 Task: Translate email to English   in folder Folder0000000025 with a subject Subject0000000024. Translate email to English   in folder Folder0000000026 with a subject Subject0000000025. View message details of email   in folder Folder0000000027 with a subject Subject0000000026. View message details of email   in folder Folder0000000028 with a subject Subject0000000027. Delete email   in folder Inbox with a subject Subject0000000028
Action: Mouse moved to (163, 403)
Screenshot: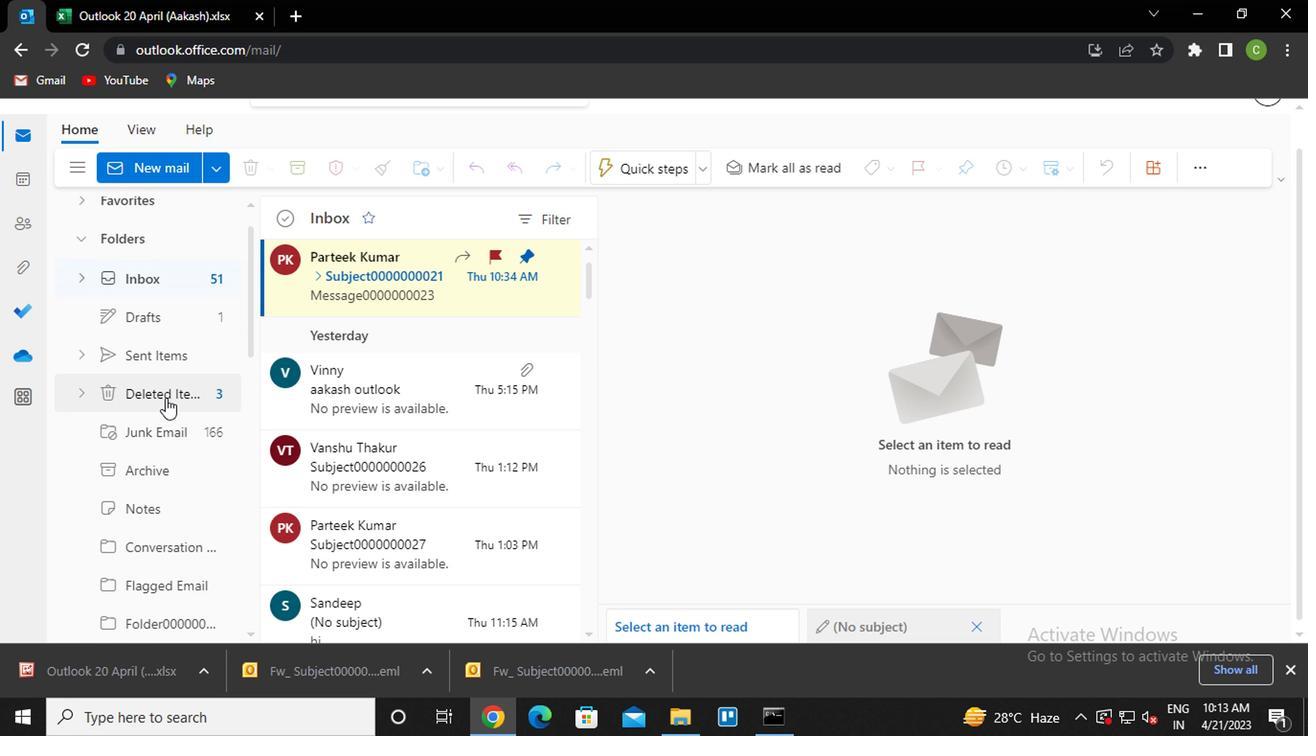 
Action: Mouse scrolled (163, 402) with delta (0, 0)
Screenshot: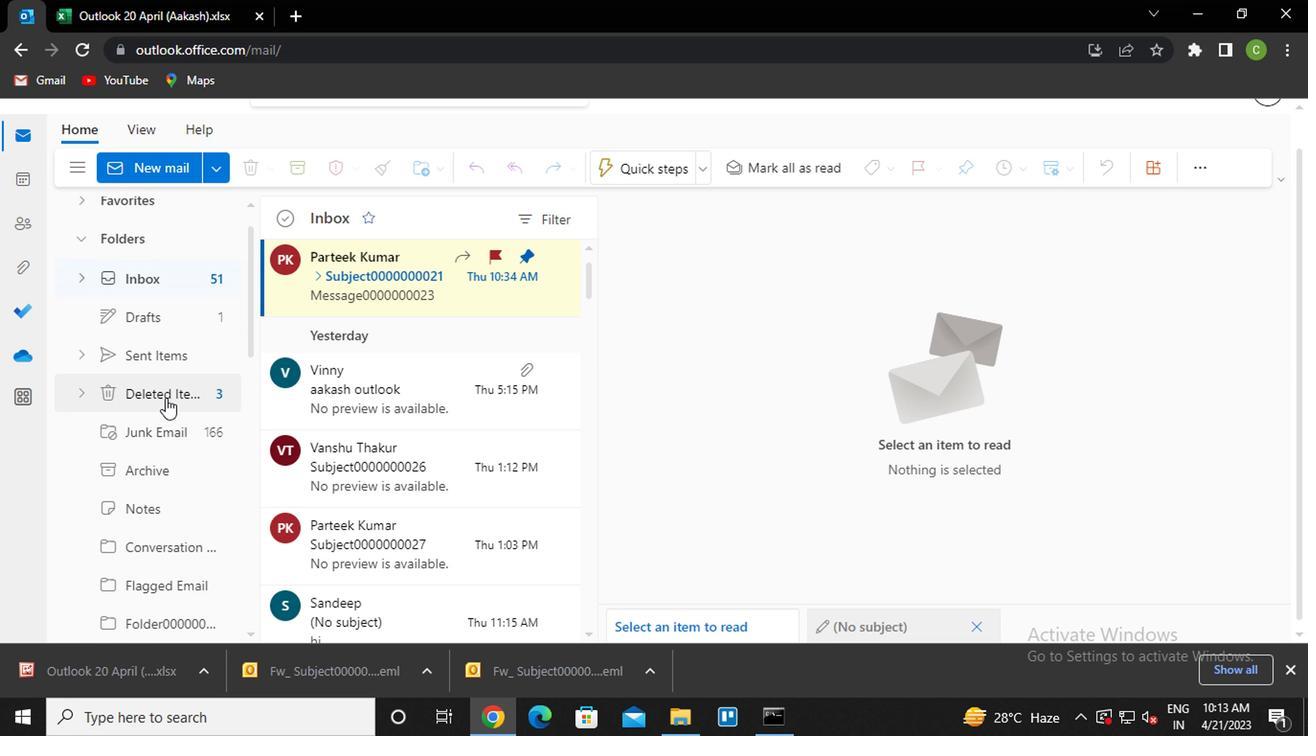 
Action: Mouse moved to (161, 404)
Screenshot: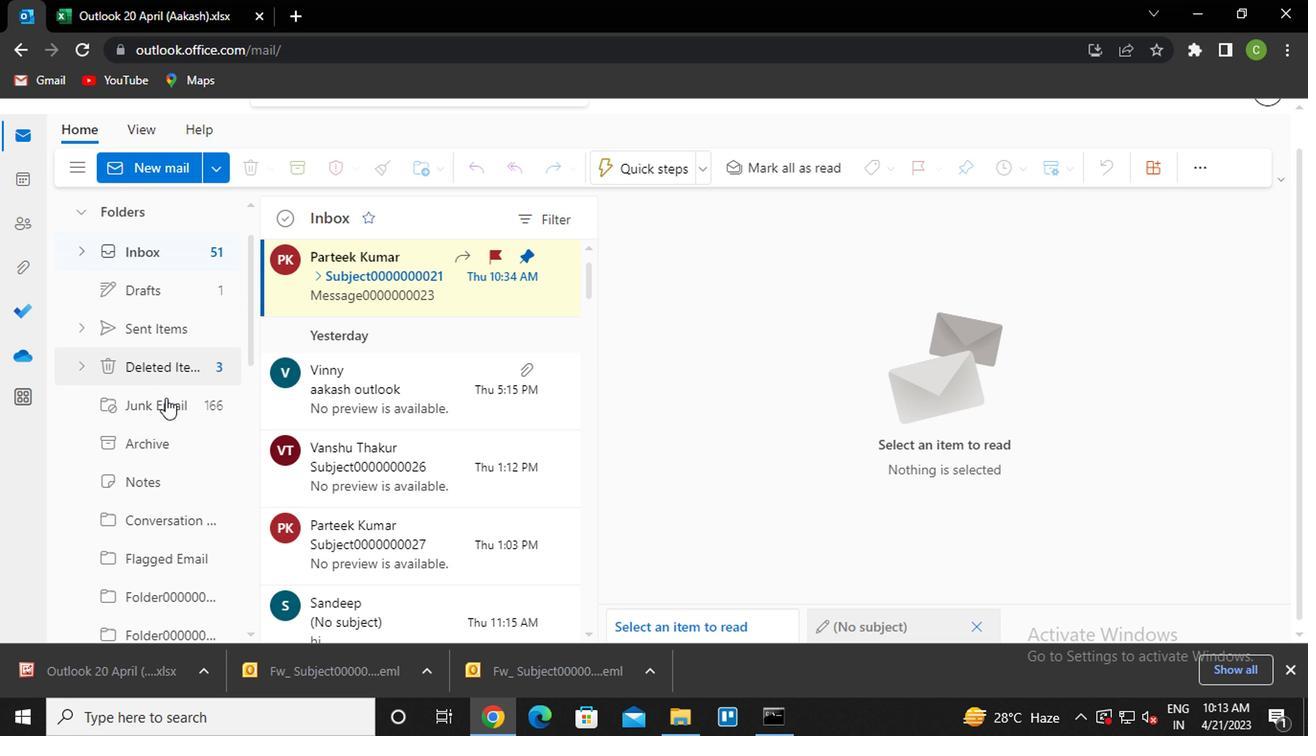 
Action: Mouse scrolled (161, 403) with delta (0, 0)
Screenshot: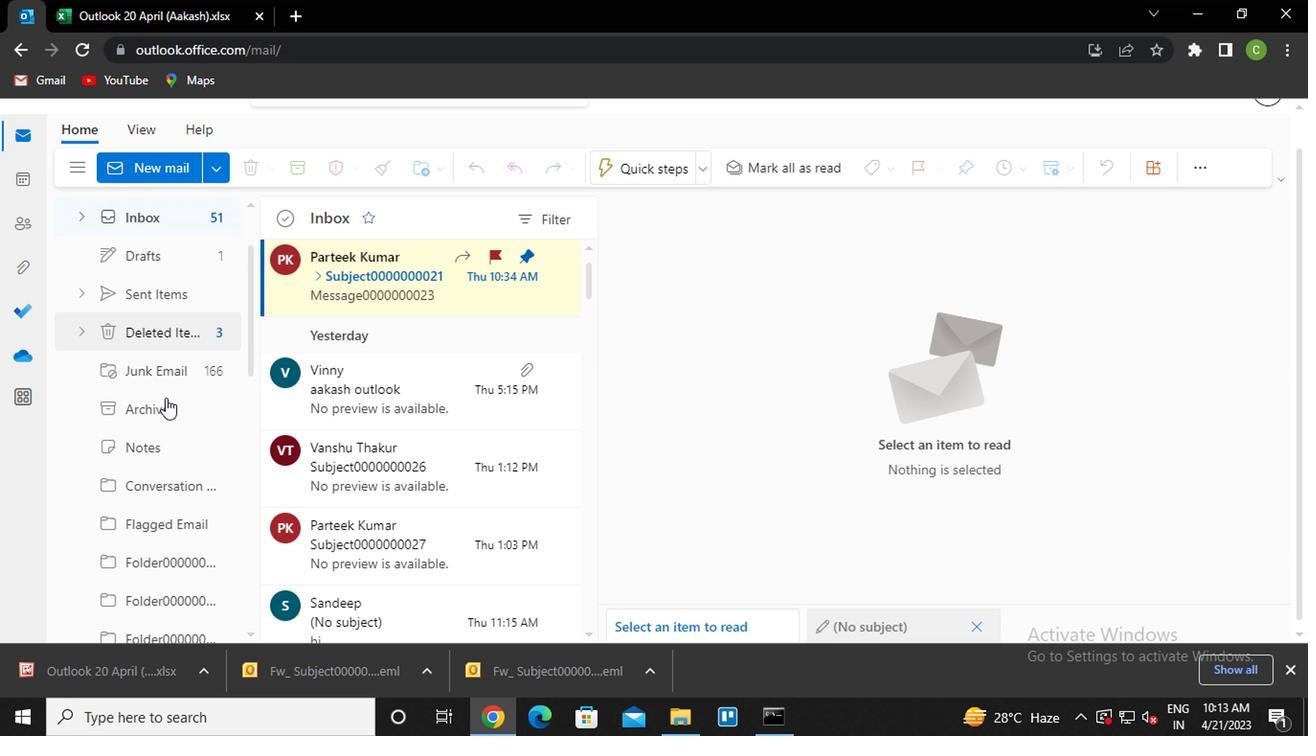 
Action: Mouse scrolled (161, 403) with delta (0, 0)
Screenshot: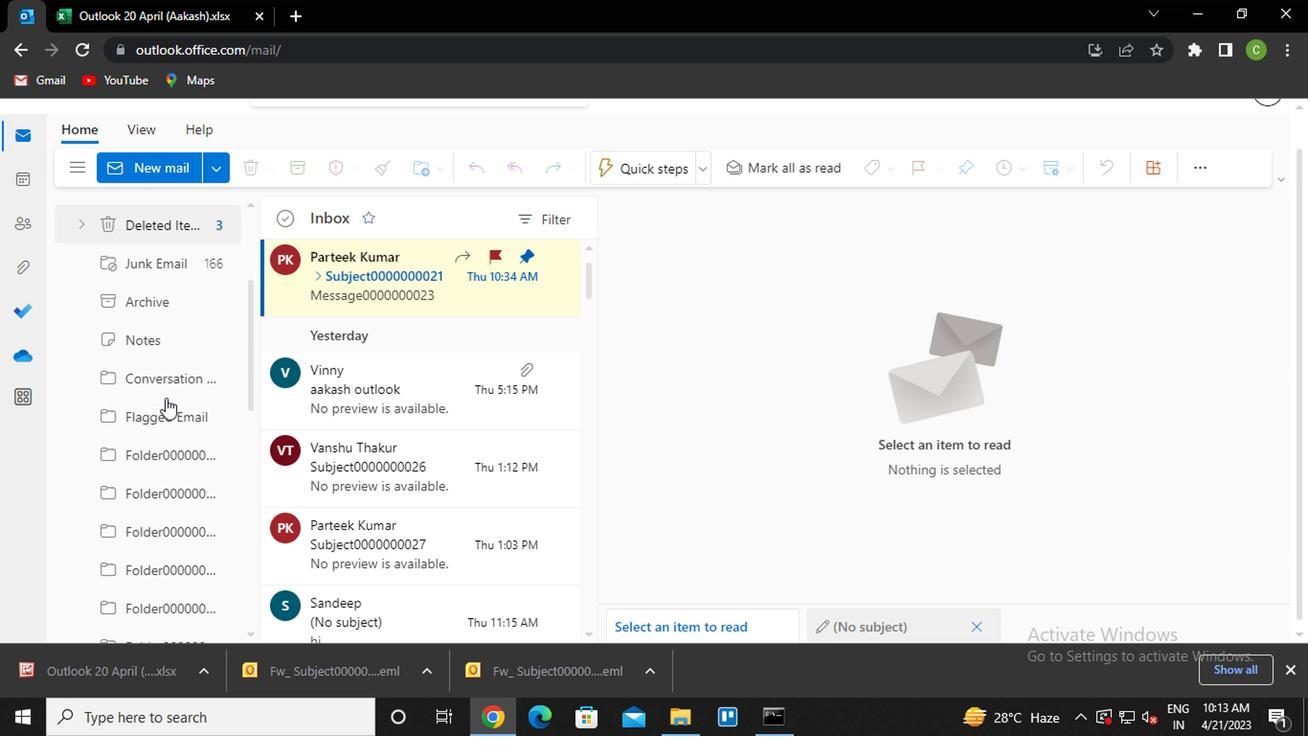 
Action: Mouse scrolled (161, 403) with delta (0, 0)
Screenshot: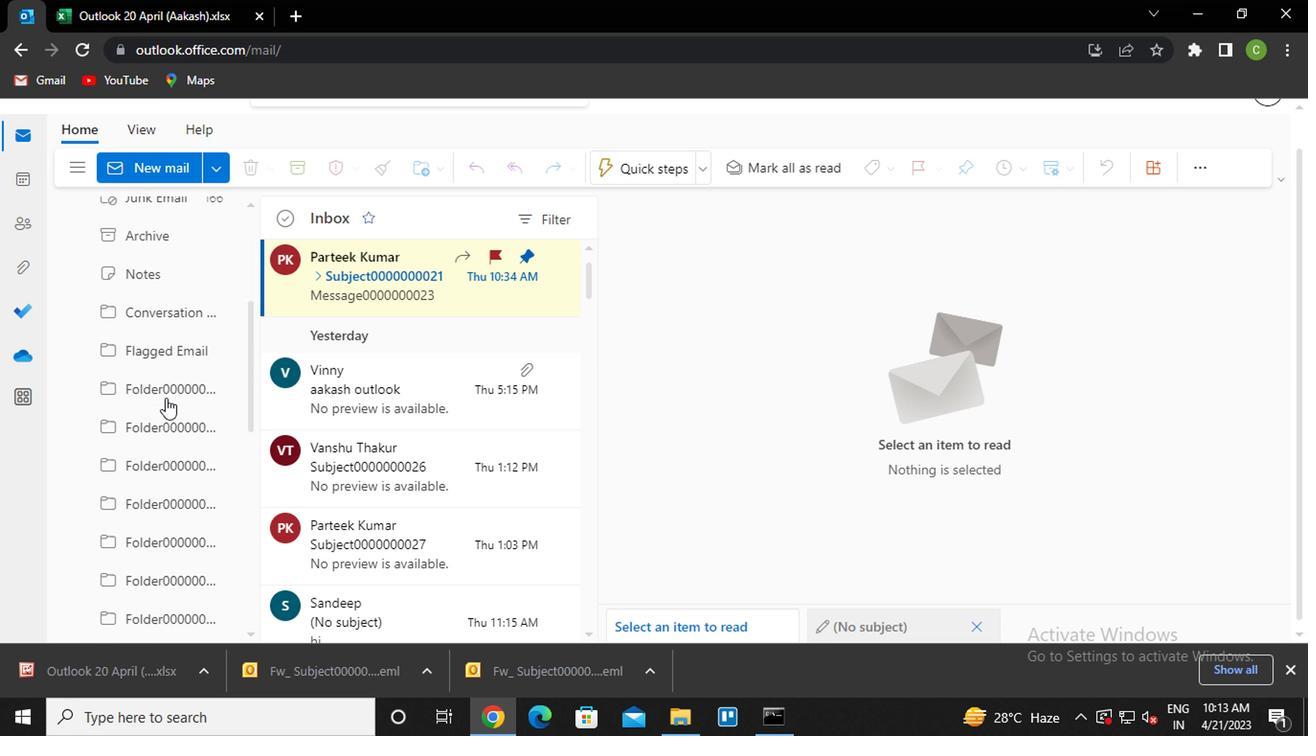
Action: Mouse moved to (161, 402)
Screenshot: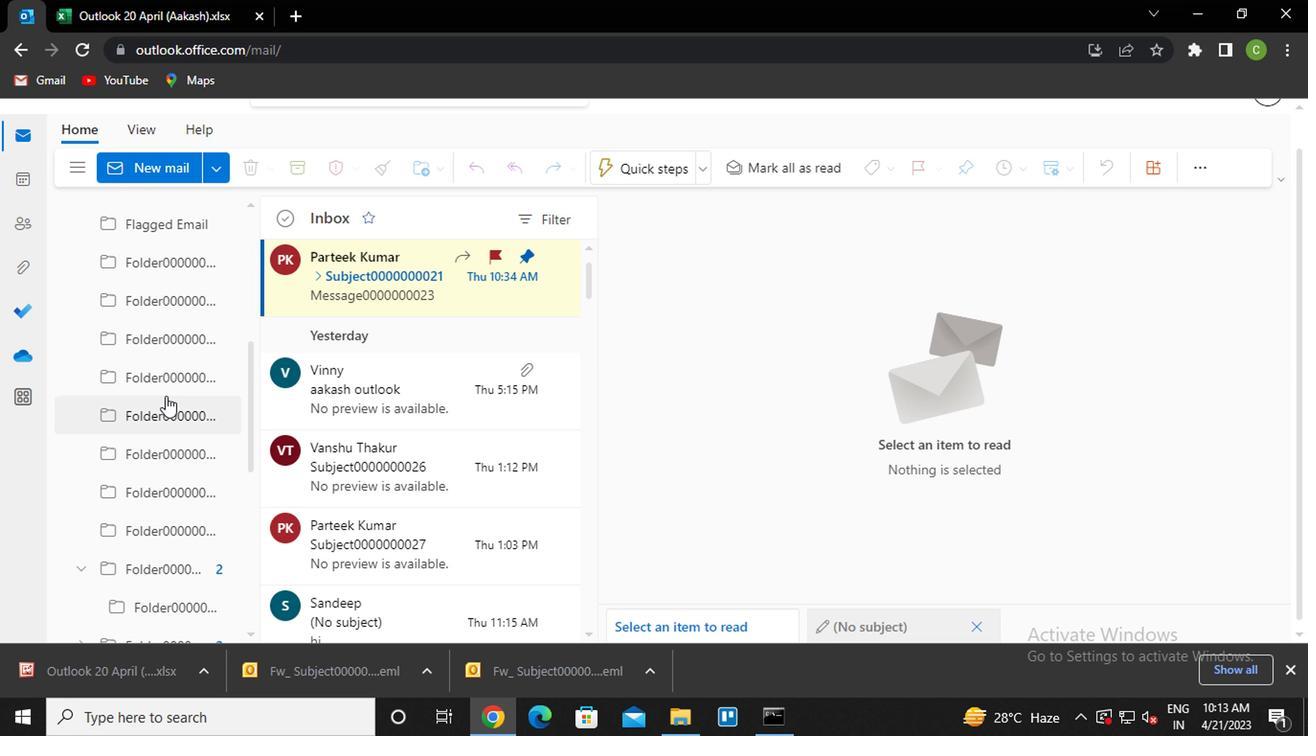 
Action: Mouse scrolled (161, 401) with delta (0, -1)
Screenshot: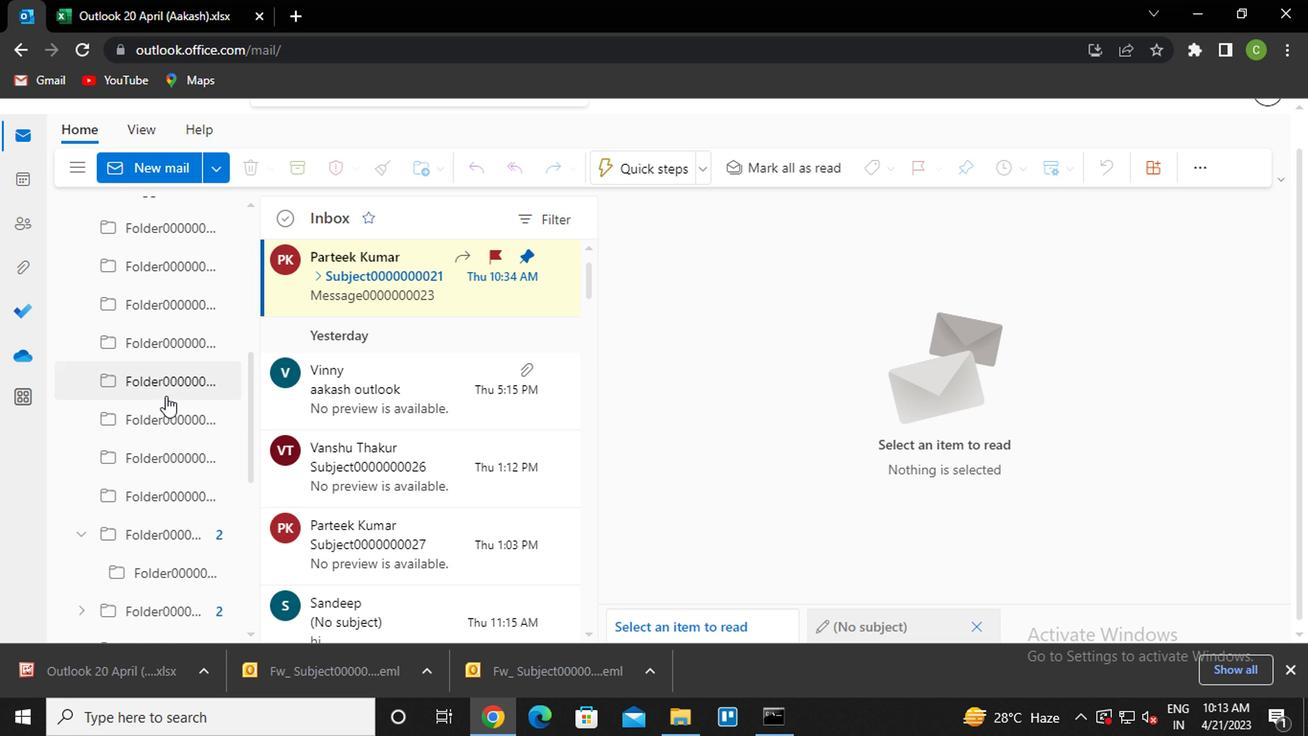 
Action: Mouse scrolled (161, 401) with delta (0, -1)
Screenshot: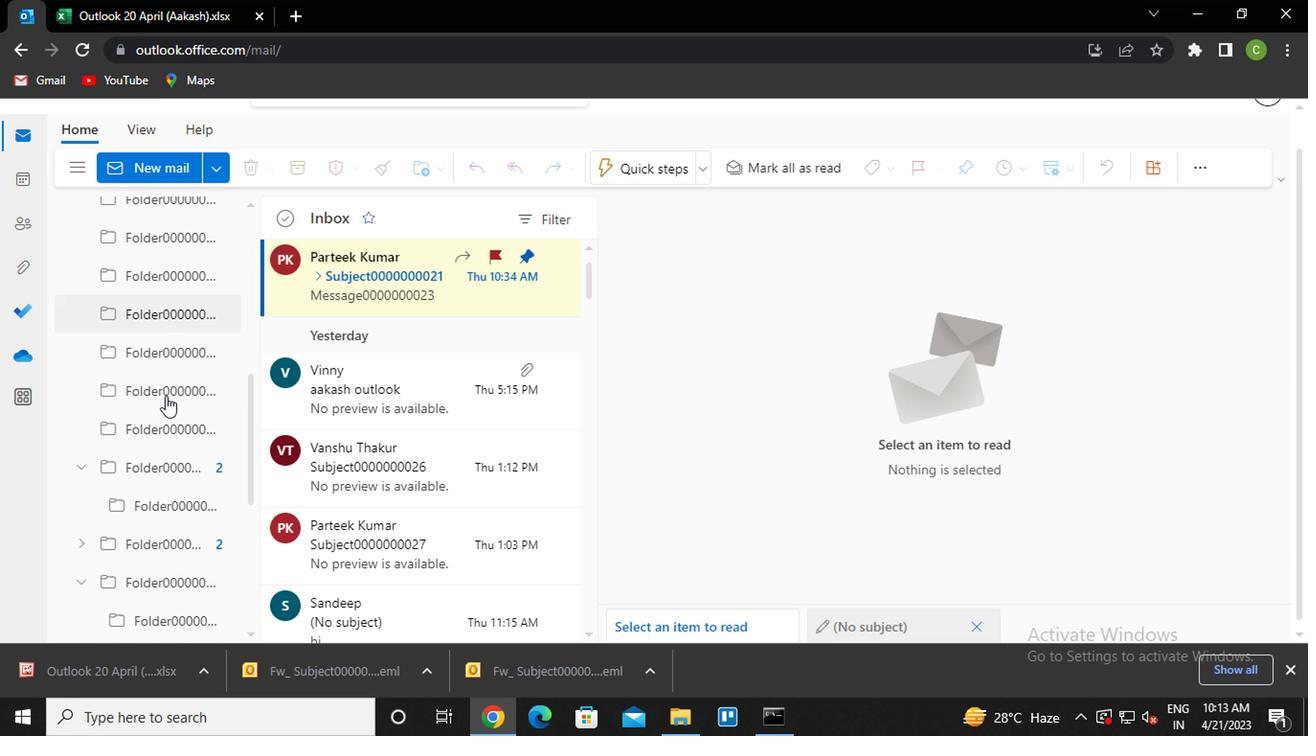 
Action: Mouse moved to (162, 402)
Screenshot: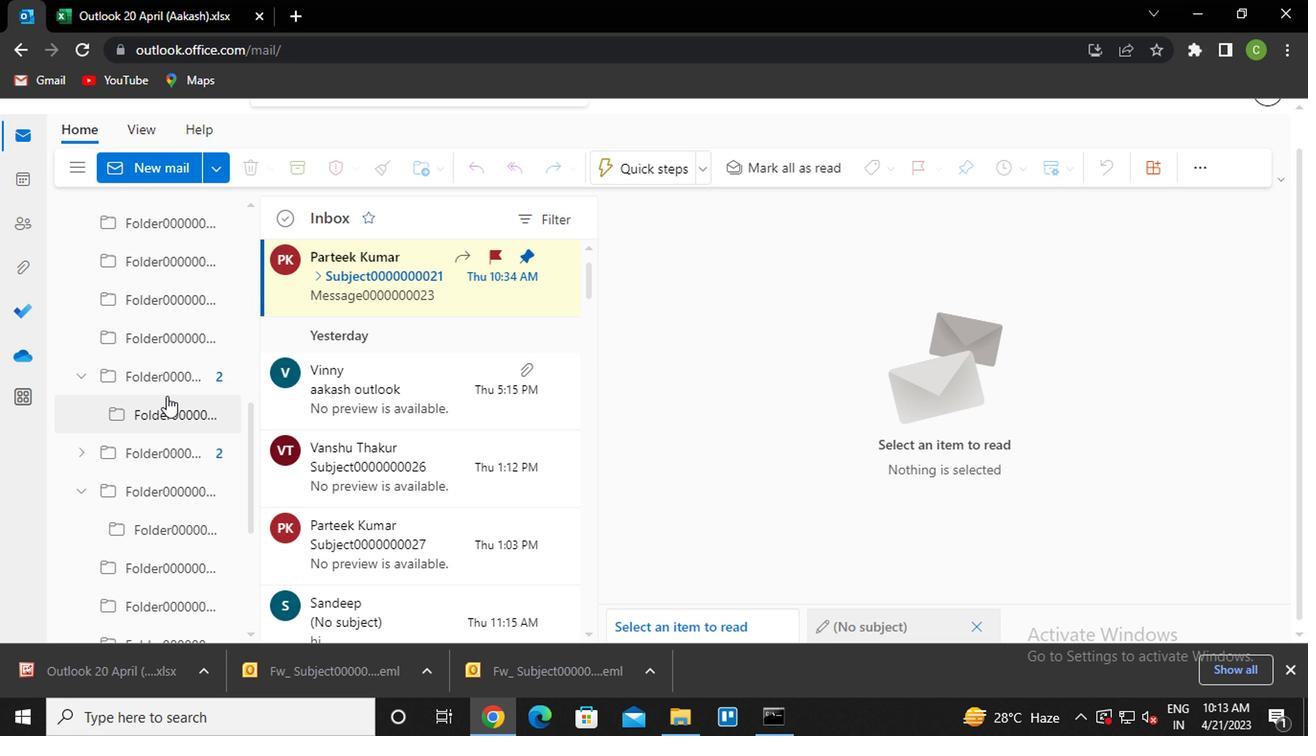 
Action: Mouse scrolled (162, 401) with delta (0, -1)
Screenshot: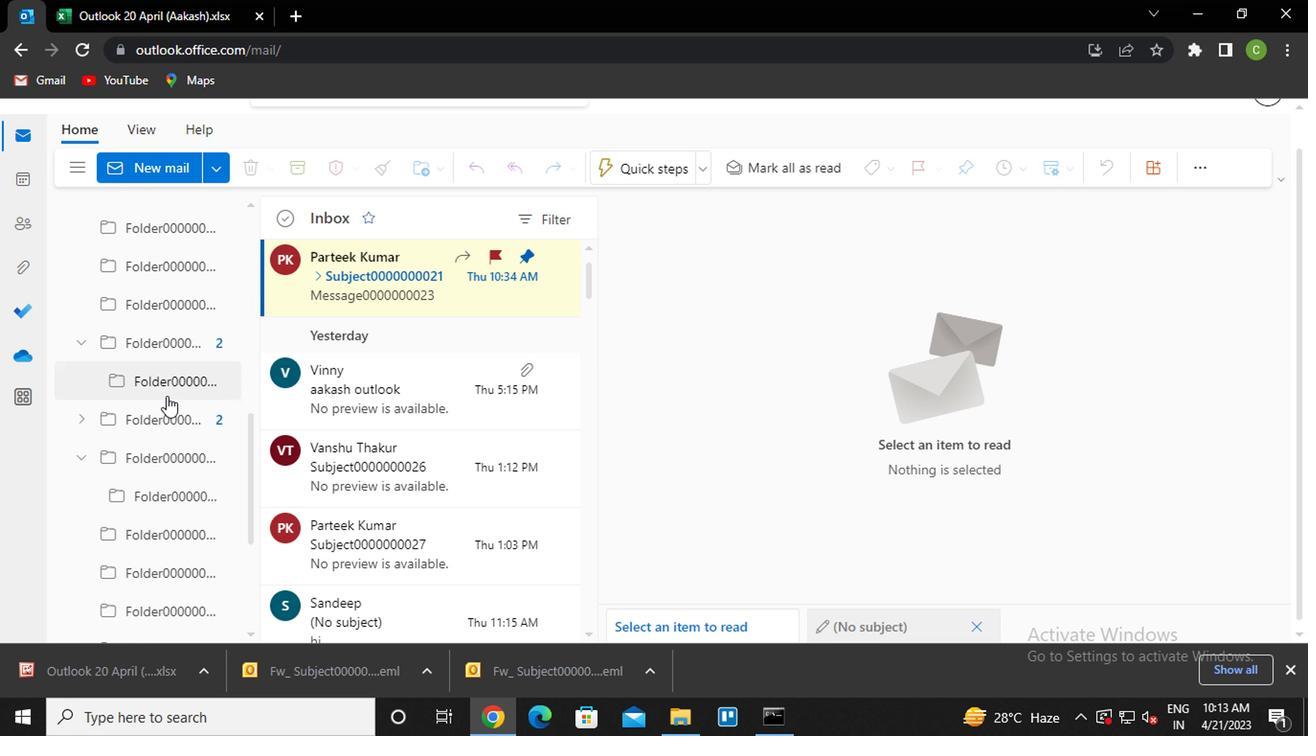 
Action: Mouse moved to (158, 487)
Screenshot: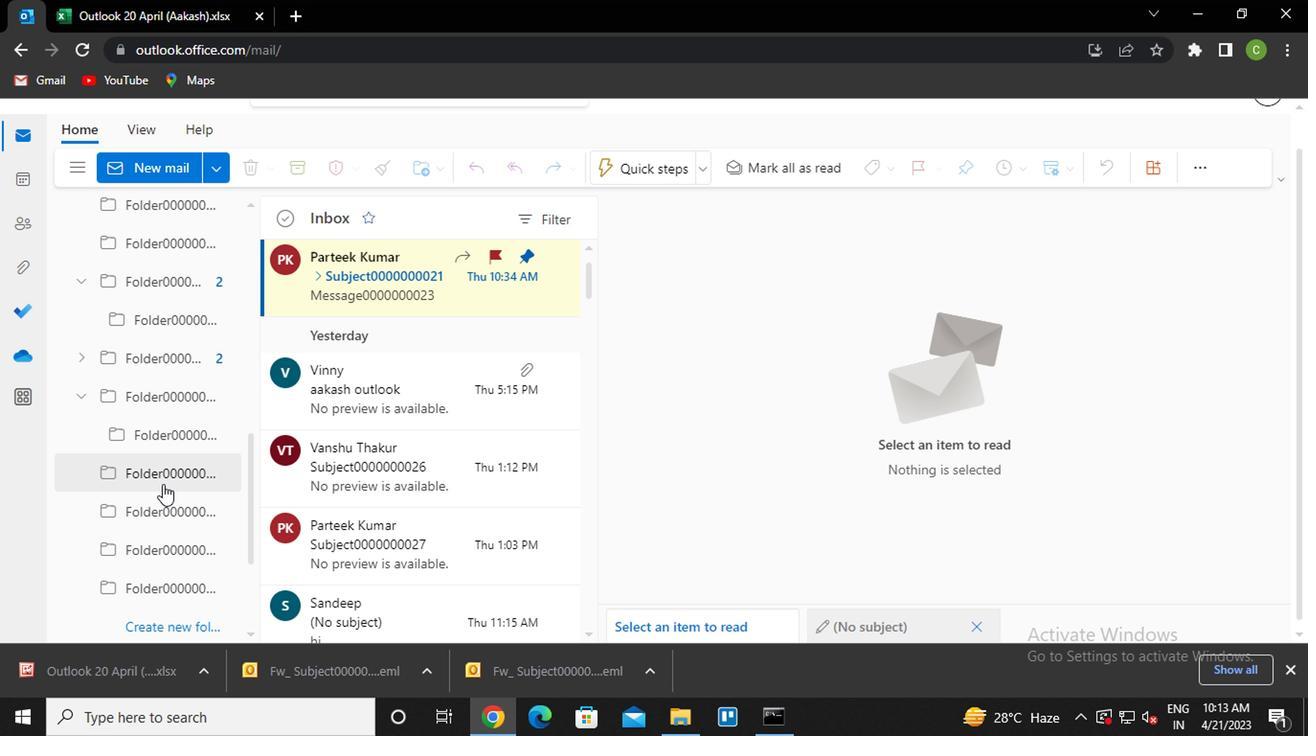 
Action: Mouse pressed left at (158, 487)
Screenshot: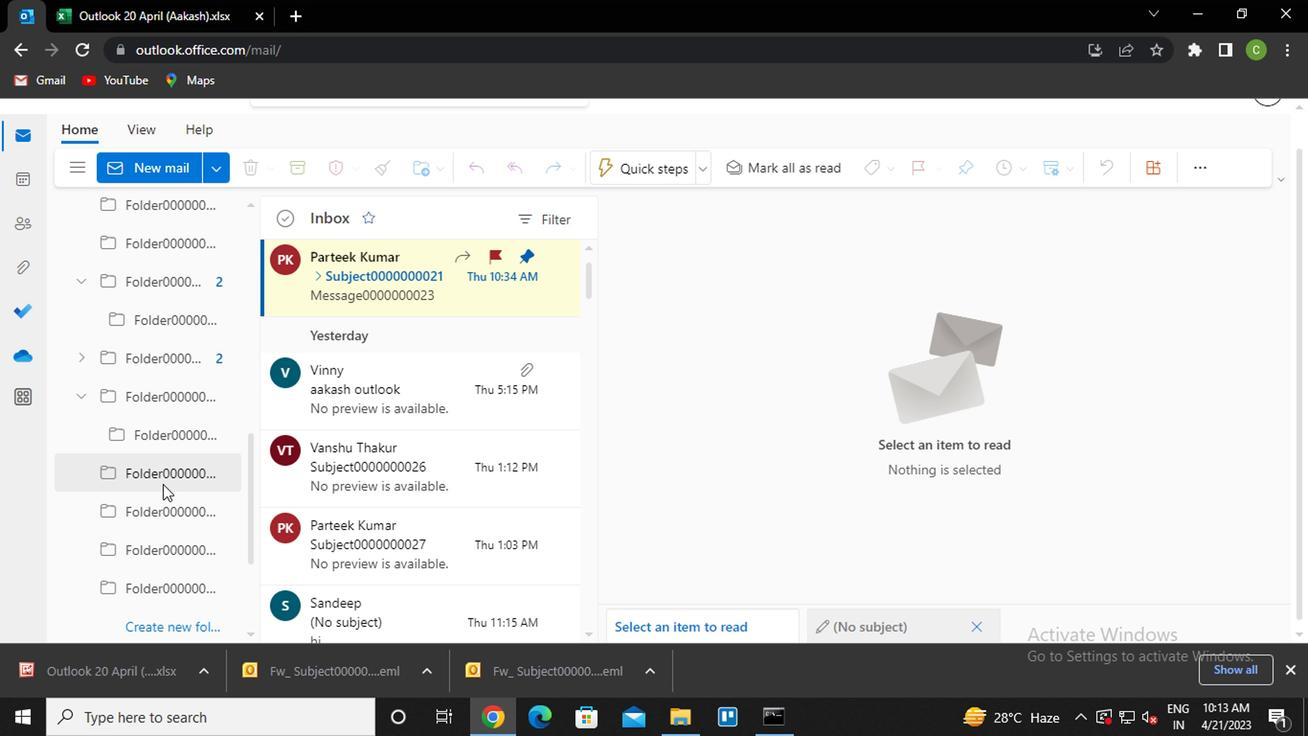 
Action: Mouse moved to (373, 303)
Screenshot: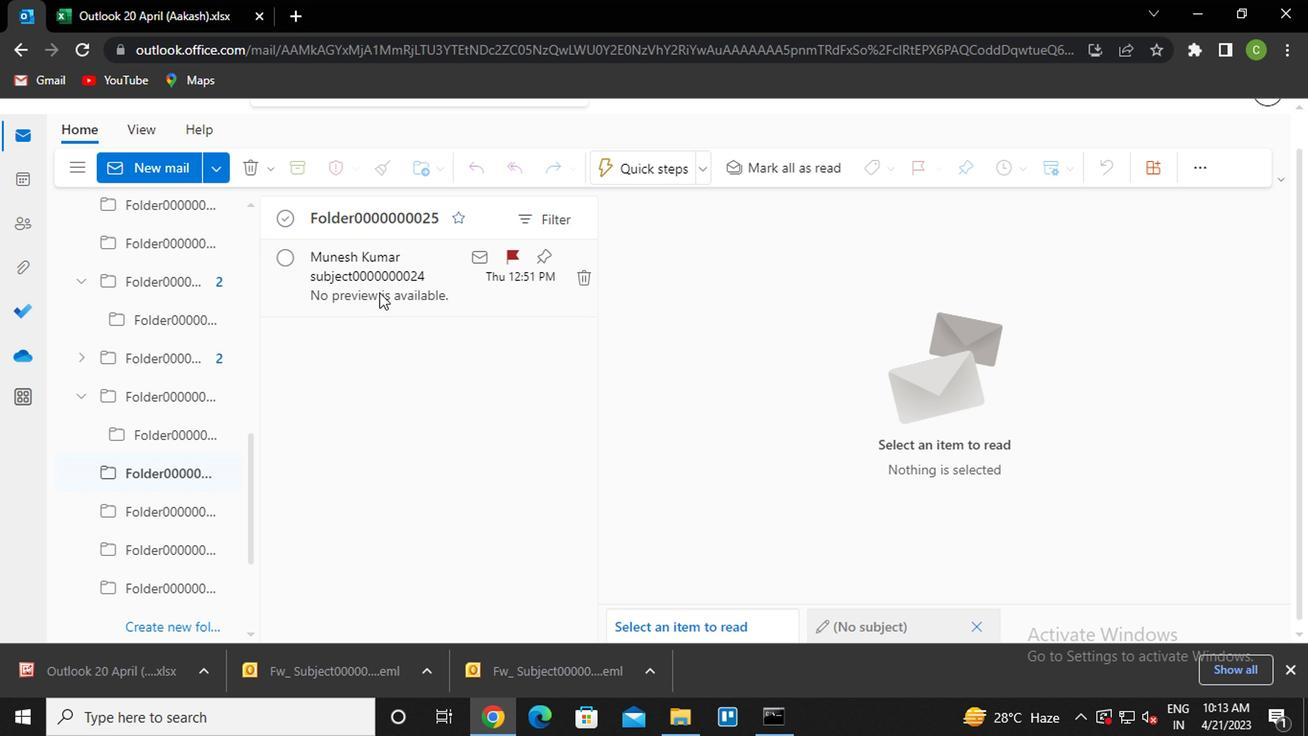
Action: Mouse pressed right at (373, 303)
Screenshot: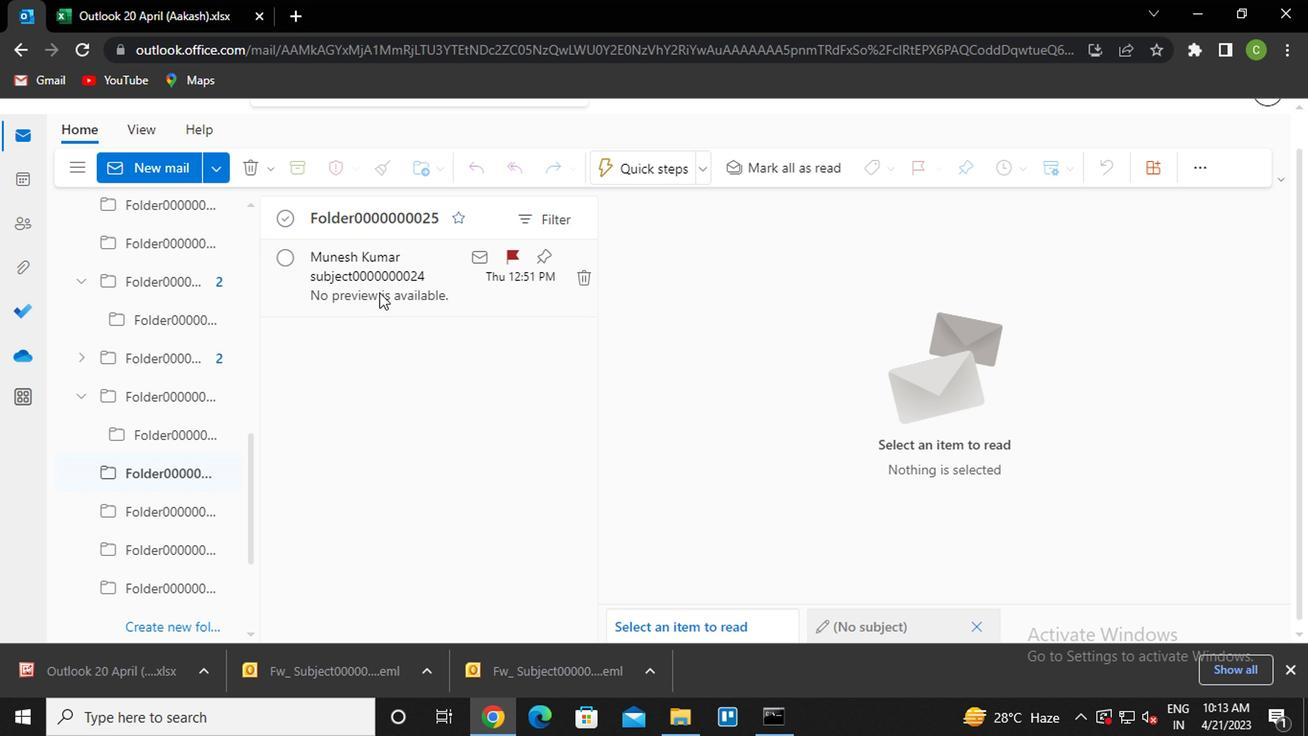 
Action: Mouse pressed left at (373, 303)
Screenshot: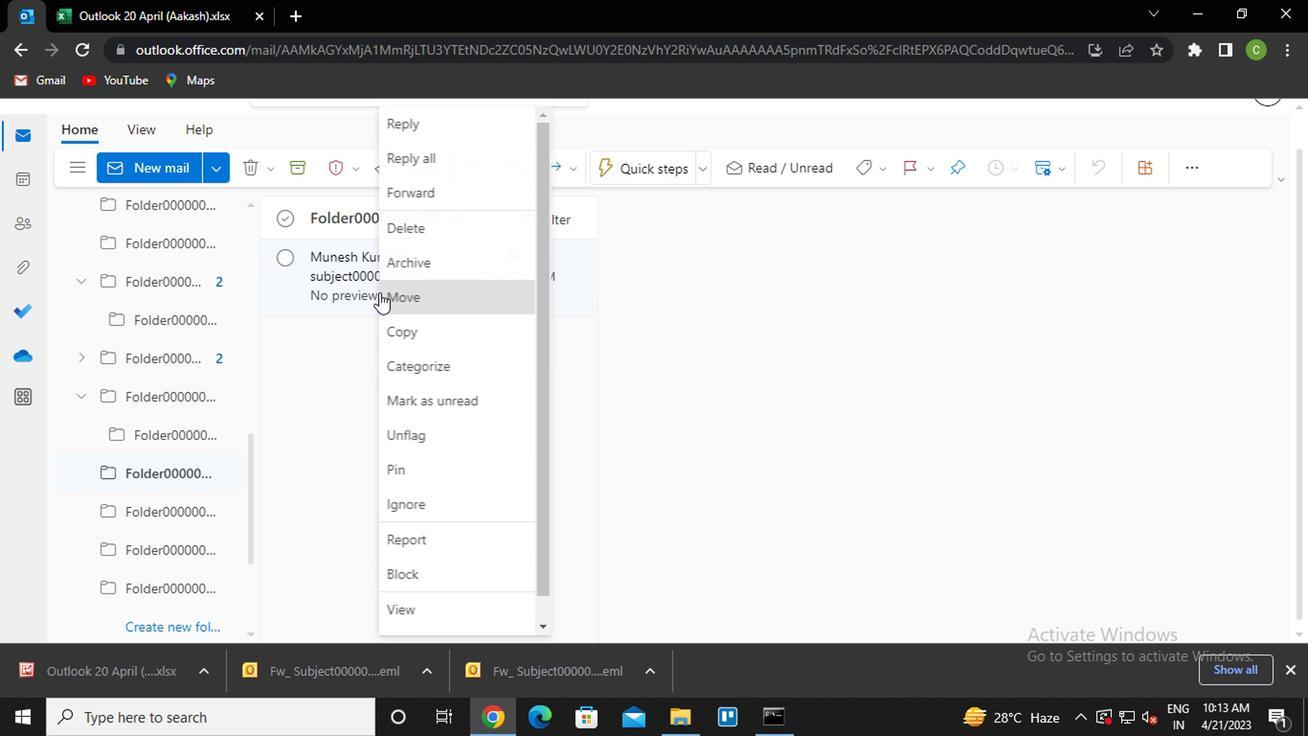 
Action: Mouse moved to (351, 293)
Screenshot: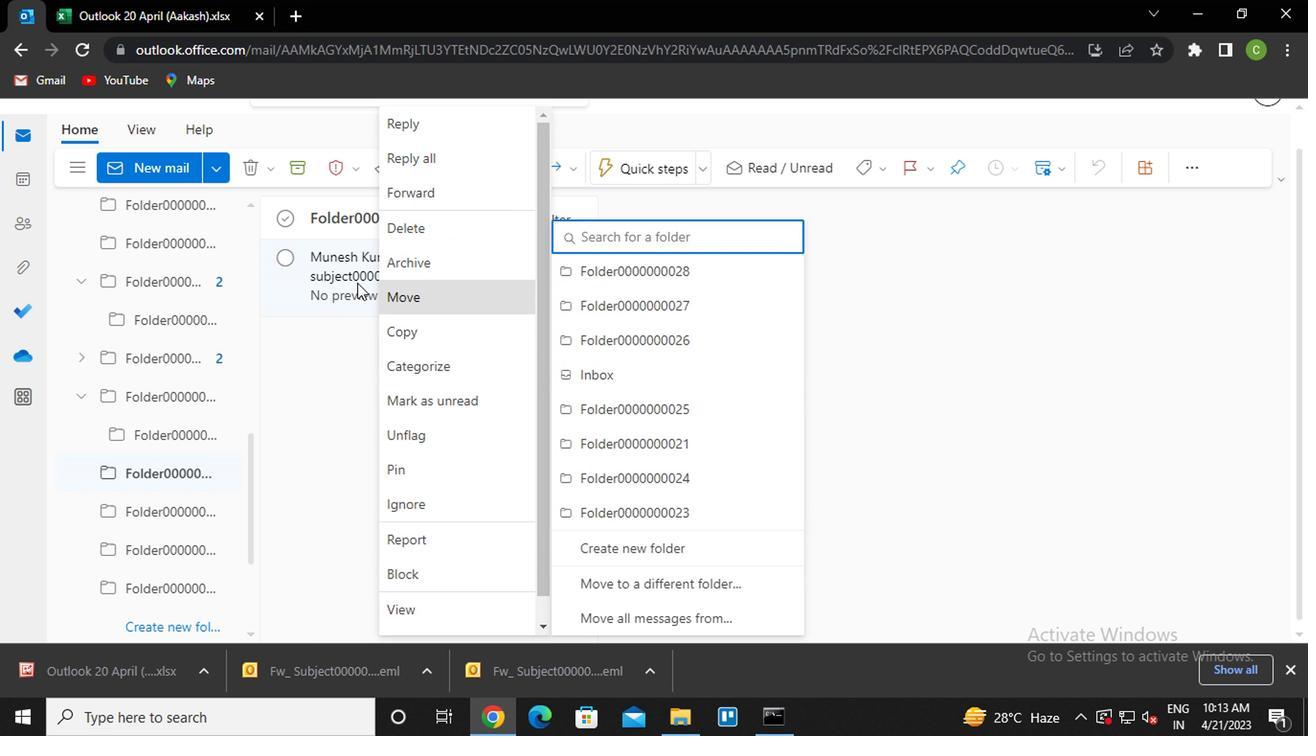 
Action: Mouse pressed left at (351, 293)
Screenshot: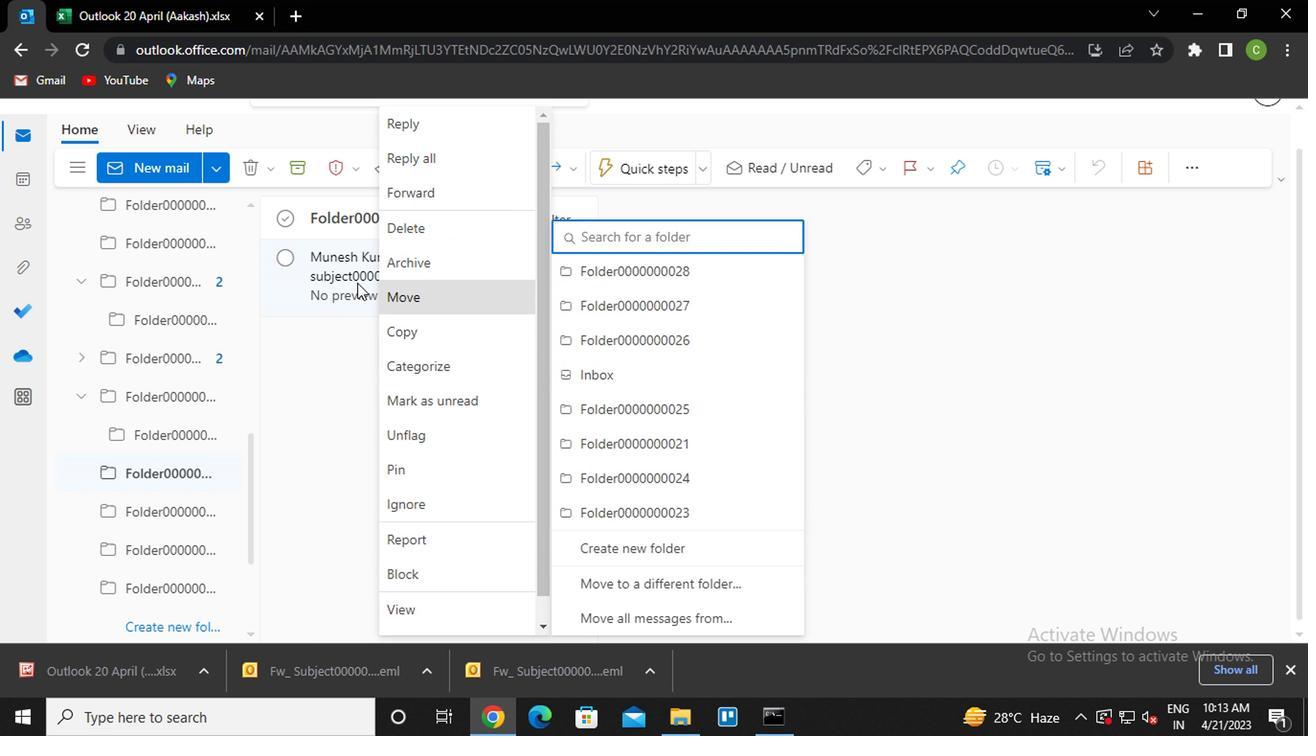 
Action: Mouse moved to (1222, 339)
Screenshot: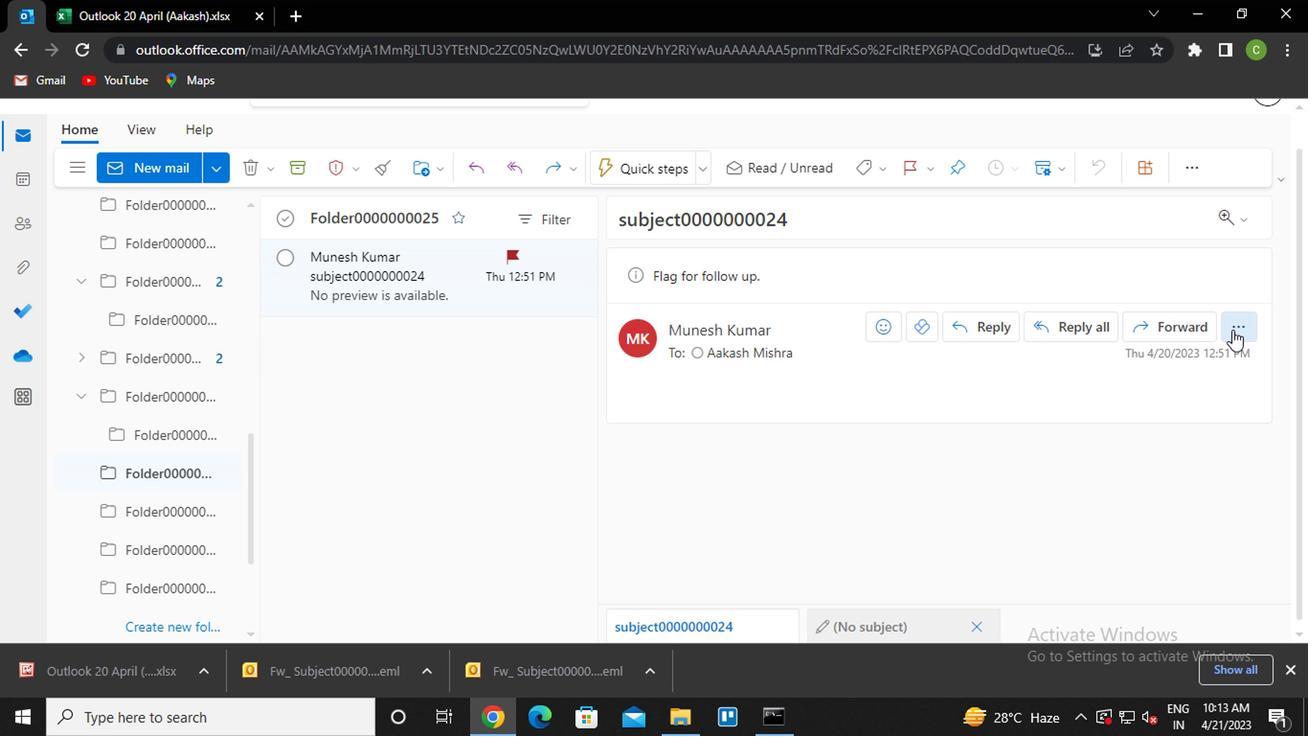 
Action: Mouse pressed left at (1222, 339)
Screenshot: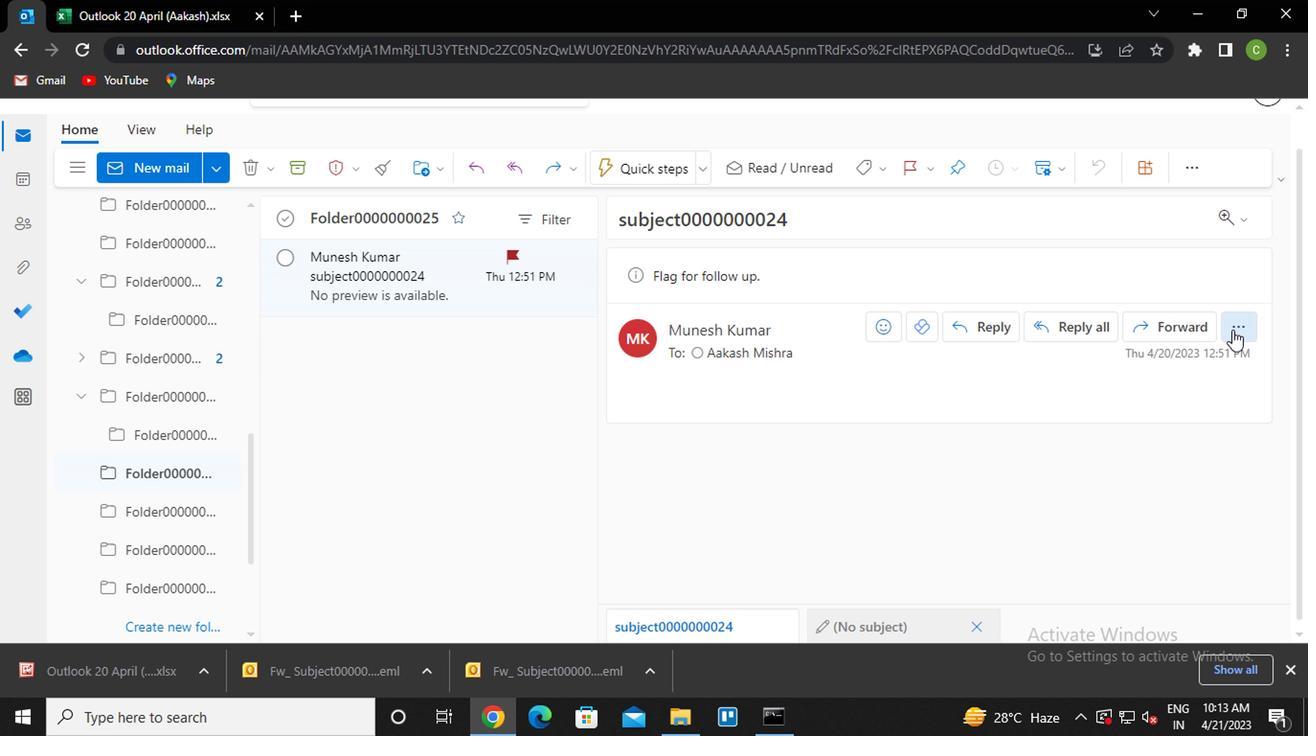 
Action: Mouse moved to (976, 543)
Screenshot: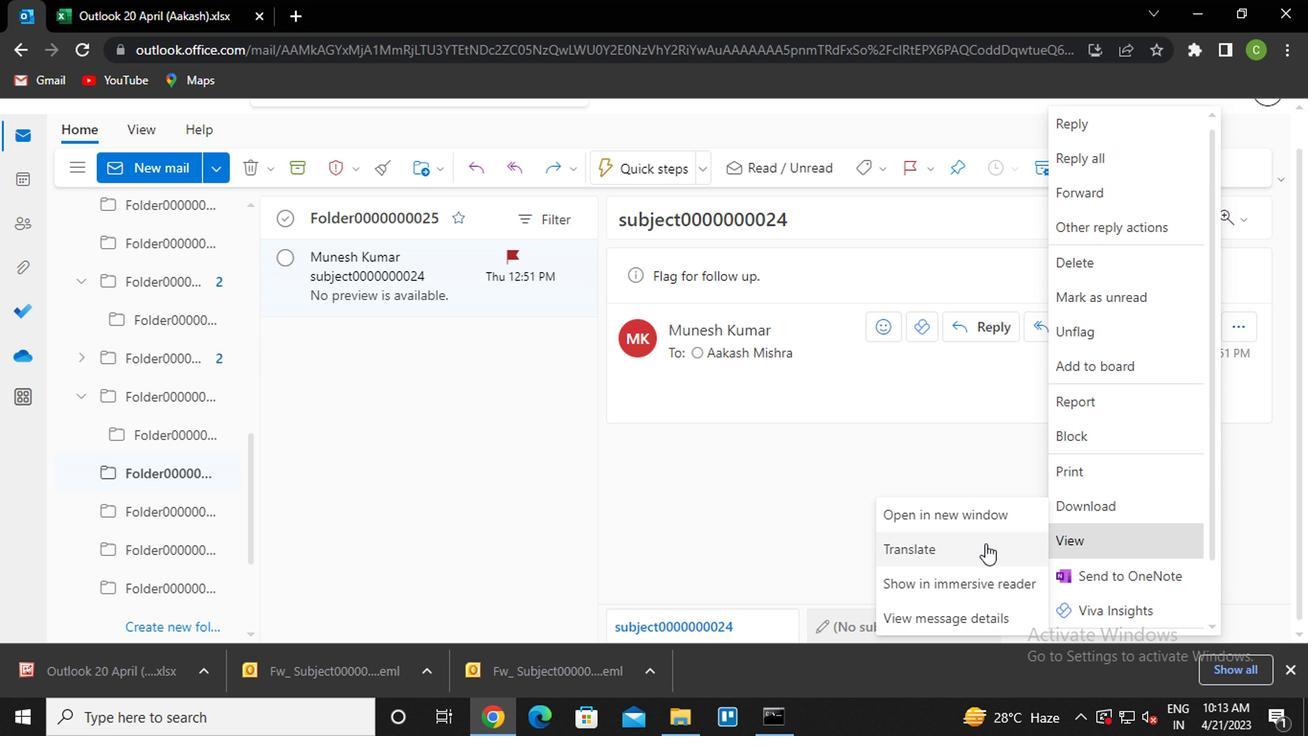 
Action: Mouse pressed left at (976, 543)
Screenshot: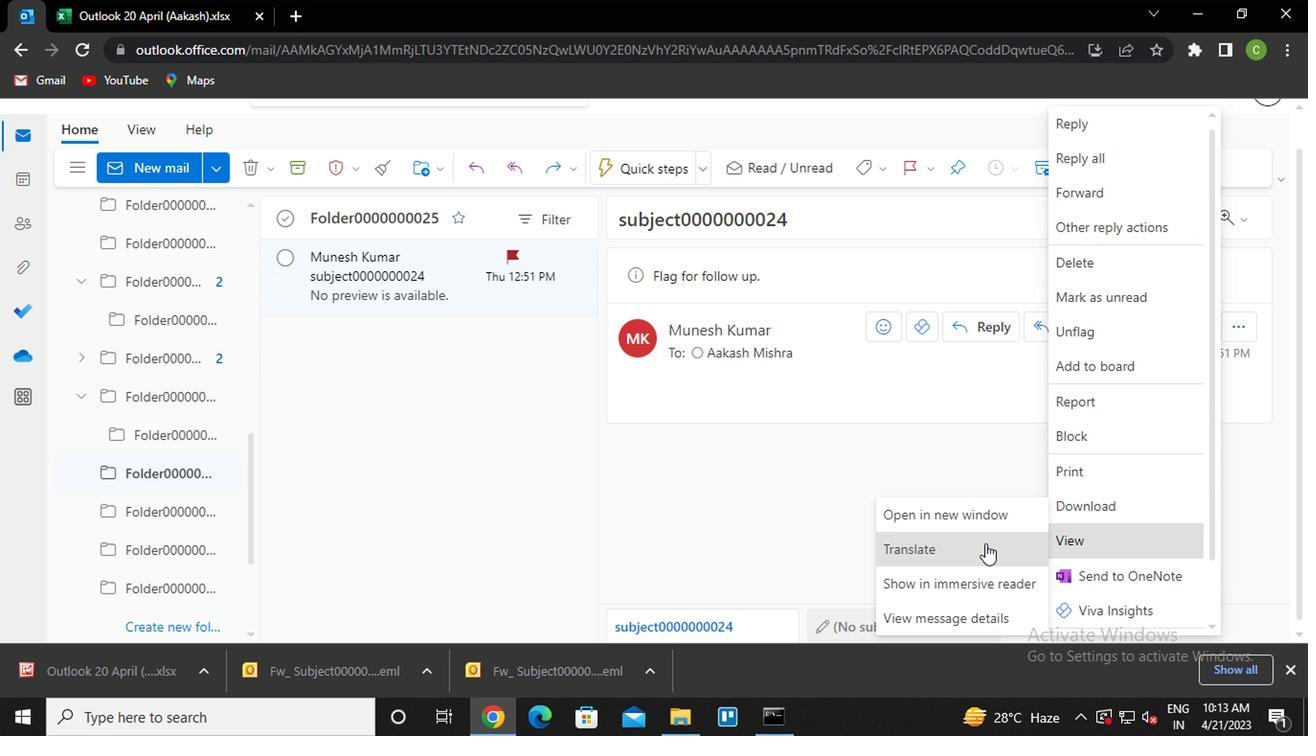 
Action: Mouse moved to (149, 508)
Screenshot: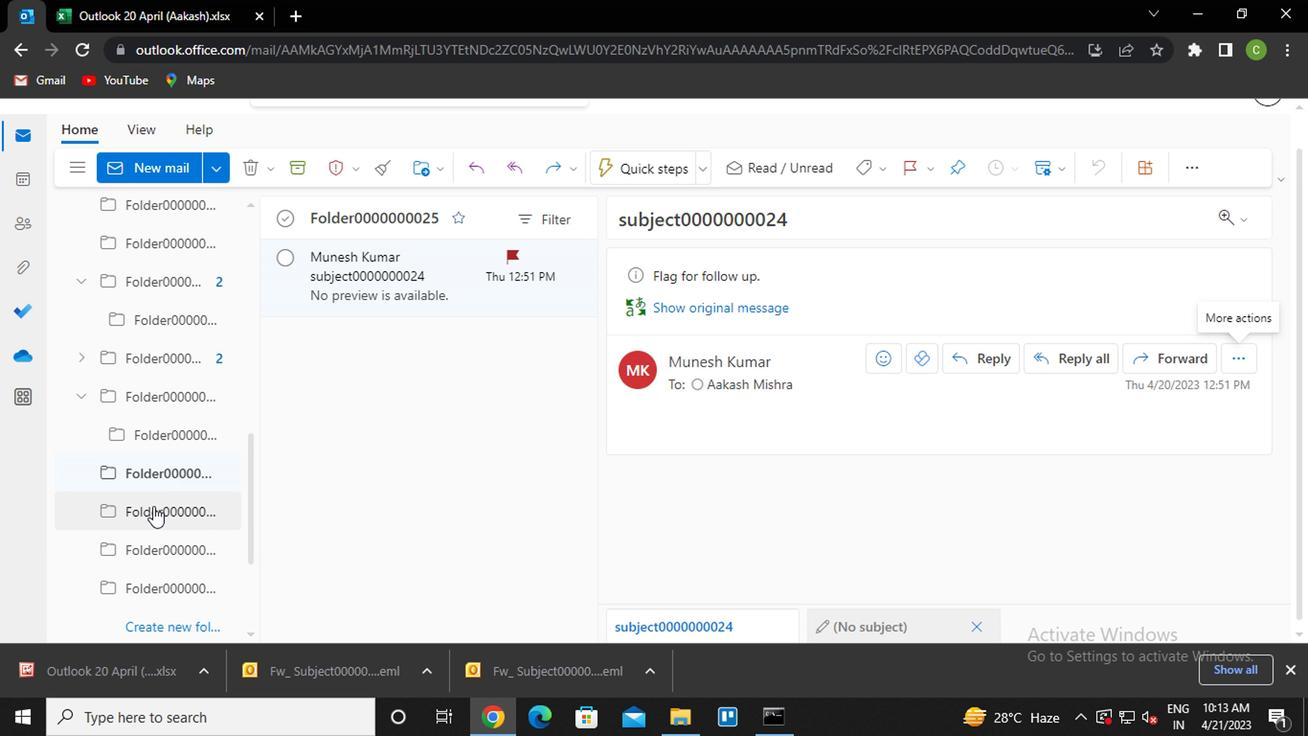 
Action: Mouse pressed left at (149, 508)
Screenshot: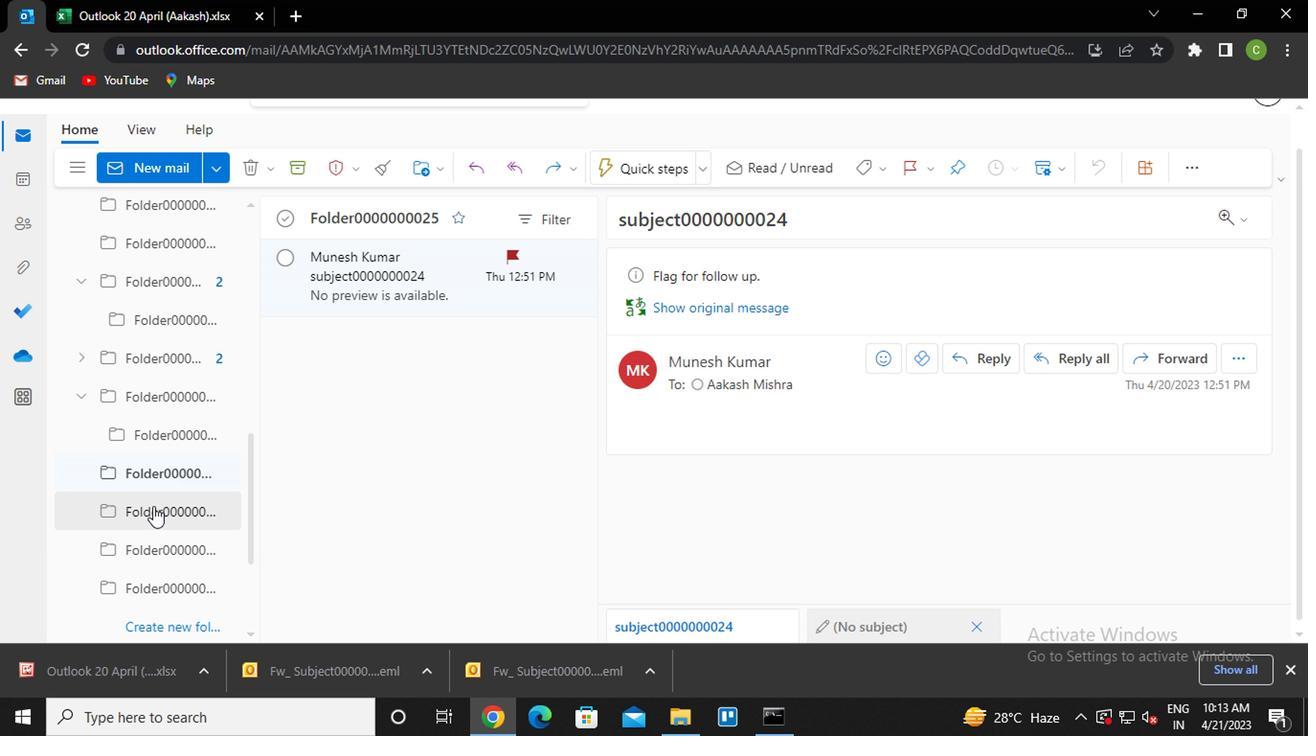 
Action: Mouse moved to (435, 298)
Screenshot: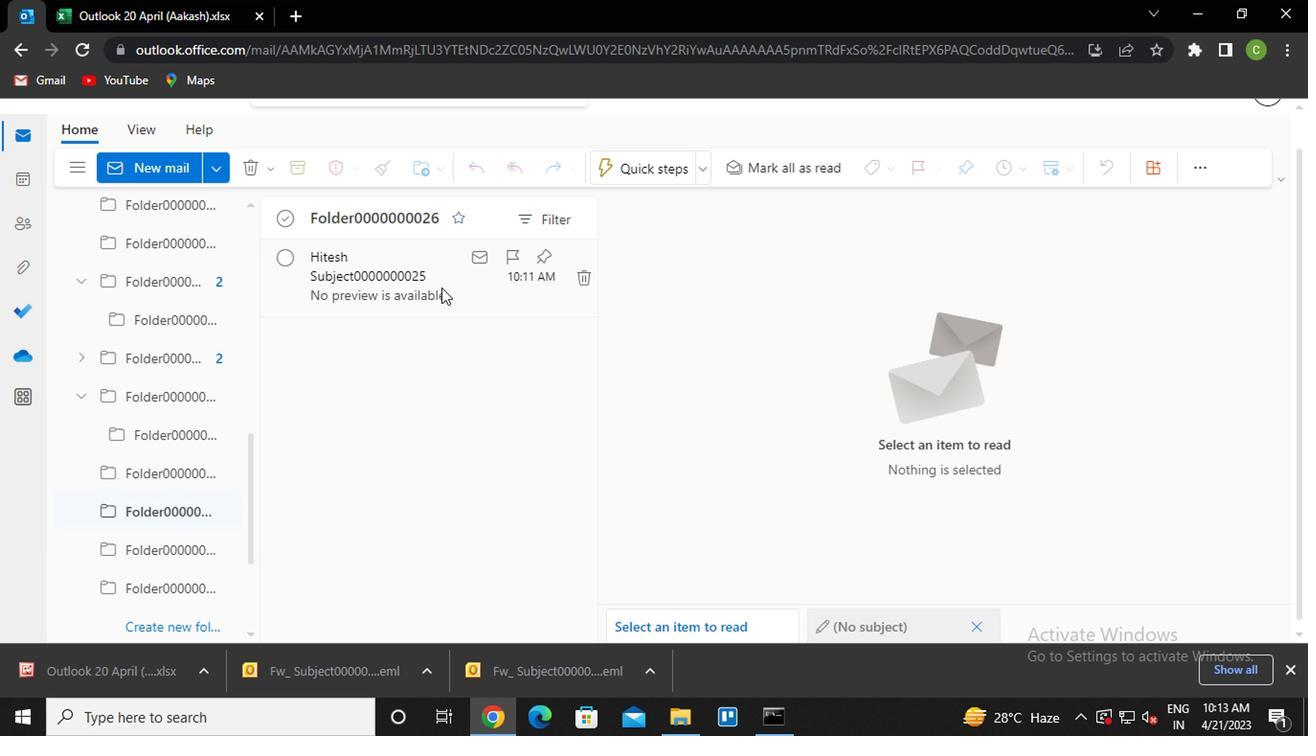 
Action: Mouse pressed left at (435, 298)
Screenshot: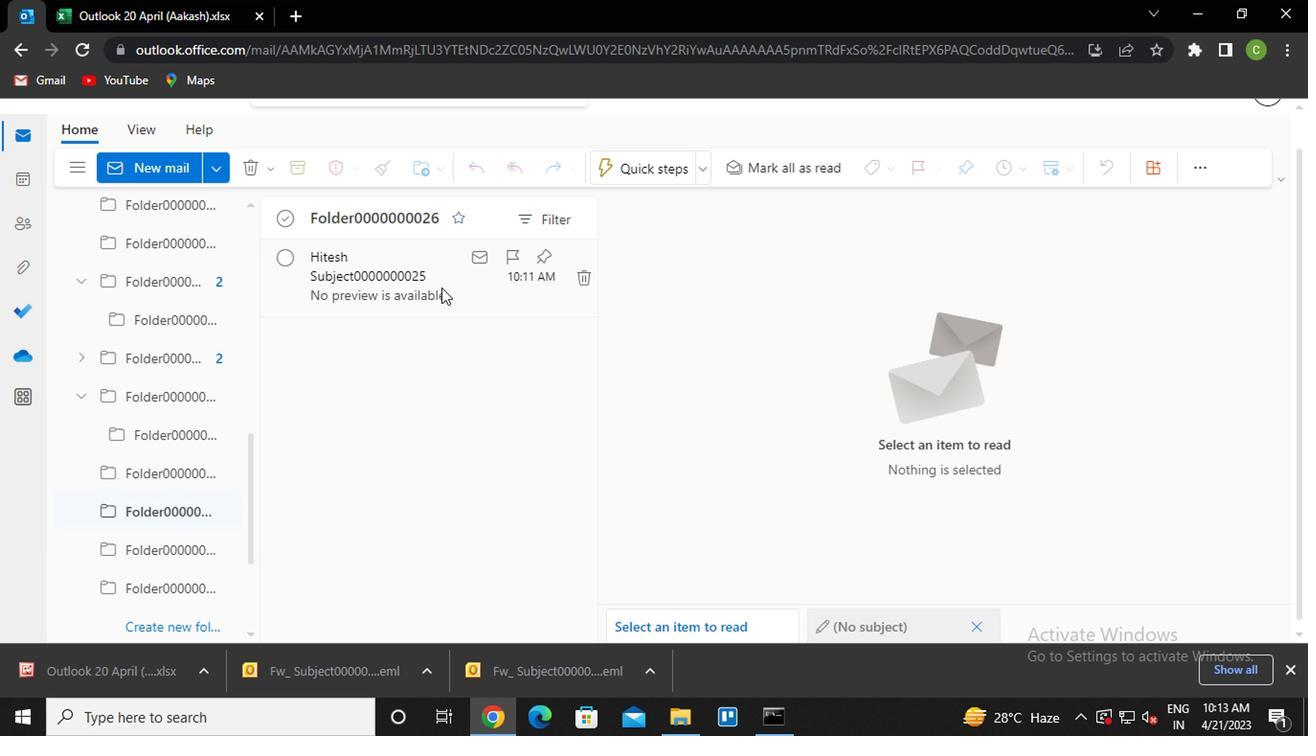 
Action: Mouse moved to (1243, 287)
Screenshot: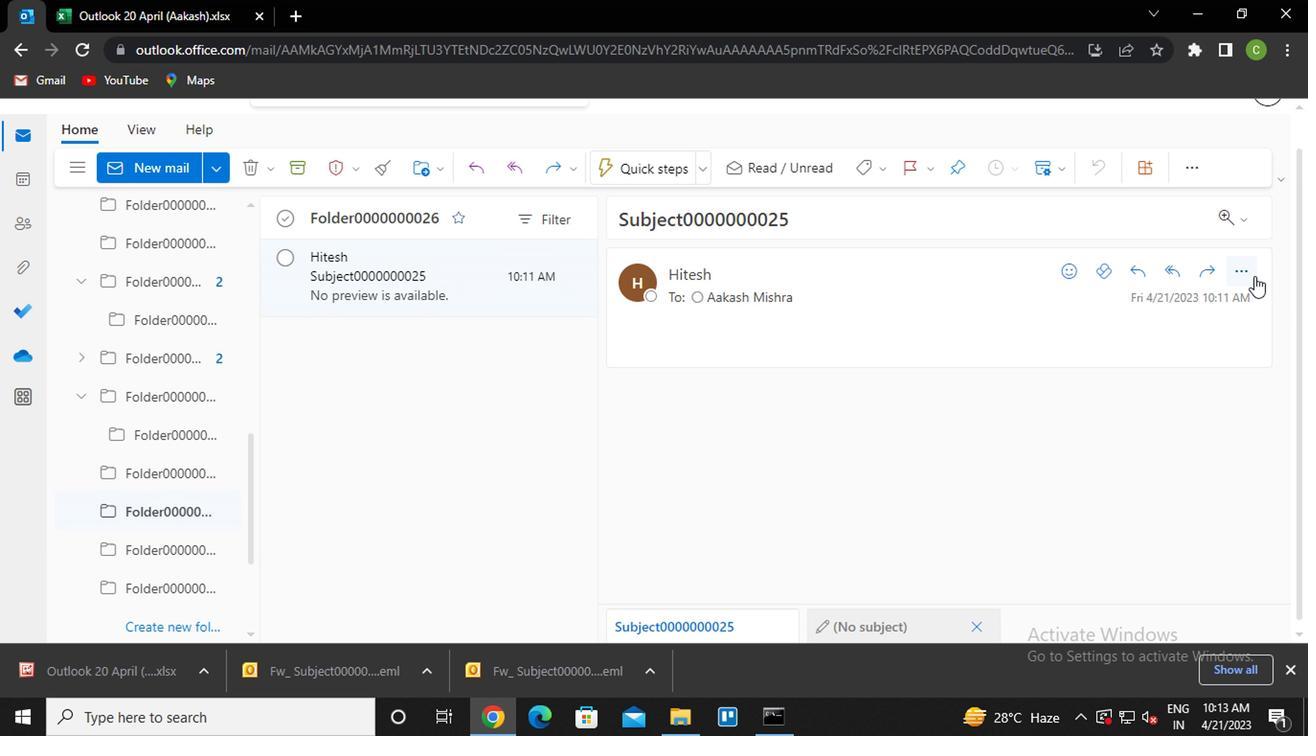 
Action: Mouse pressed left at (1243, 287)
Screenshot: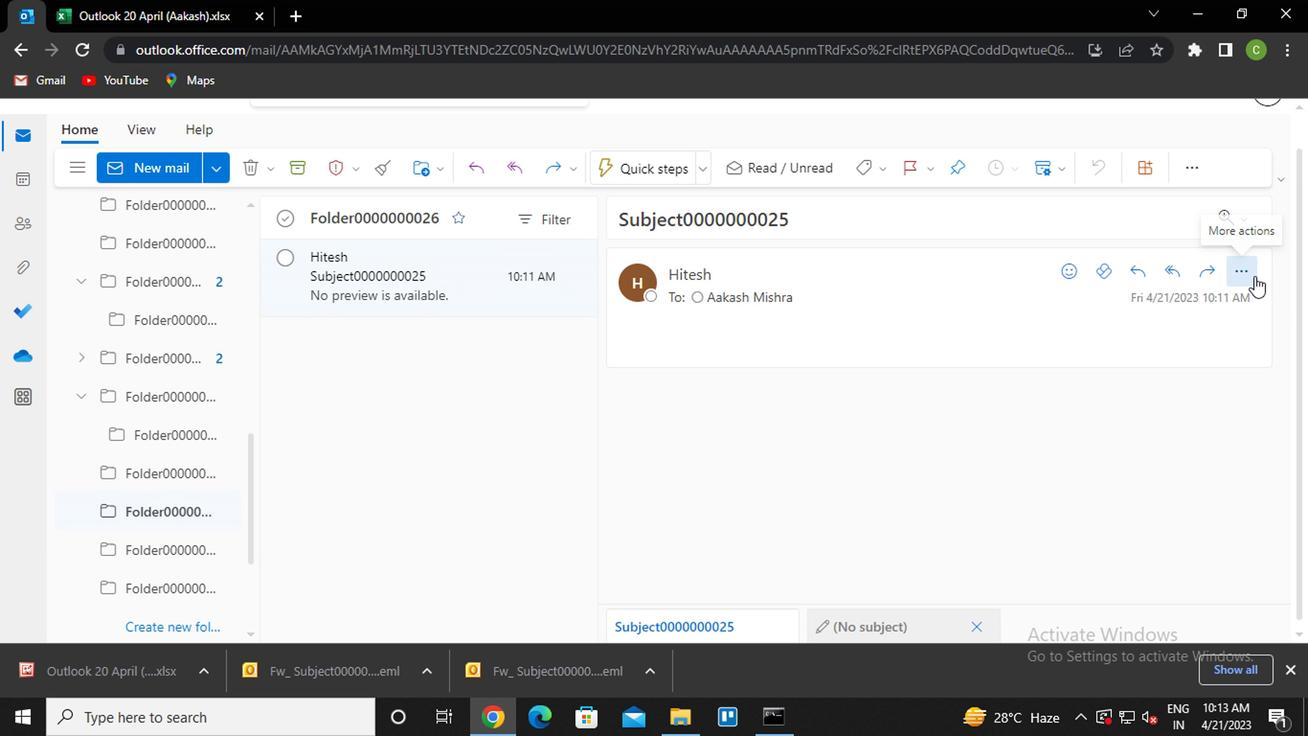 
Action: Mouse moved to (962, 551)
Screenshot: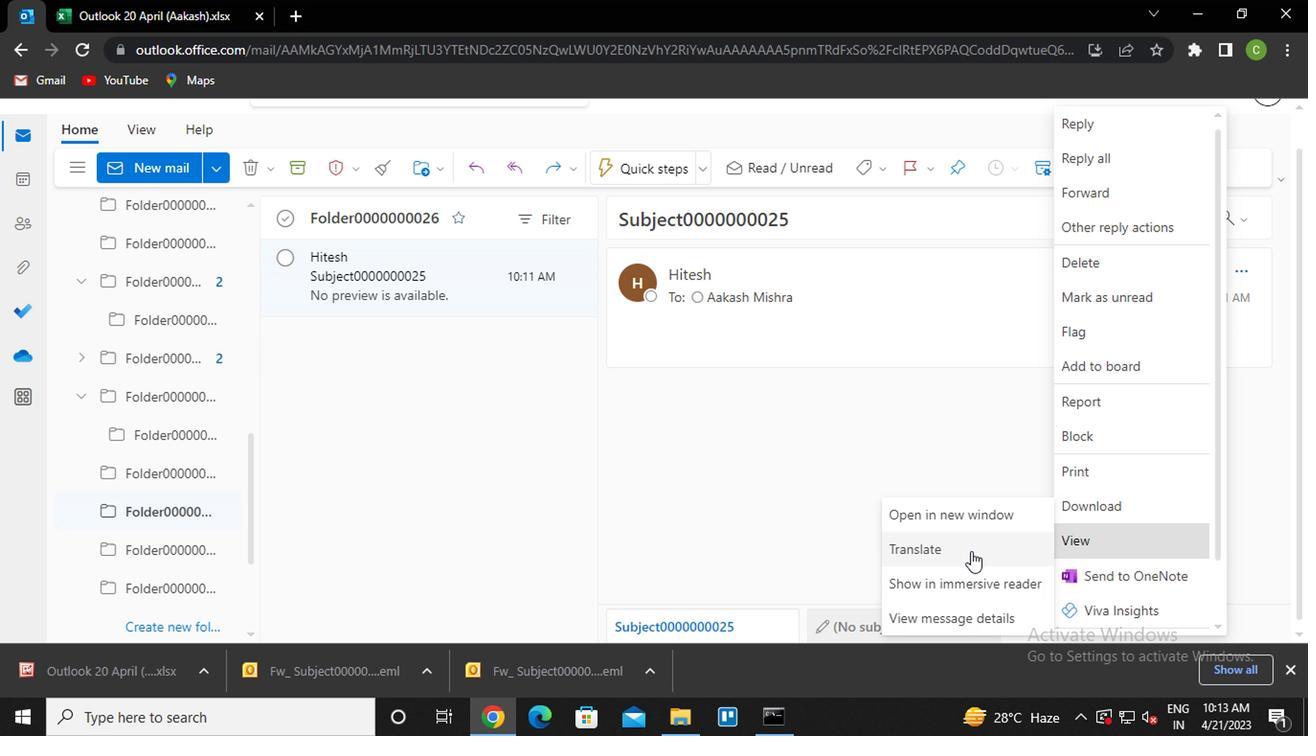 
Action: Mouse pressed left at (962, 551)
Screenshot: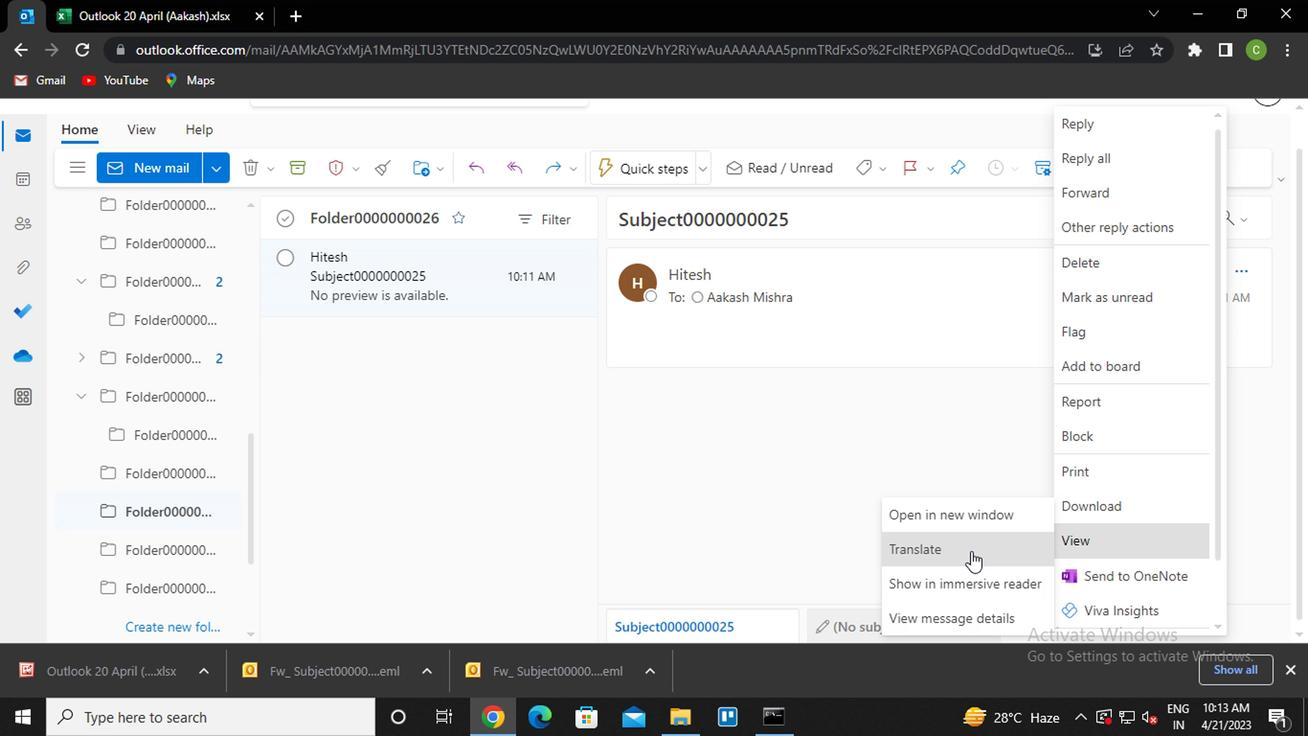 
Action: Mouse moved to (149, 539)
Screenshot: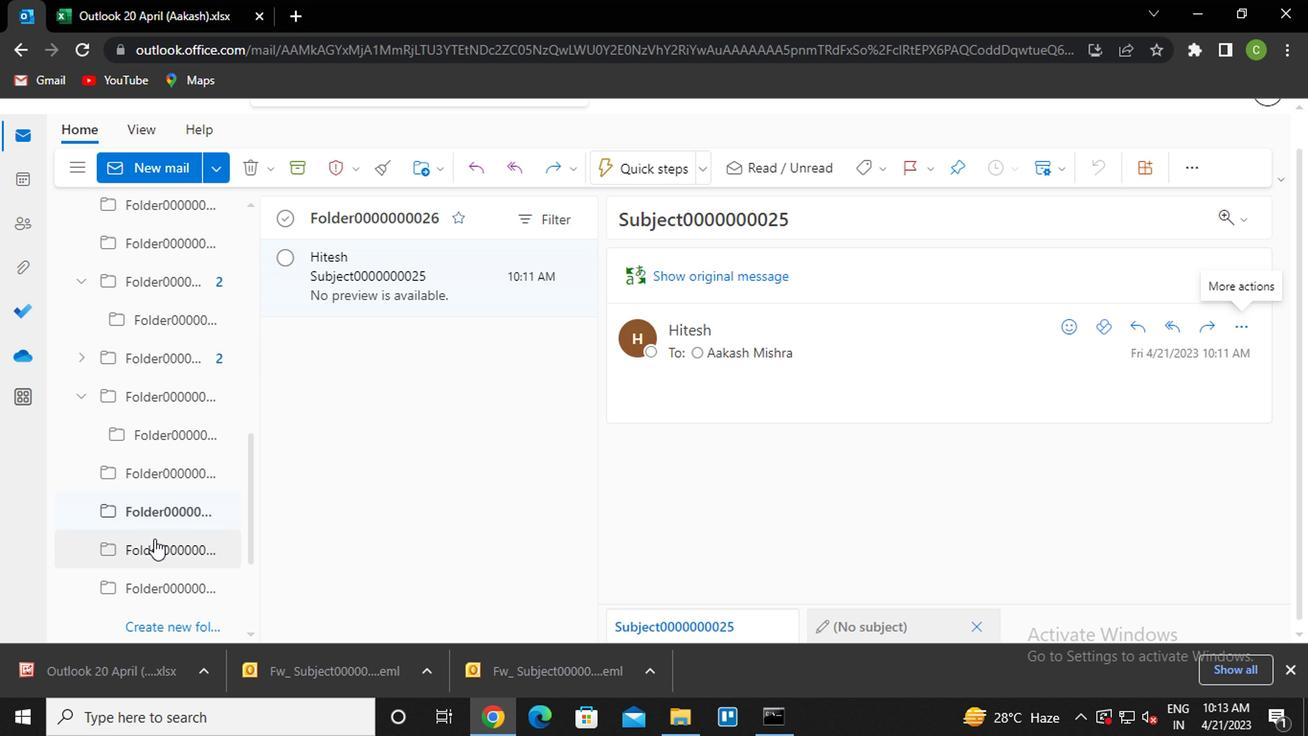 
Action: Mouse pressed left at (149, 539)
Screenshot: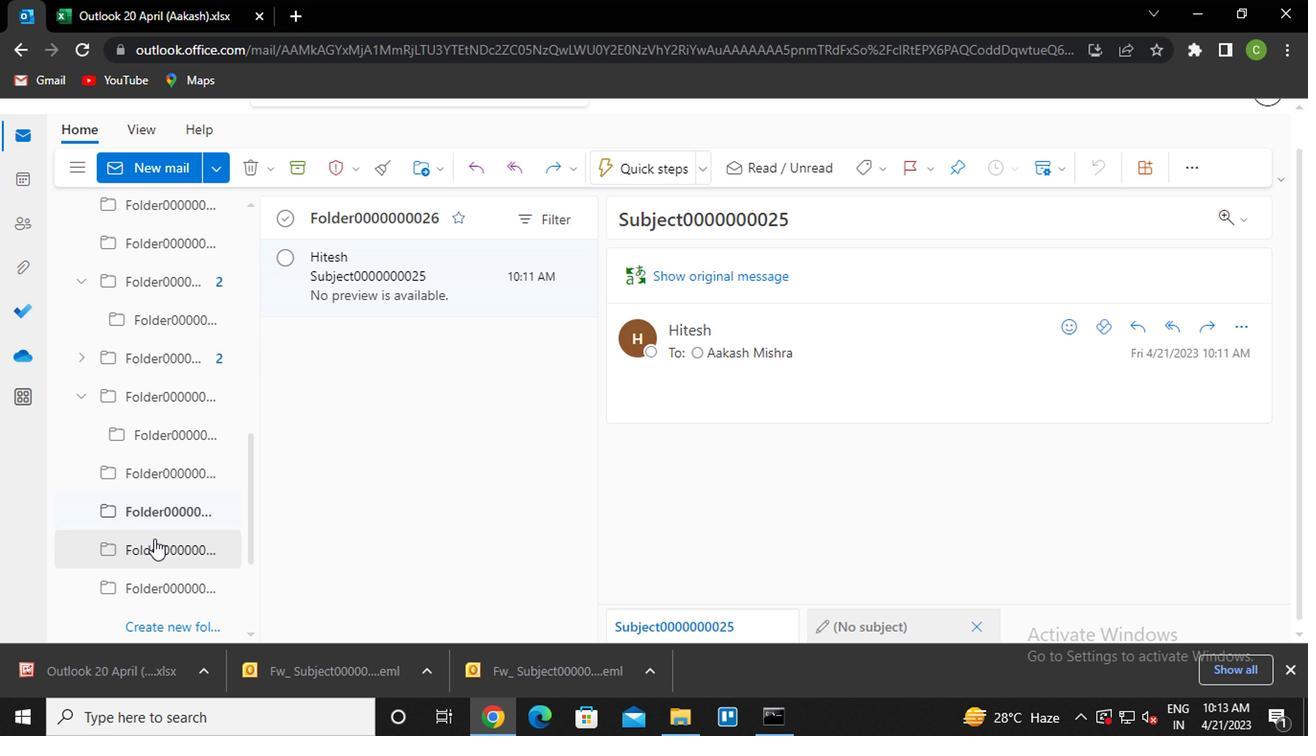
Action: Mouse moved to (406, 301)
Screenshot: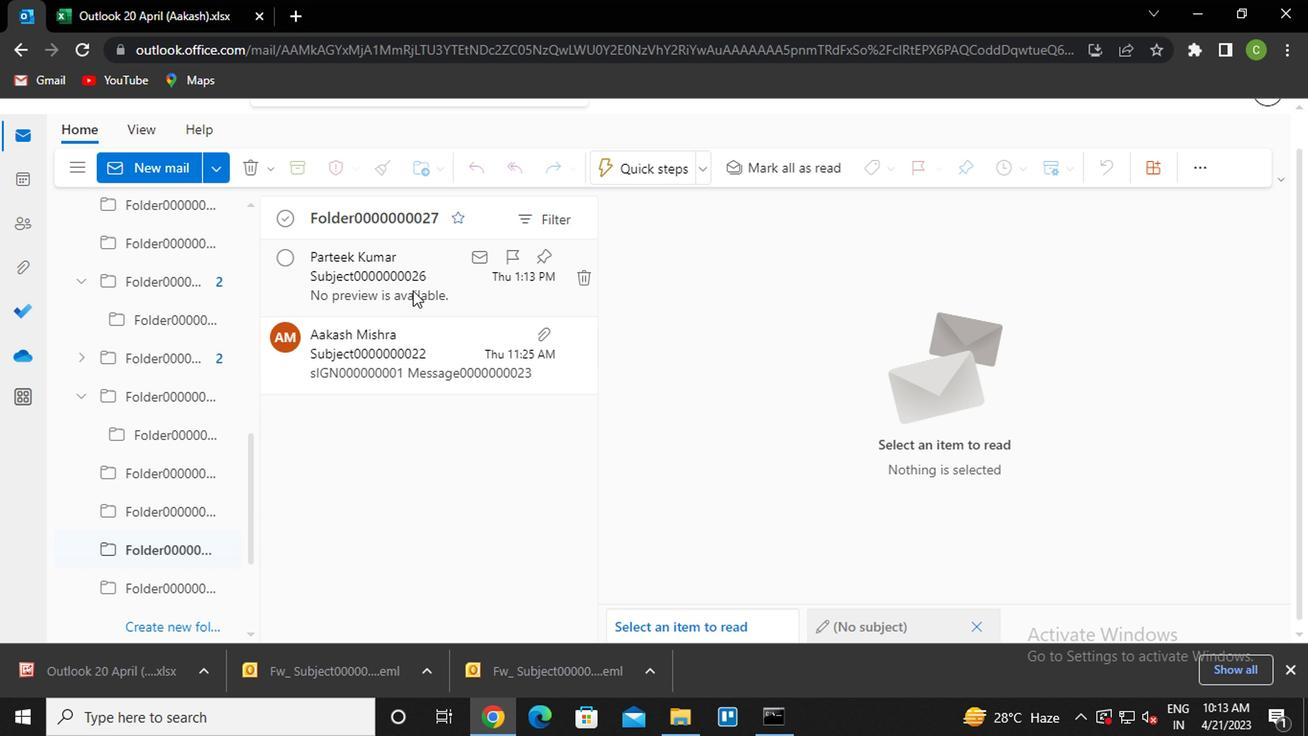 
Action: Mouse pressed left at (406, 301)
Screenshot: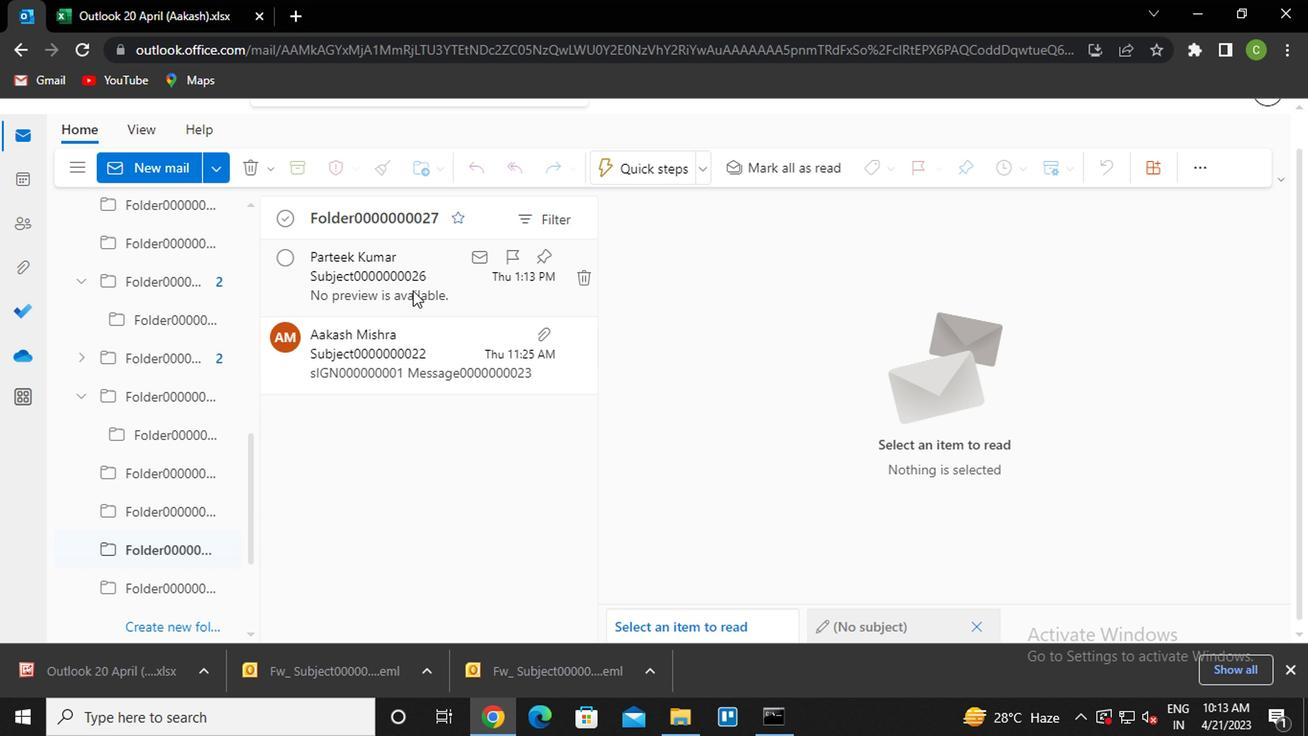 
Action: Mouse moved to (1242, 285)
Screenshot: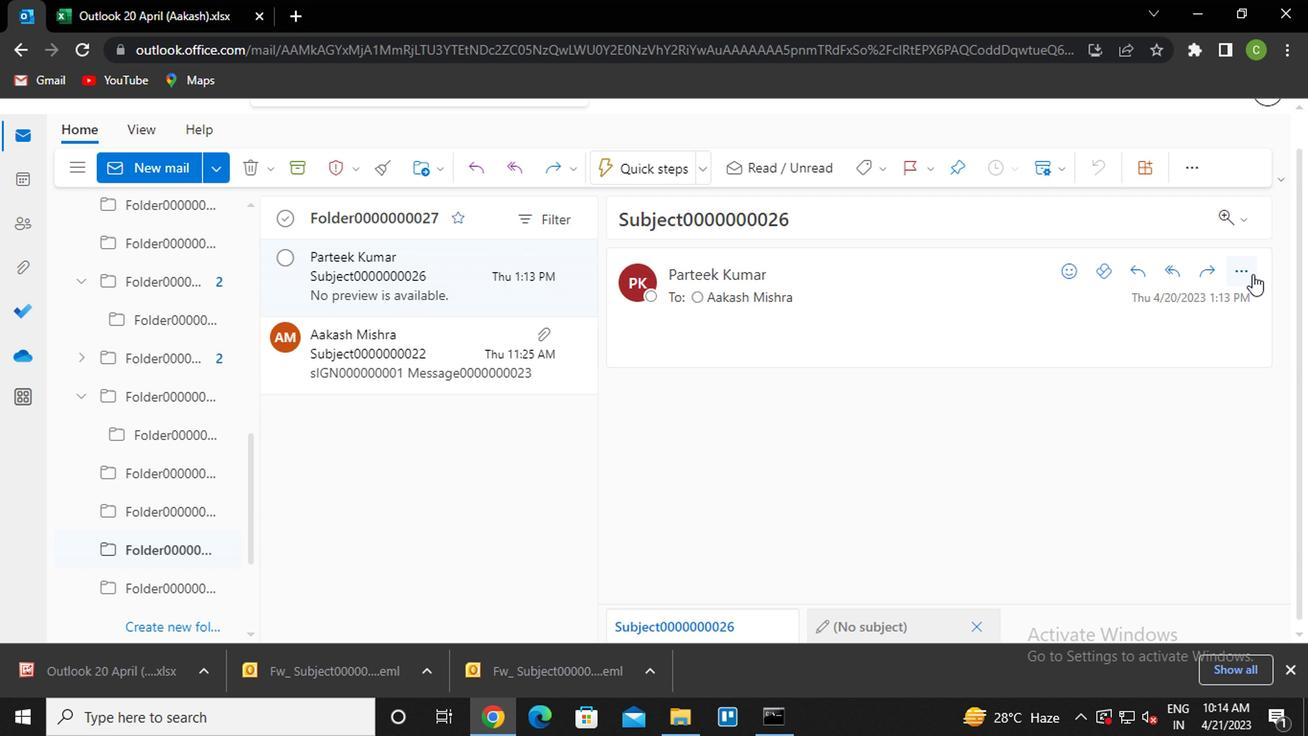 
Action: Mouse pressed left at (1242, 285)
Screenshot: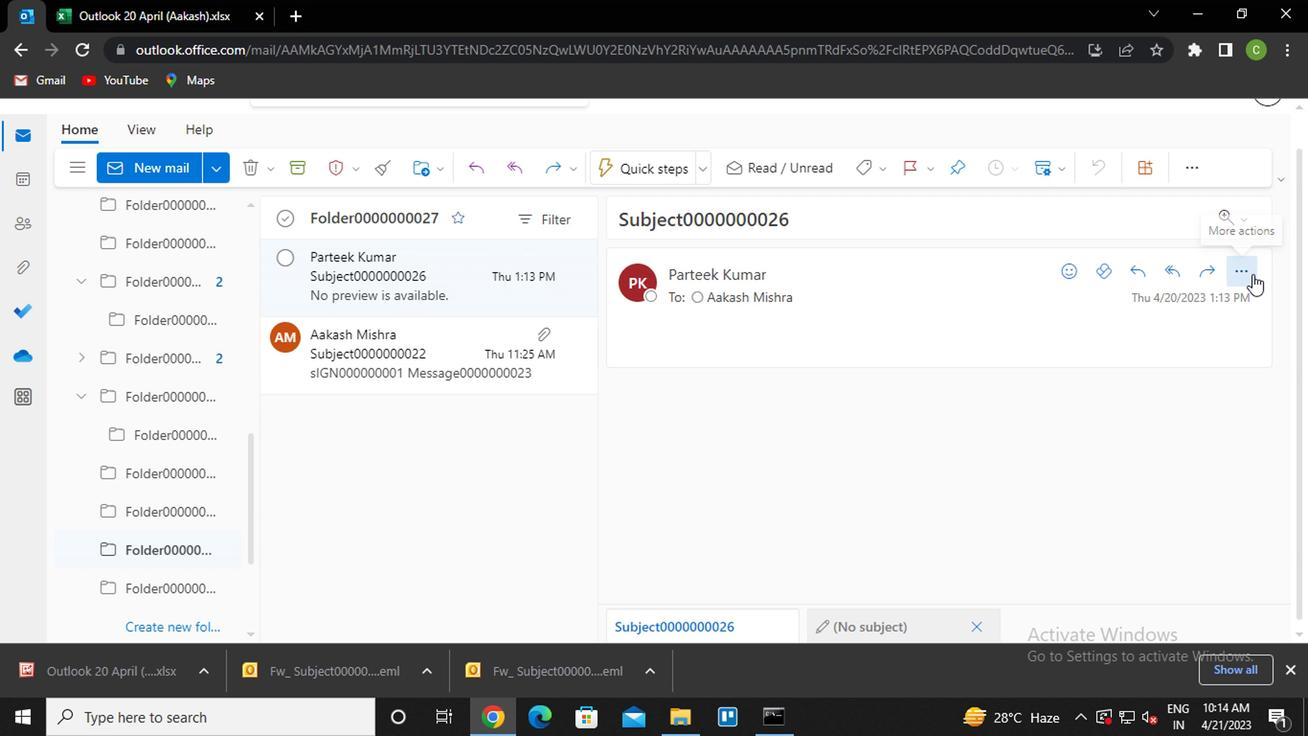 
Action: Mouse moved to (1083, 539)
Screenshot: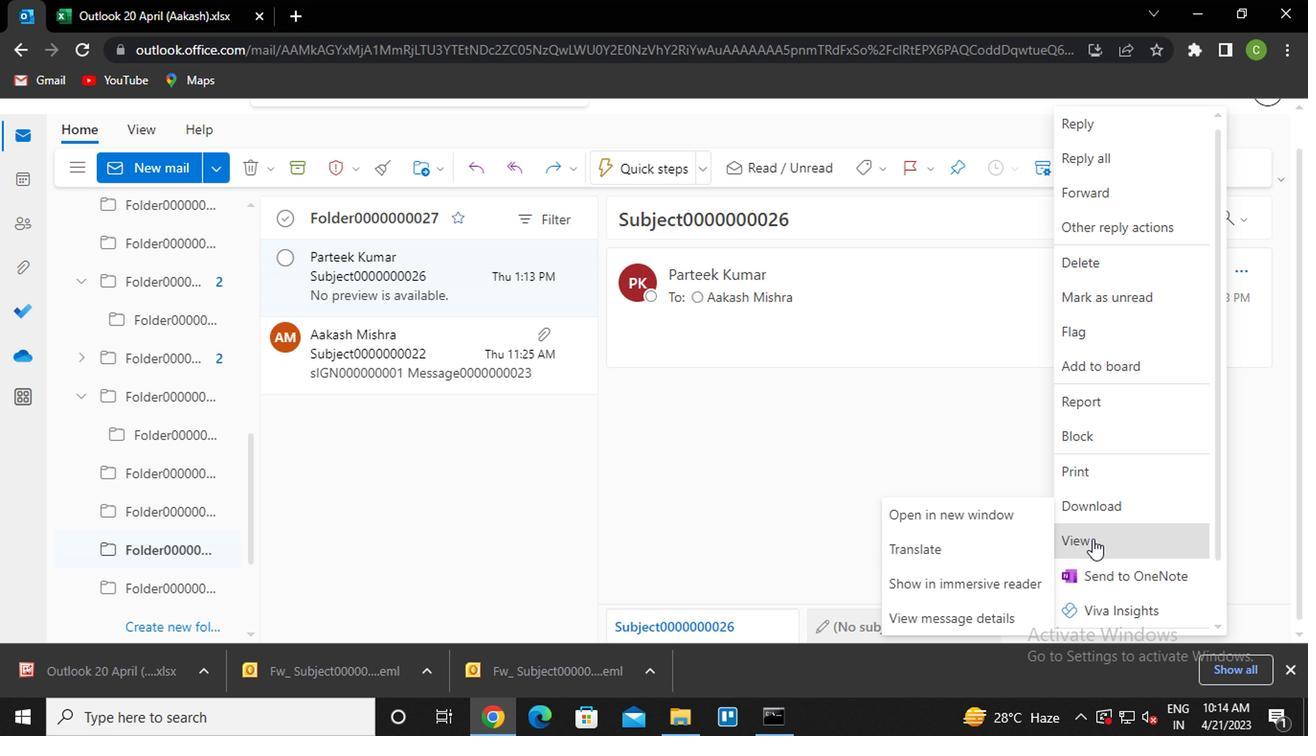 
Action: Mouse pressed left at (1083, 539)
Screenshot: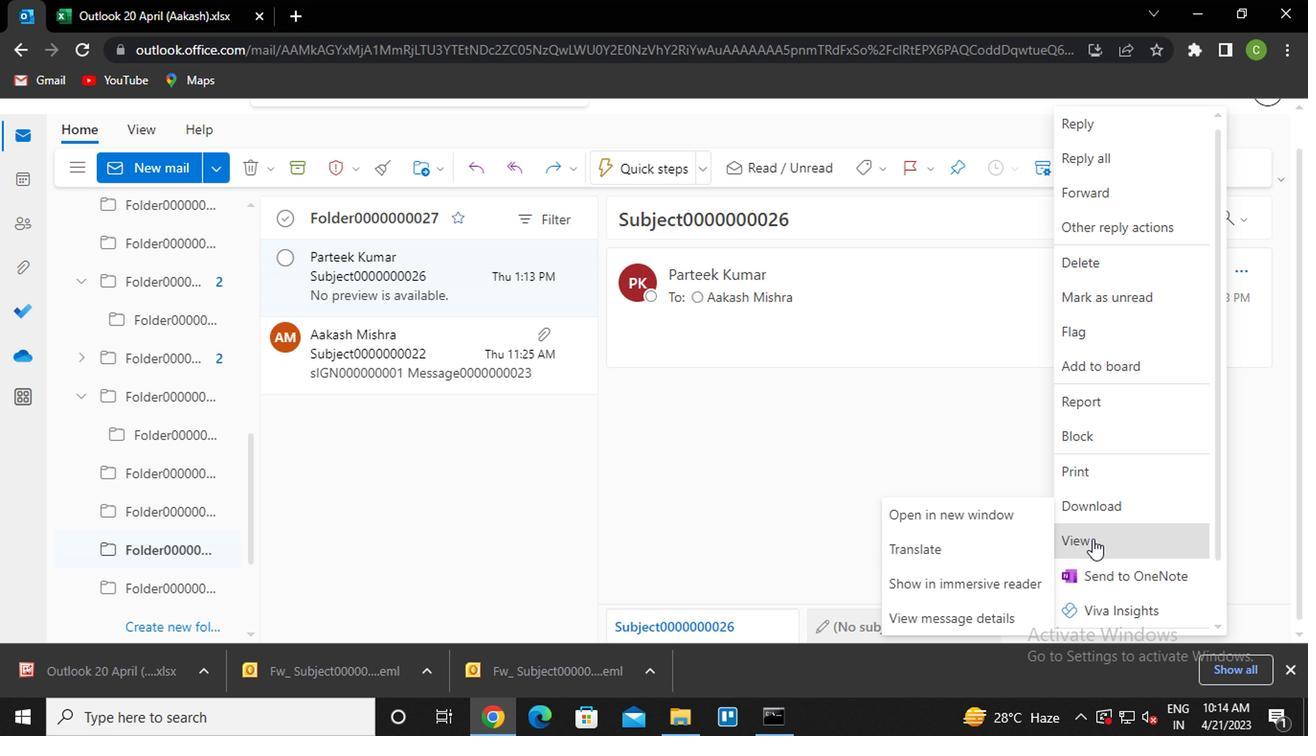 
Action: Mouse moved to (961, 610)
Screenshot: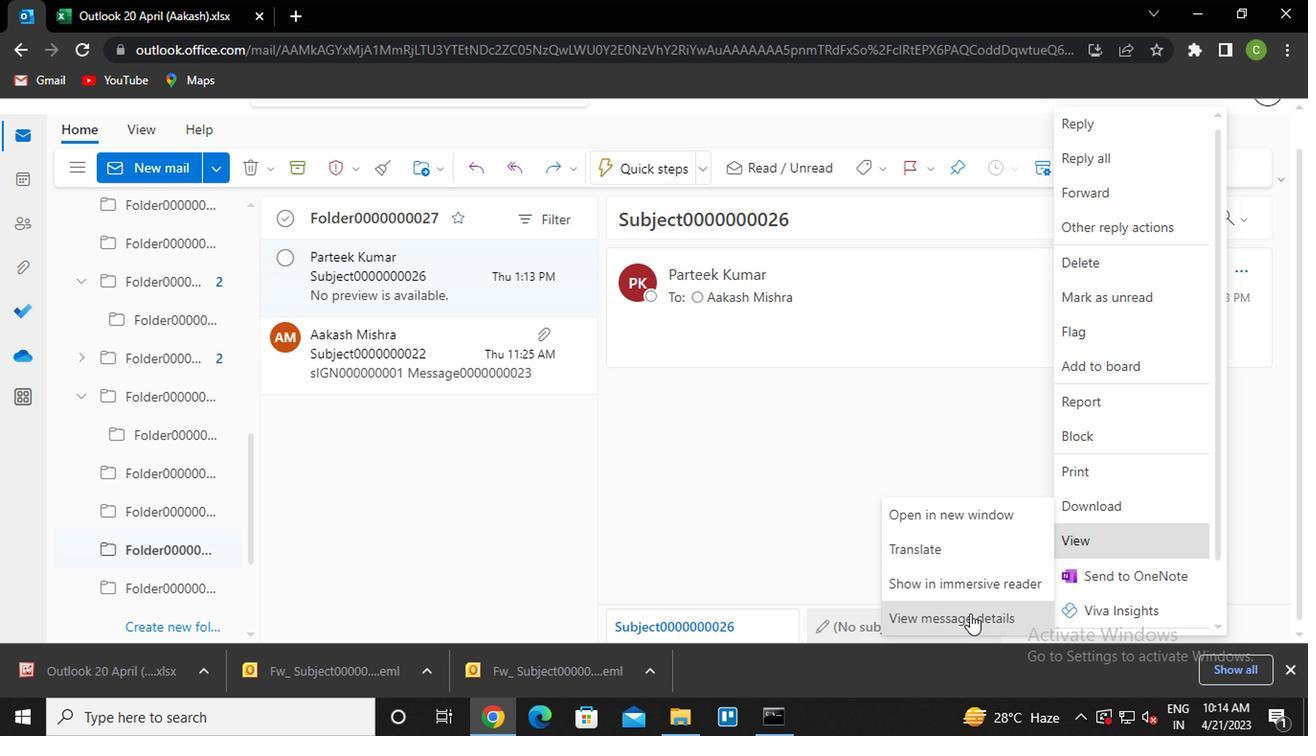 
Action: Mouse pressed left at (961, 610)
Screenshot: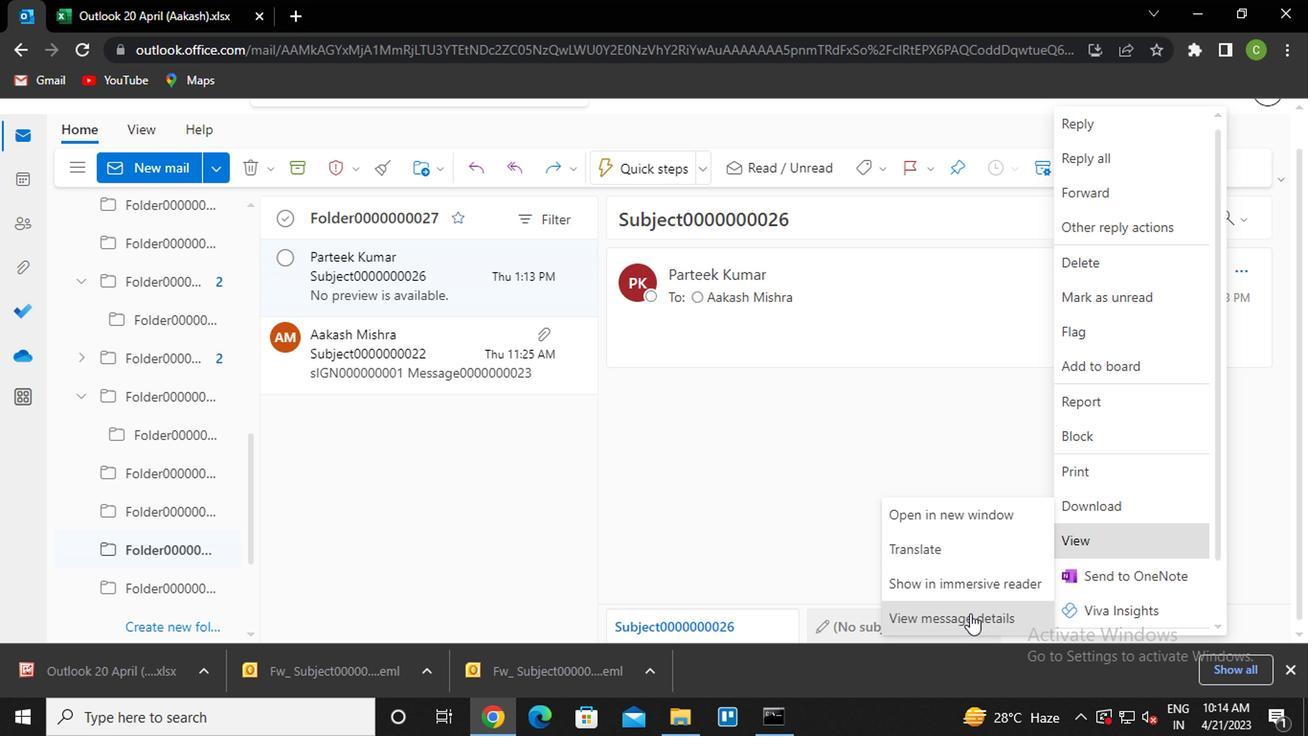 
Action: Mouse moved to (656, 405)
Screenshot: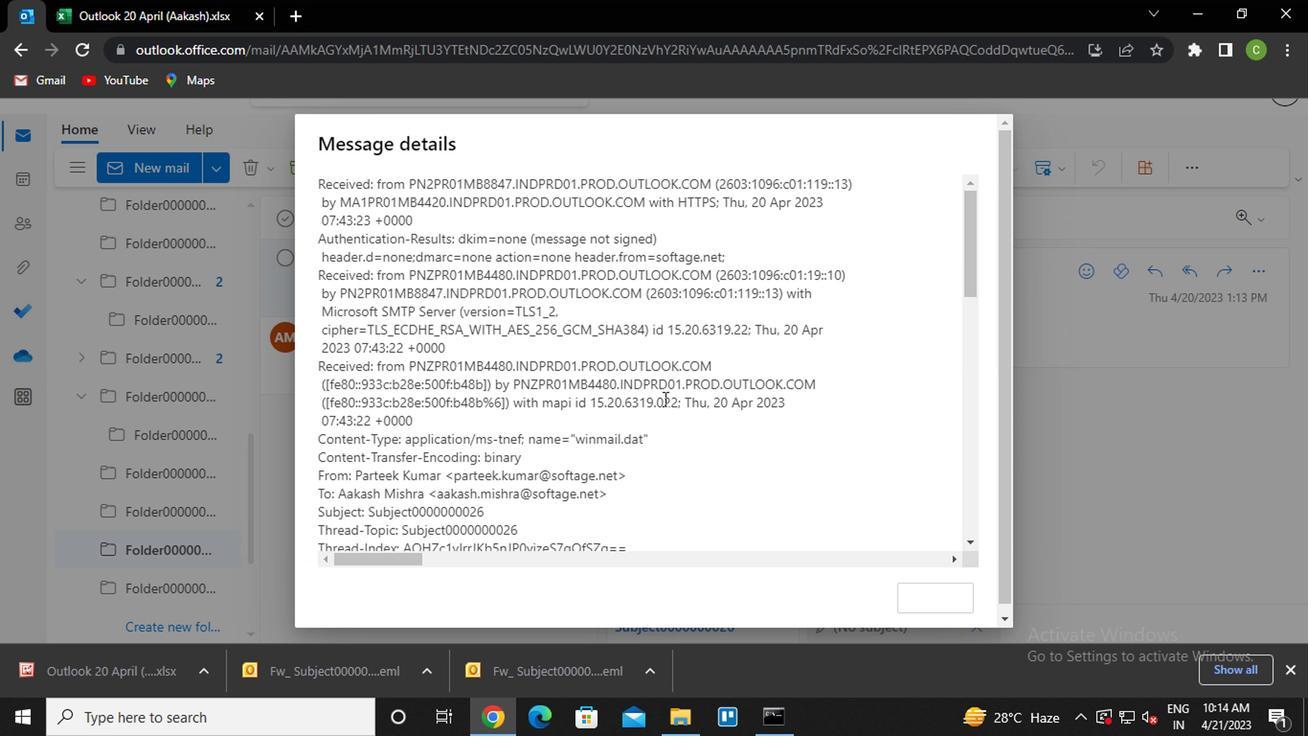 
Action: Mouse scrolled (656, 404) with delta (0, -1)
Screenshot: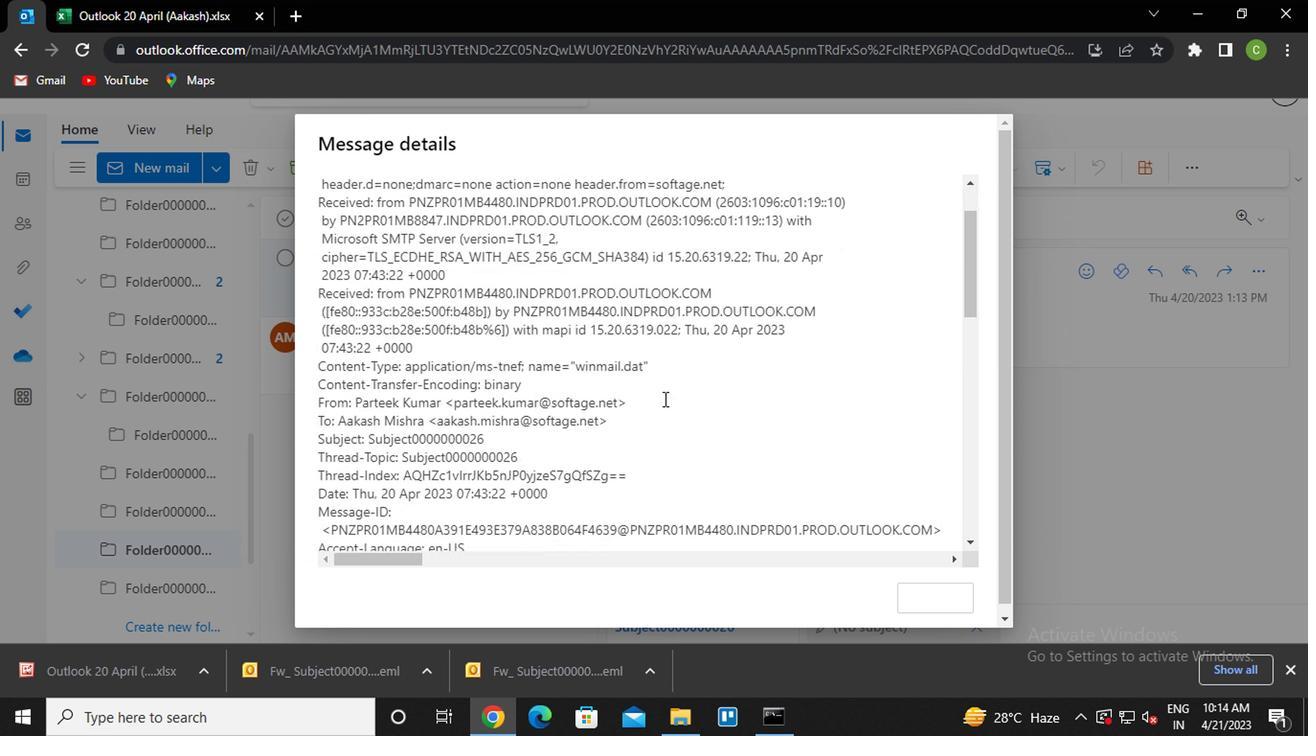 
Action: Mouse scrolled (656, 404) with delta (0, -1)
Screenshot: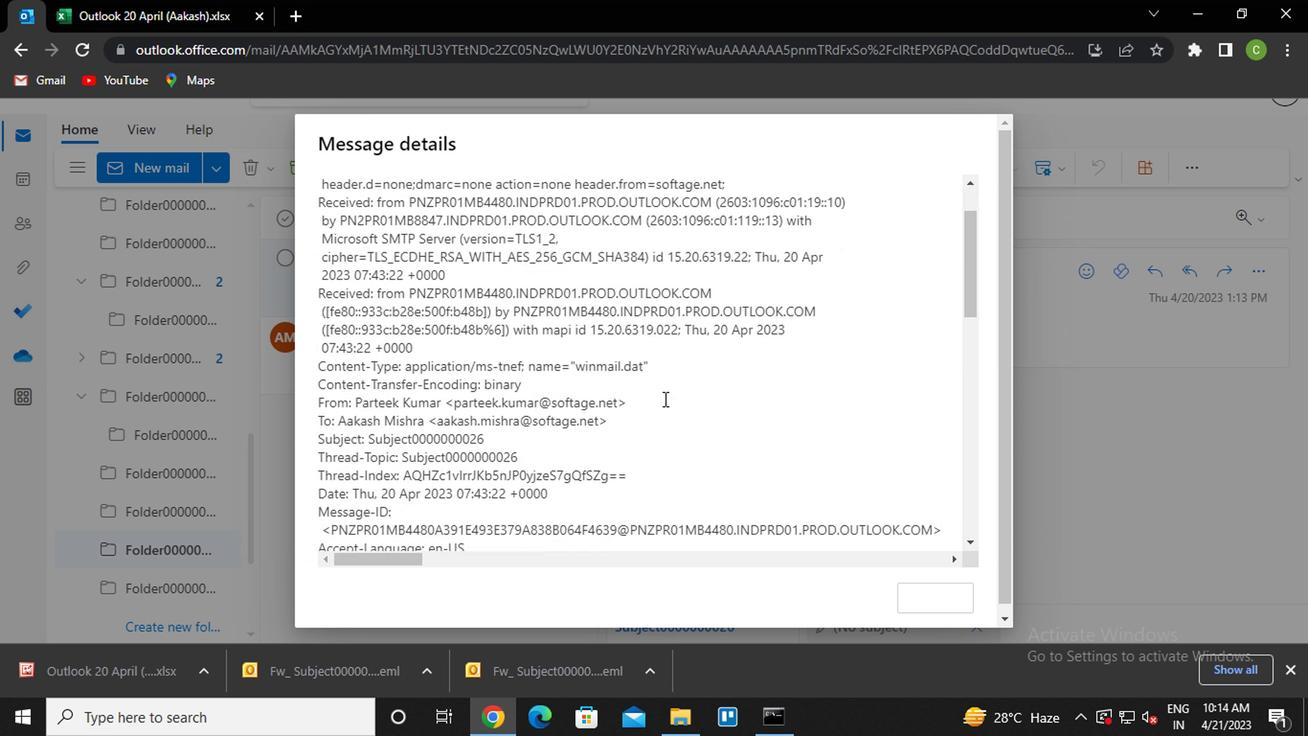 
Action: Mouse scrolled (656, 404) with delta (0, -1)
Screenshot: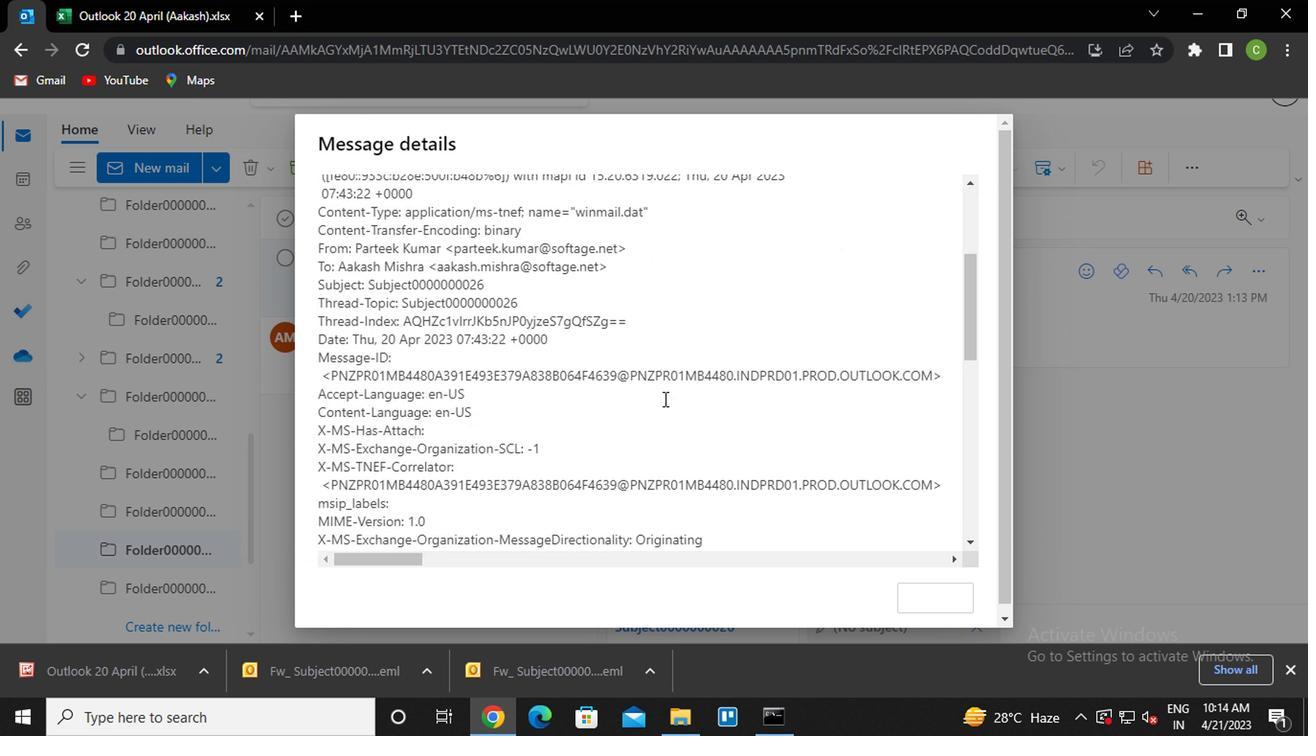 
Action: Mouse scrolled (656, 404) with delta (0, -1)
Screenshot: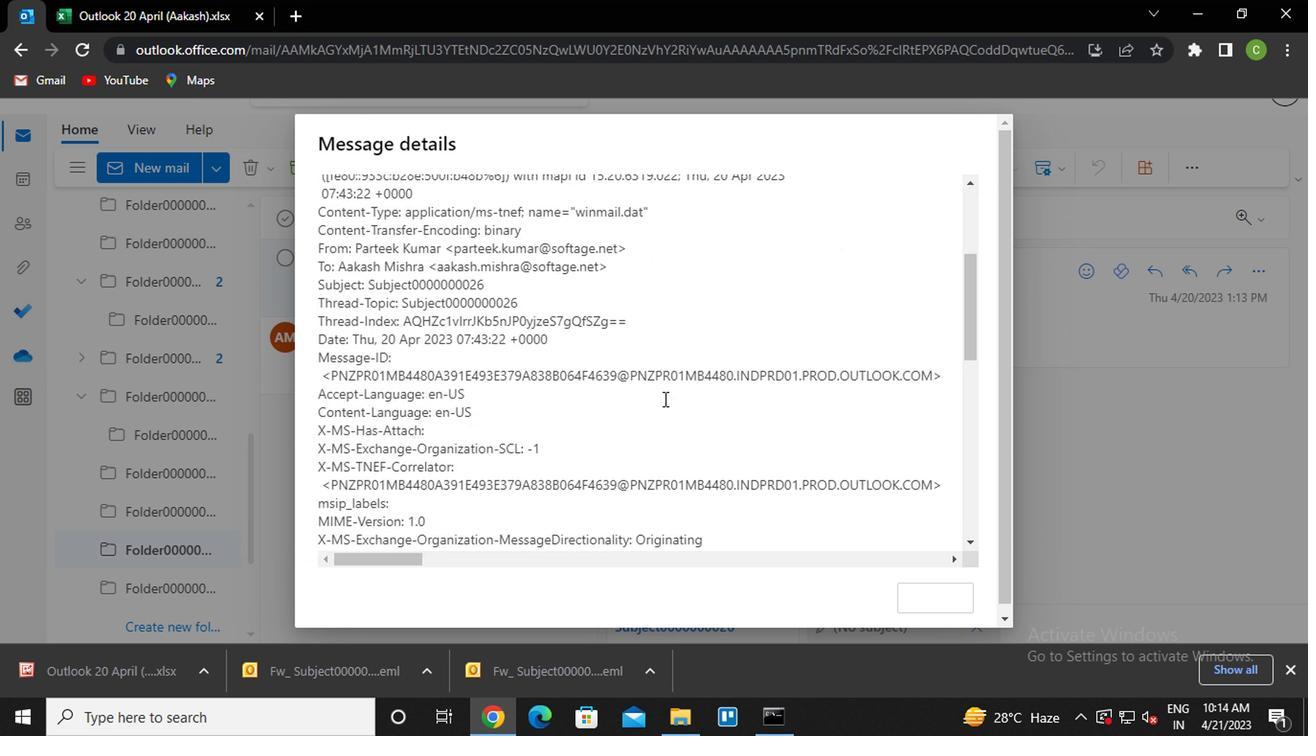 
Action: Mouse scrolled (656, 404) with delta (0, -1)
Screenshot: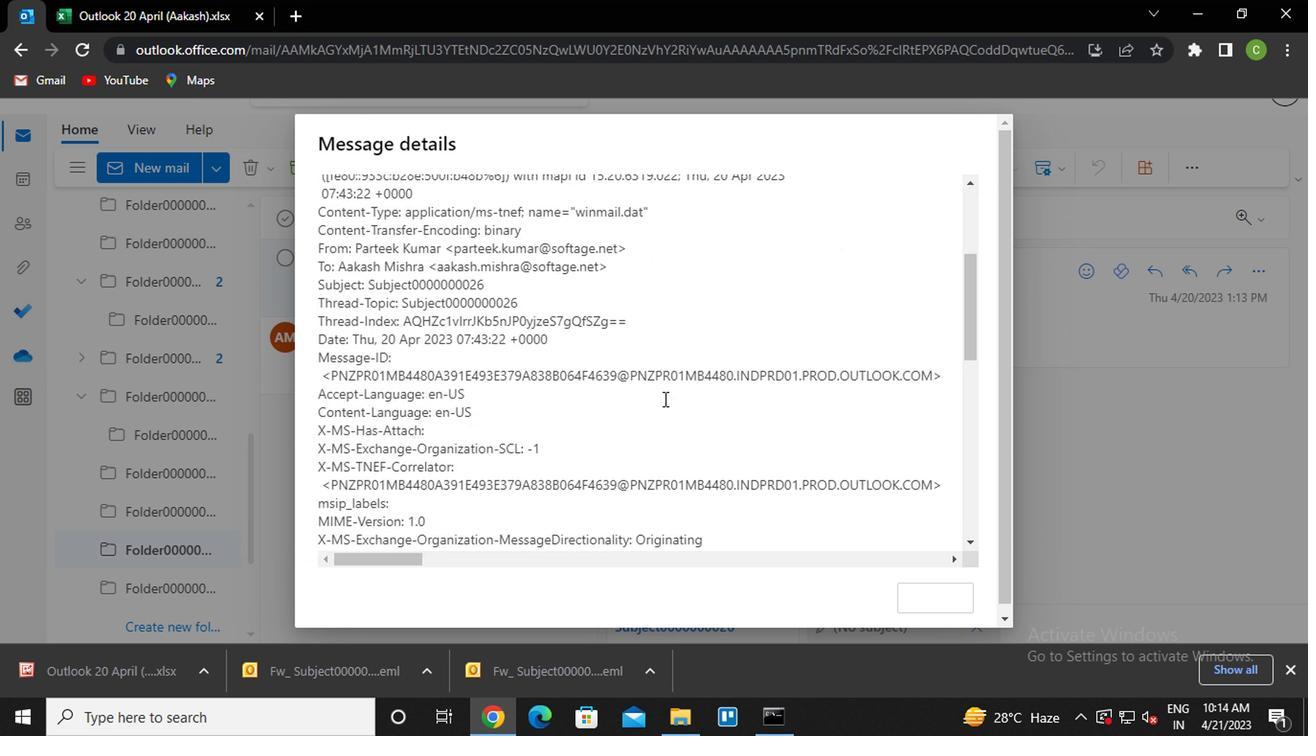 
Action: Mouse scrolled (656, 404) with delta (0, -1)
Screenshot: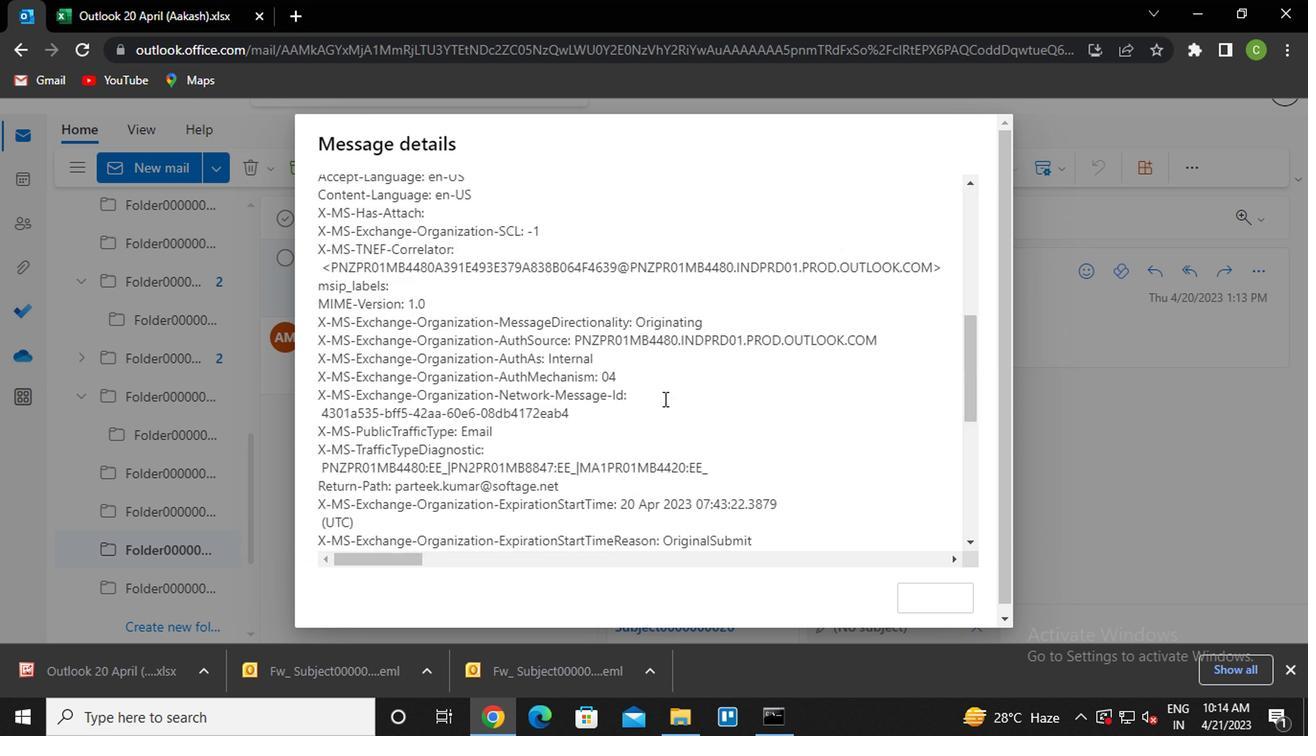 
Action: Mouse scrolled (656, 404) with delta (0, -1)
Screenshot: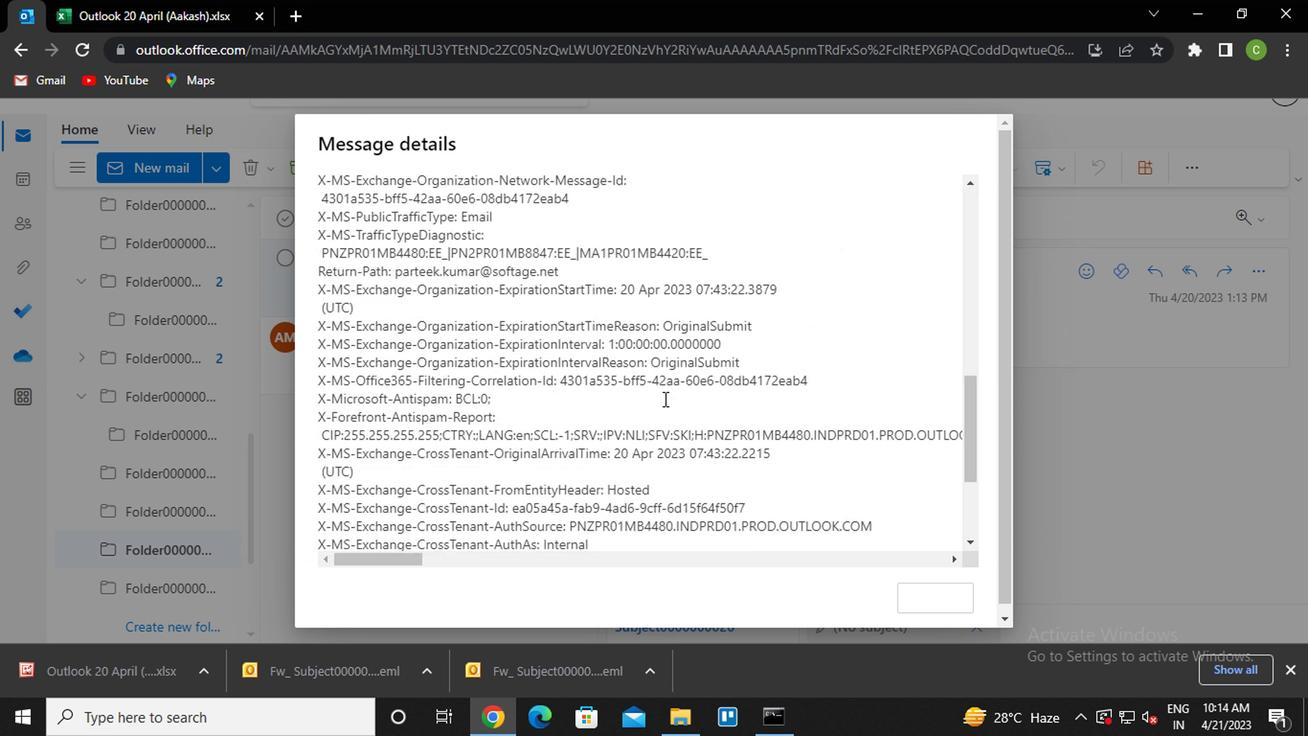 
Action: Mouse scrolled (656, 404) with delta (0, -1)
Screenshot: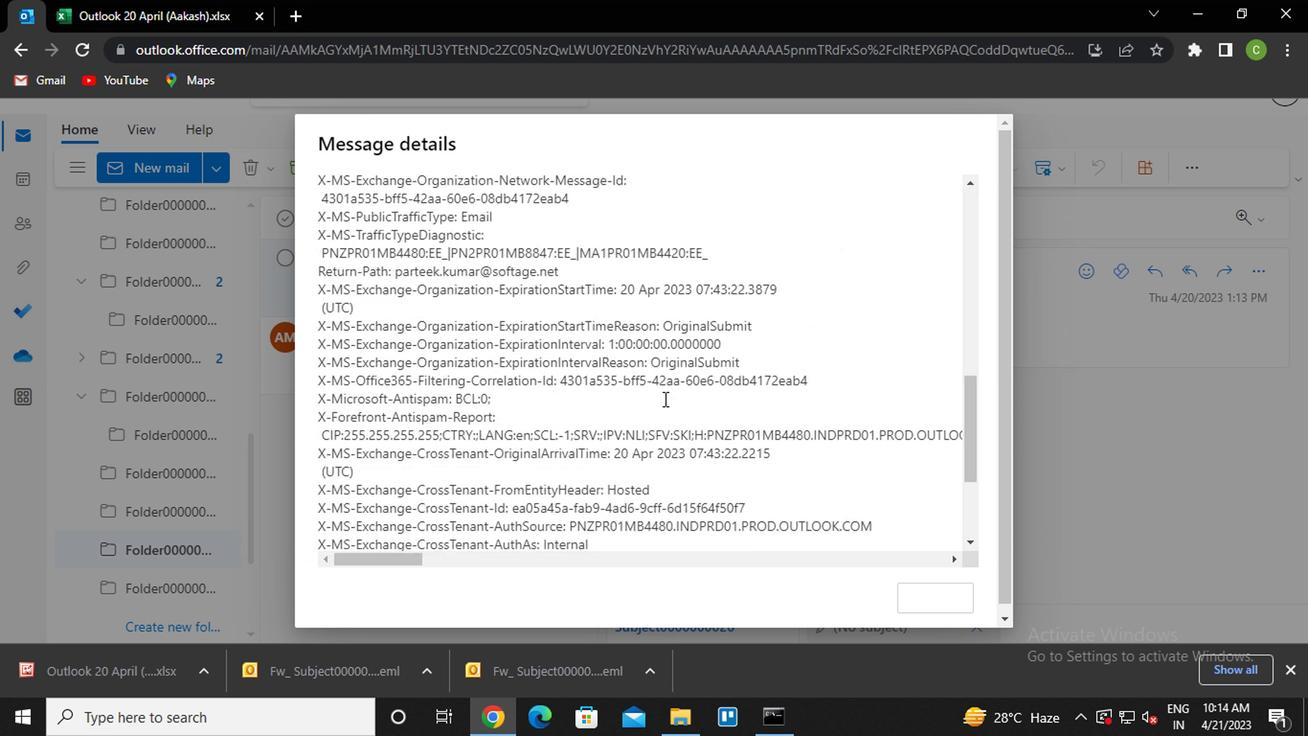 
Action: Mouse scrolled (656, 404) with delta (0, -1)
Screenshot: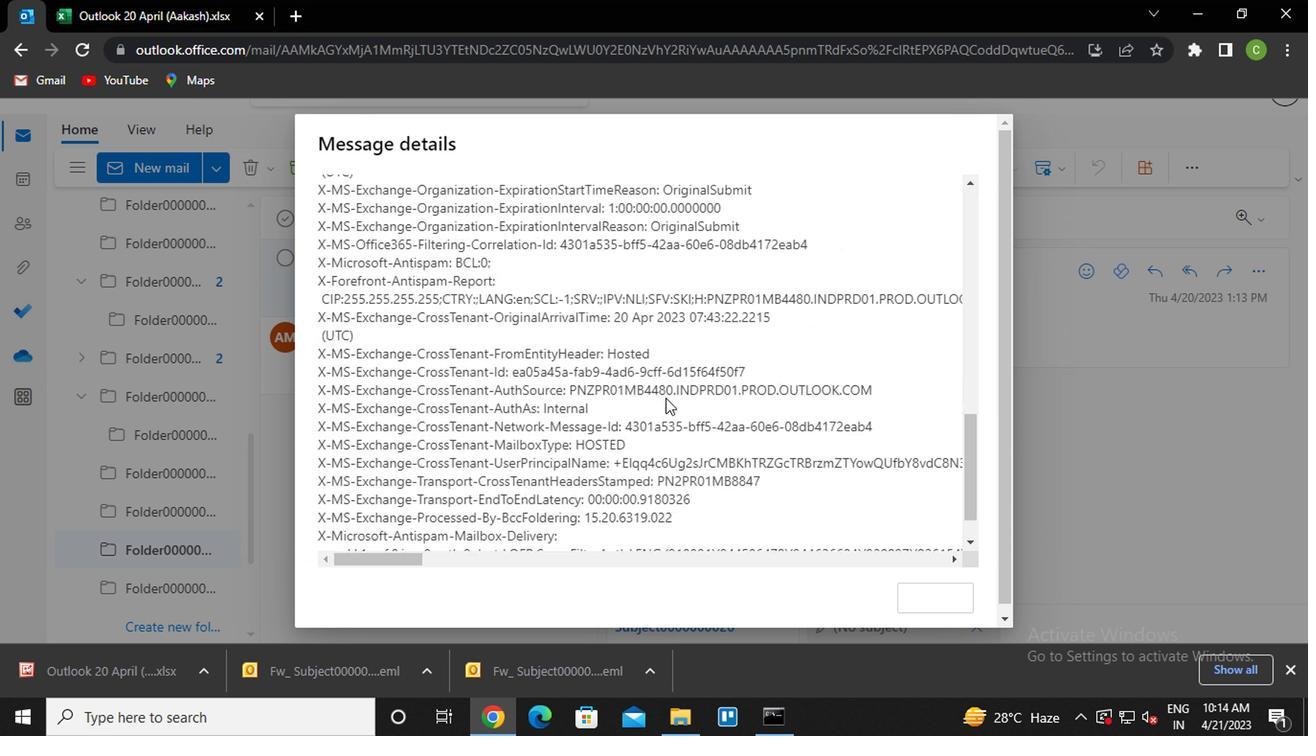 
Action: Mouse moved to (659, 402)
Screenshot: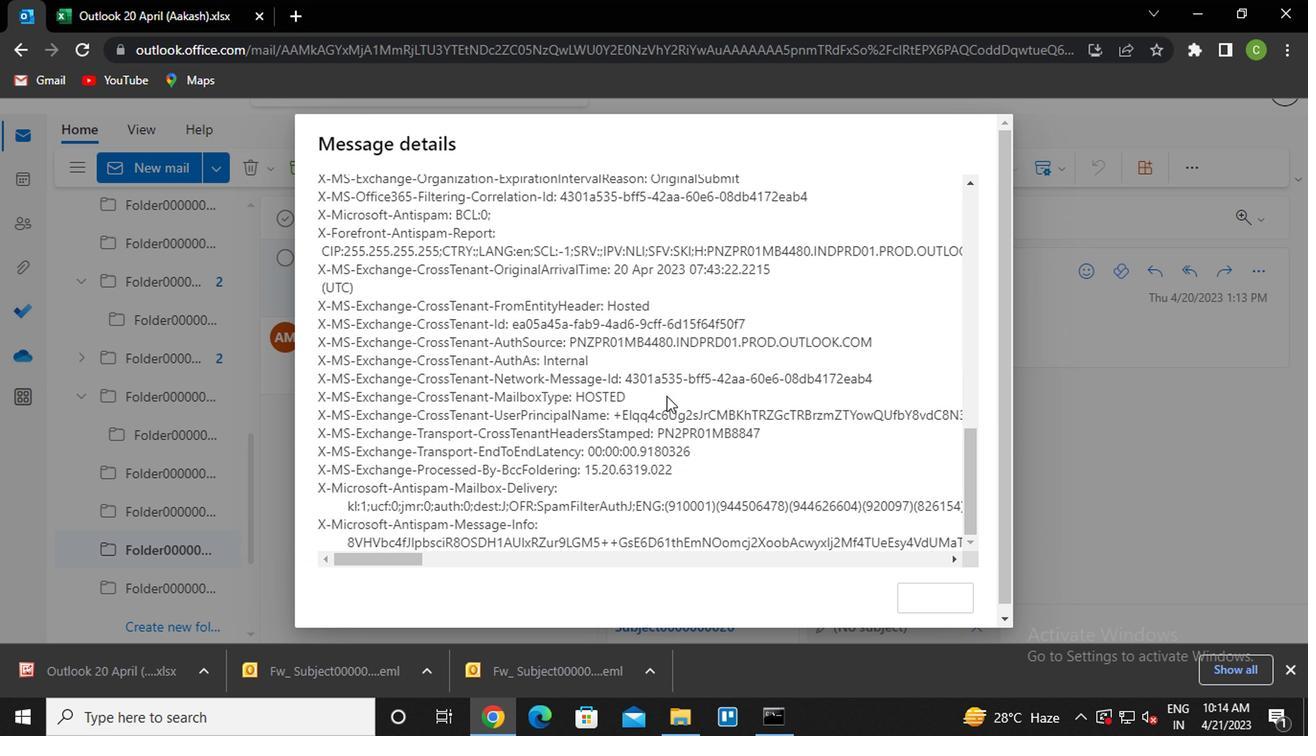 
Action: Mouse scrolled (659, 401) with delta (0, -1)
Screenshot: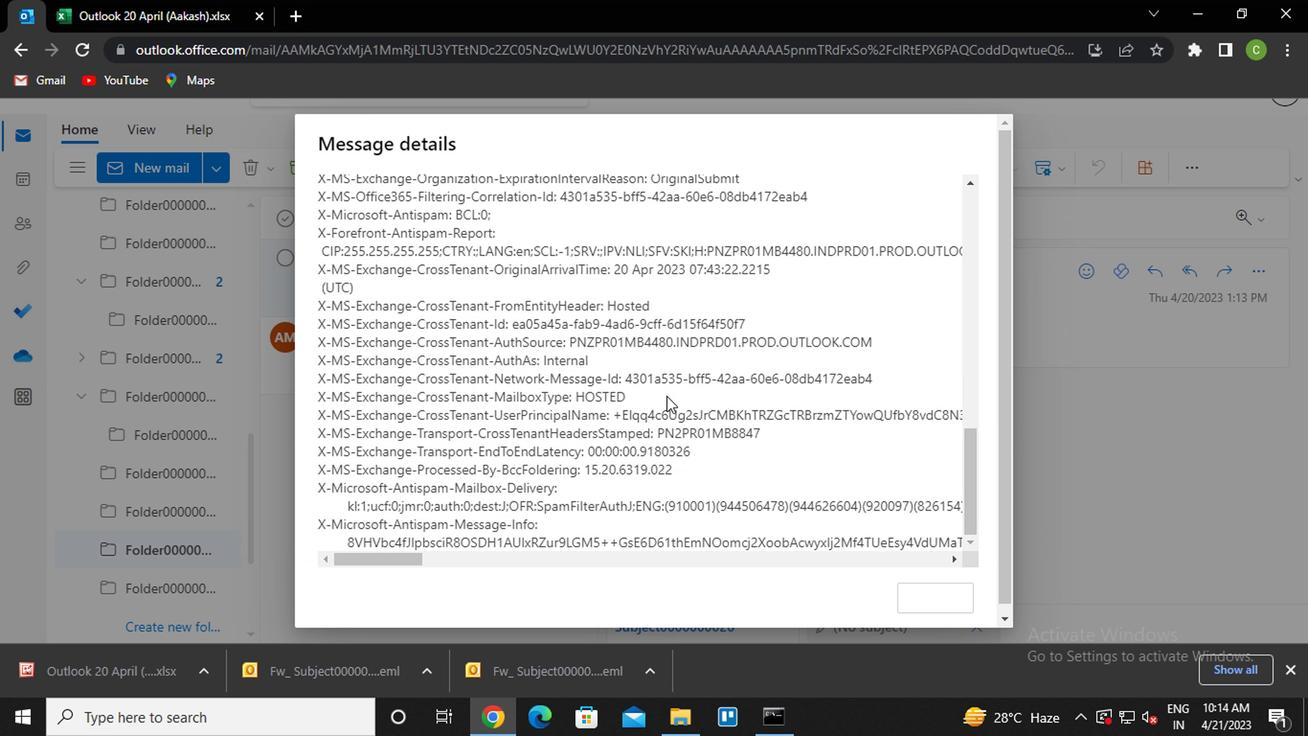 
Action: Mouse scrolled (659, 401) with delta (0, -1)
Screenshot: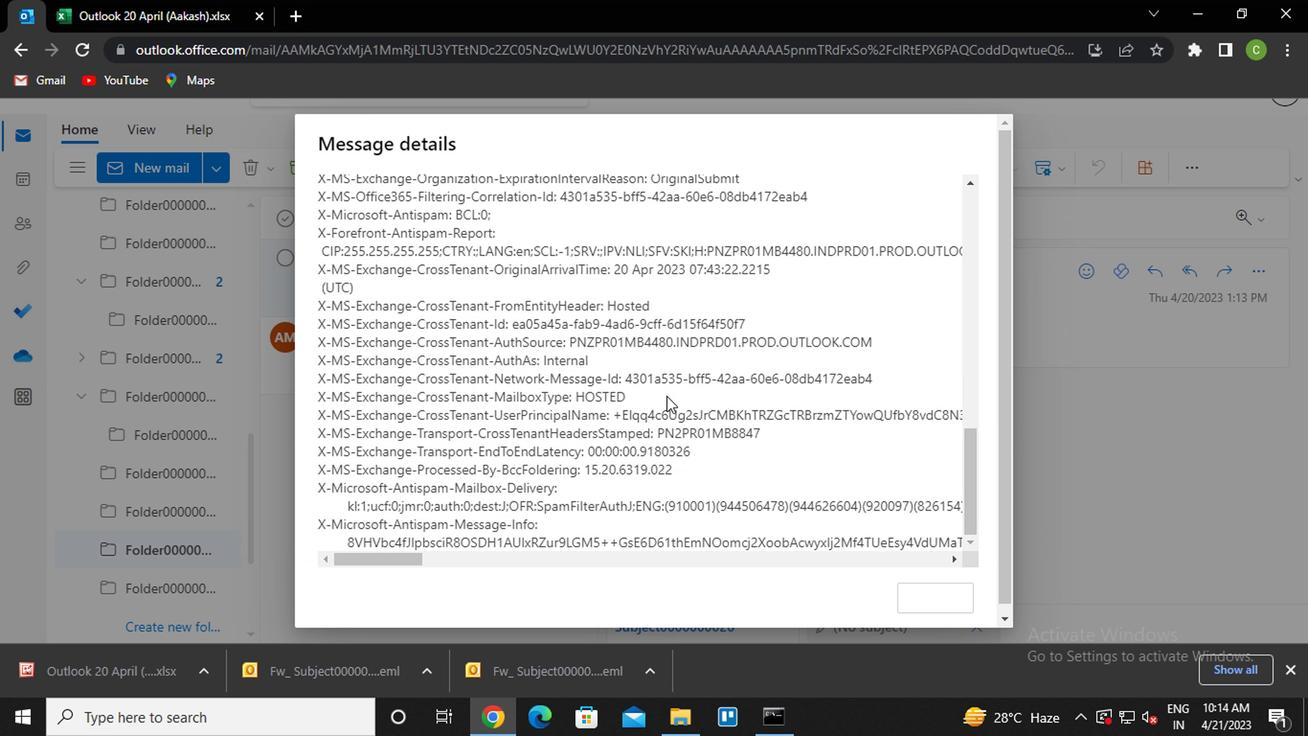 
Action: Mouse scrolled (659, 401) with delta (0, -1)
Screenshot: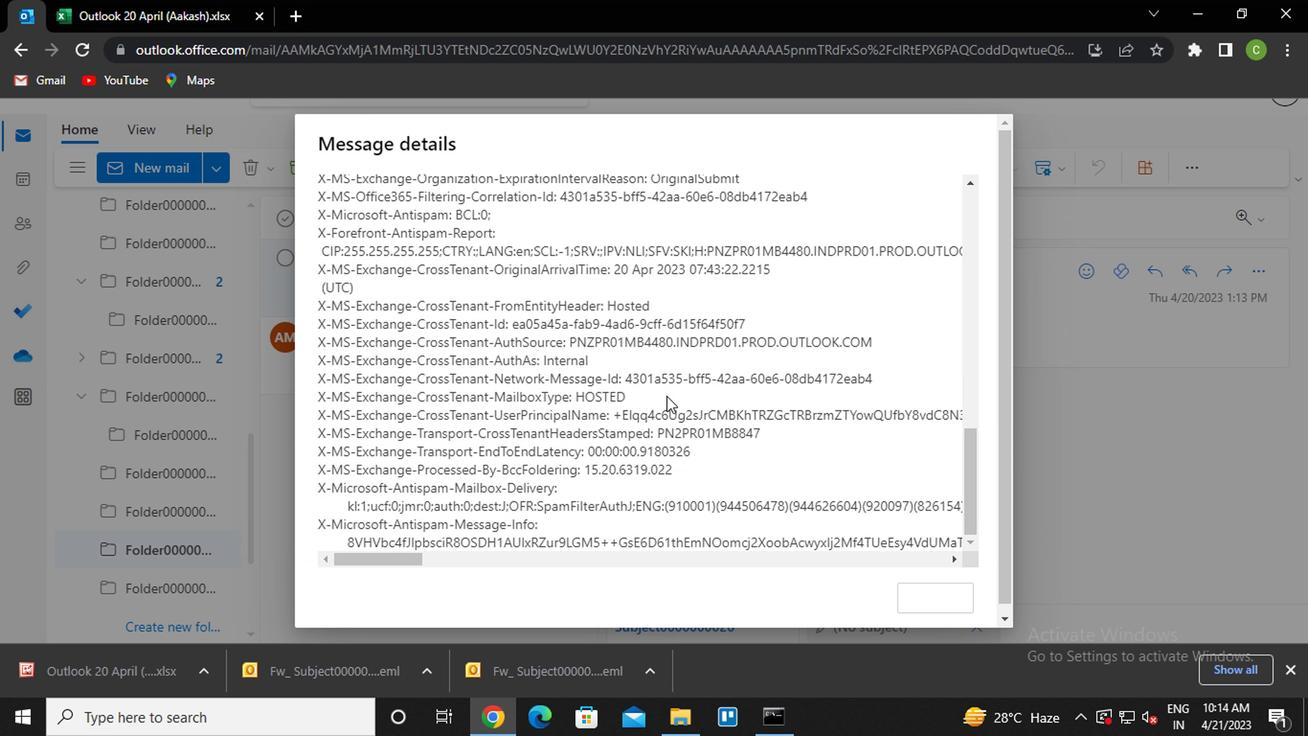 
Action: Mouse scrolled (659, 401) with delta (0, -1)
Screenshot: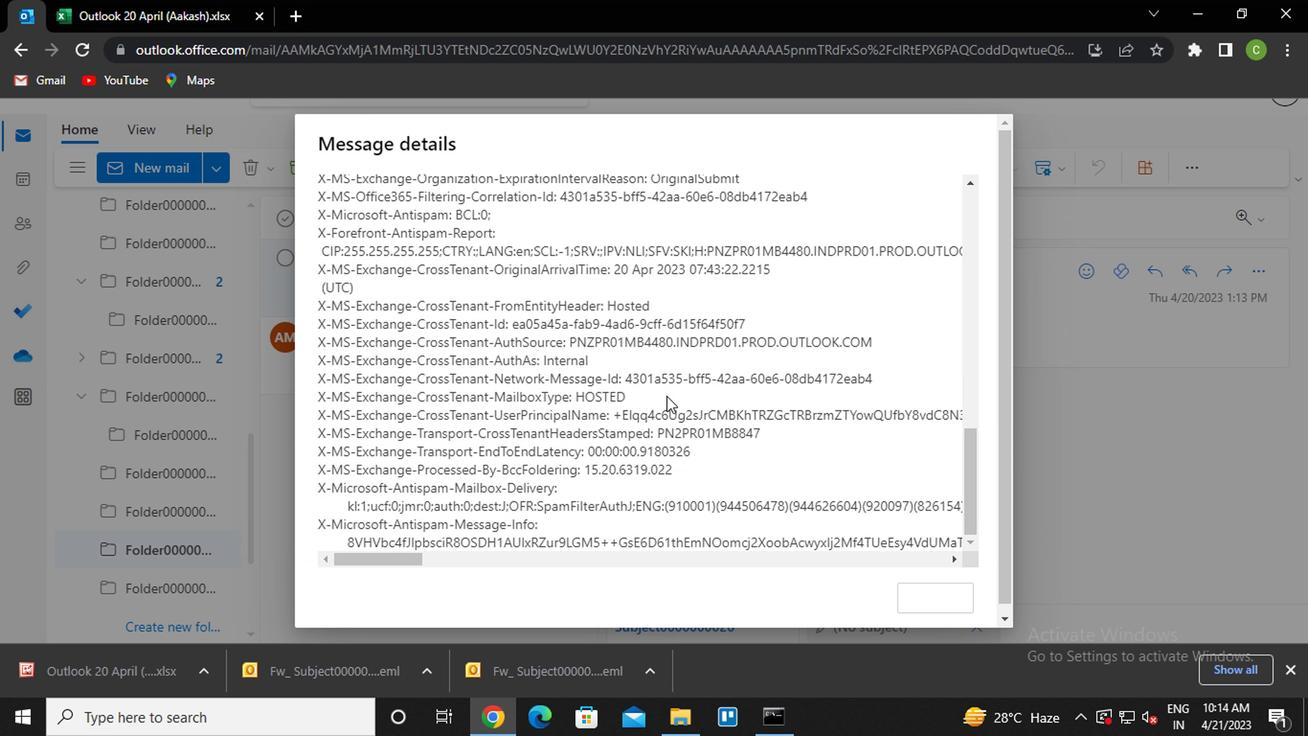 
Action: Mouse scrolled (659, 401) with delta (0, -1)
Screenshot: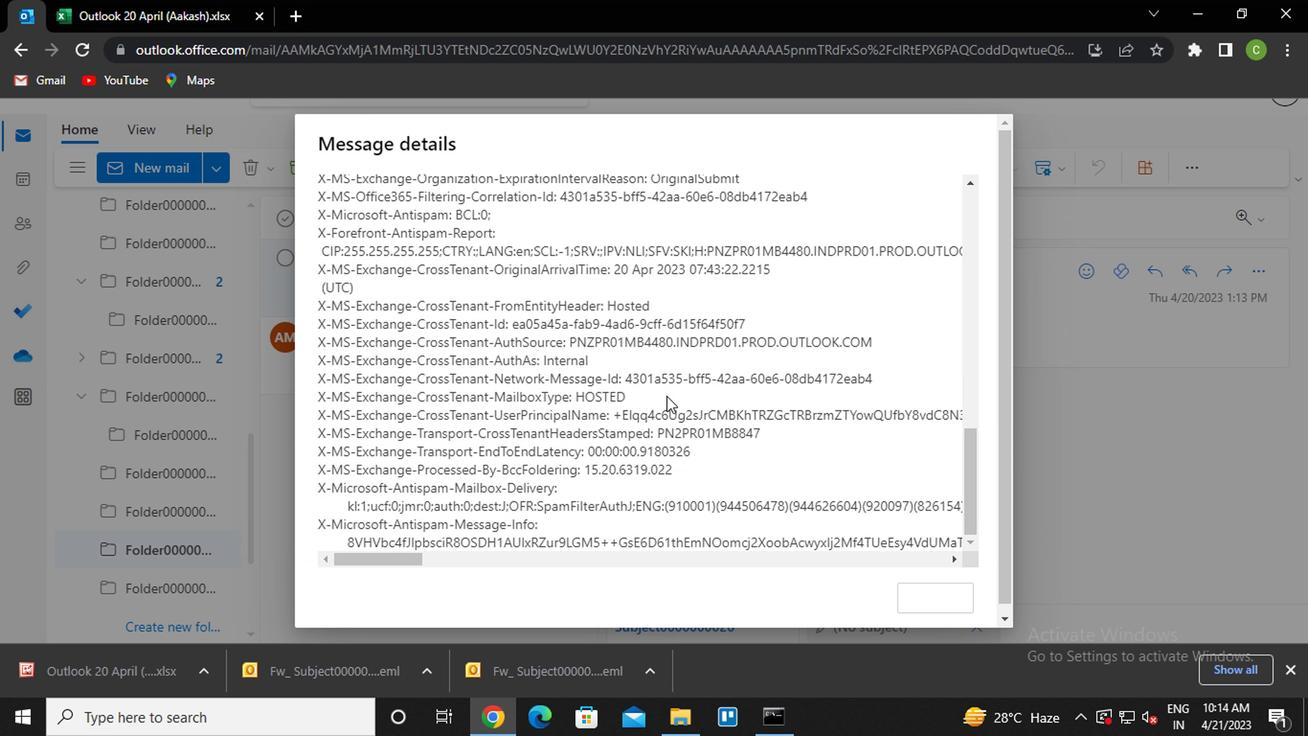 
Action: Mouse scrolled (659, 401) with delta (0, -1)
Screenshot: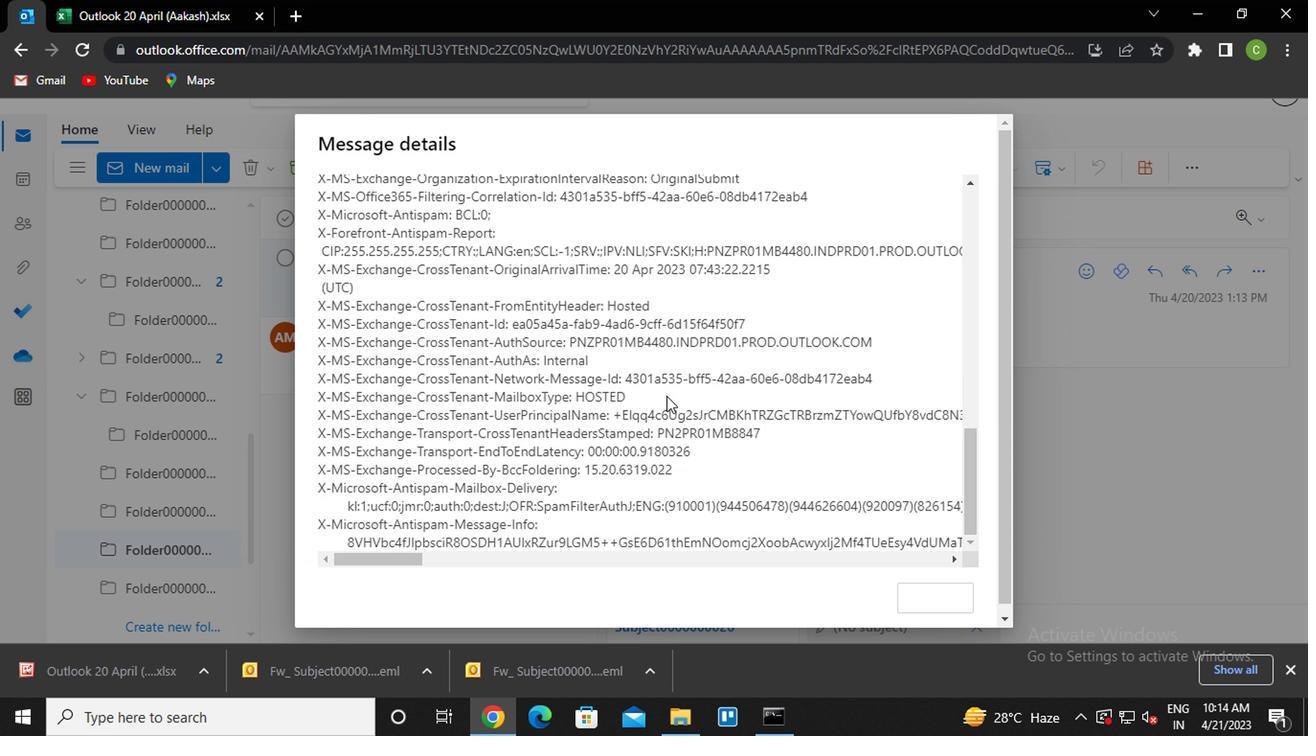 
Action: Mouse scrolled (659, 401) with delta (0, -1)
Screenshot: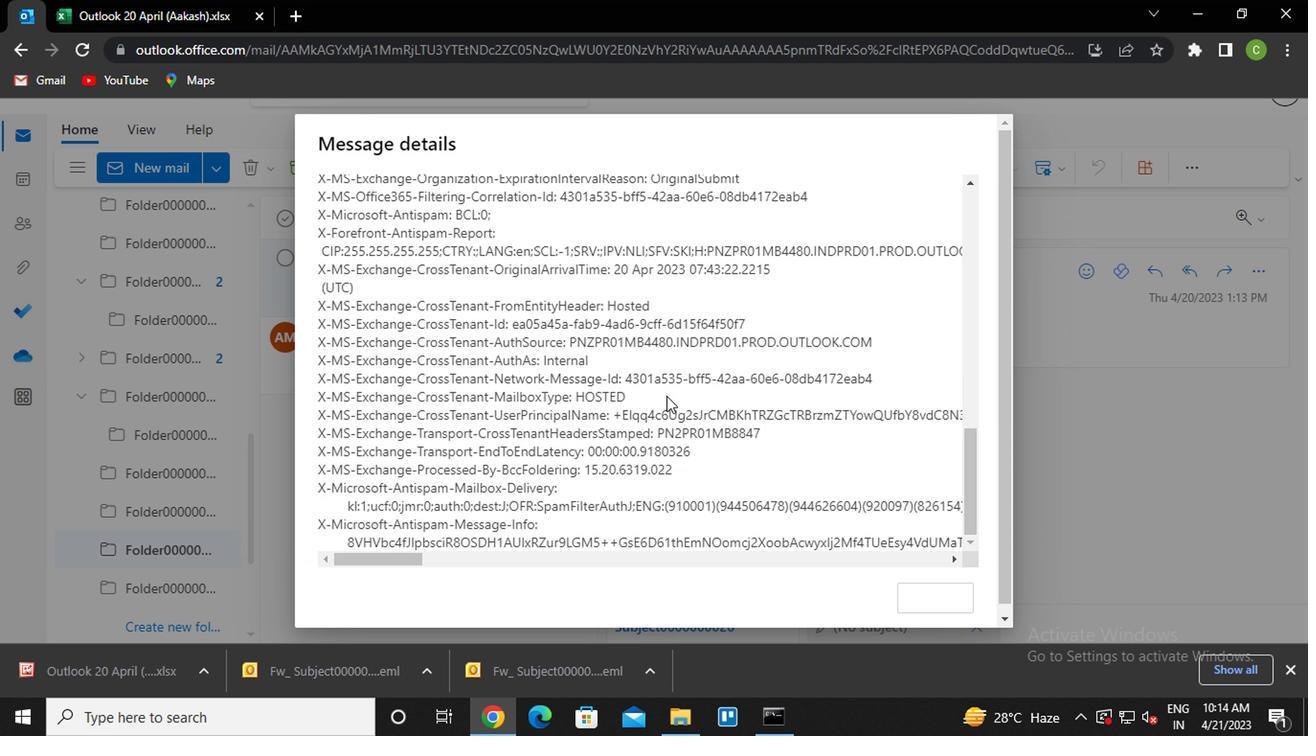 
Action: Mouse scrolled (659, 401) with delta (0, -1)
Screenshot: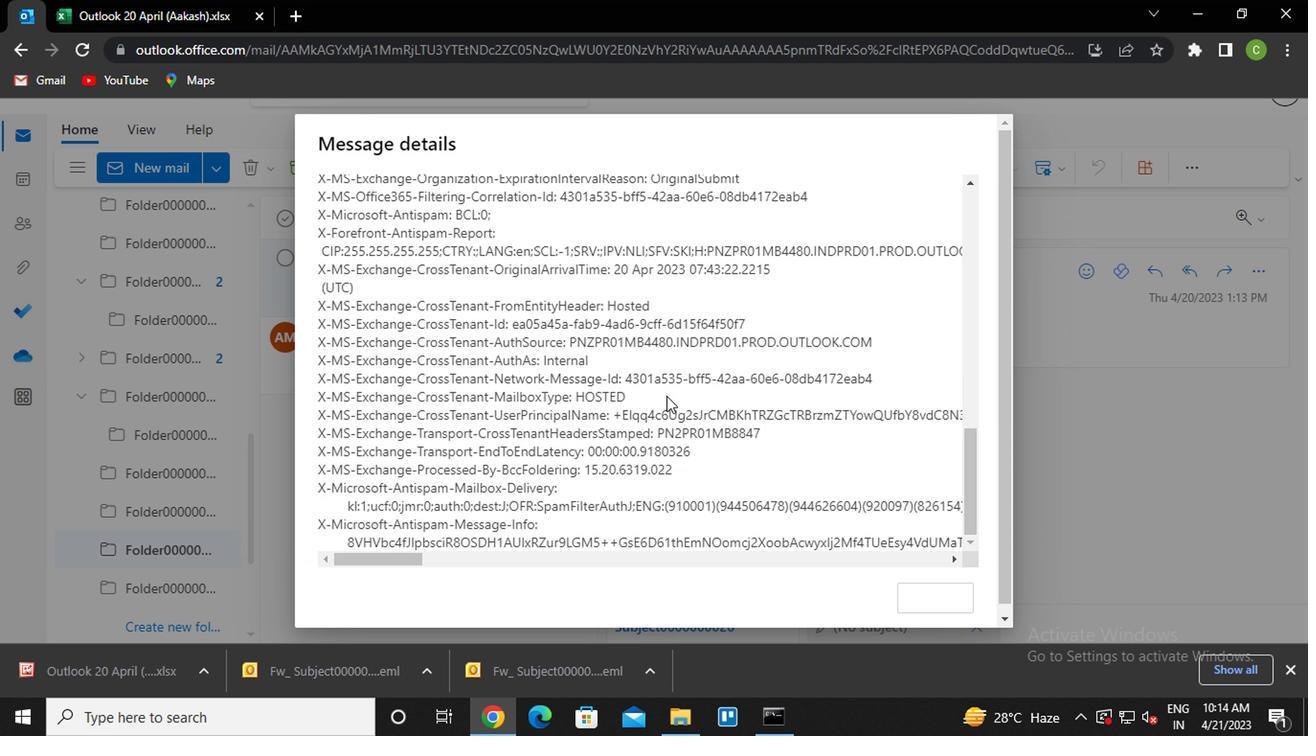 
Action: Mouse scrolled (659, 403) with delta (0, 0)
Screenshot: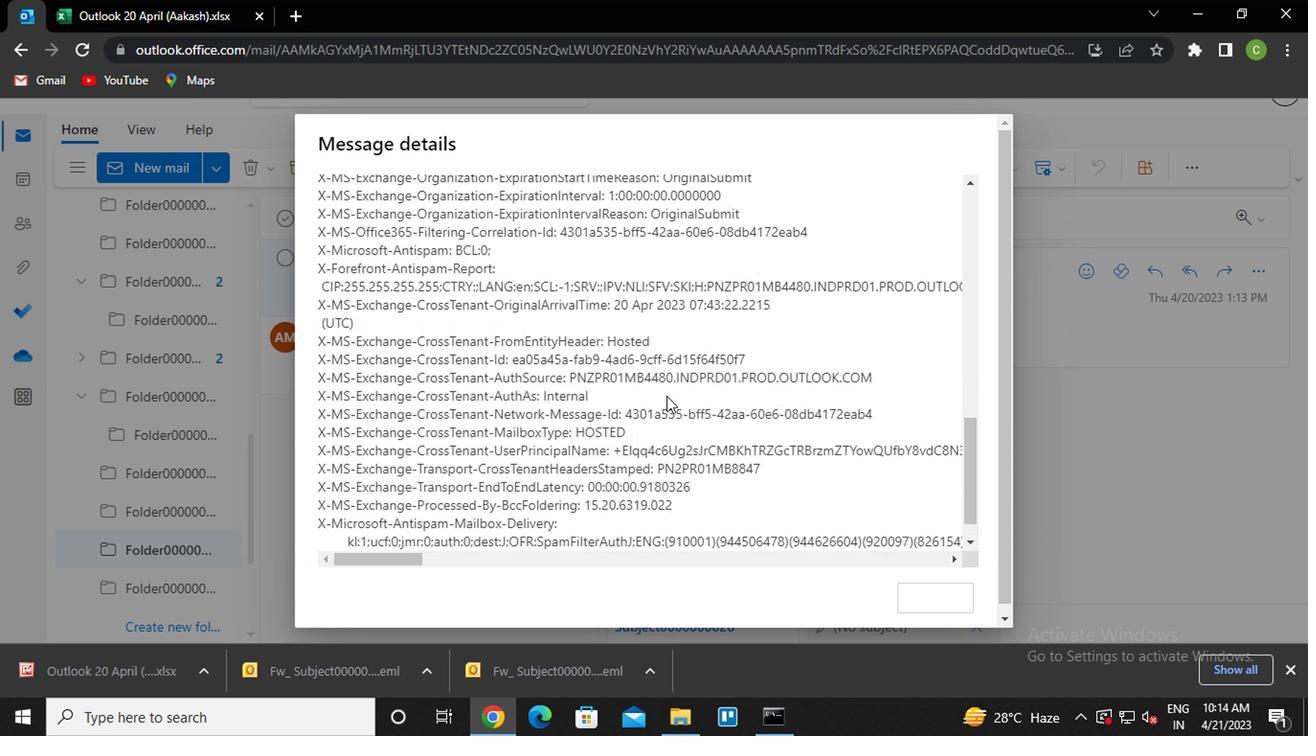 
Action: Mouse scrolled (659, 403) with delta (0, 0)
Screenshot: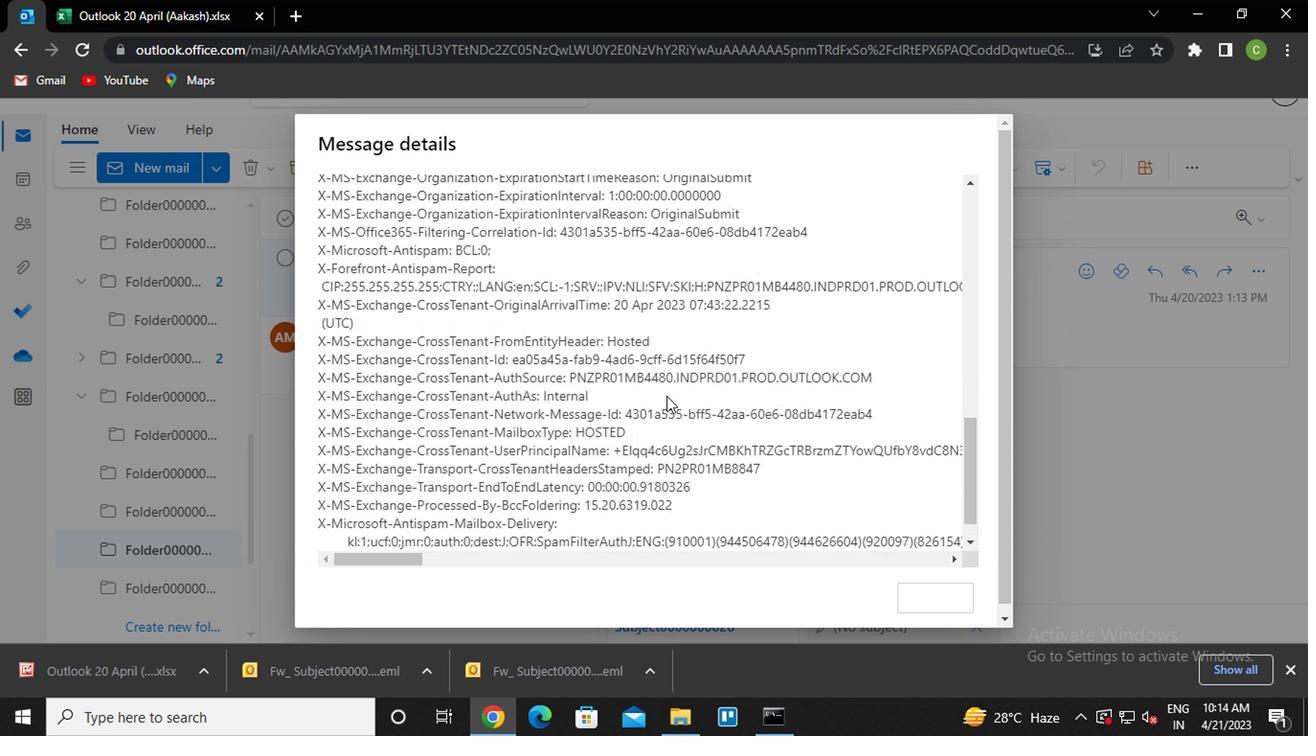 
Action: Mouse scrolled (659, 403) with delta (0, 0)
Screenshot: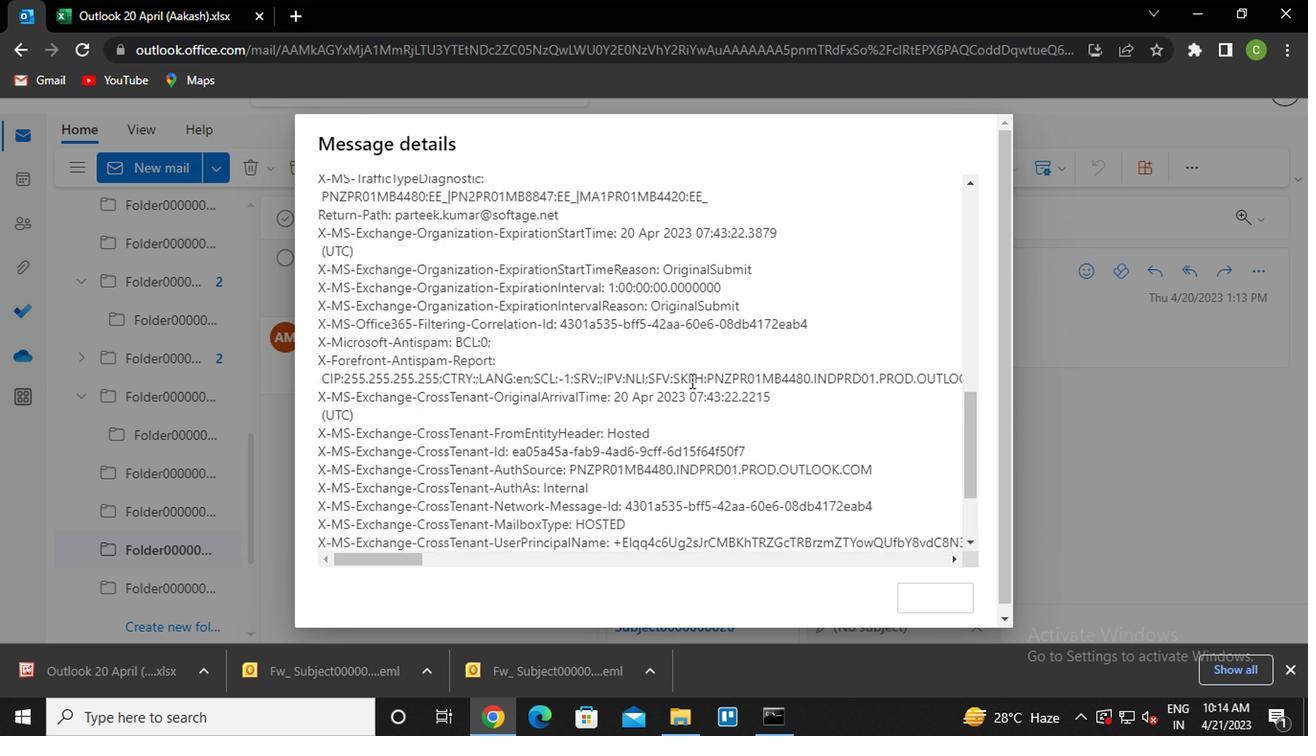 
Action: Mouse scrolled (659, 403) with delta (0, 0)
Screenshot: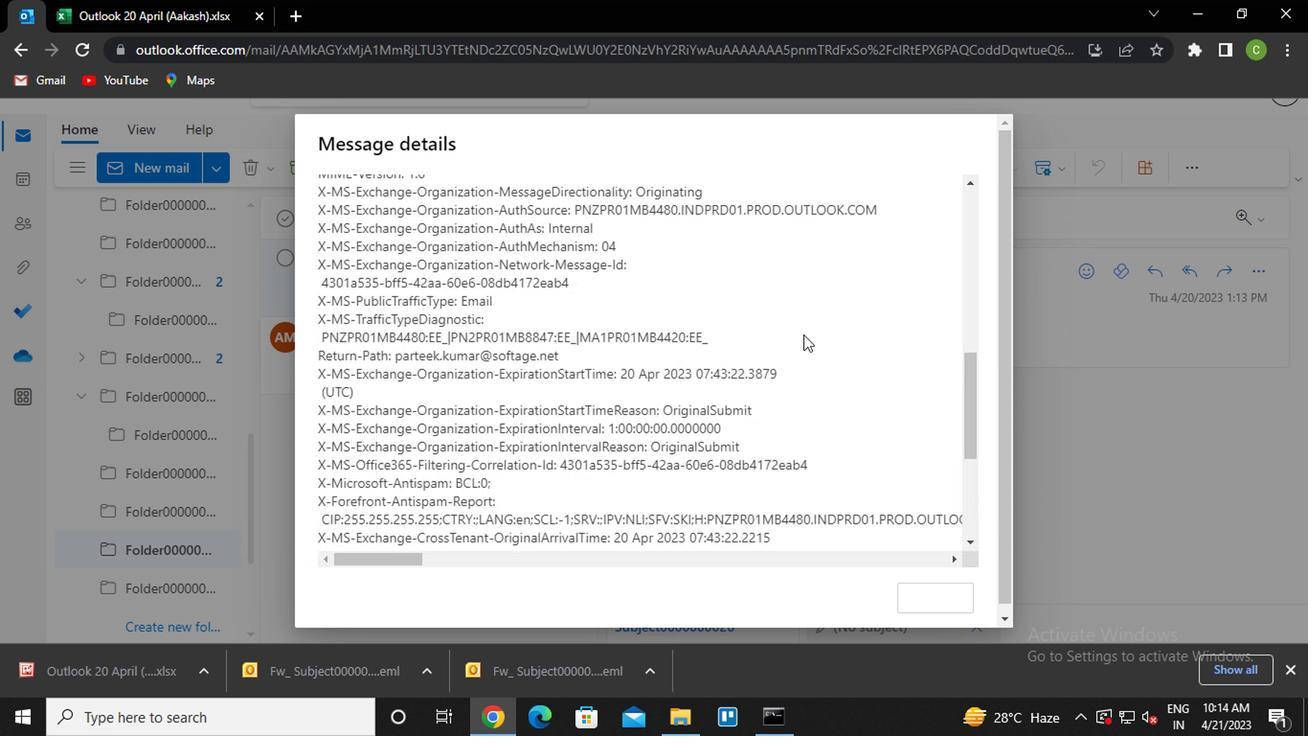 
Action: Mouse scrolled (659, 403) with delta (0, 0)
Screenshot: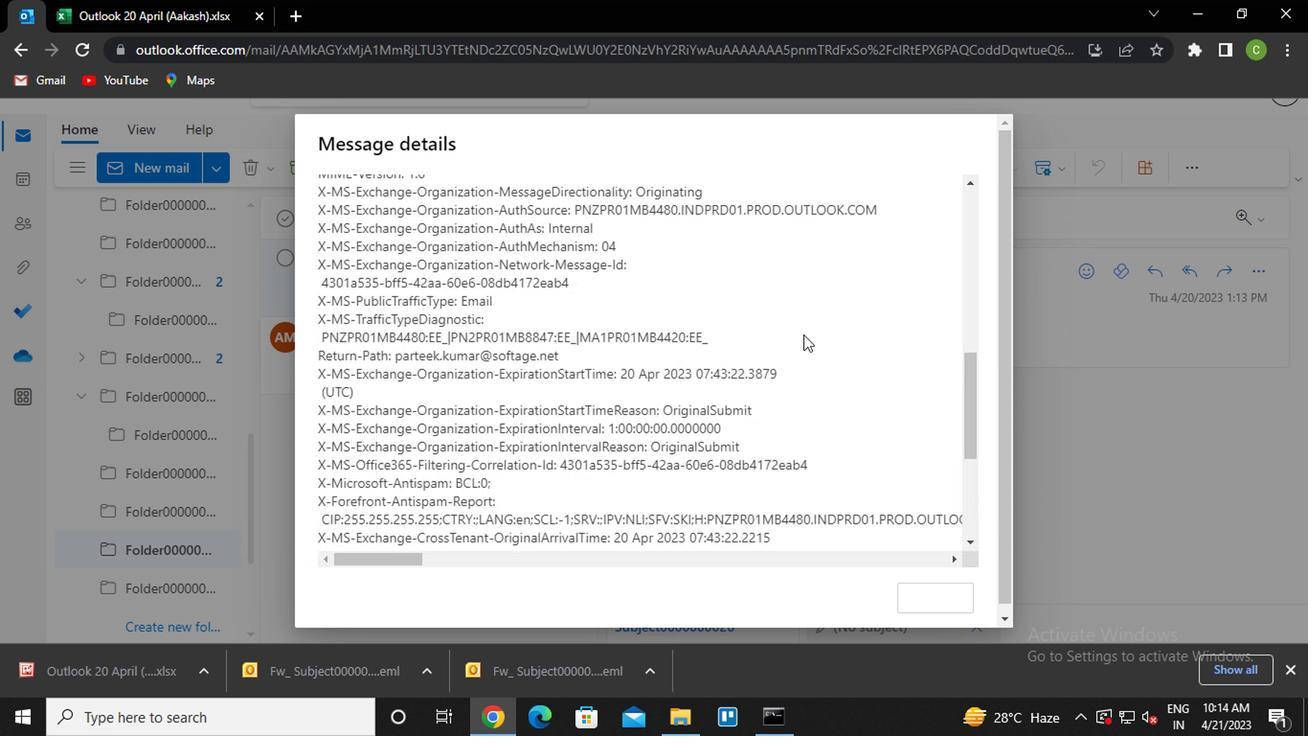 
Action: Mouse moved to (955, 212)
Screenshot: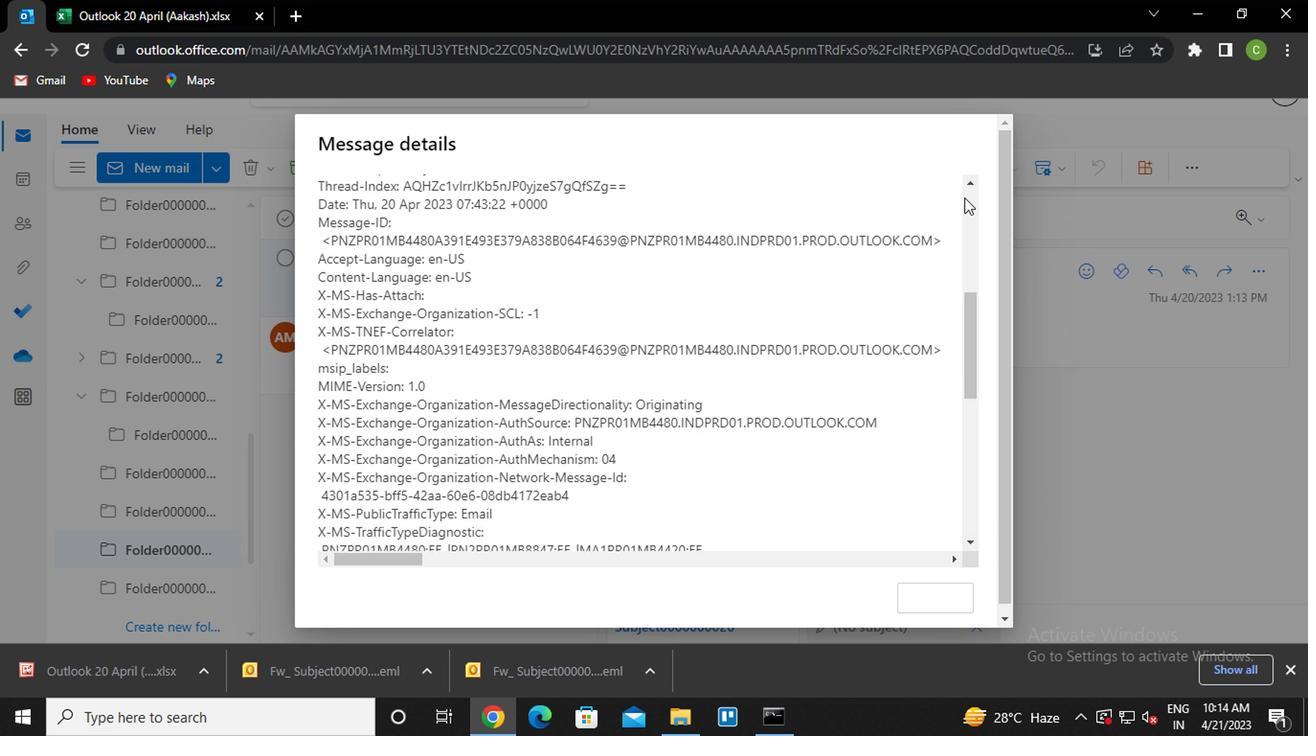 
Action: Mouse scrolled (955, 213) with delta (0, 0)
Screenshot: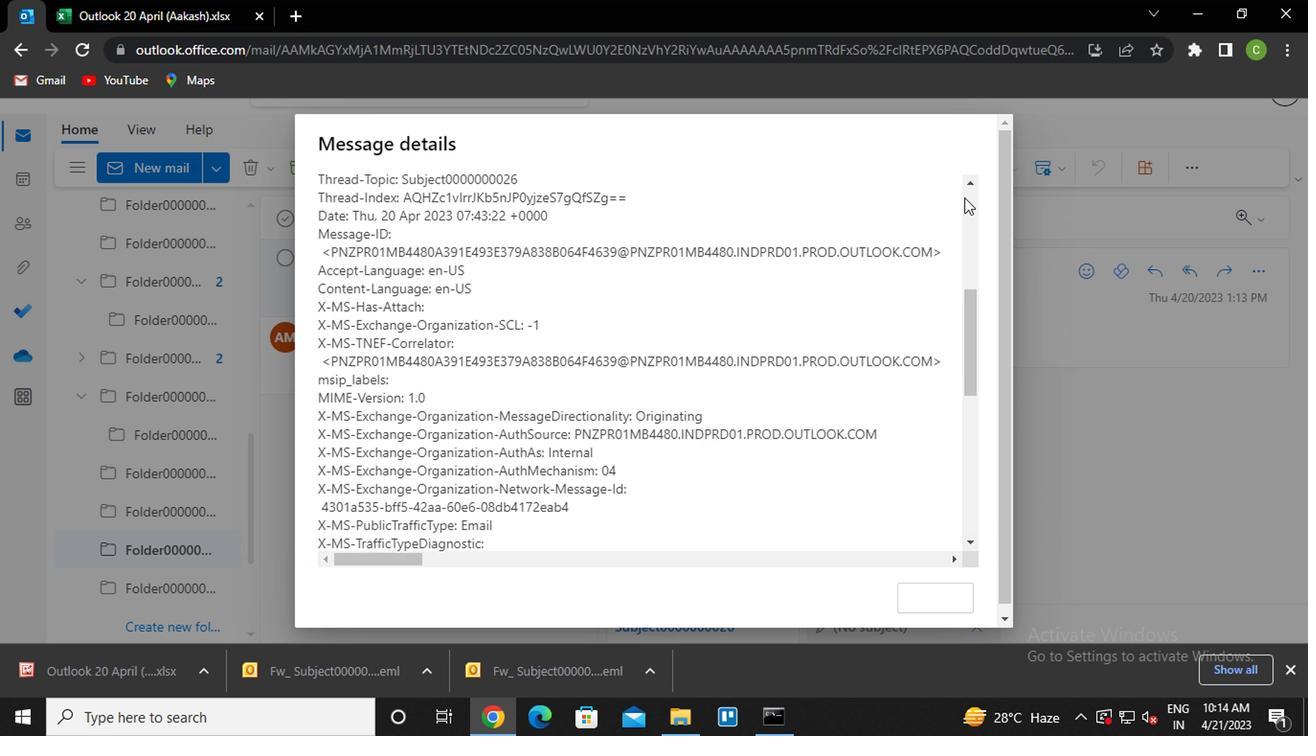 
Action: Key pressed <Key.esc>
Screenshot: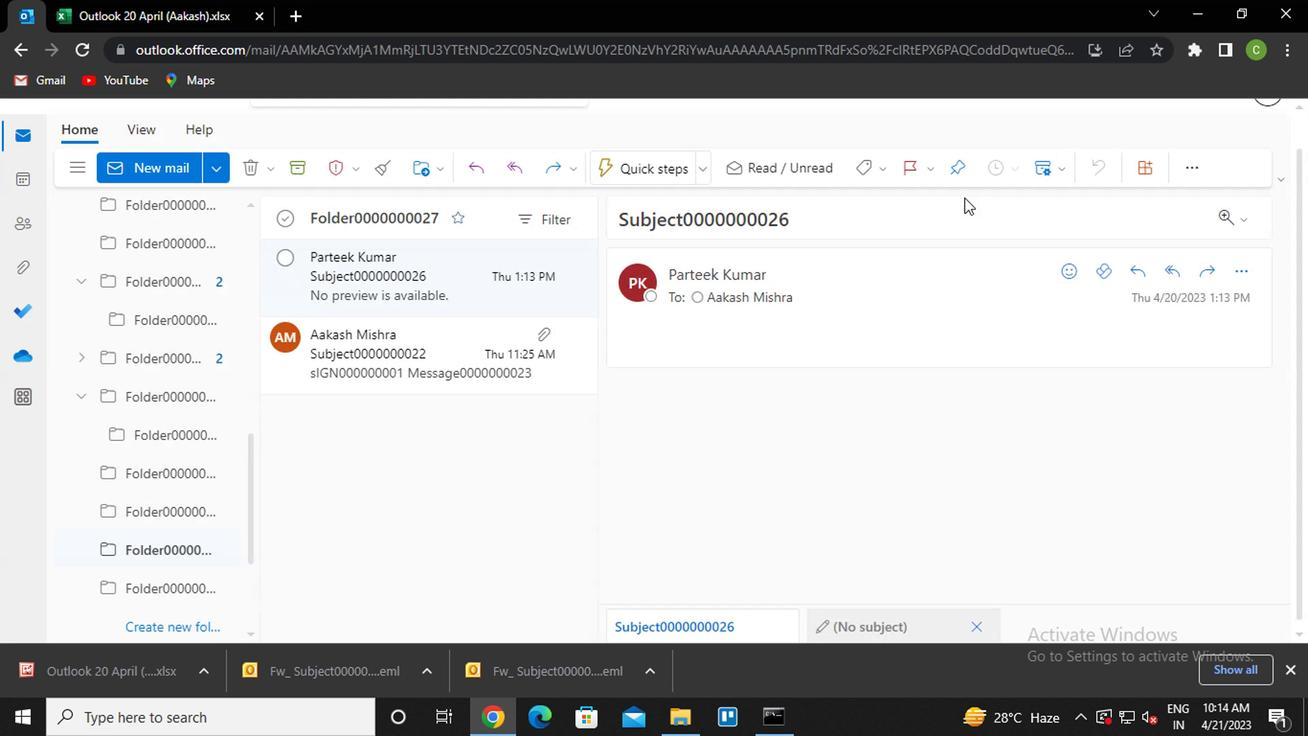 
Action: Mouse moved to (304, 437)
Screenshot: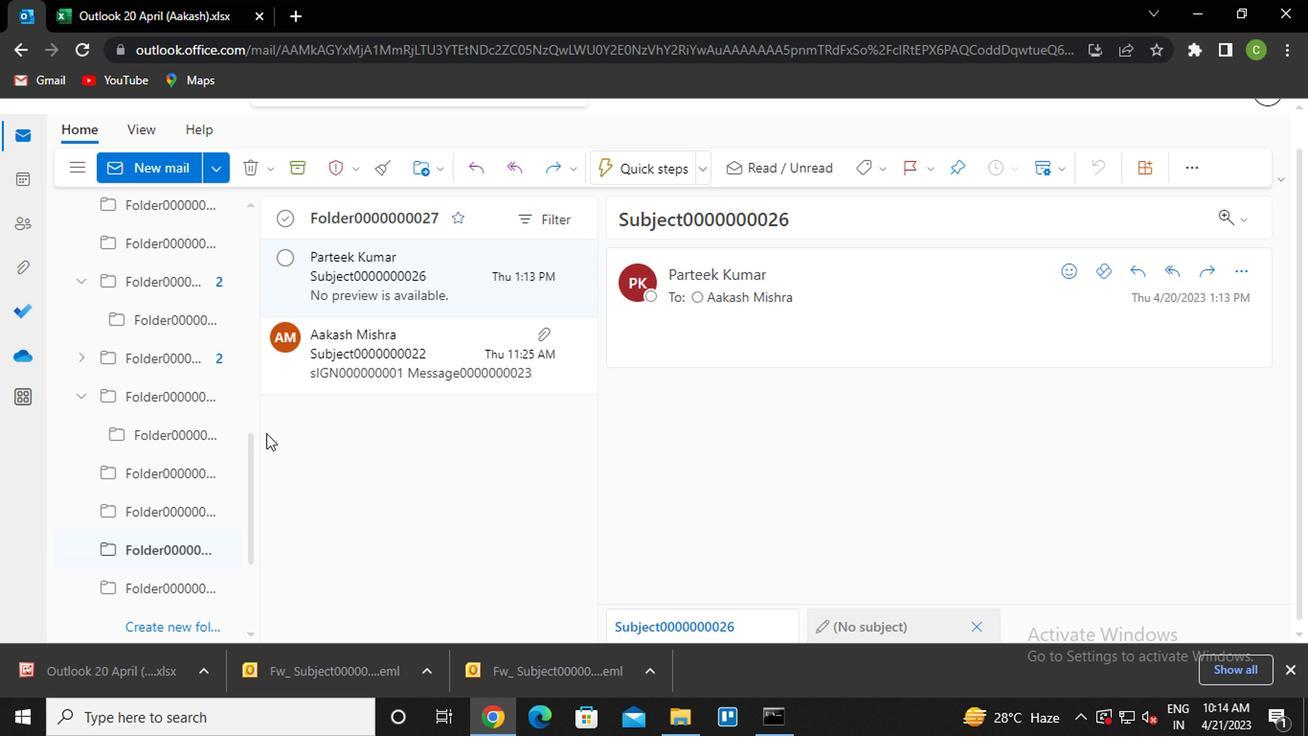 
Action: Mouse scrolled (304, 436) with delta (0, -1)
Screenshot: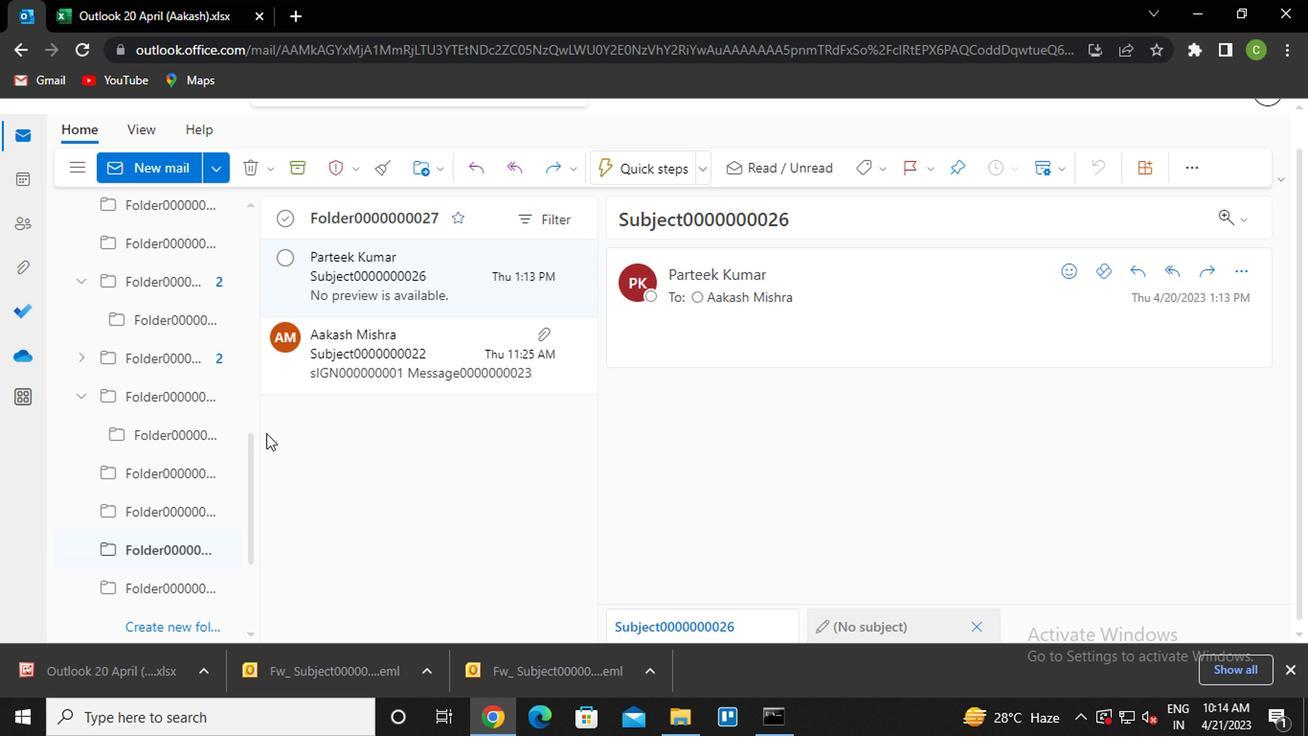 
Action: Mouse moved to (161, 583)
Screenshot: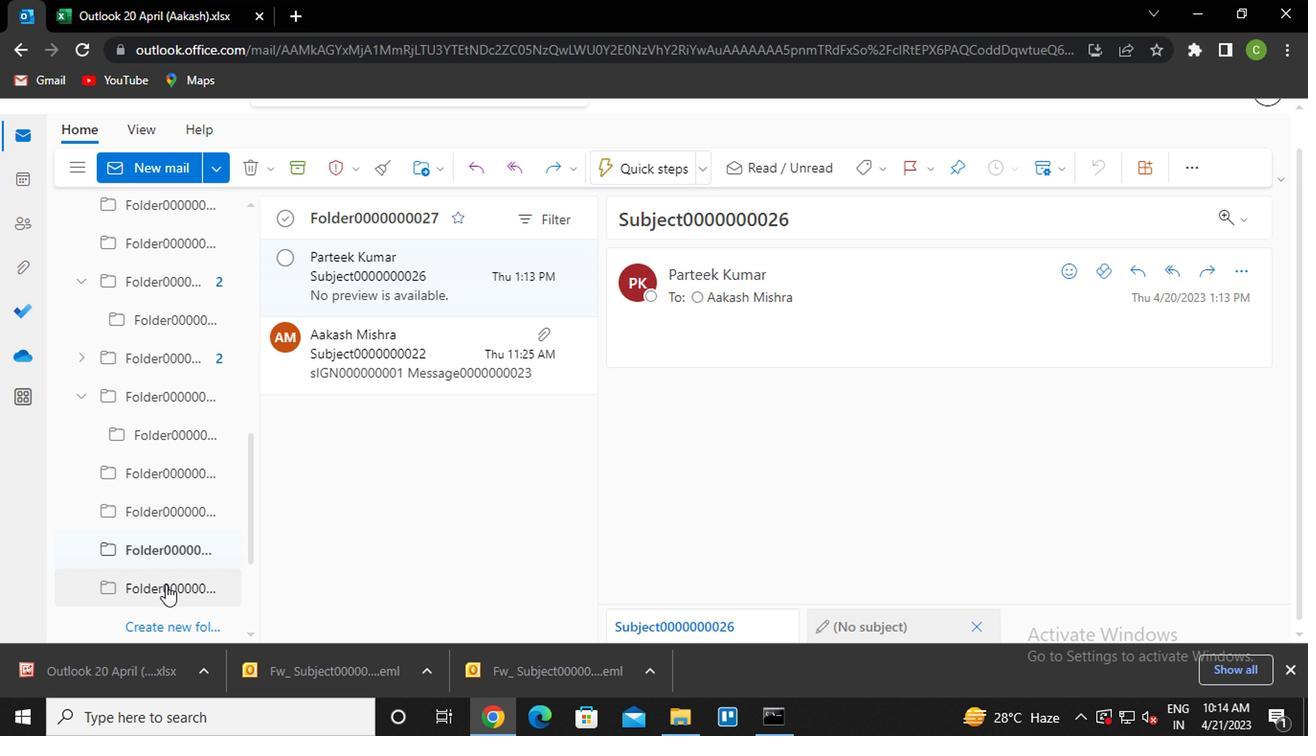 
Action: Mouse pressed left at (161, 583)
Screenshot: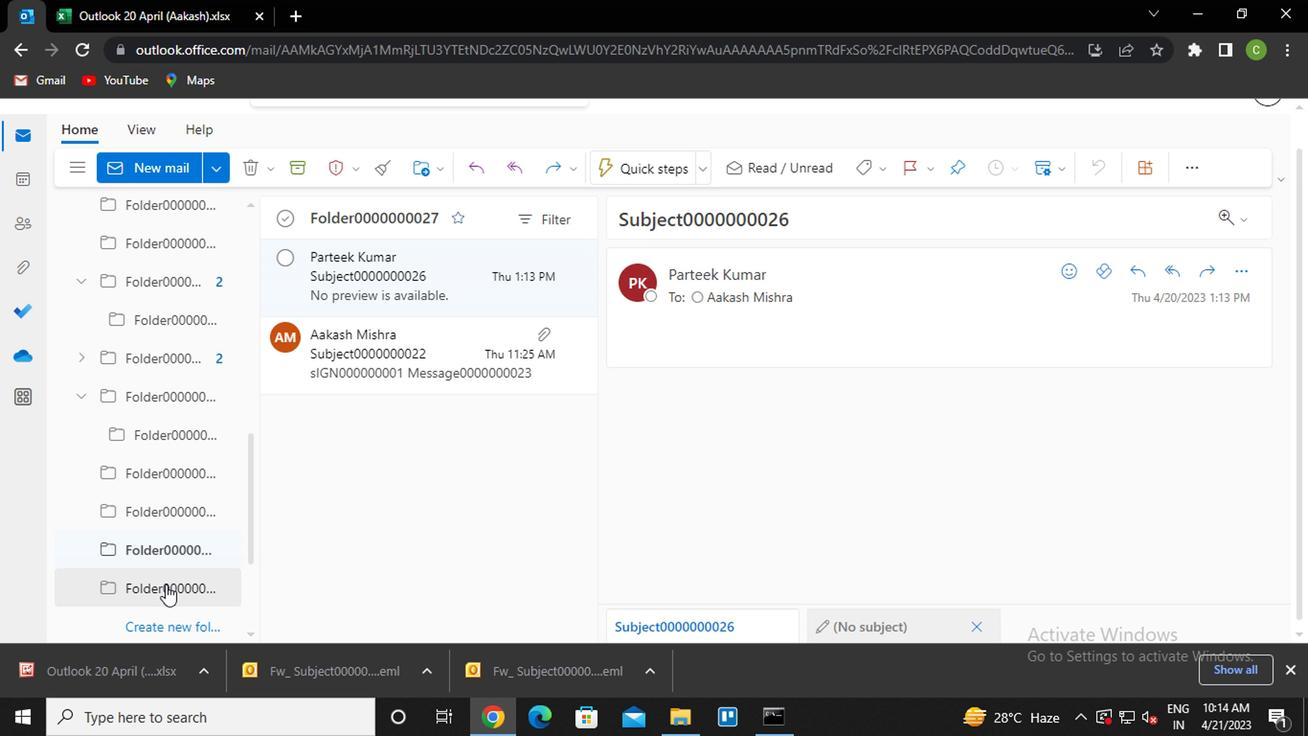 
Action: Mouse moved to (416, 303)
Screenshot: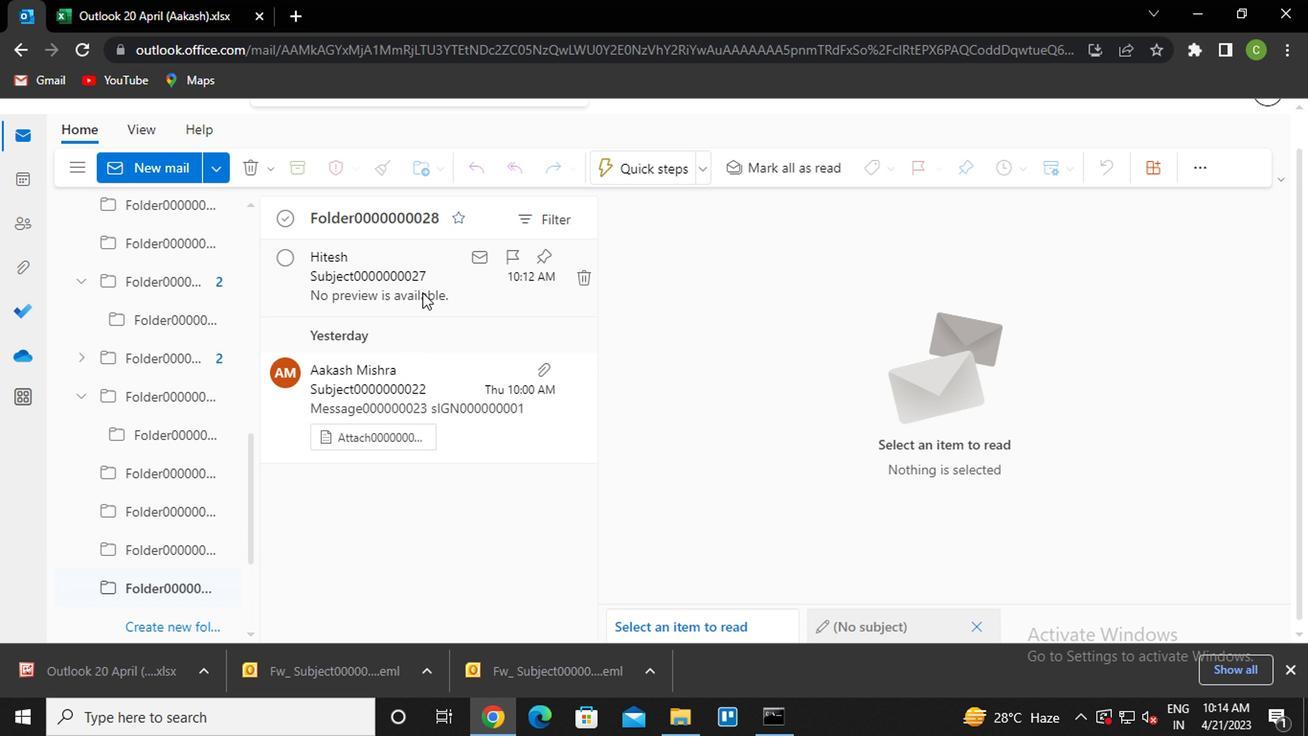 
Action: Mouse pressed left at (416, 303)
Screenshot: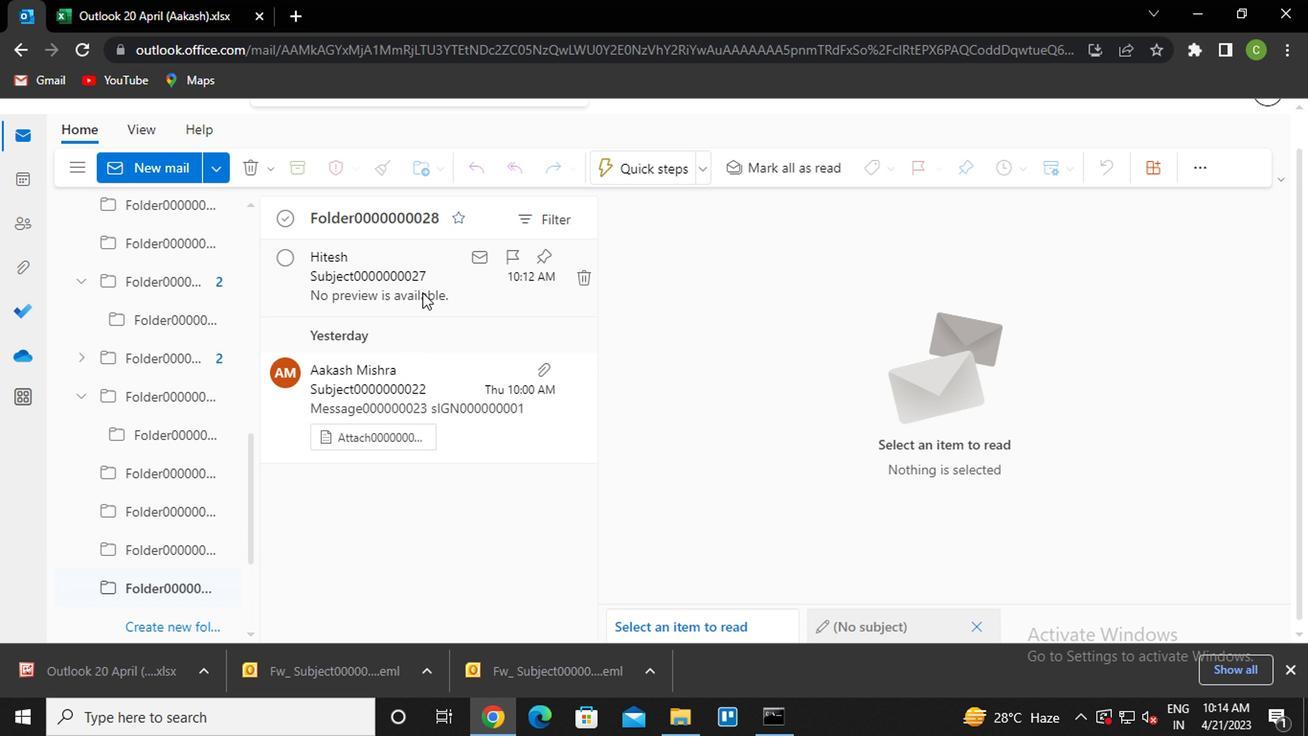 
Action: Mouse moved to (1237, 280)
Screenshot: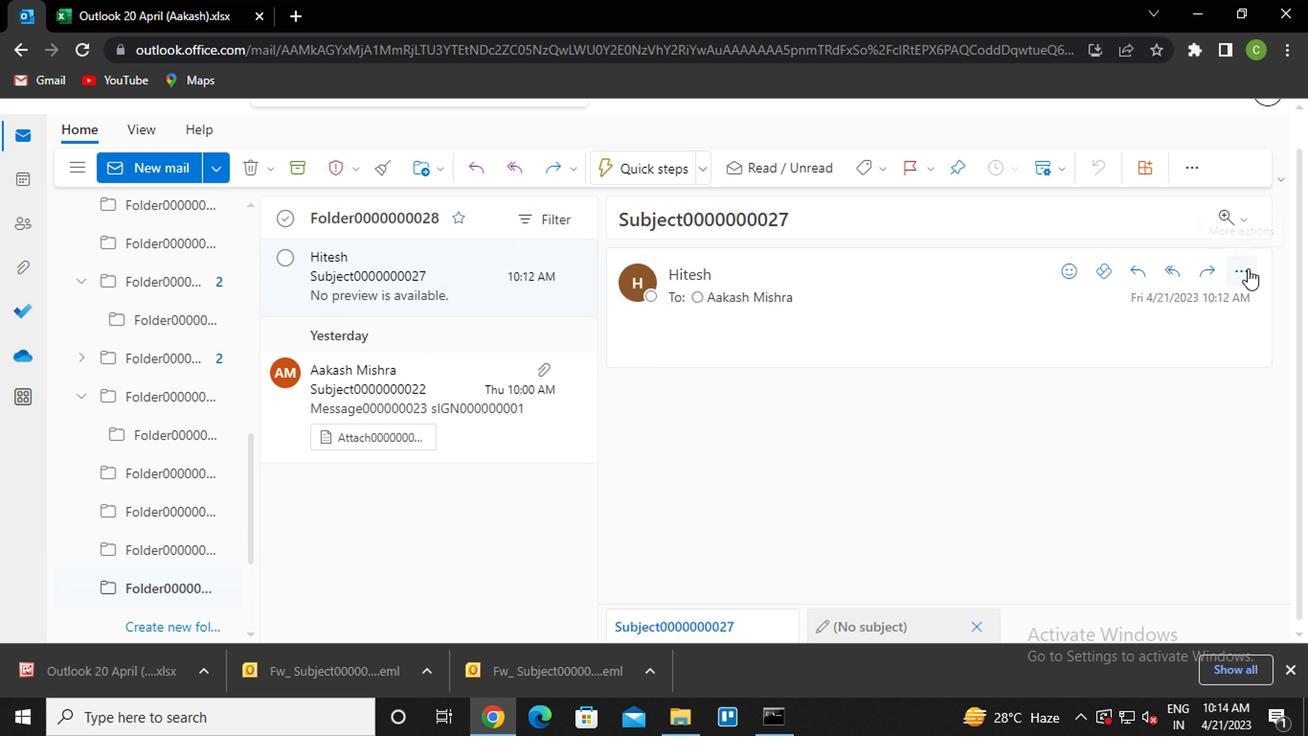 
Action: Mouse pressed left at (1237, 280)
Screenshot: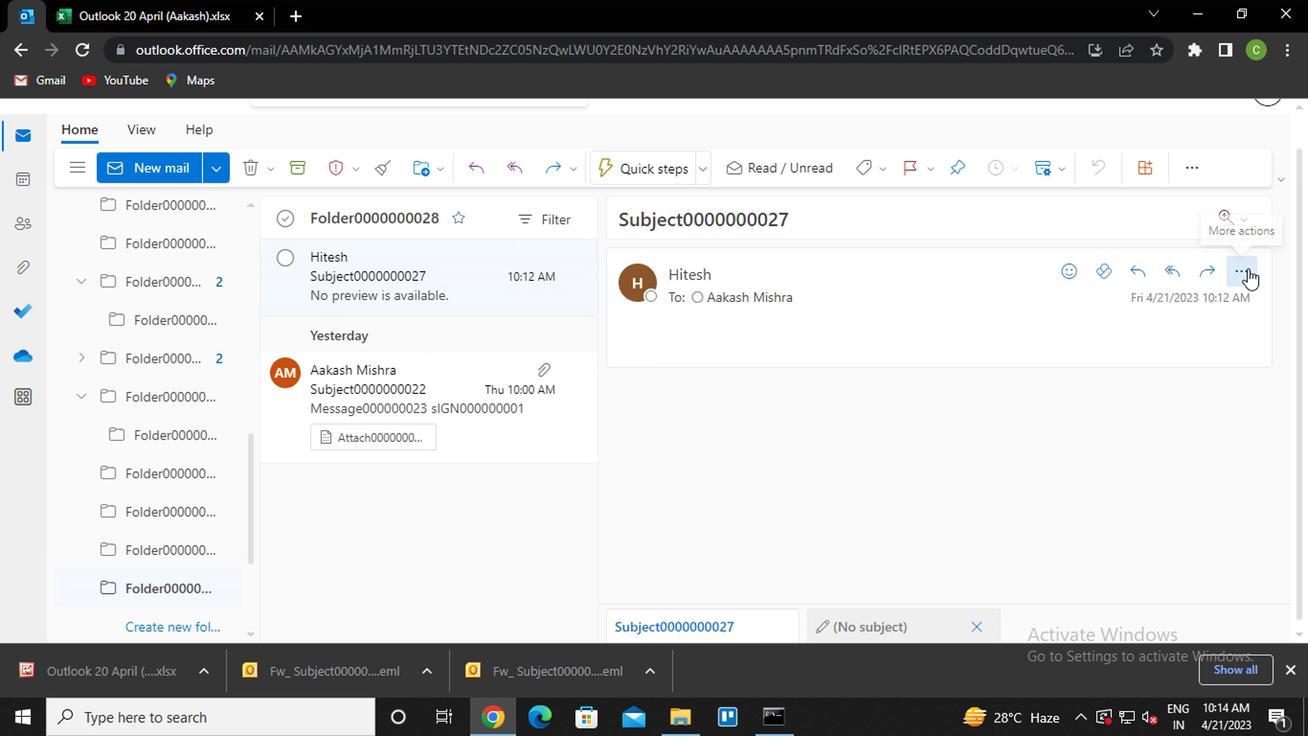 
Action: Mouse moved to (1101, 535)
Screenshot: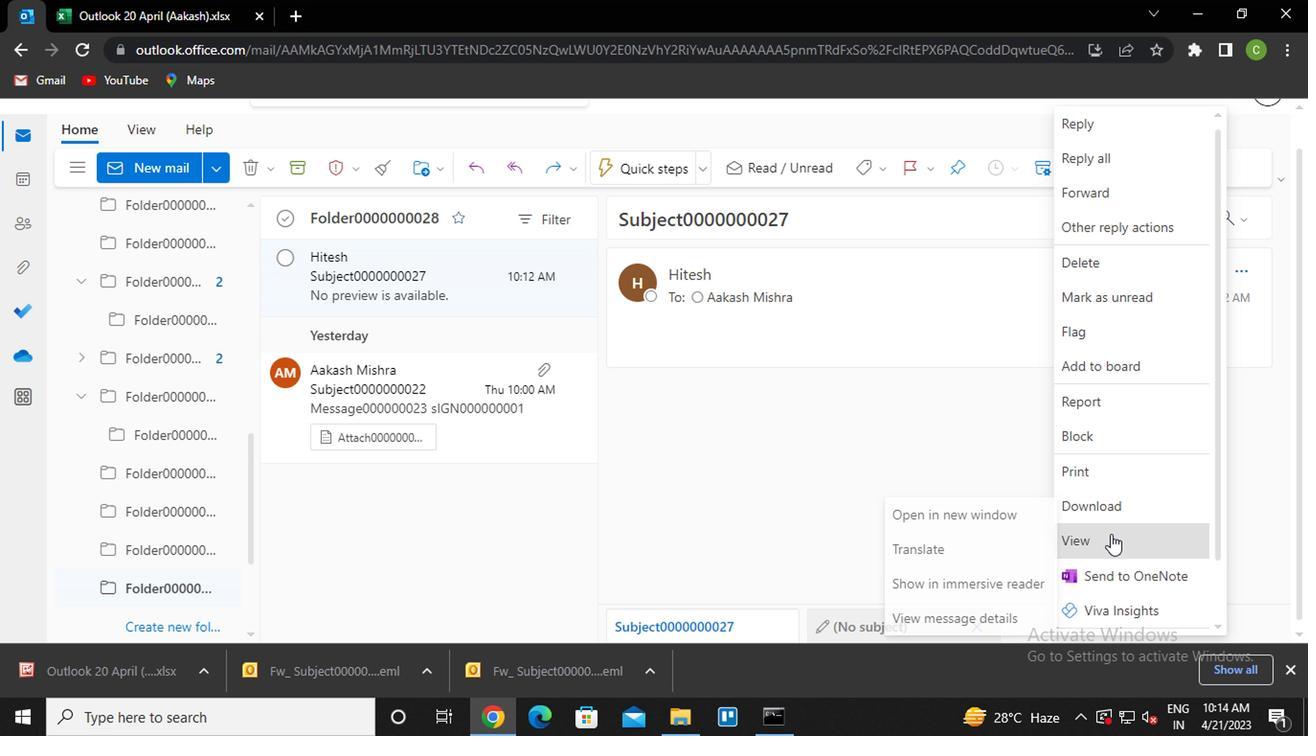 
Action: Mouse pressed left at (1101, 535)
Screenshot: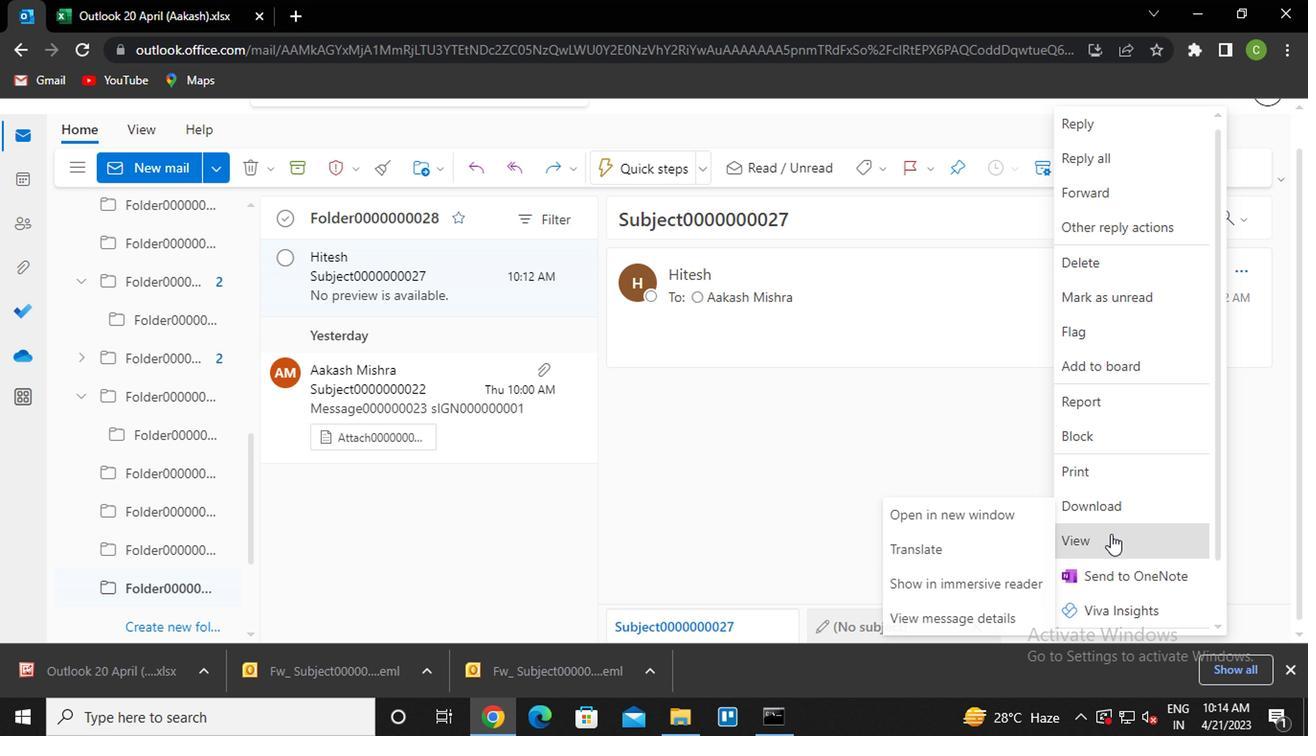 
Action: Mouse moved to (959, 612)
Screenshot: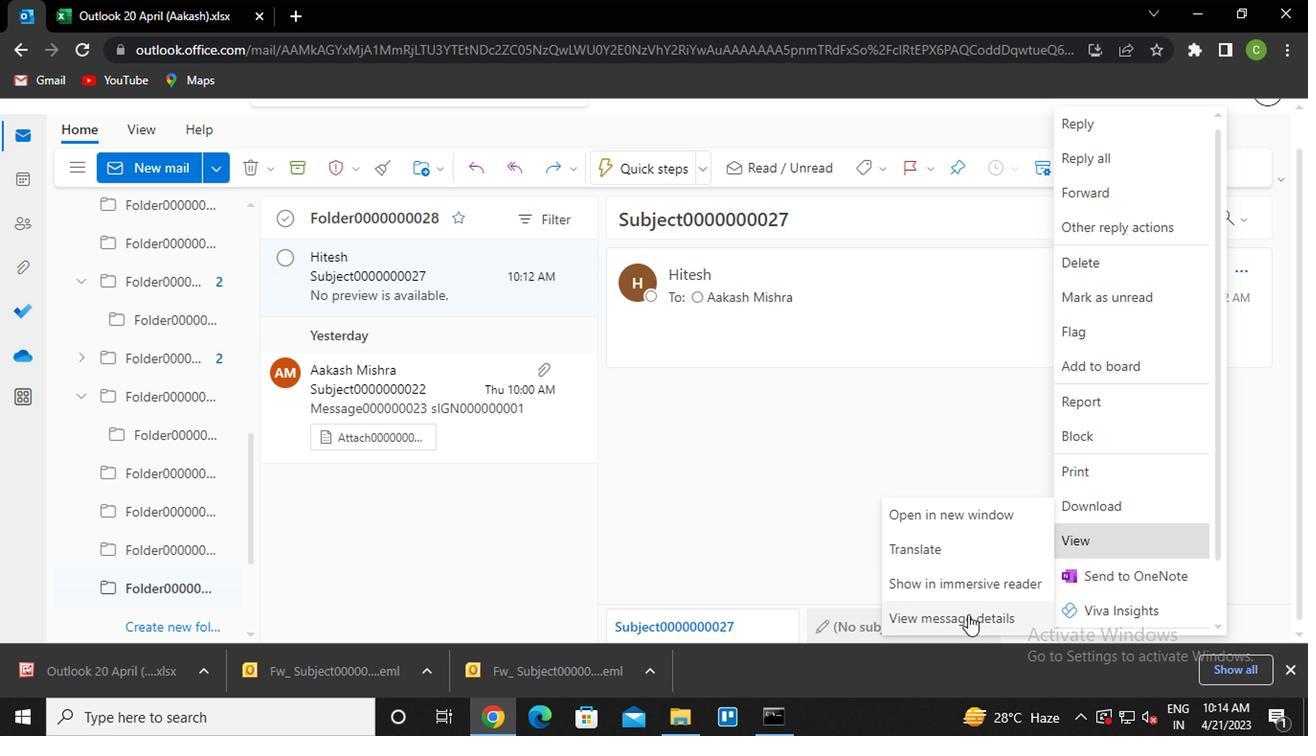 
Action: Mouse pressed left at (959, 612)
Screenshot: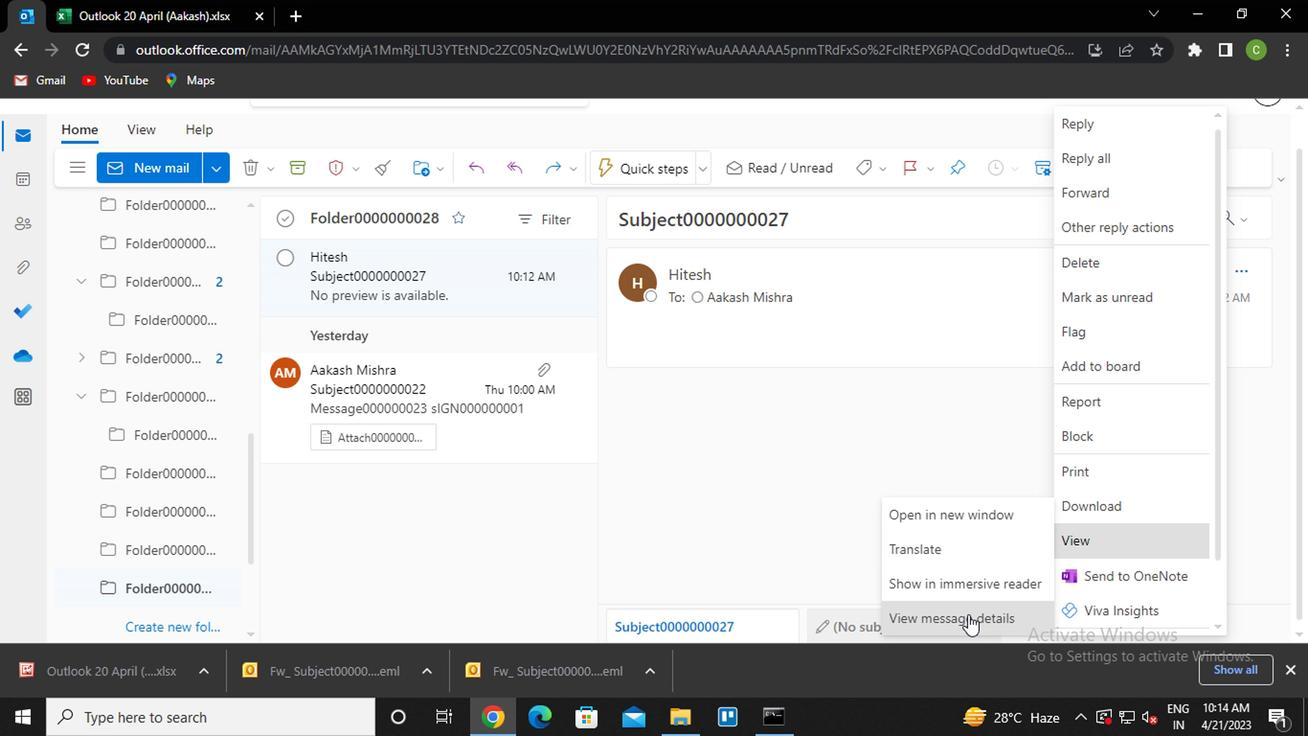 
Action: Mouse moved to (713, 438)
Screenshot: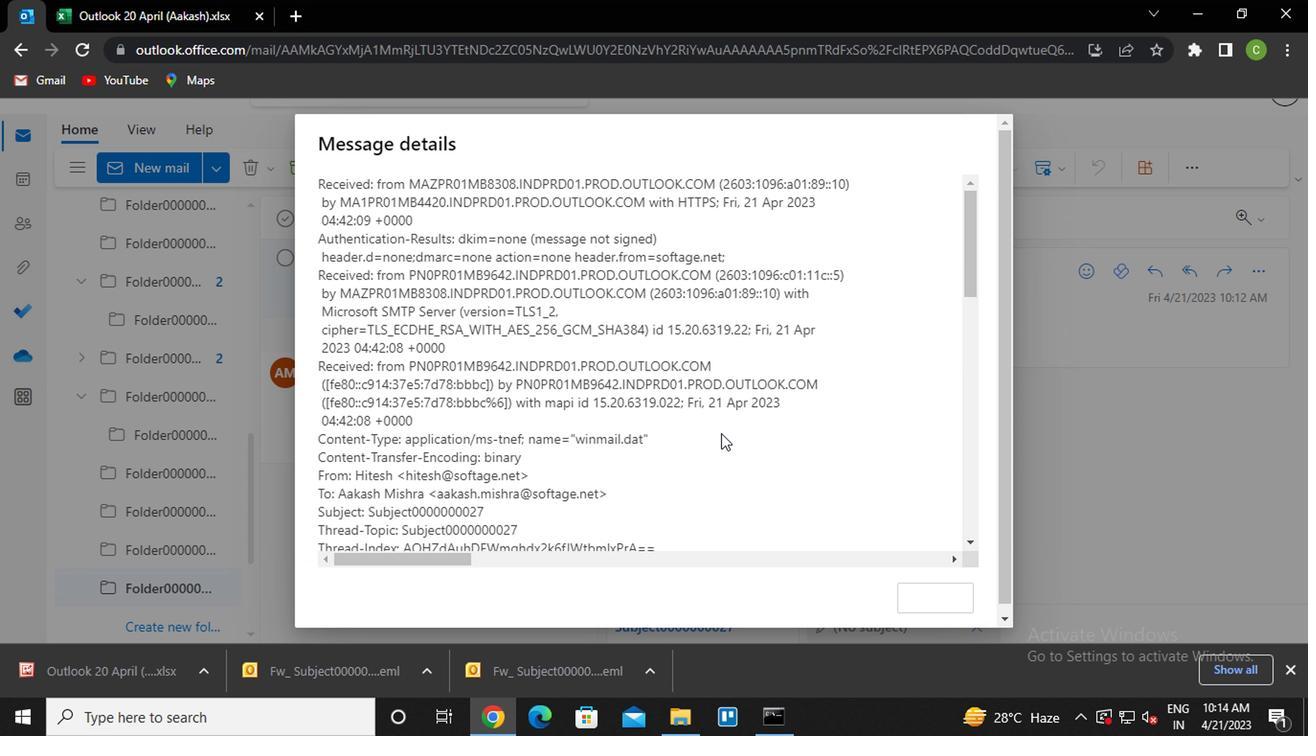 
Action: Mouse scrolled (713, 437) with delta (0, 0)
Screenshot: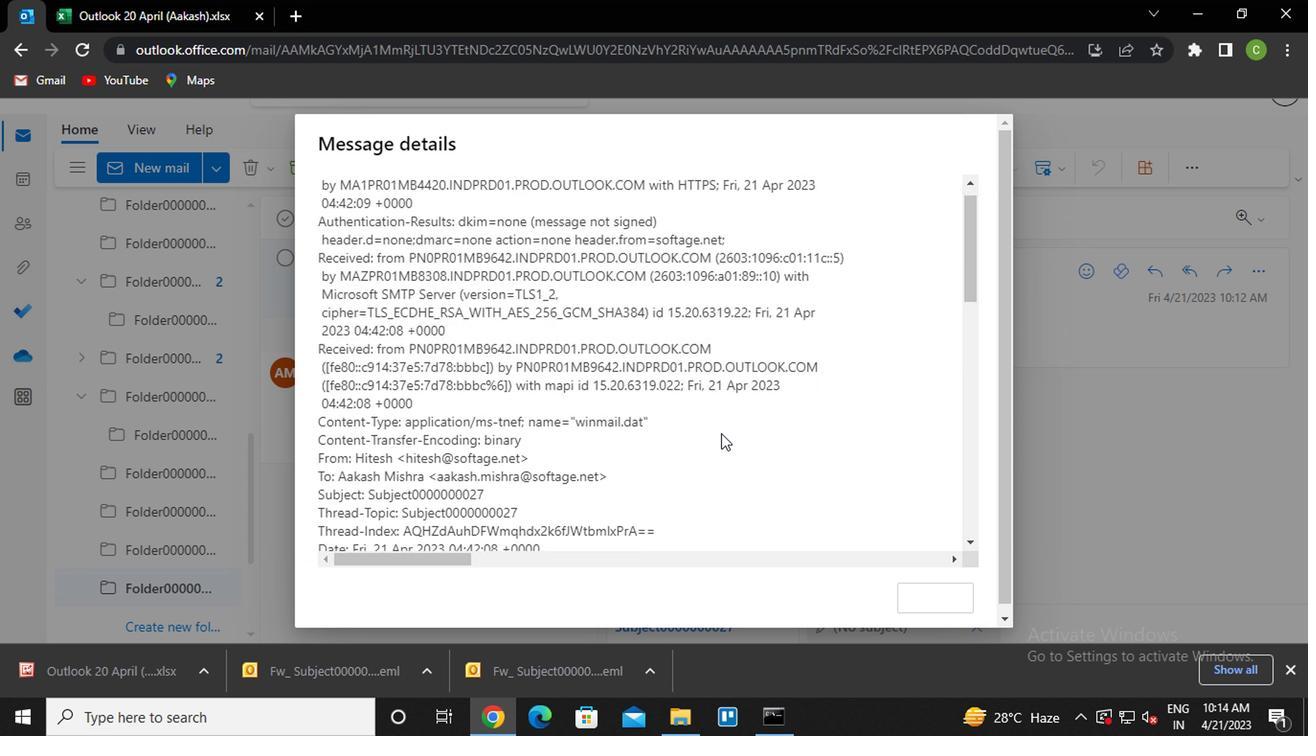 
Action: Mouse scrolled (713, 437) with delta (0, 0)
Screenshot: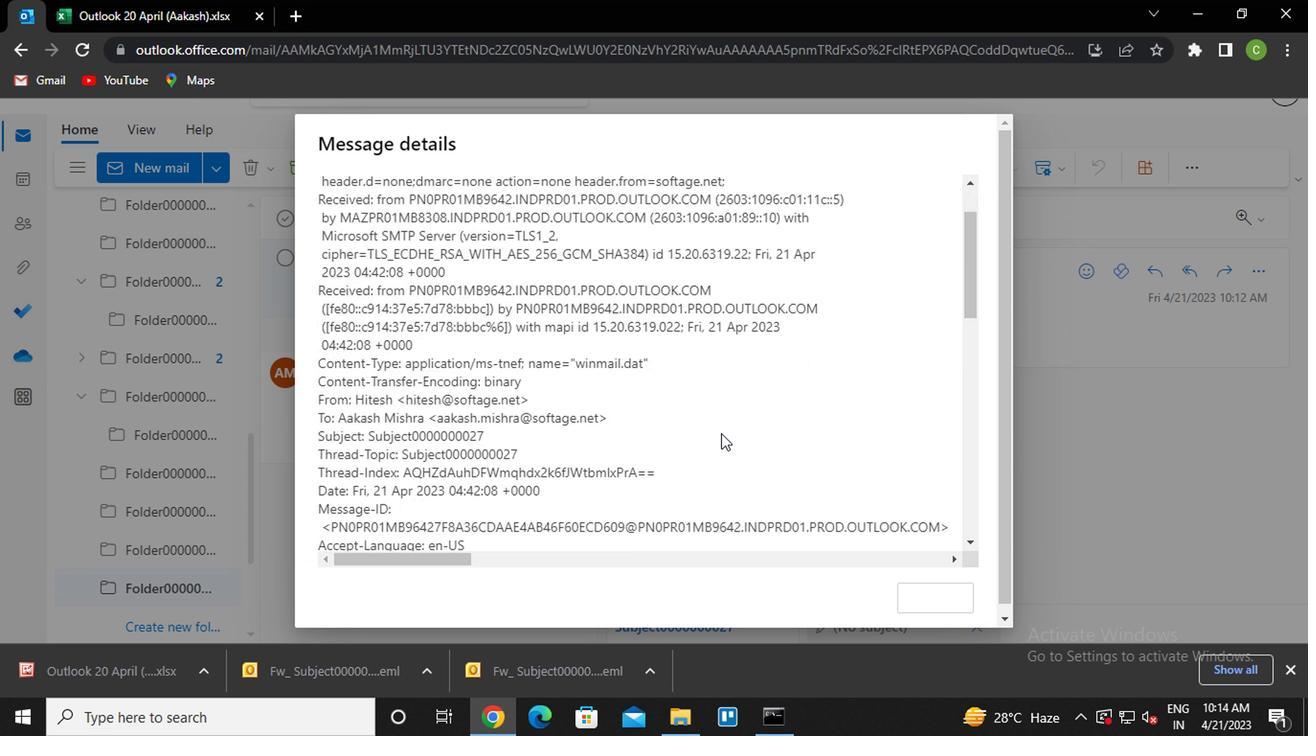 
Action: Mouse scrolled (713, 437) with delta (0, 0)
Screenshot: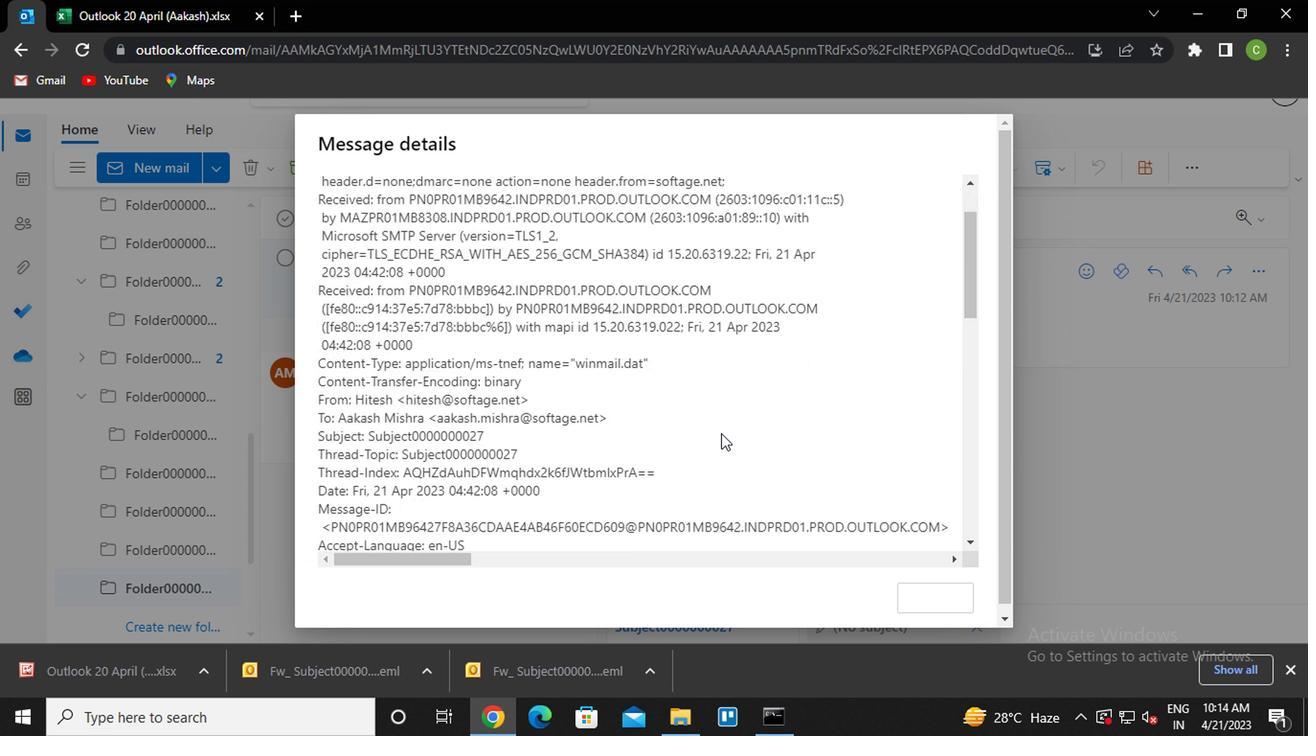 
Action: Mouse scrolled (713, 437) with delta (0, 0)
Screenshot: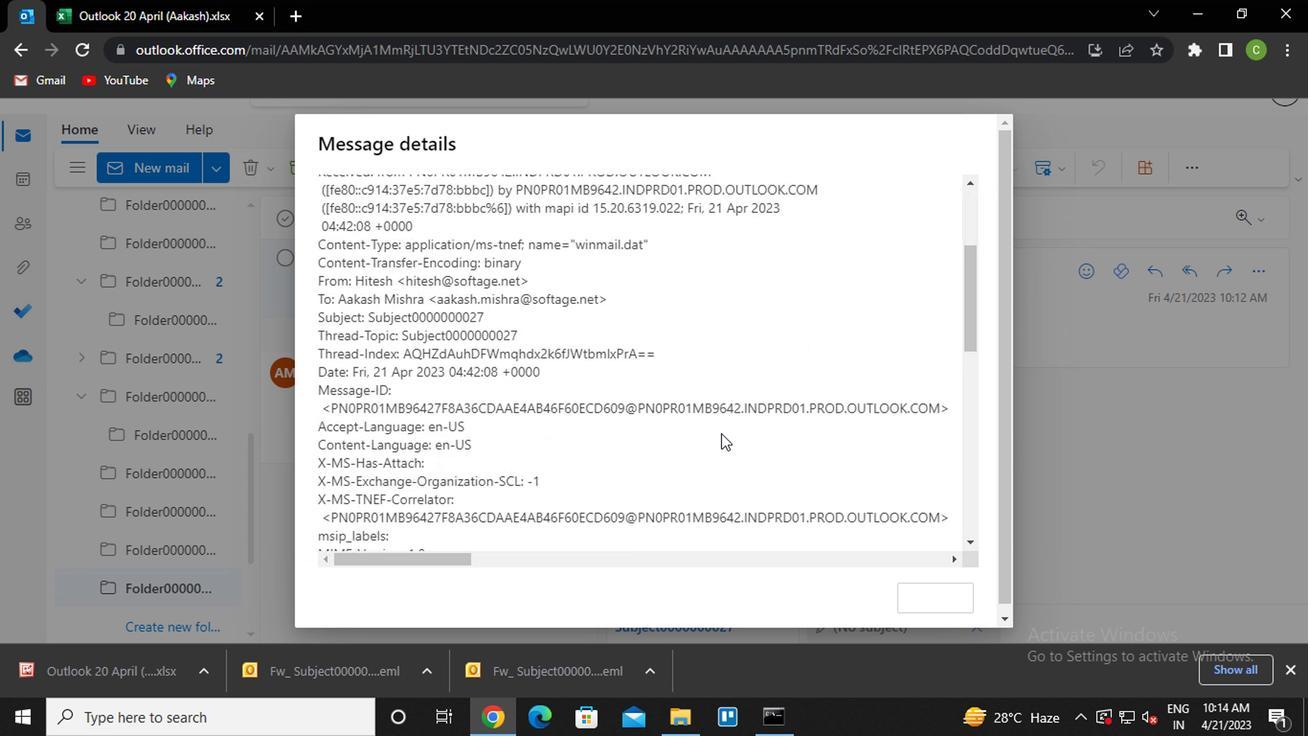 
Action: Mouse scrolled (713, 437) with delta (0, 0)
Screenshot: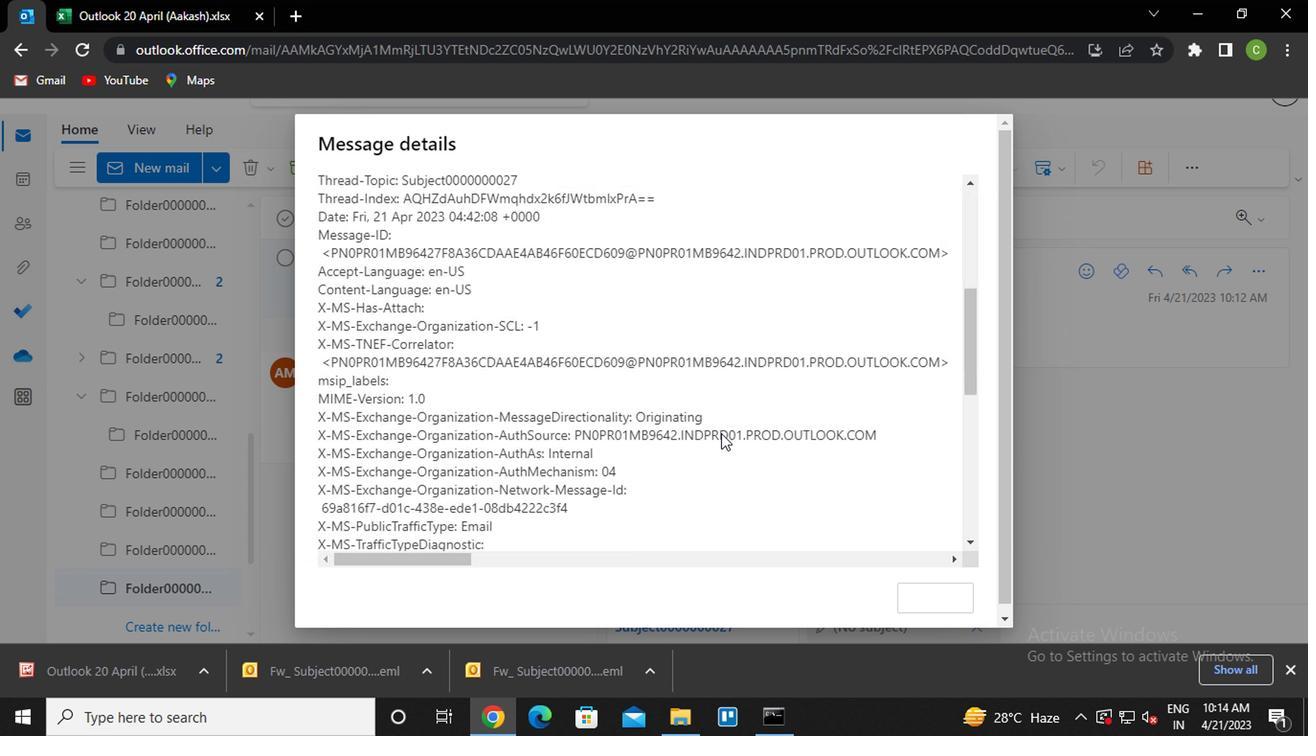 
Action: Mouse scrolled (713, 437) with delta (0, 0)
Screenshot: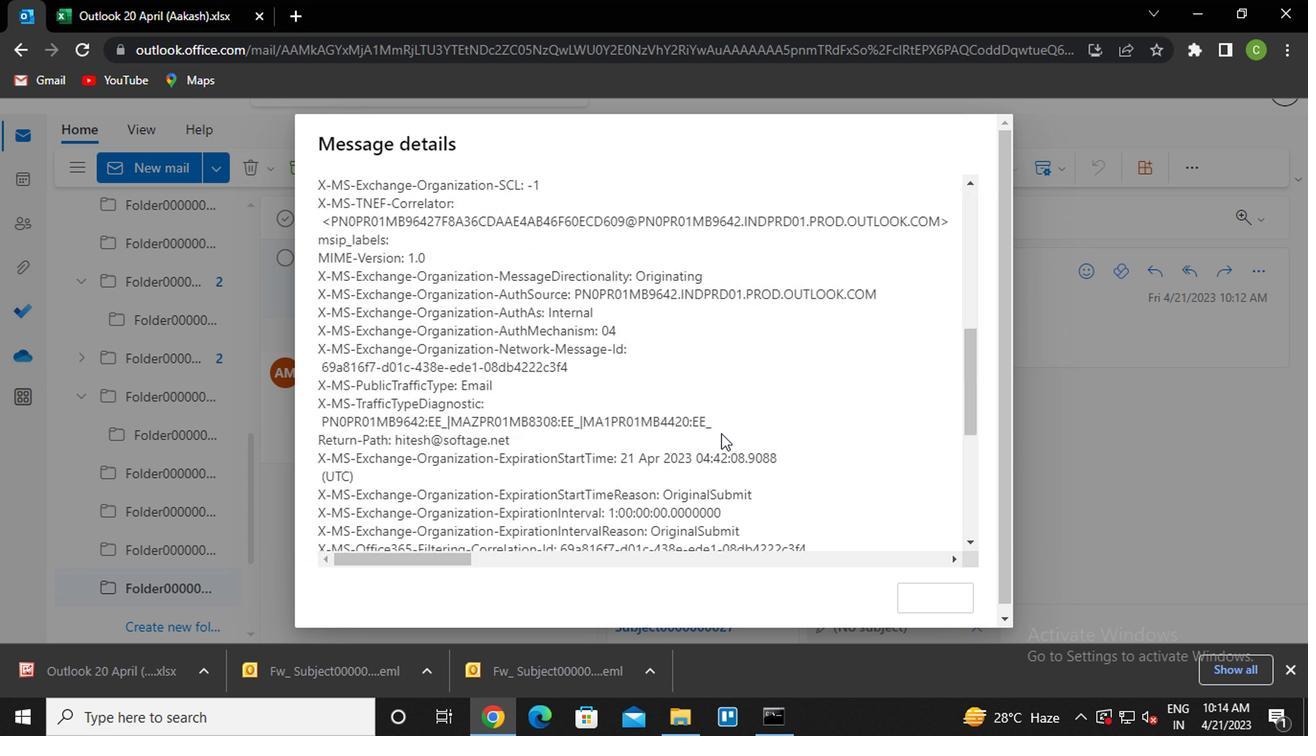 
Action: Mouse scrolled (713, 437) with delta (0, 0)
Screenshot: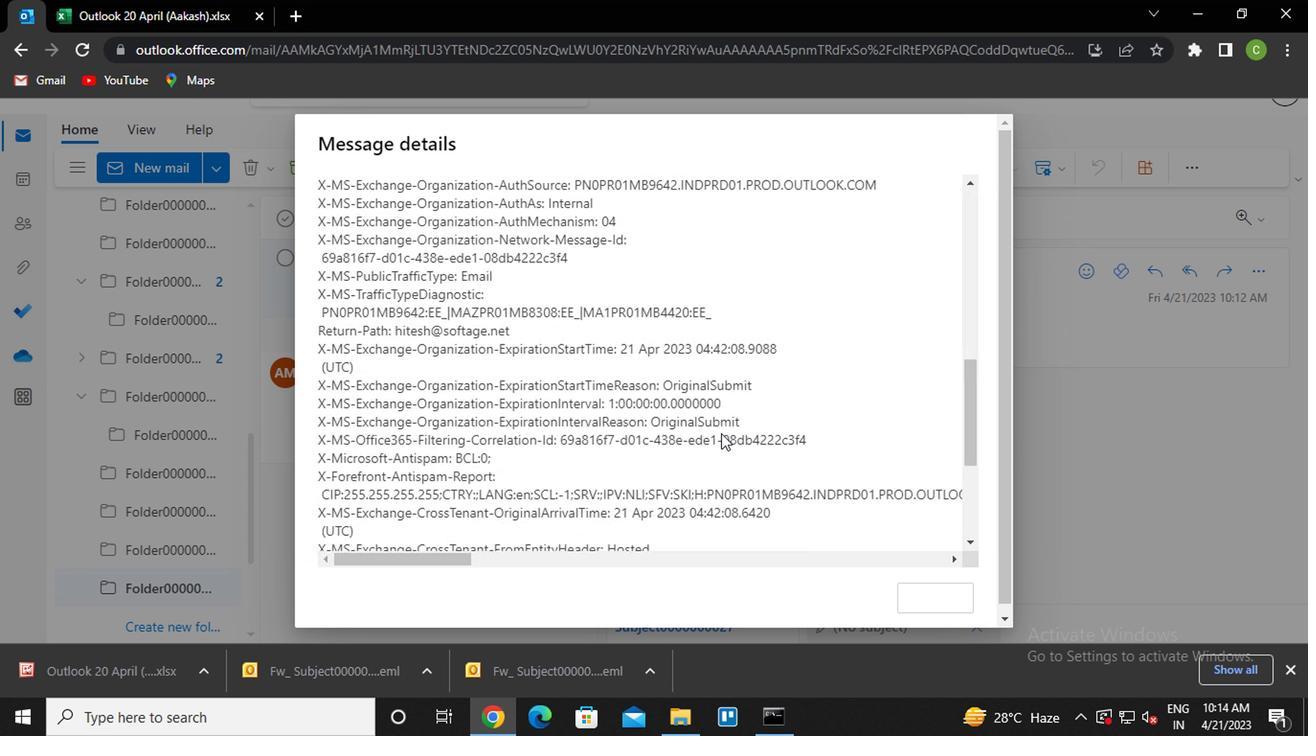 
Action: Mouse moved to (914, 239)
Screenshot: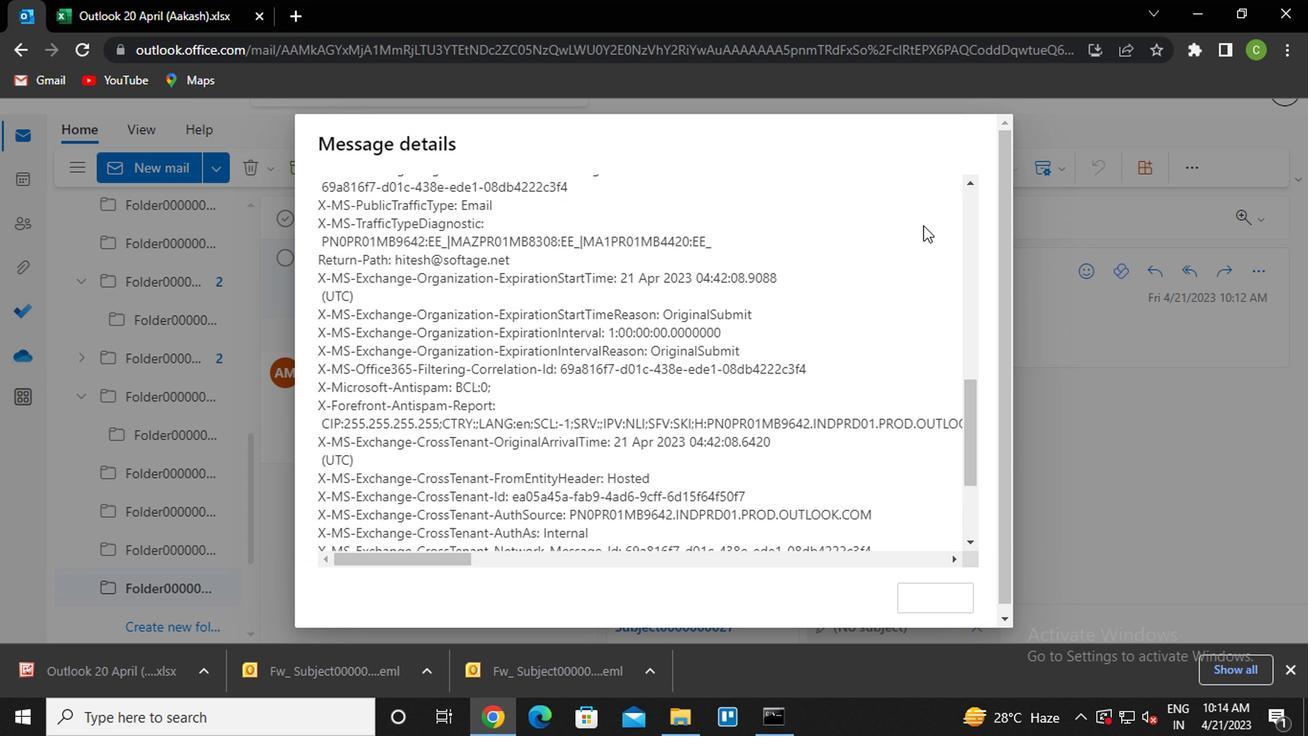 
Action: Key pressed <Key.esc>
Screenshot: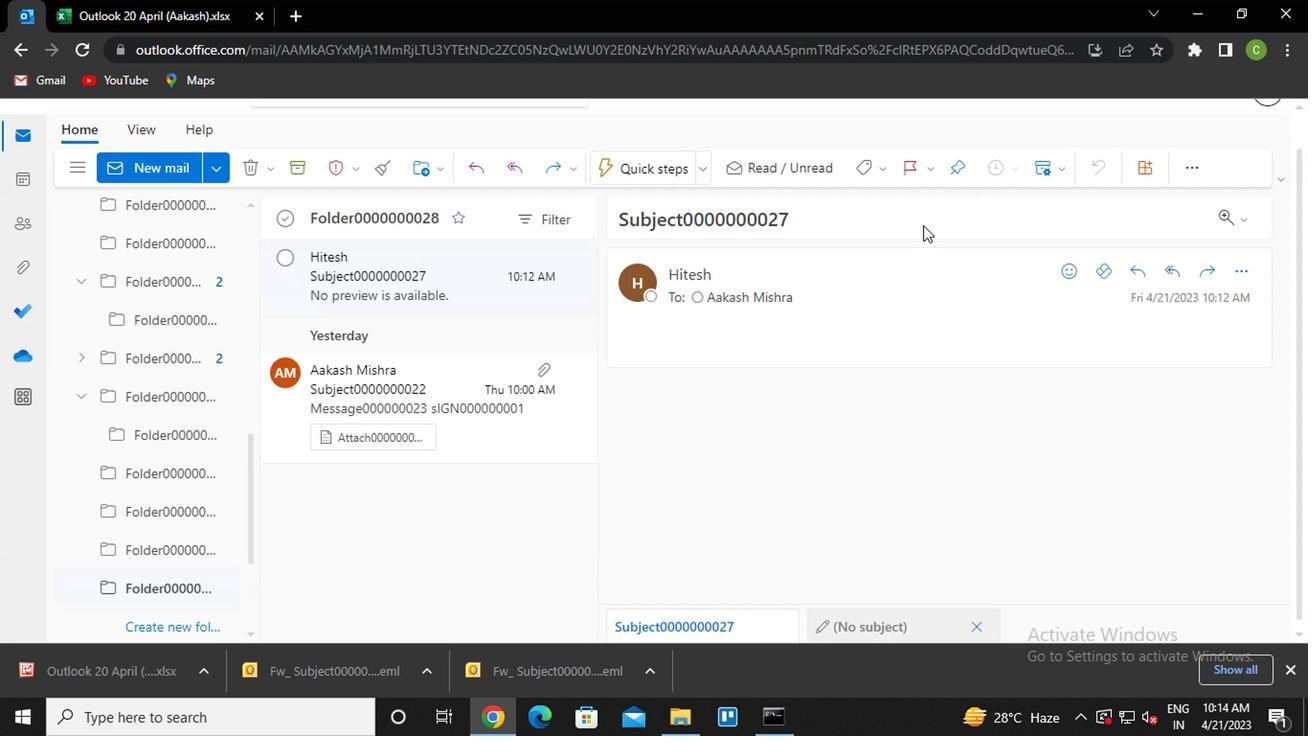 
Action: Mouse moved to (231, 288)
Screenshot: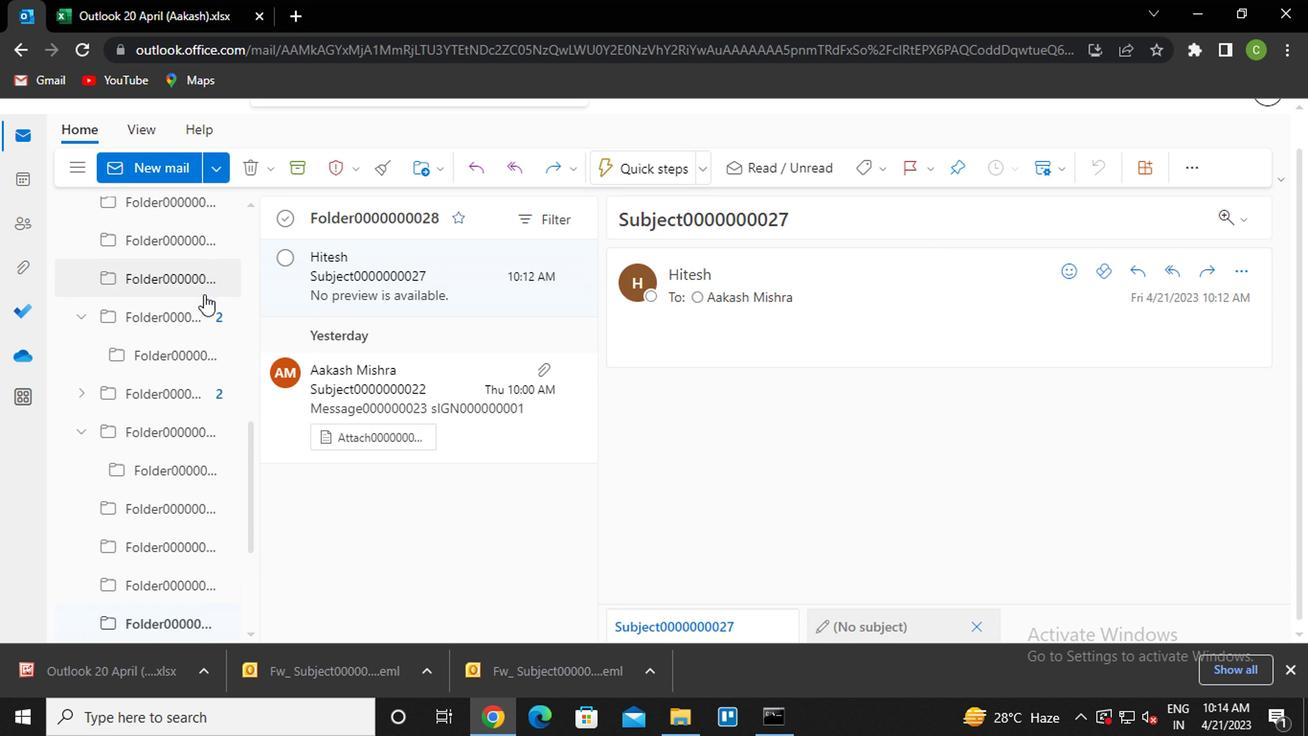 
Action: Mouse scrolled (231, 289) with delta (0, 1)
Screenshot: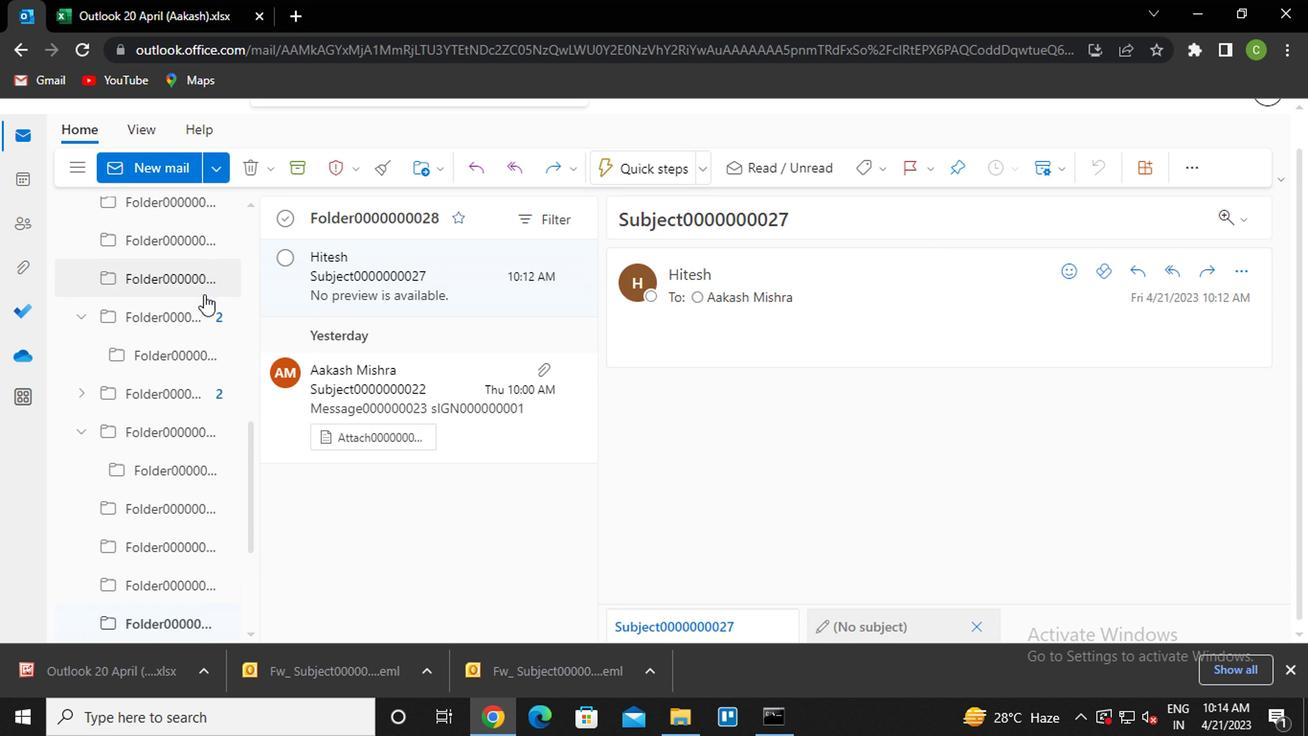 
Action: Mouse moved to (204, 302)
Screenshot: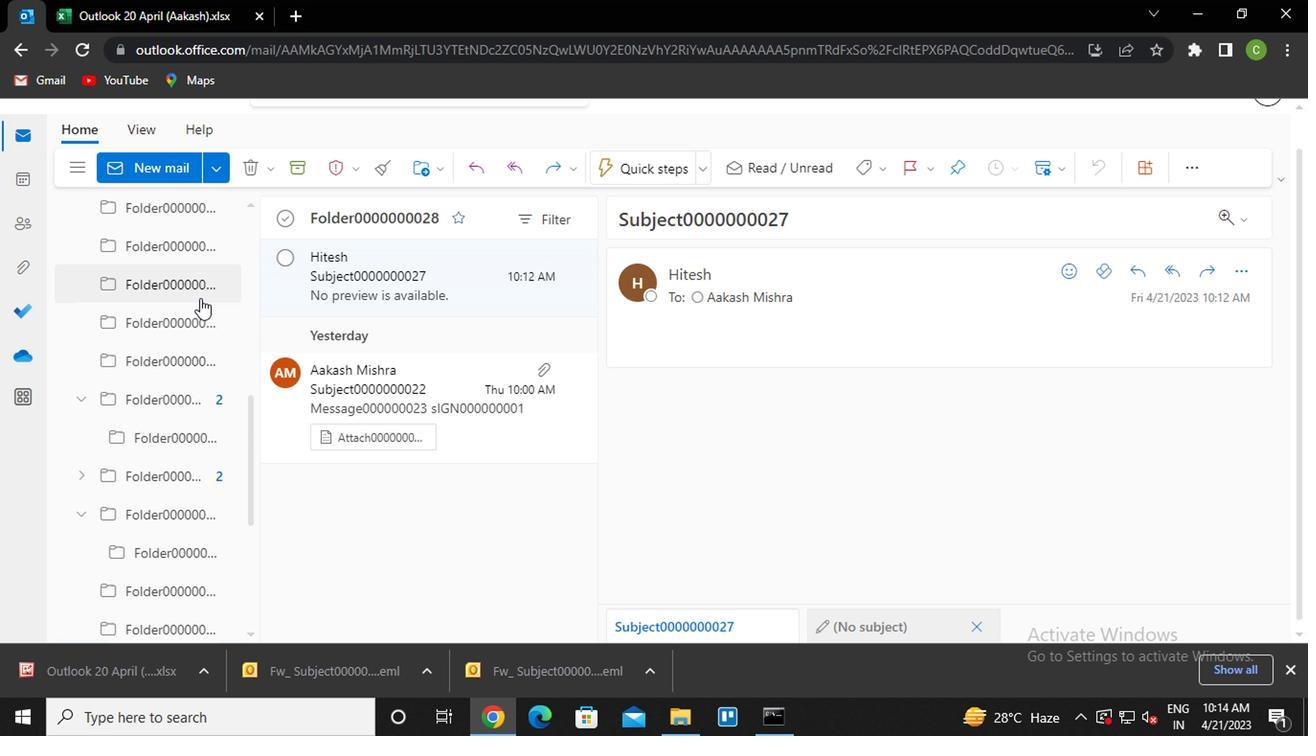
Action: Mouse scrolled (204, 303) with delta (0, 0)
Screenshot: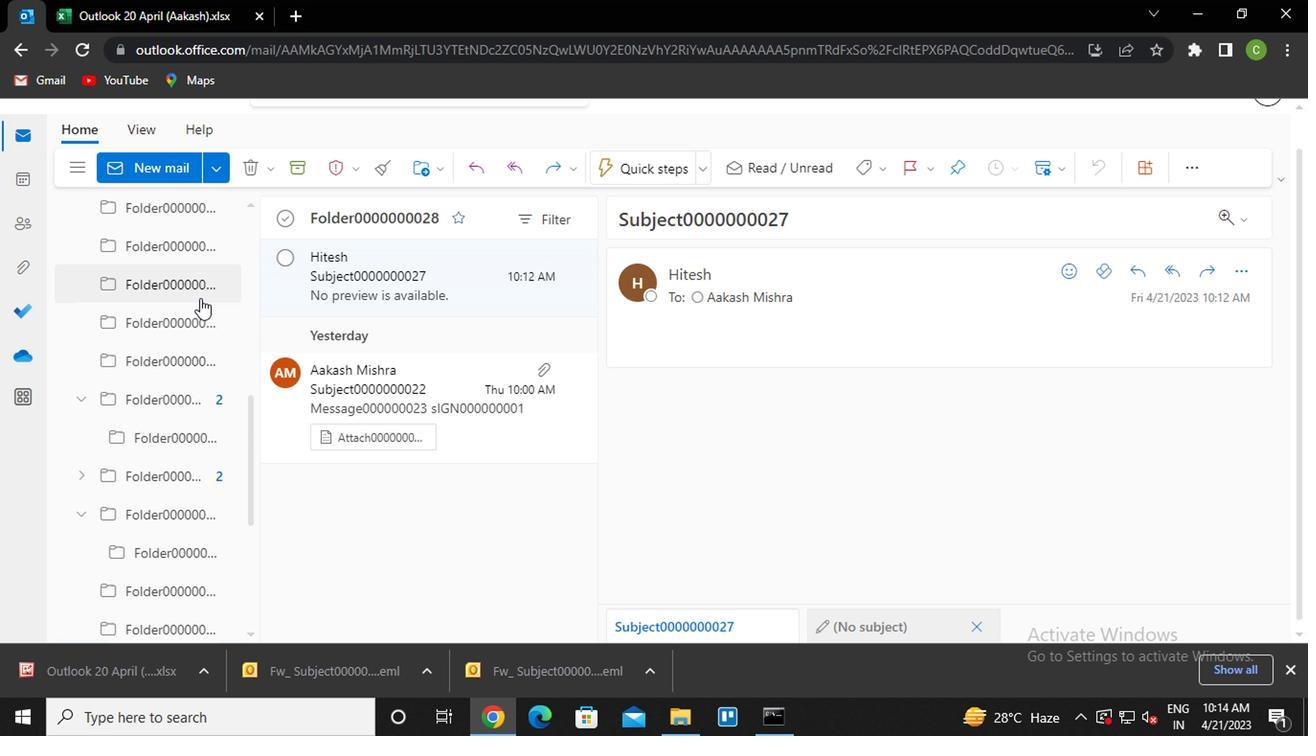 
Action: Mouse moved to (199, 306)
Screenshot: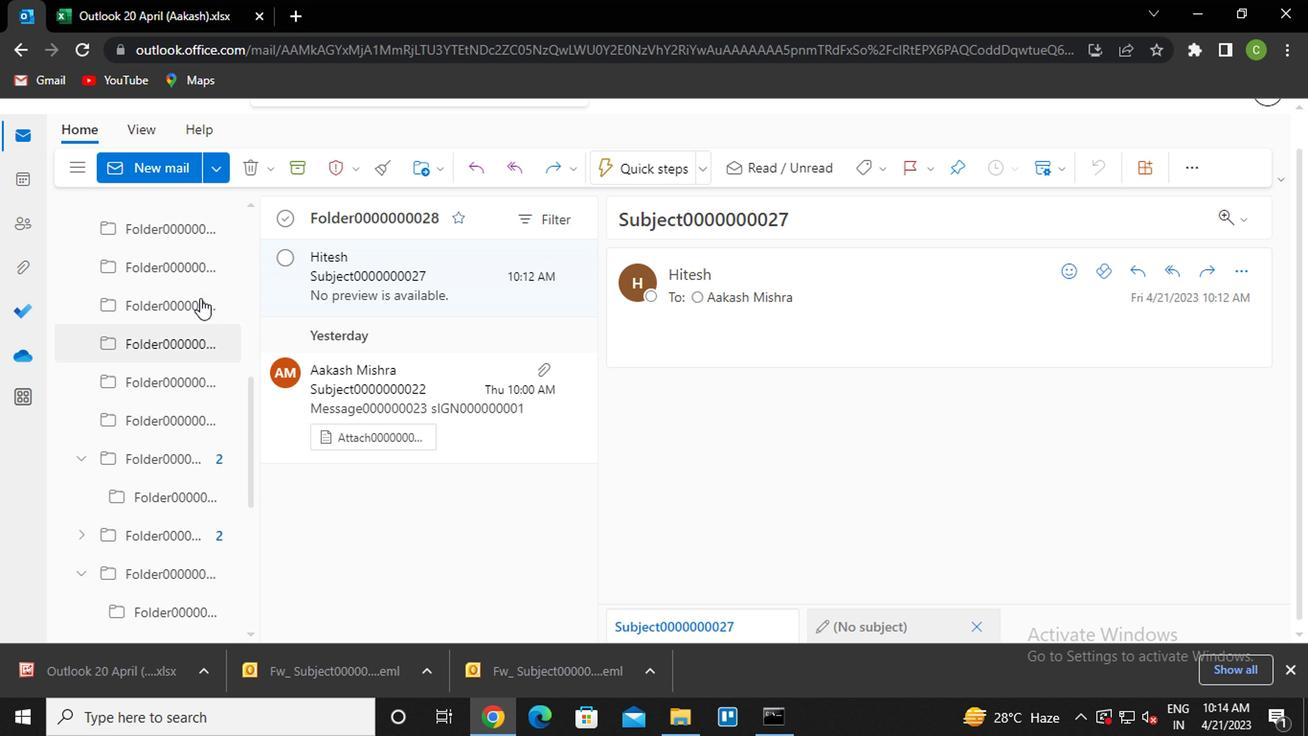 
Action: Mouse scrolled (199, 306) with delta (0, 0)
Screenshot: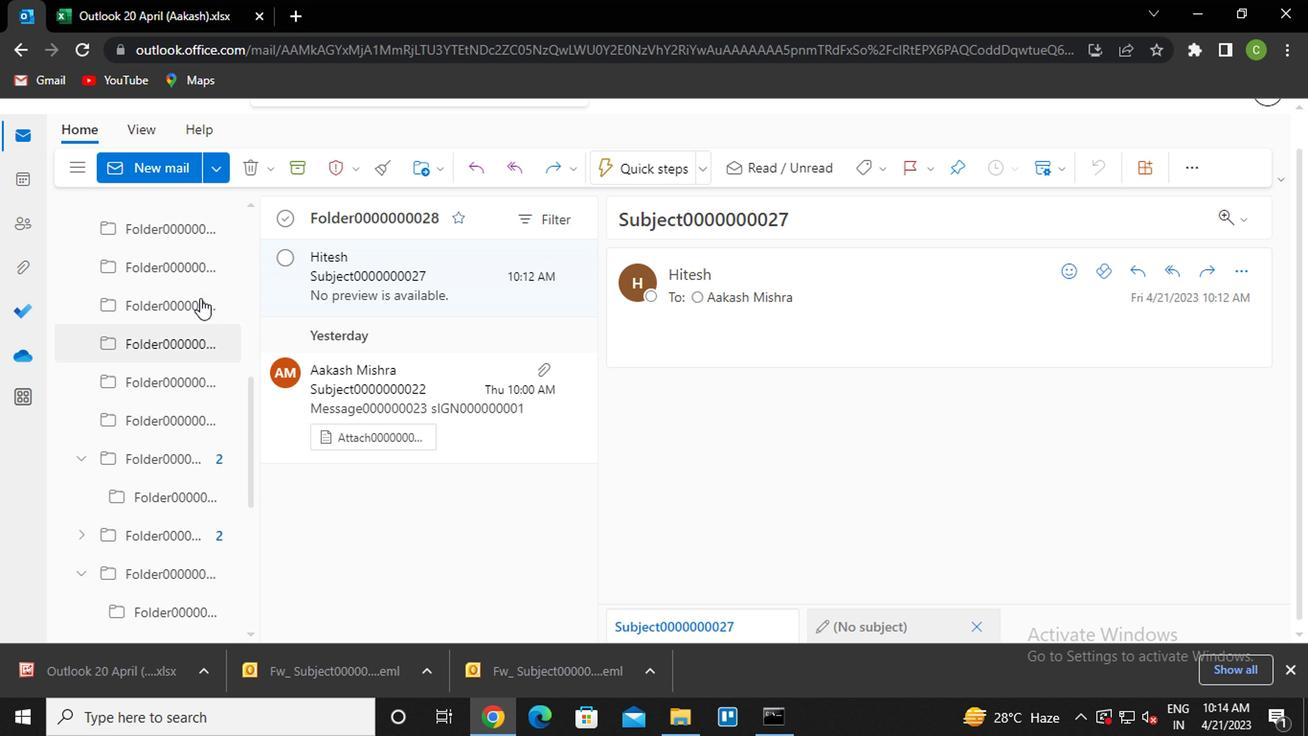 
Action: Mouse moved to (195, 308)
Screenshot: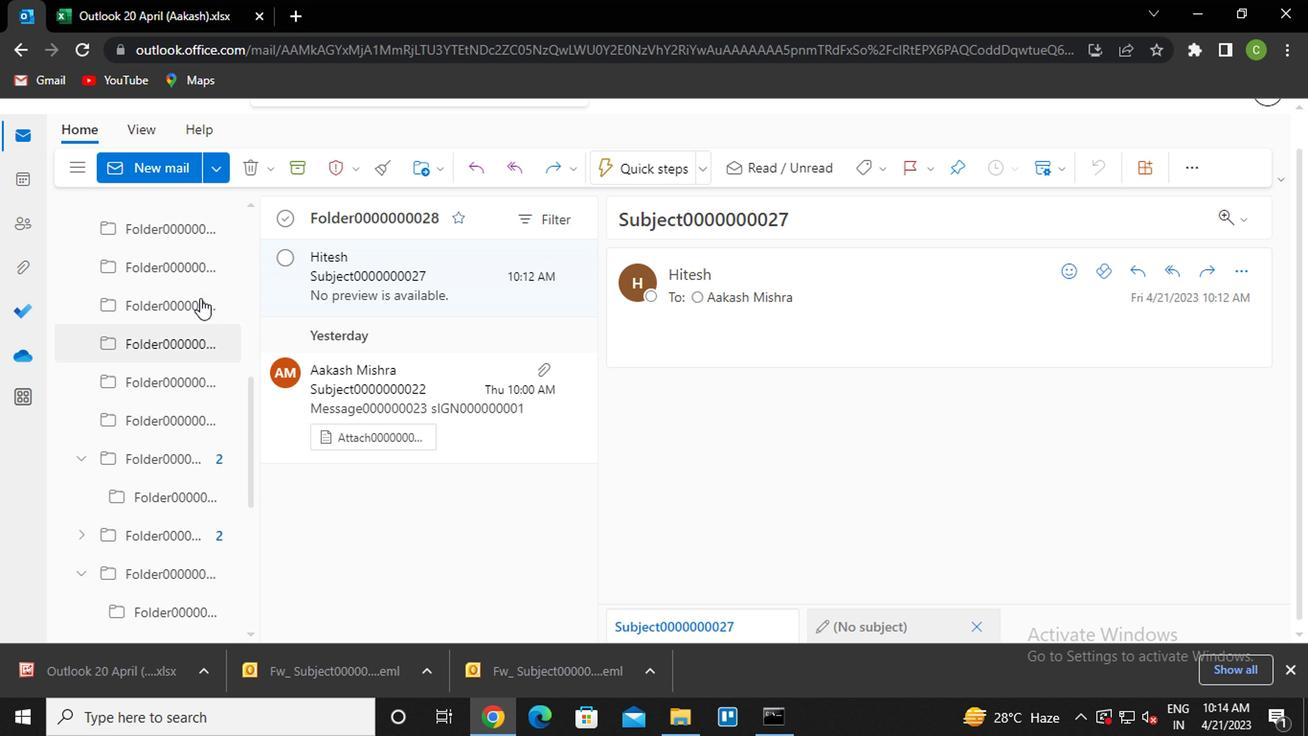 
Action: Mouse scrolled (195, 309) with delta (0, 0)
Screenshot: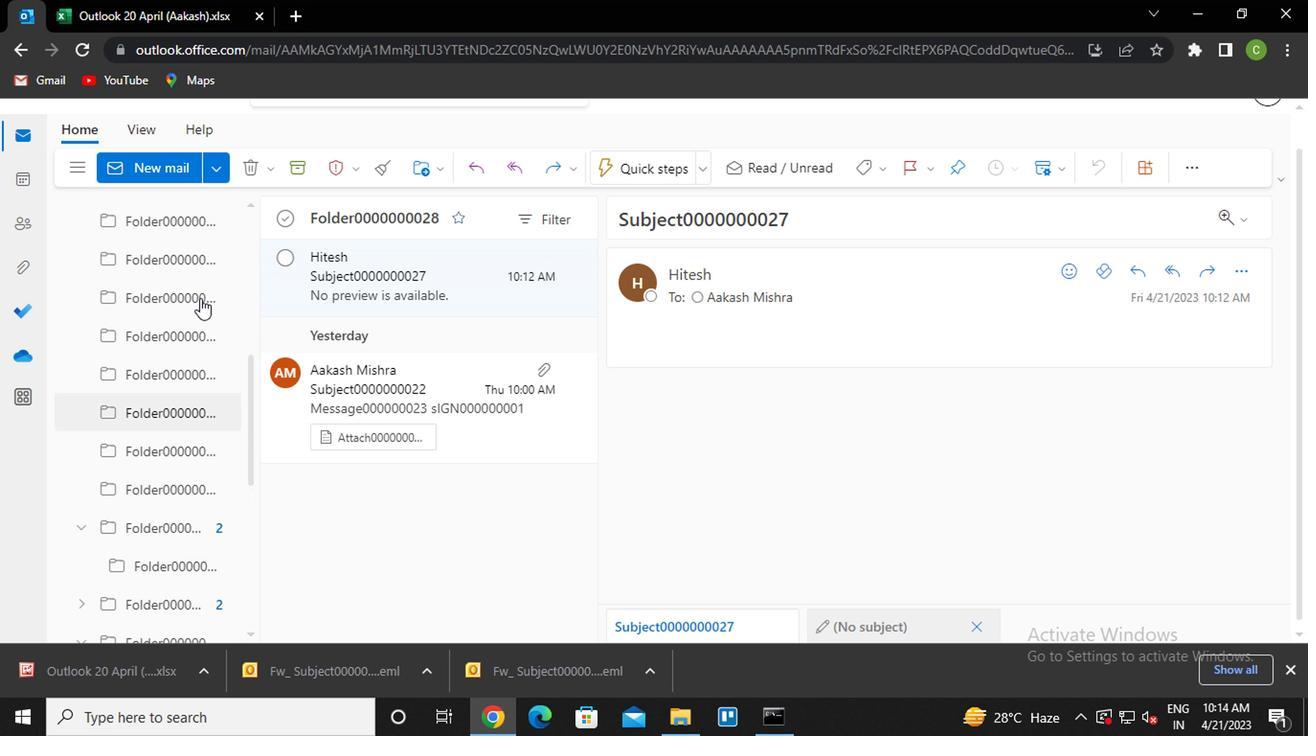 
Action: Mouse scrolled (195, 309) with delta (0, 0)
Screenshot: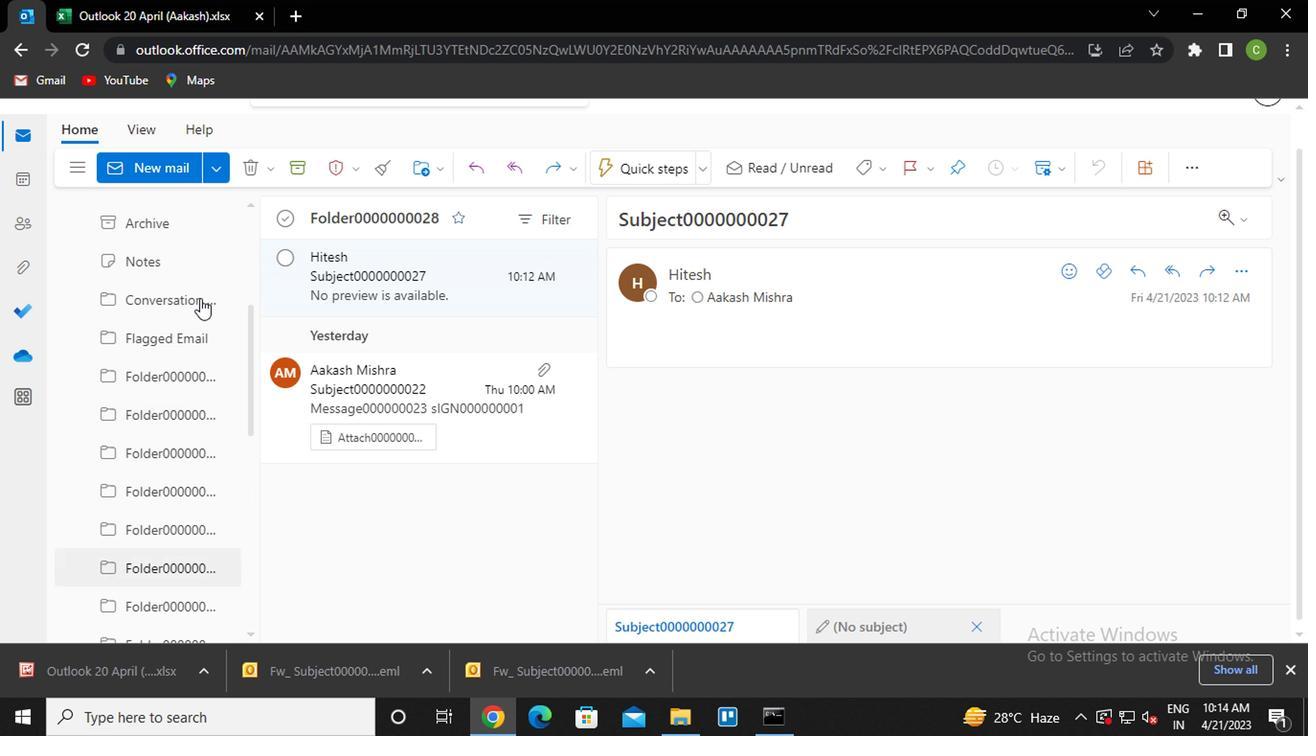 
Action: Mouse scrolled (195, 309) with delta (0, 0)
Screenshot: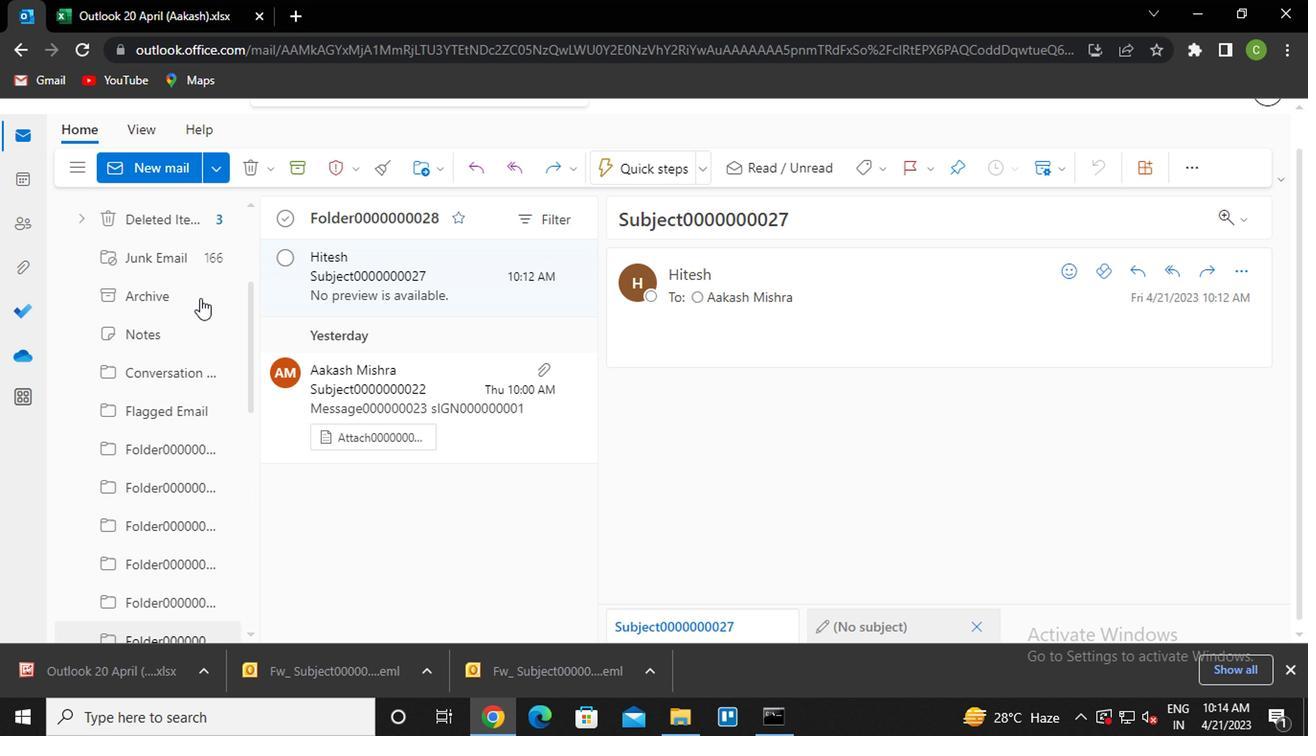 
Action: Mouse moved to (193, 308)
Screenshot: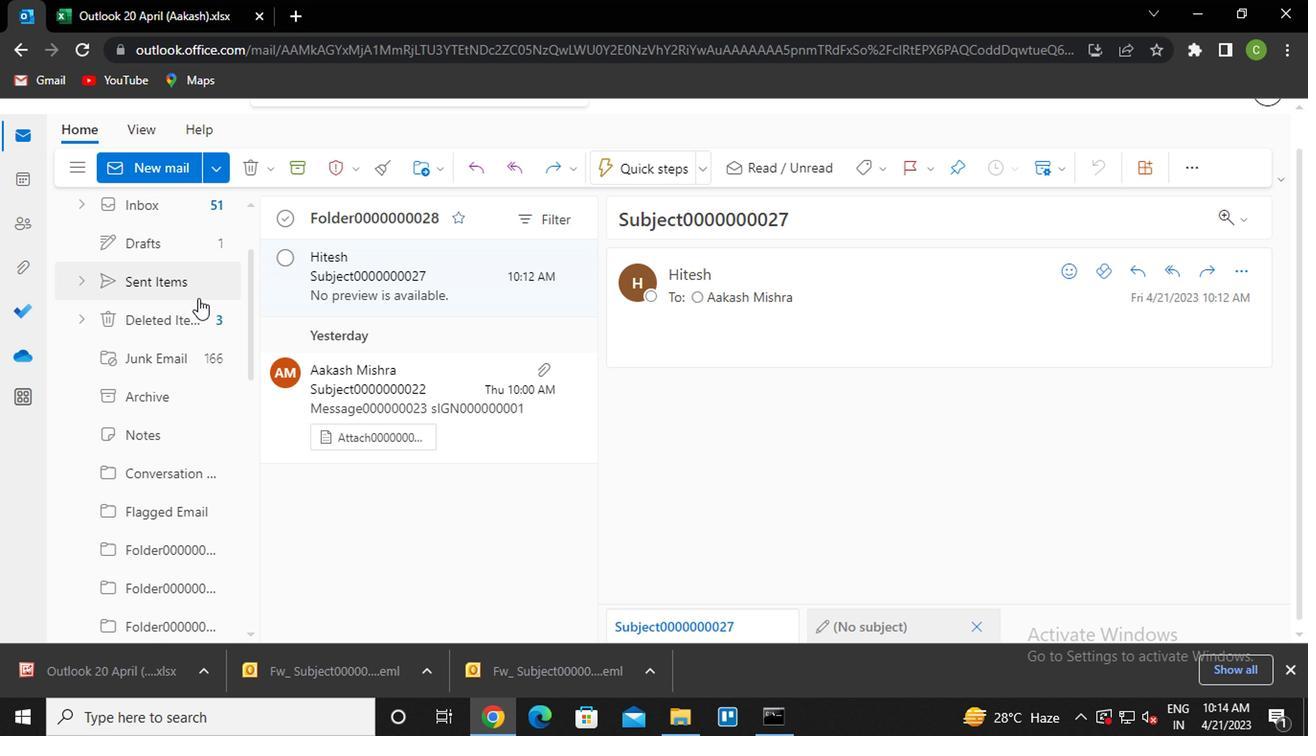 
Action: Mouse scrolled (193, 309) with delta (0, 0)
Screenshot: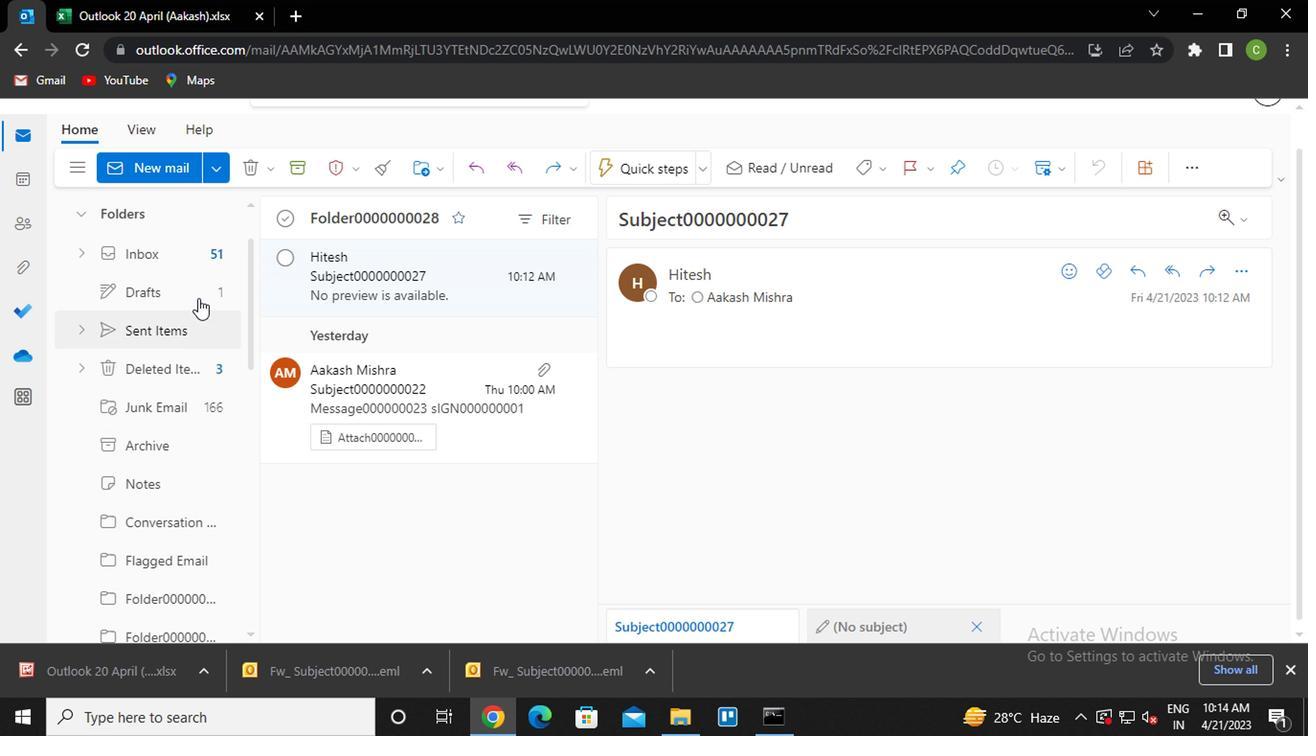 
Action: Mouse scrolled (193, 309) with delta (0, 0)
Screenshot: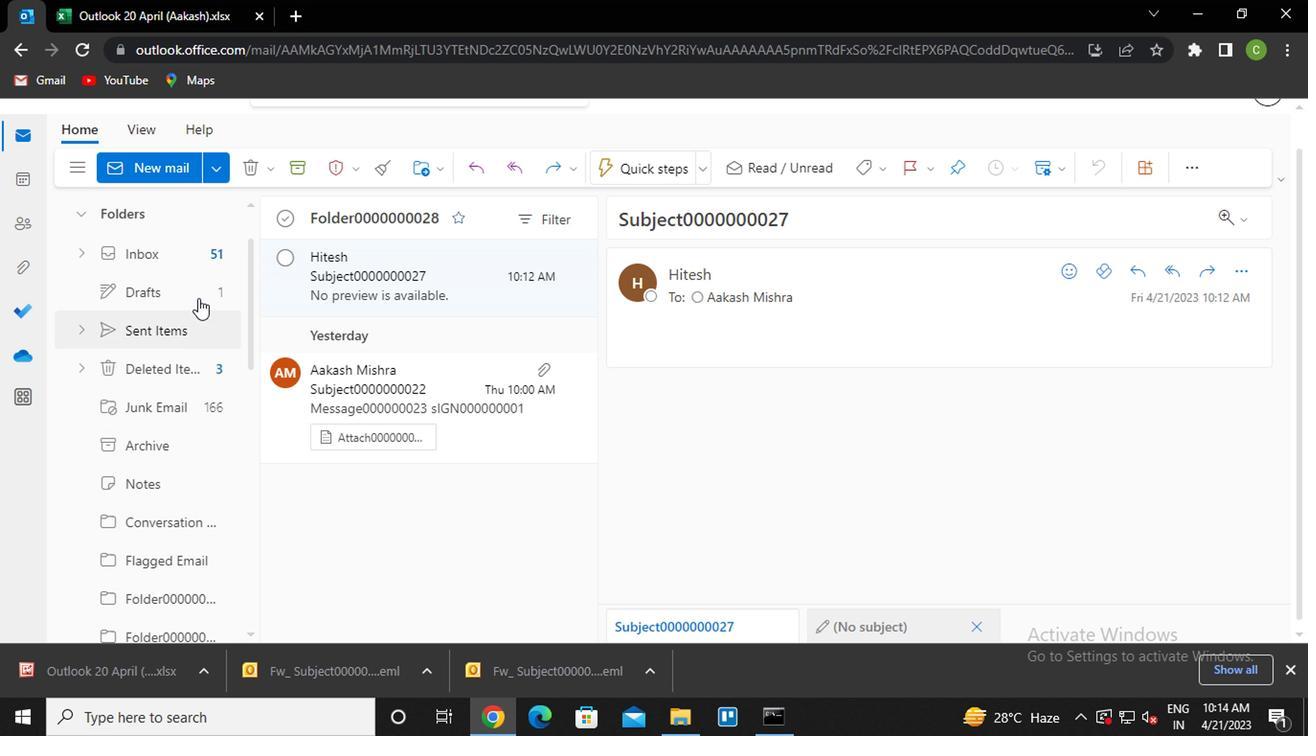 
Action: Mouse scrolled (193, 309) with delta (0, 0)
Screenshot: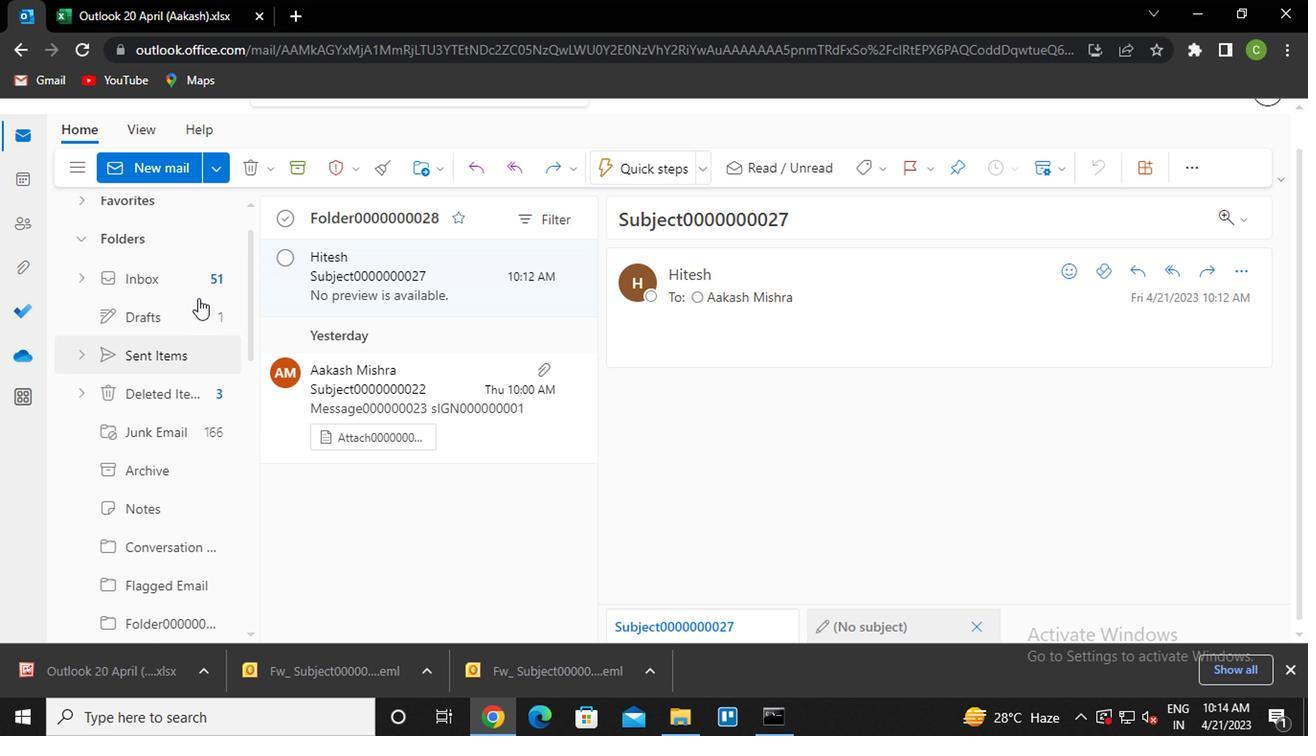 
Action: Mouse scrolled (193, 309) with delta (0, 0)
Screenshot: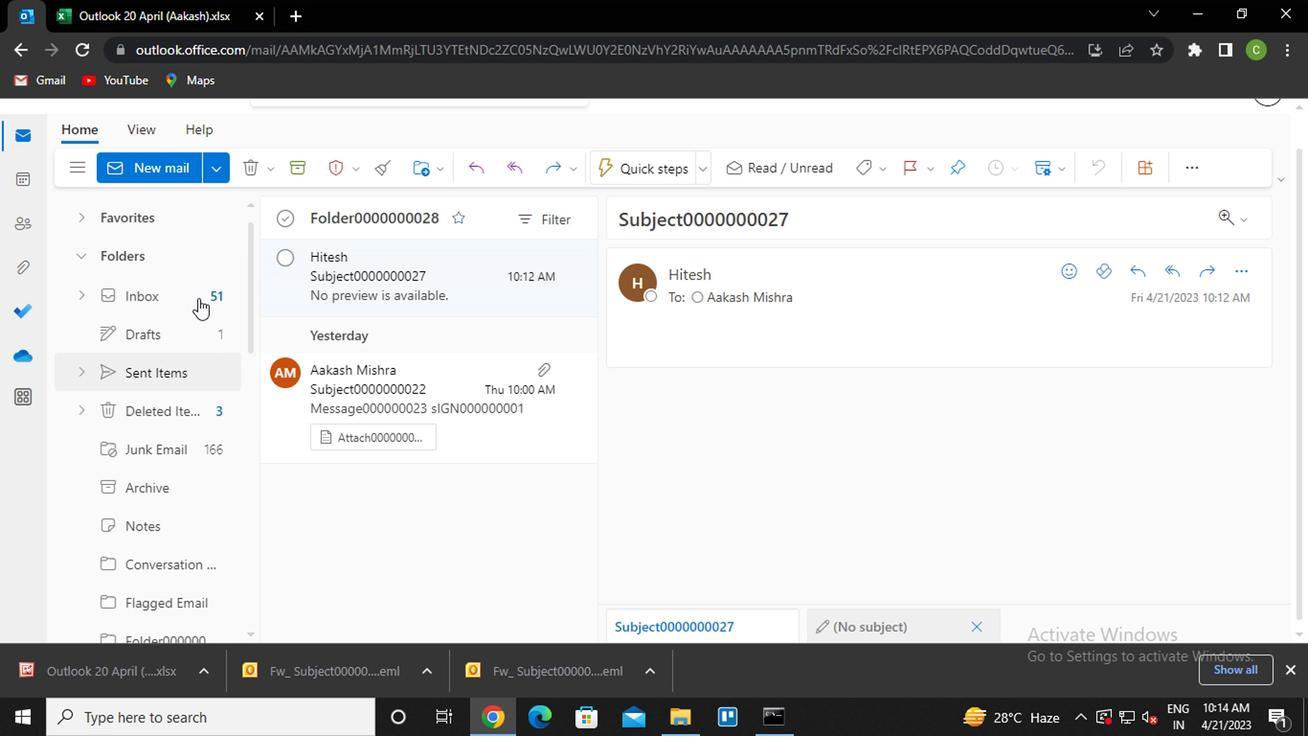 
Action: Mouse scrolled (193, 309) with delta (0, 0)
Screenshot: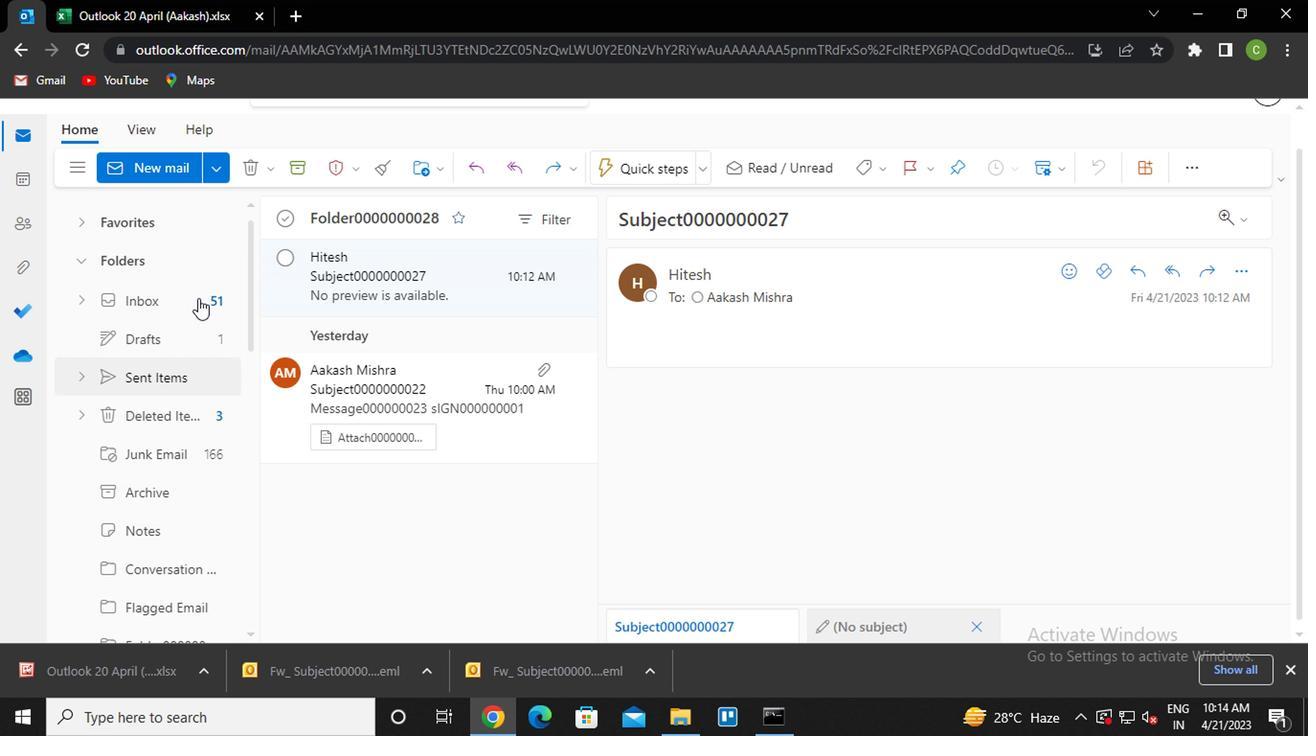 
Action: Mouse moved to (163, 324)
Screenshot: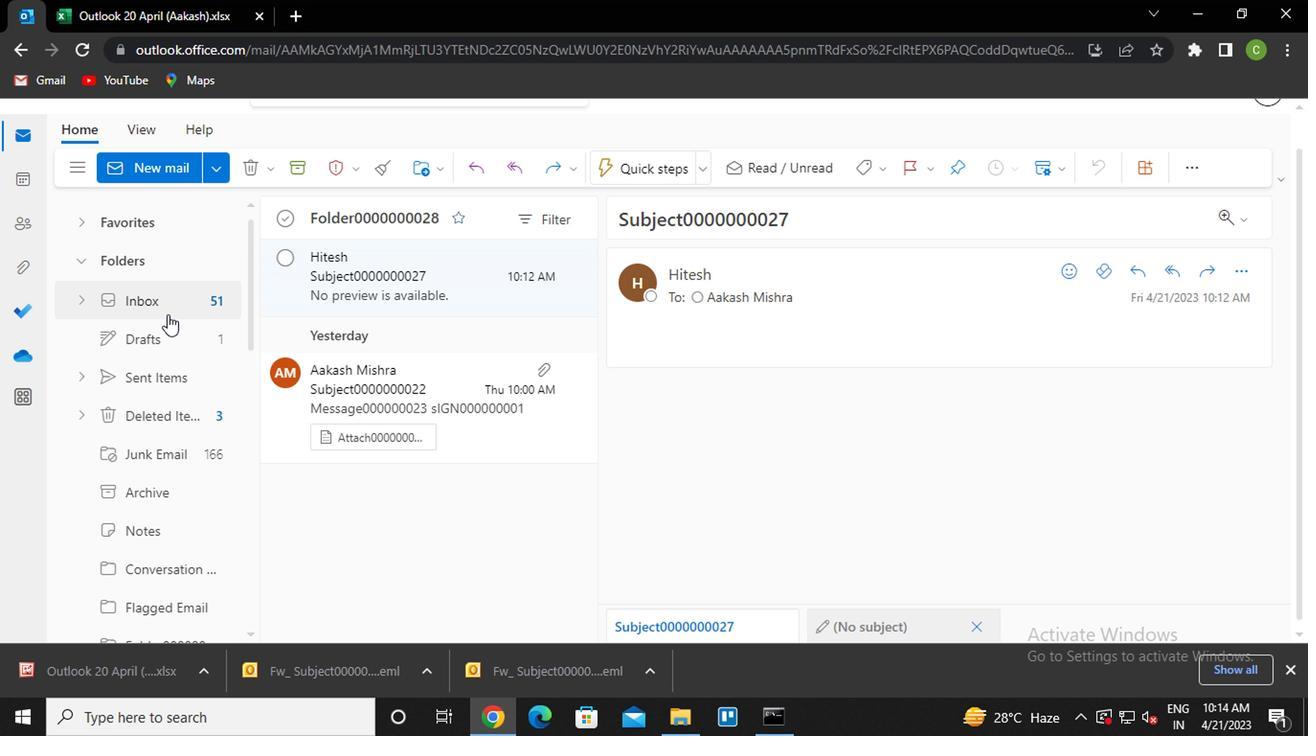 
Action: Mouse pressed left at (163, 324)
Screenshot: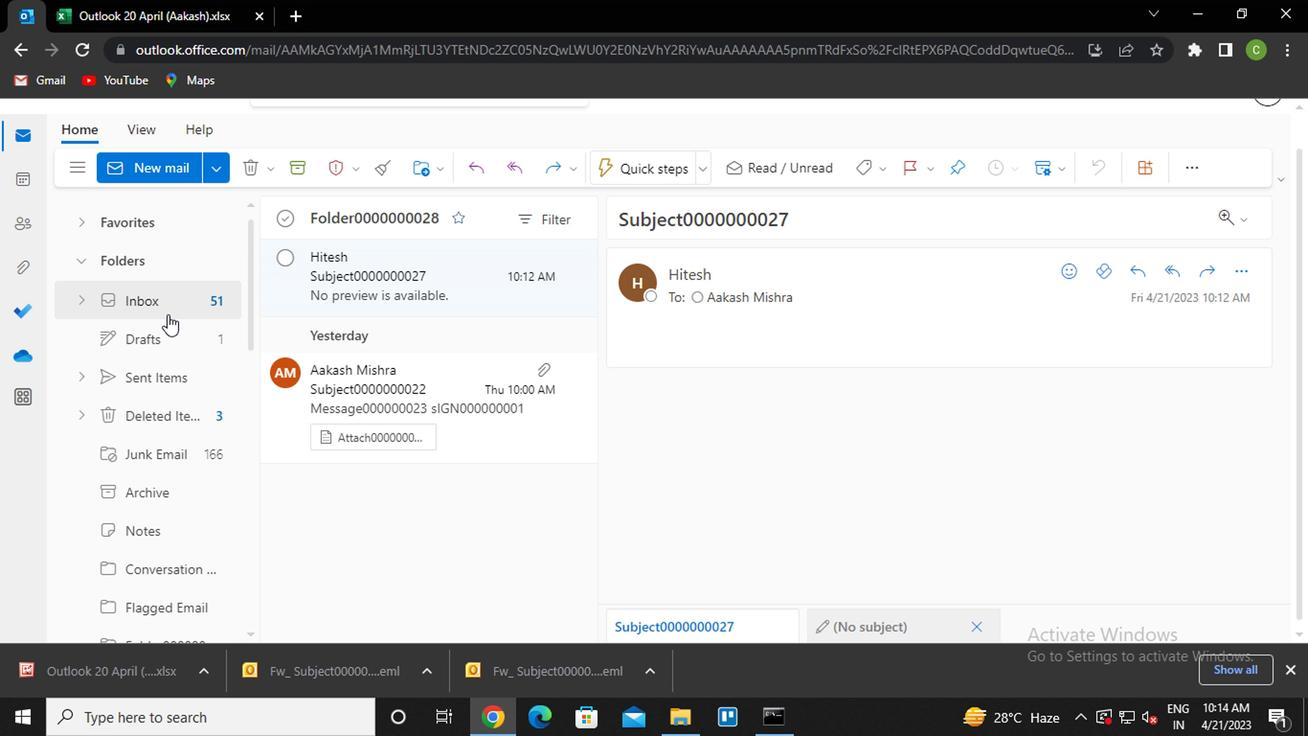 
Action: Mouse moved to (383, 189)
Screenshot: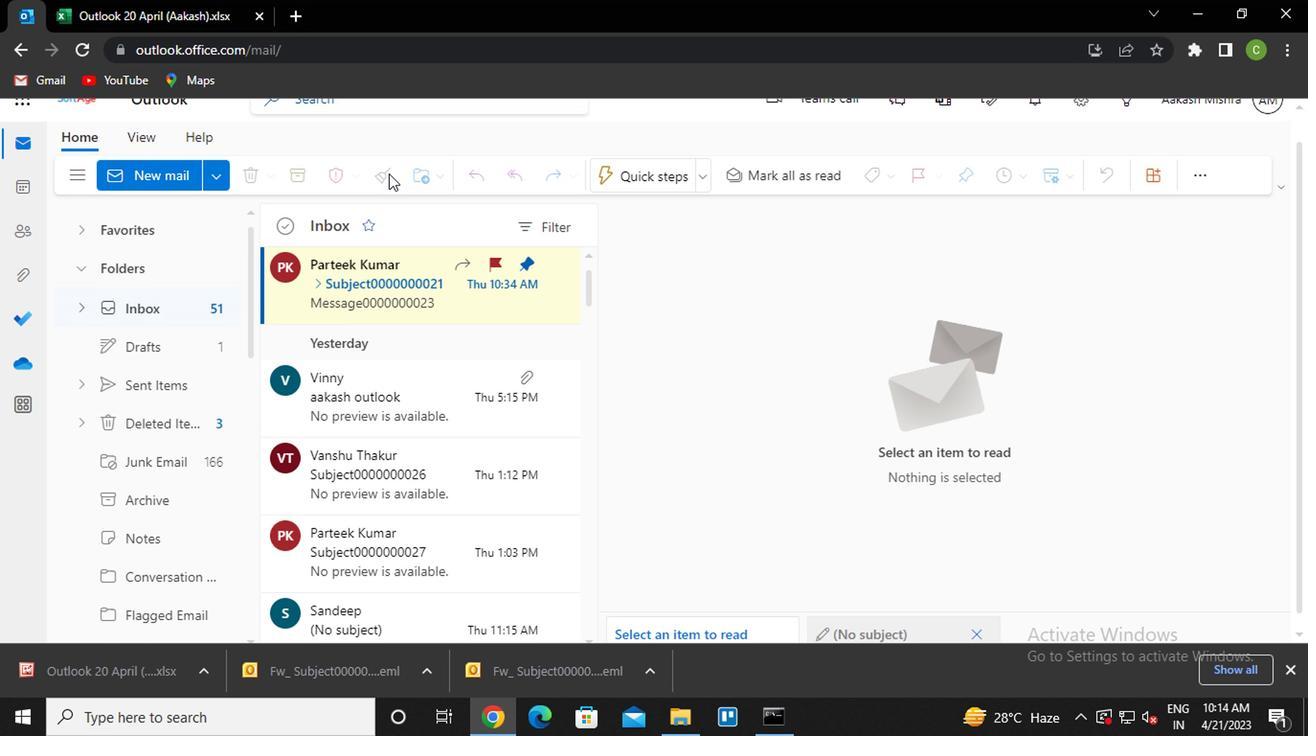 
Action: Mouse scrolled (383, 190) with delta (0, 0)
Screenshot: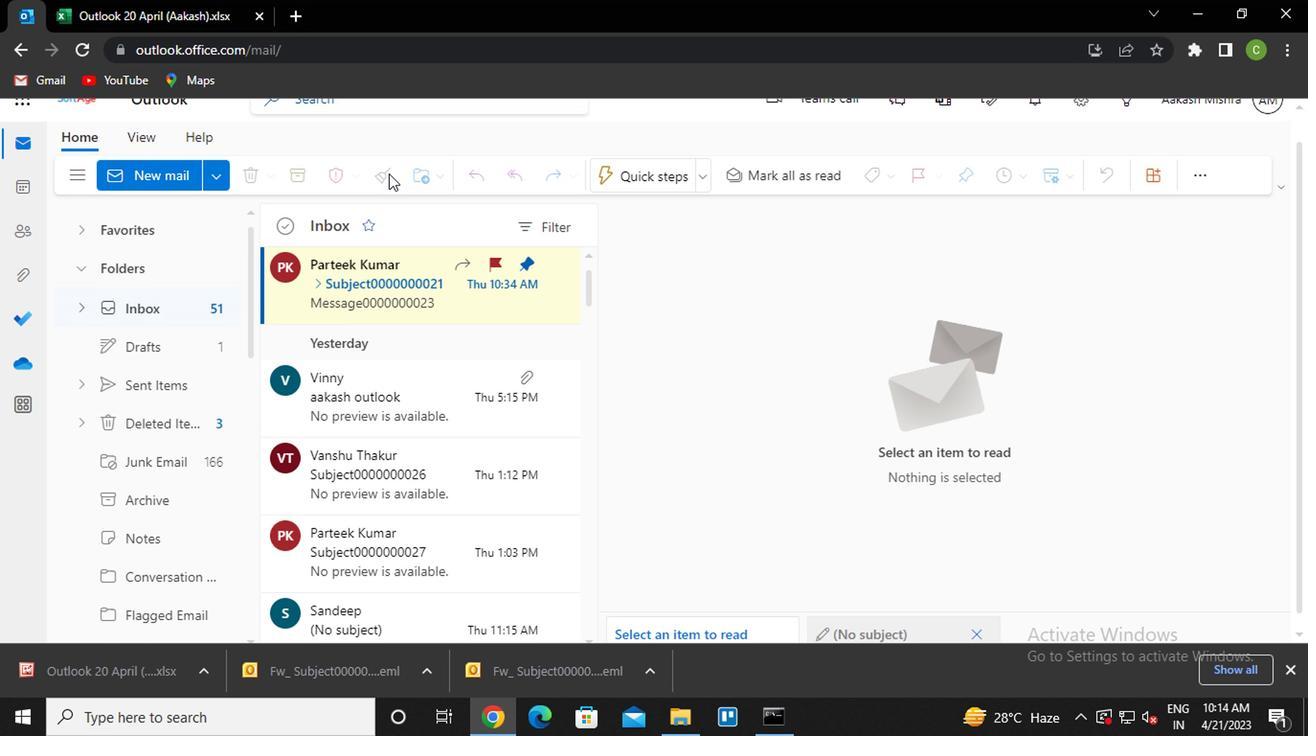 
Action: Mouse scrolled (383, 190) with delta (0, 0)
Screenshot: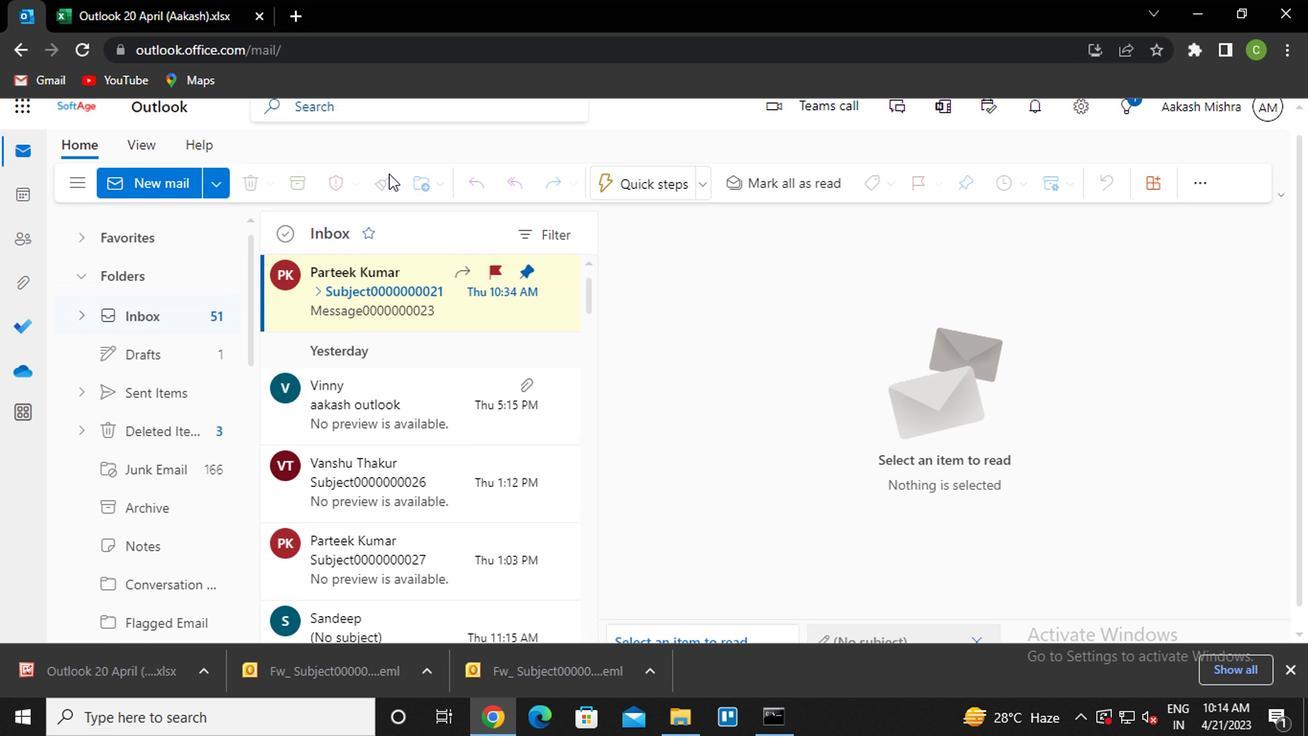 
Action: Mouse scrolled (383, 190) with delta (0, 0)
Screenshot: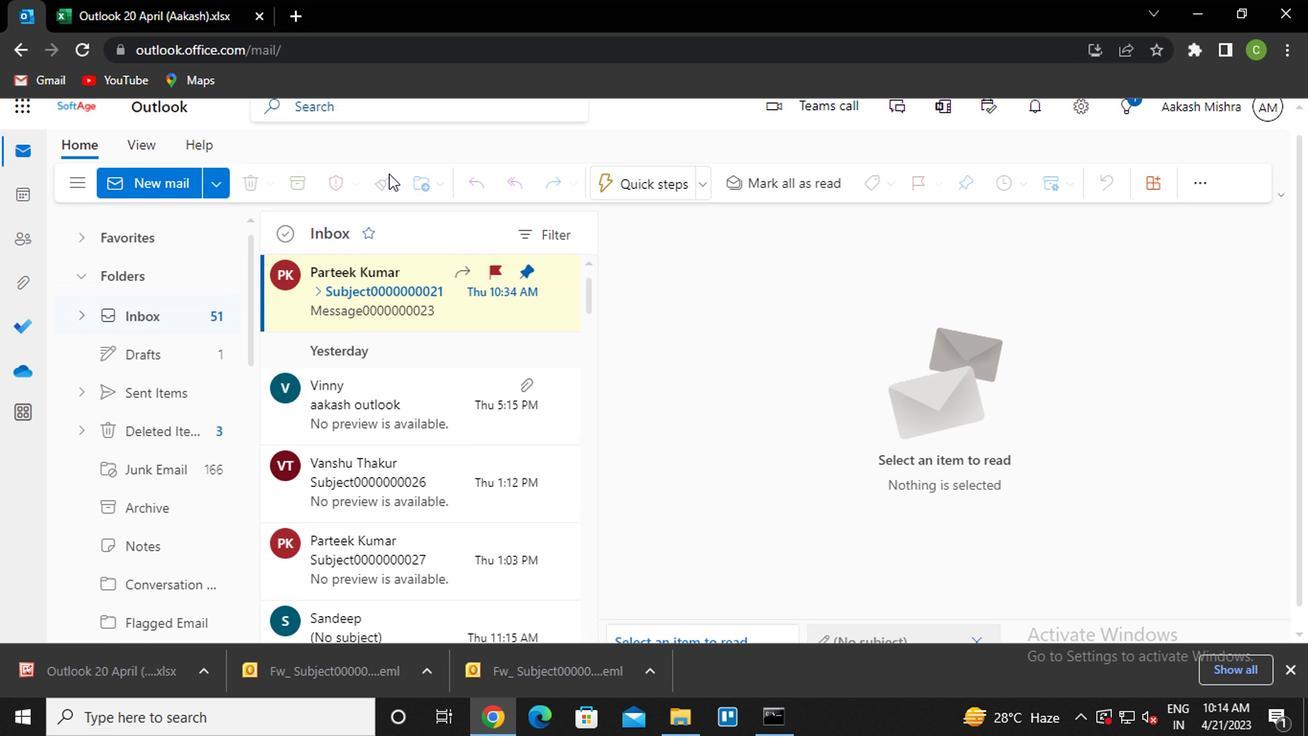 
Action: Mouse scrolled (383, 190) with delta (0, 0)
Screenshot: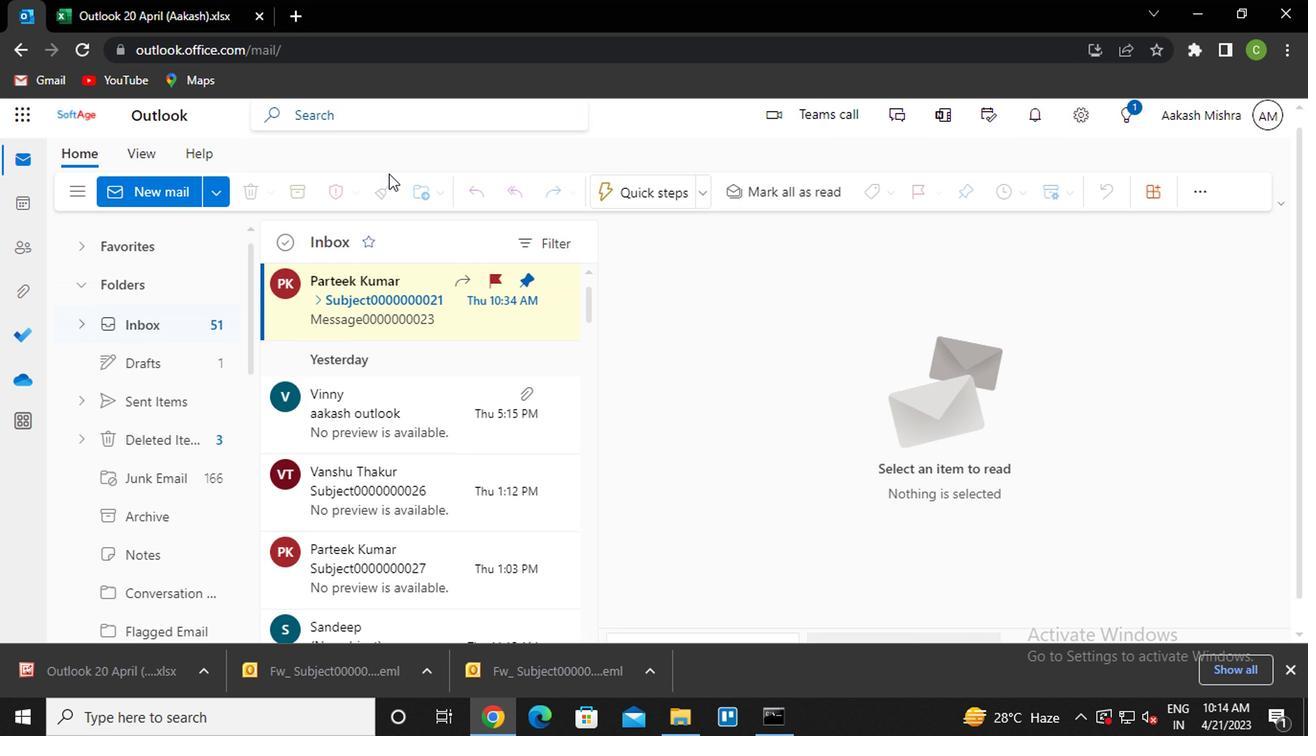 
Action: Mouse scrolled (383, 190) with delta (0, 0)
Screenshot: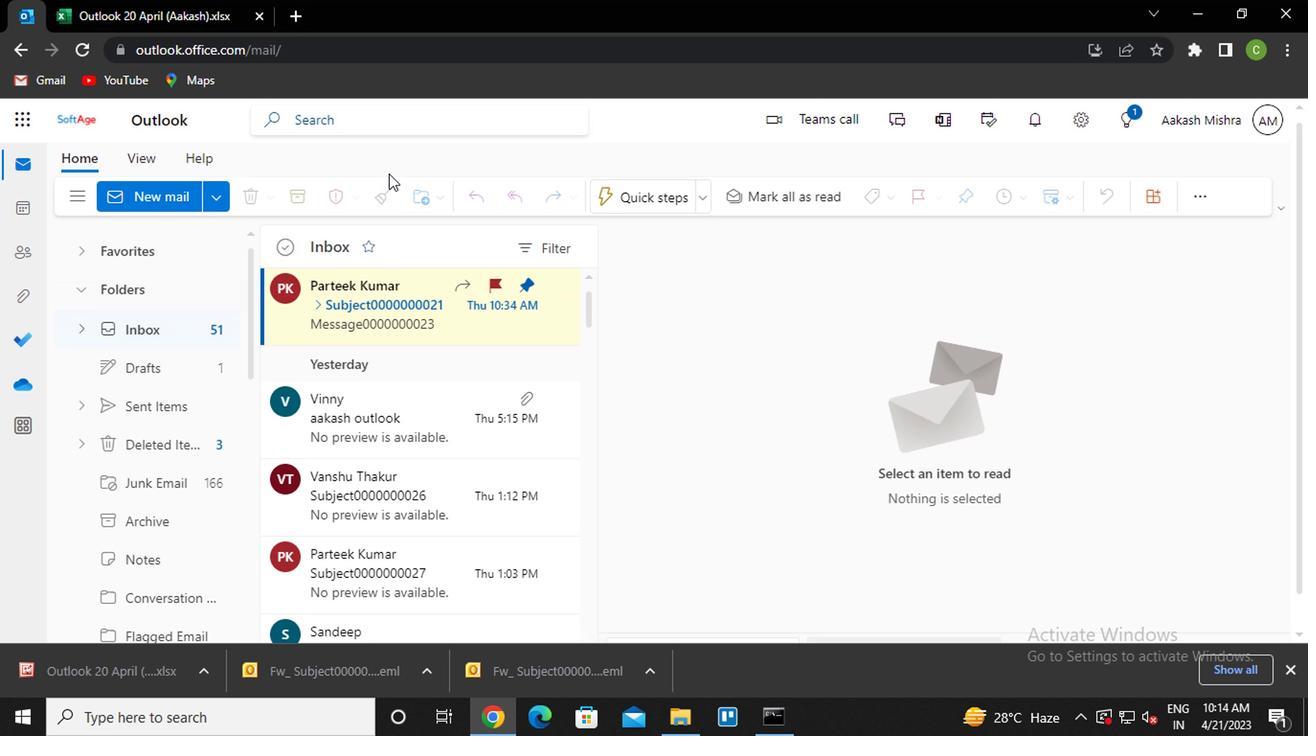 
Action: Mouse moved to (569, 137)
Screenshot: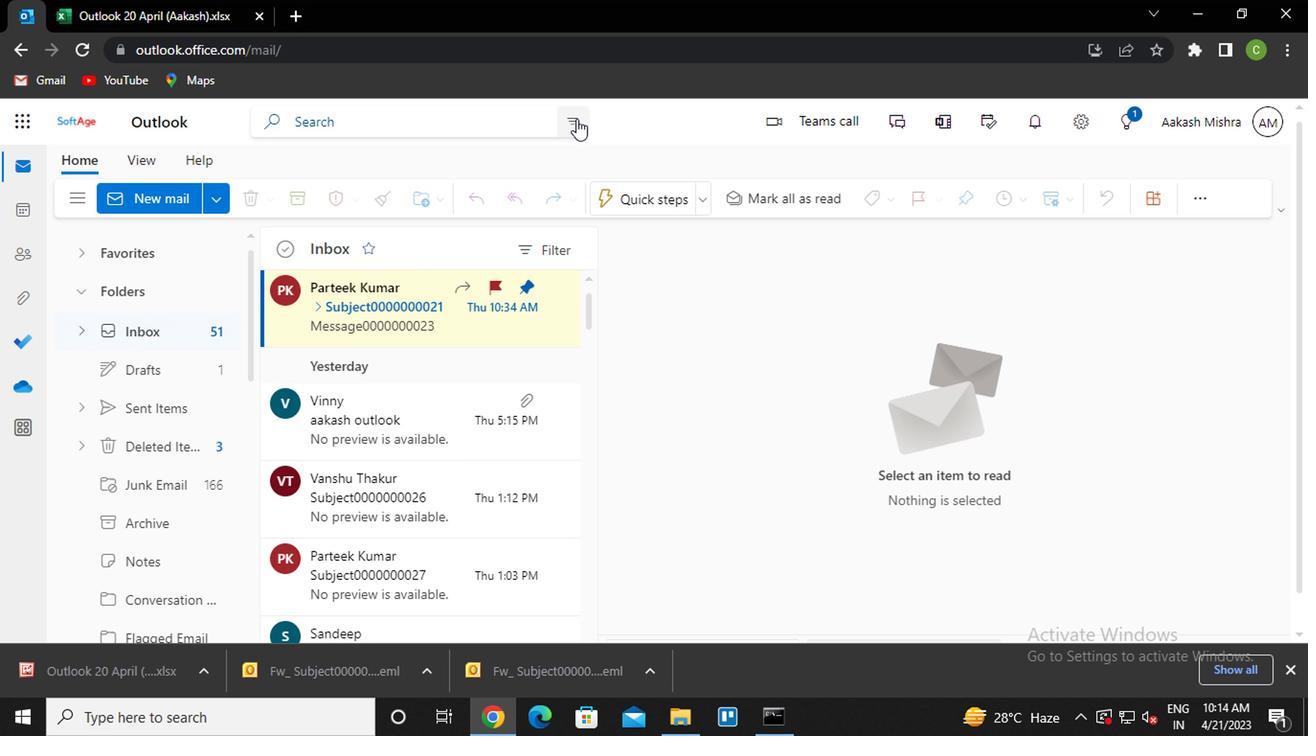 
Action: Mouse pressed left at (569, 137)
Screenshot: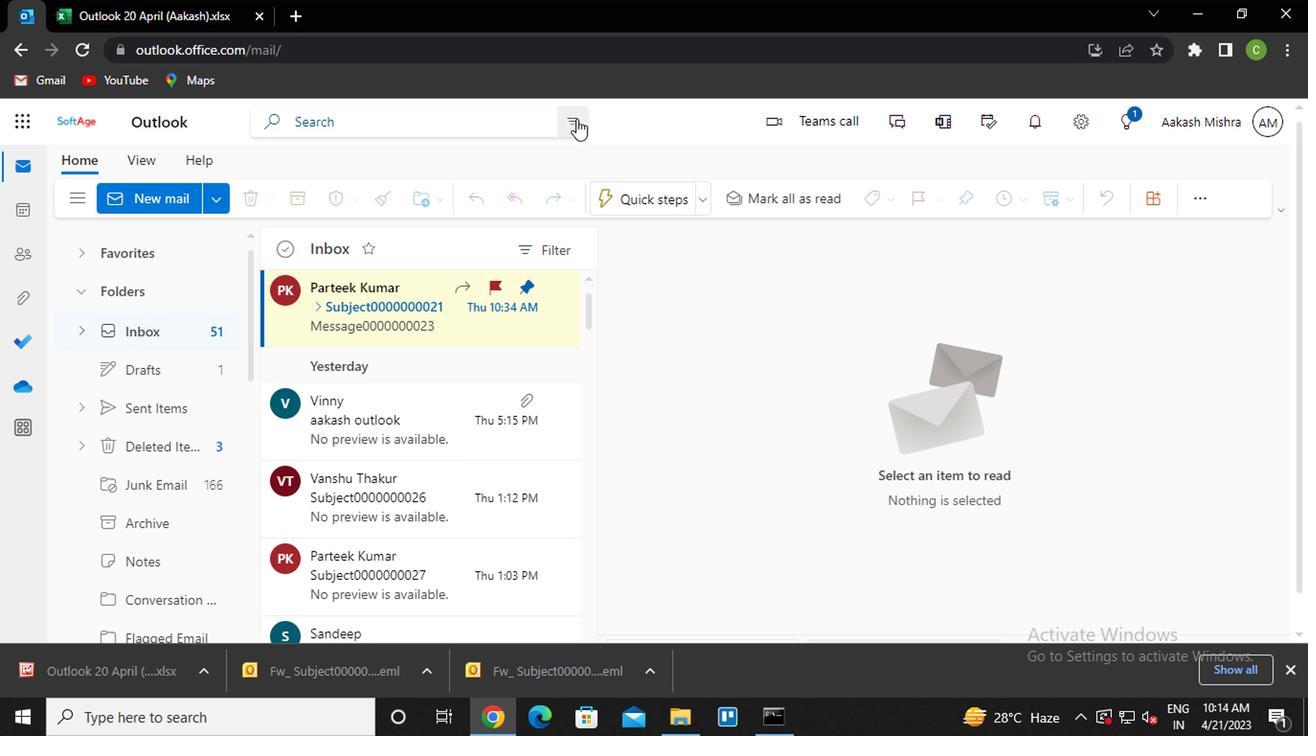 
Action: Mouse moved to (500, 191)
Screenshot: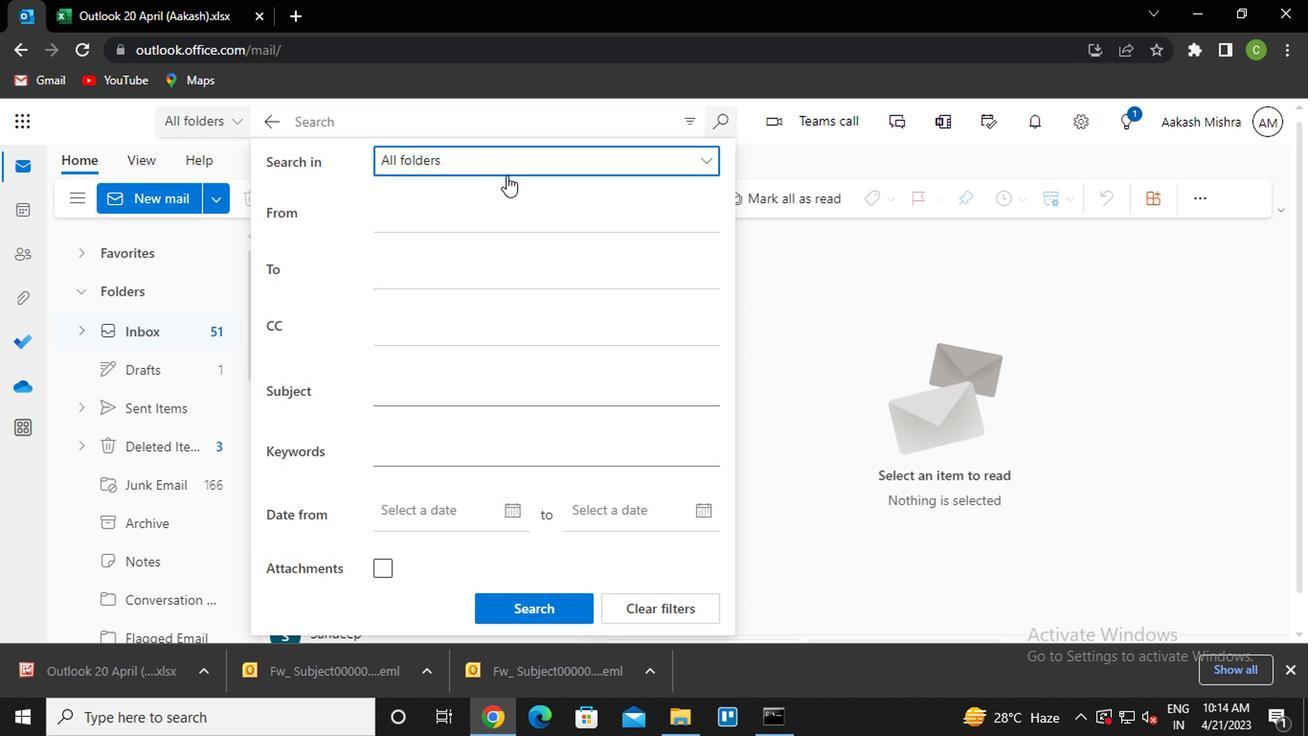 
Action: Mouse pressed left at (500, 191)
Screenshot: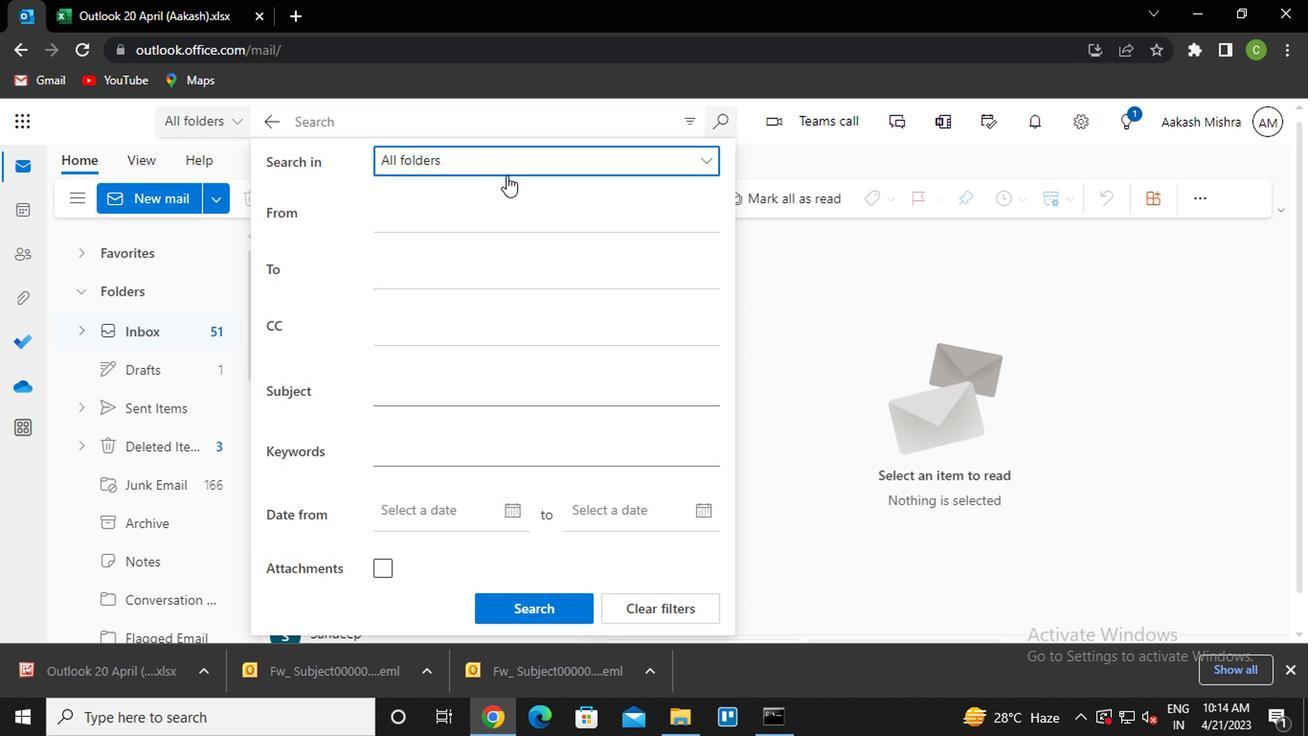 
Action: Mouse moved to (514, 271)
Screenshot: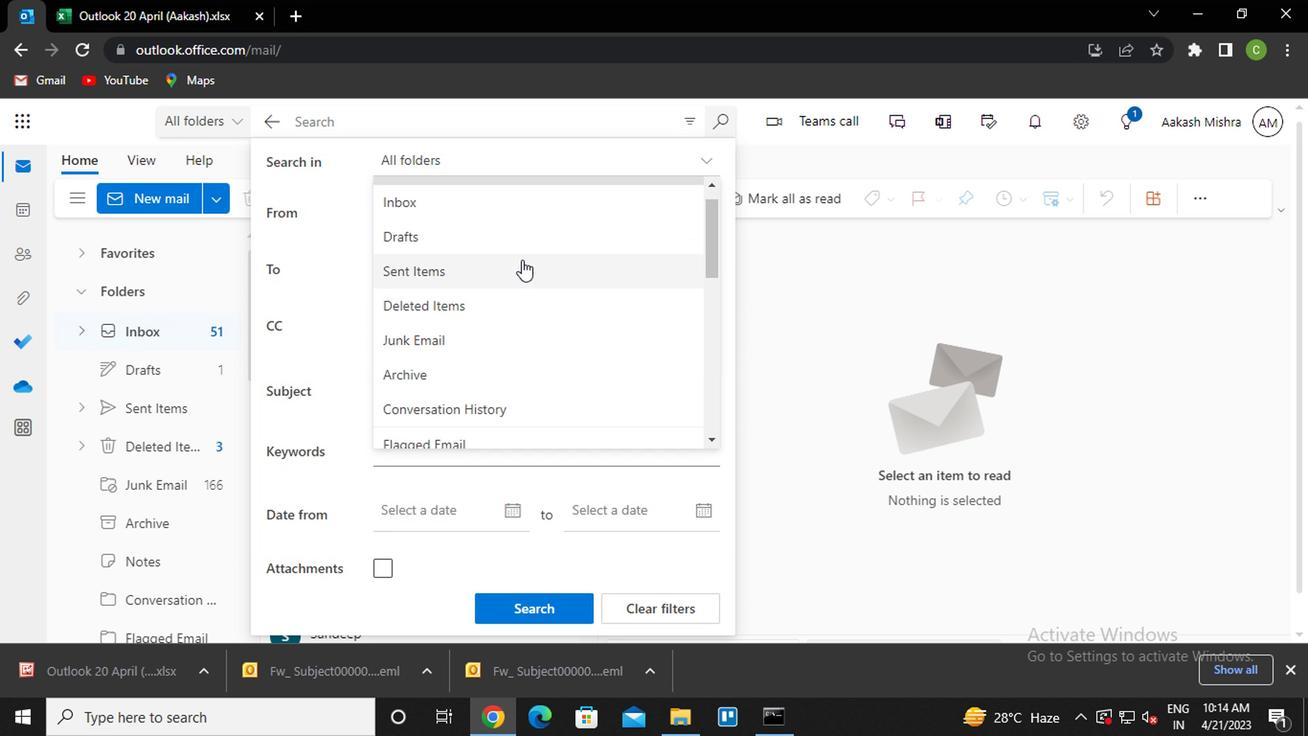 
Action: Mouse scrolled (514, 271) with delta (0, 0)
Screenshot: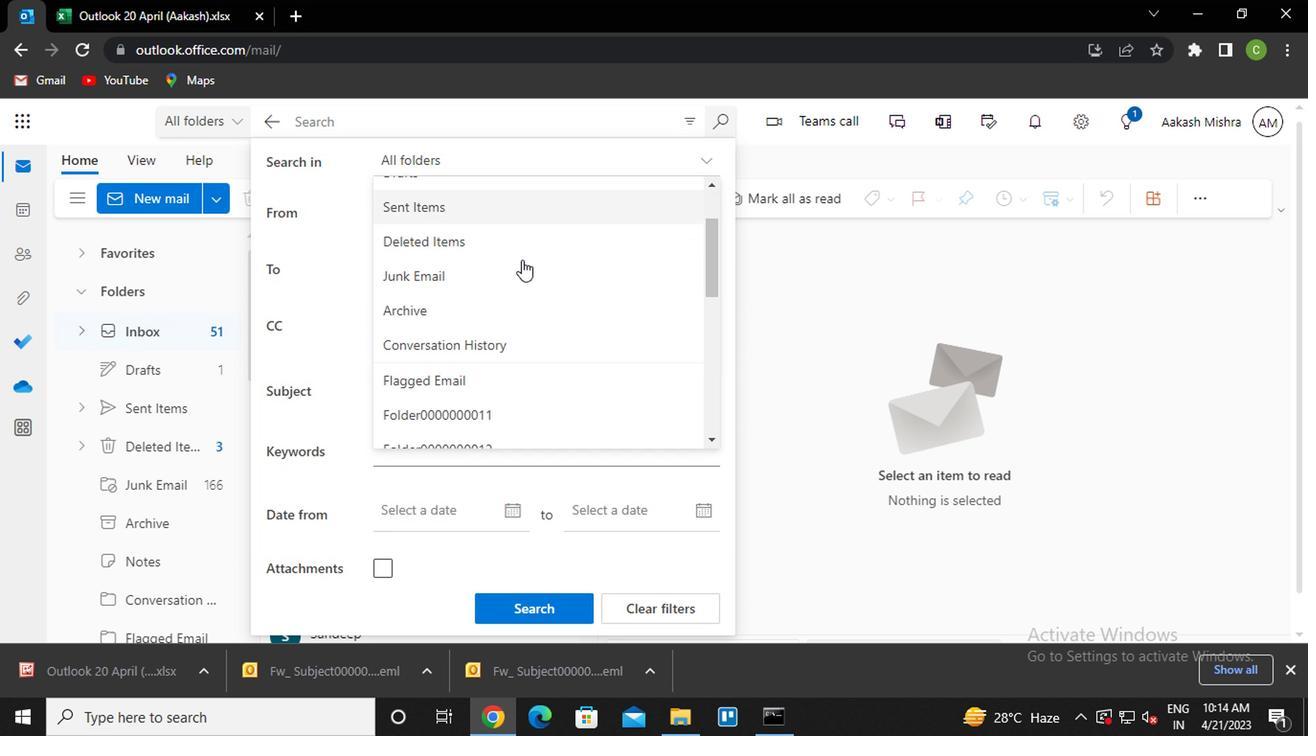 
Action: Mouse scrolled (514, 271) with delta (0, 0)
Screenshot: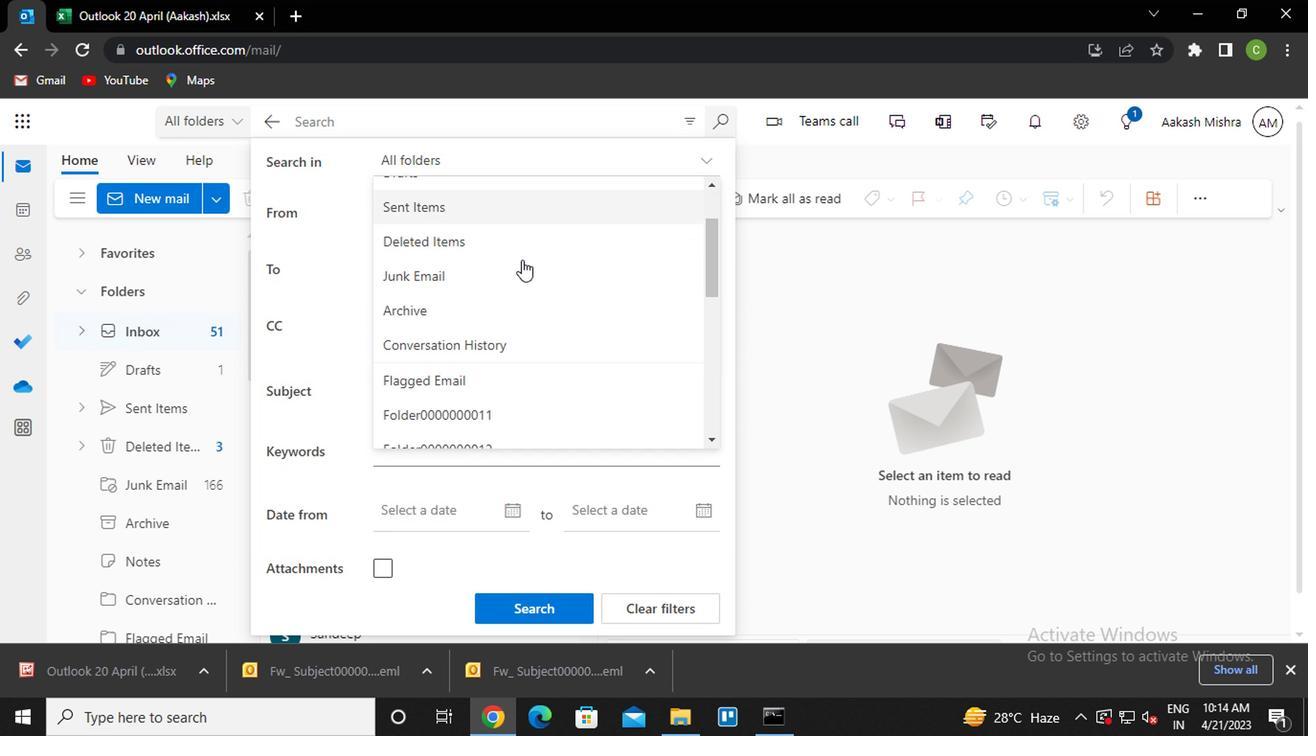 
Action: Mouse scrolled (514, 271) with delta (0, 0)
Screenshot: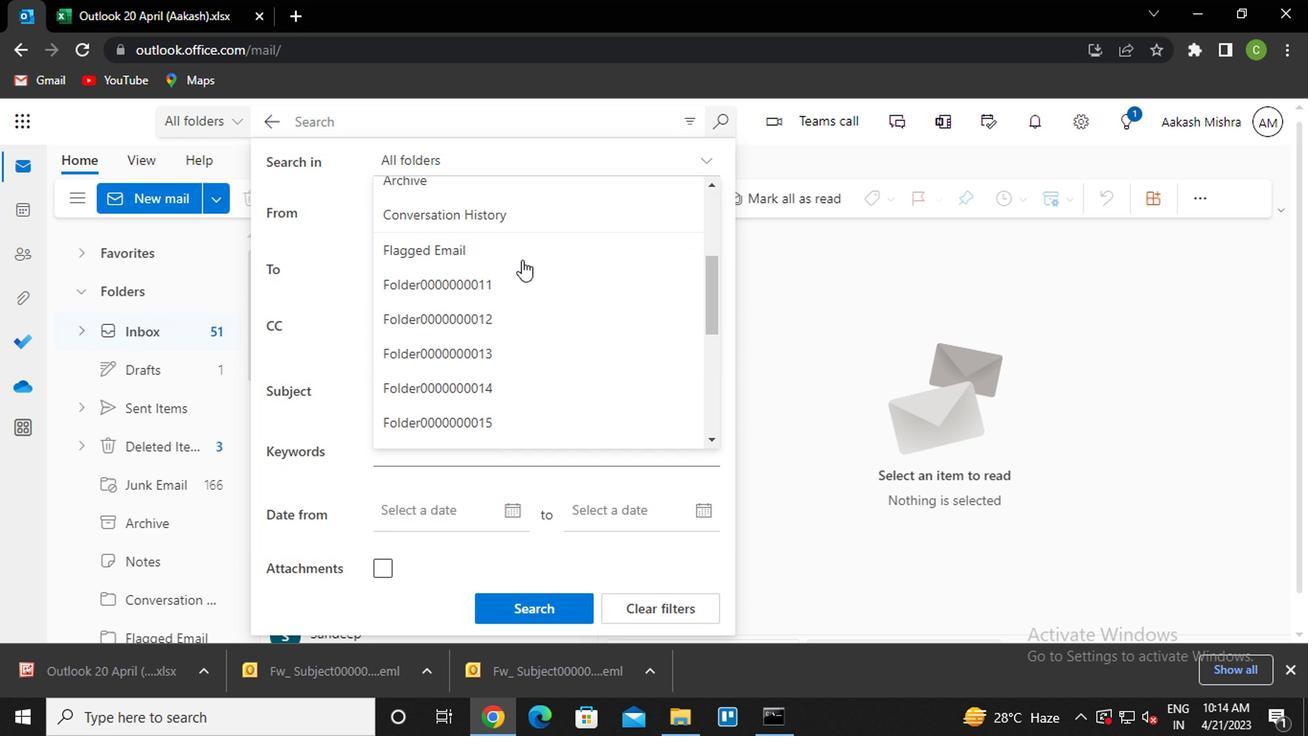 
Action: Mouse moved to (515, 271)
Screenshot: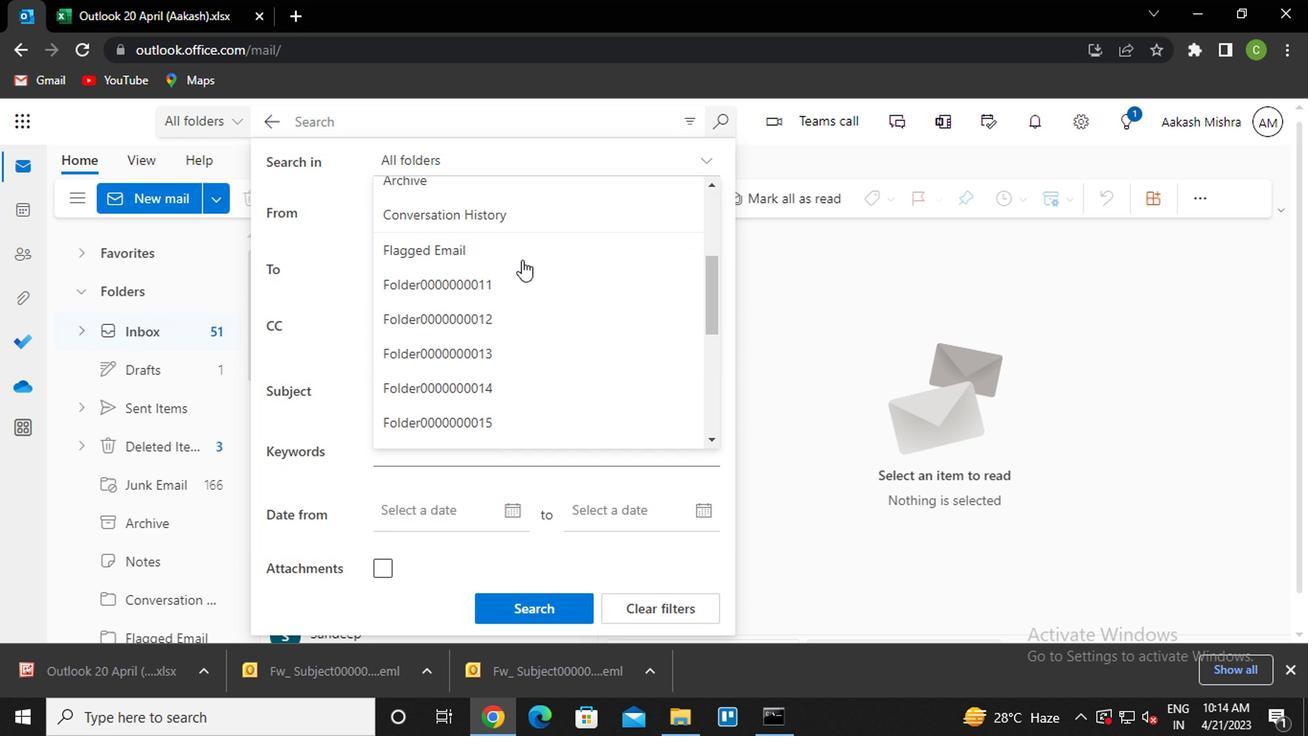 
Action: Mouse scrolled (515, 271) with delta (0, 0)
Screenshot: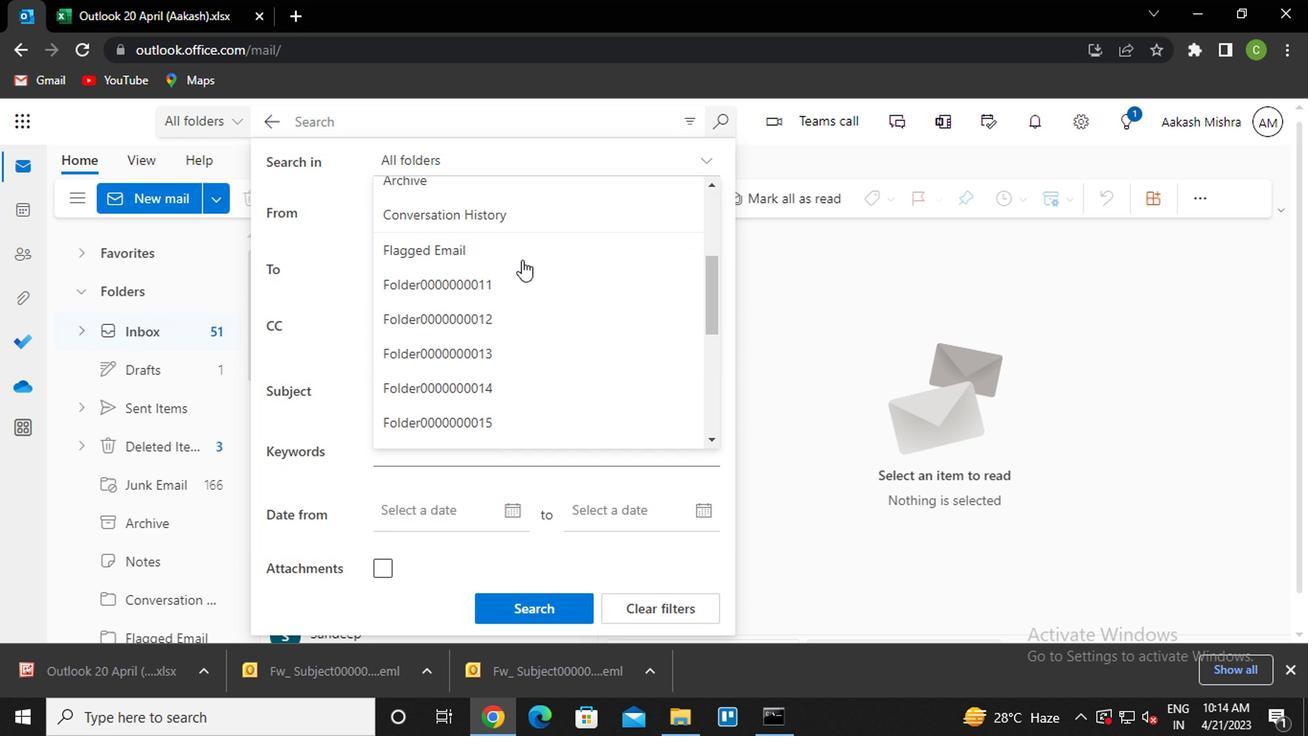 
Action: Mouse scrolled (515, 271) with delta (0, 0)
Screenshot: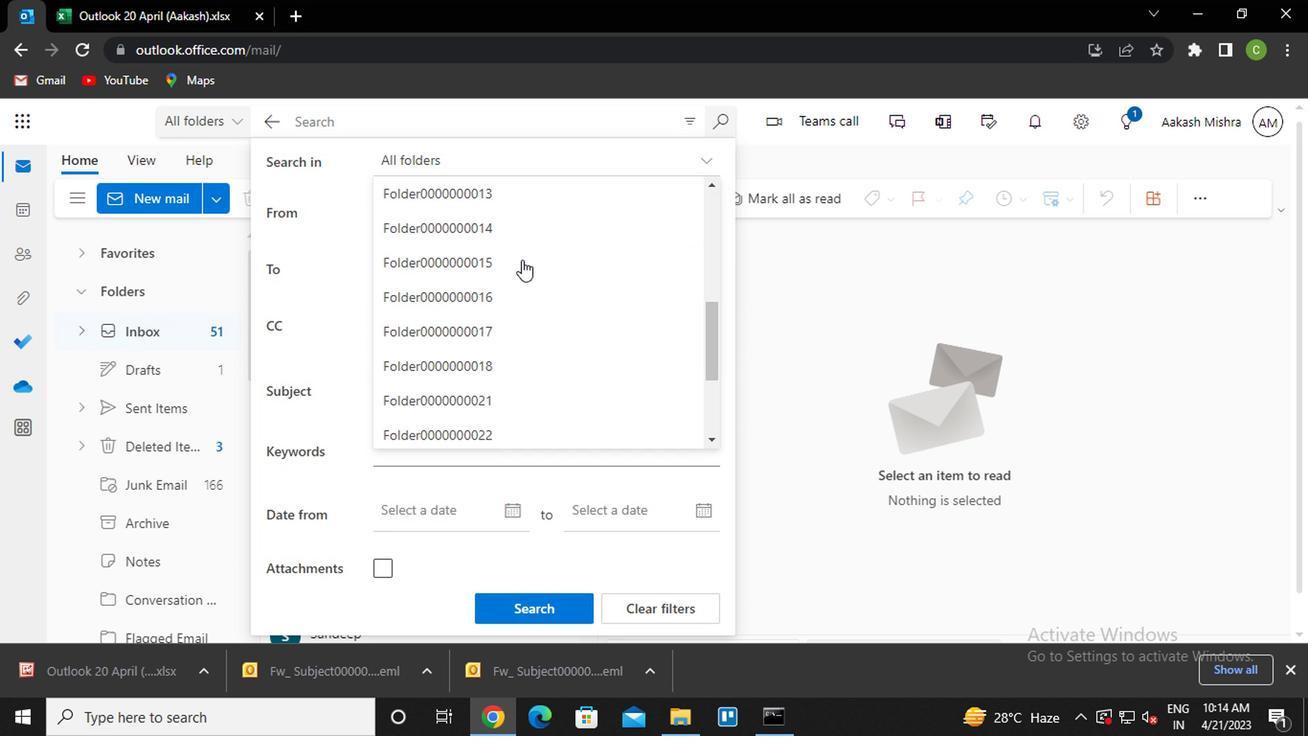 
Action: Mouse scrolled (515, 271) with delta (0, 0)
Screenshot: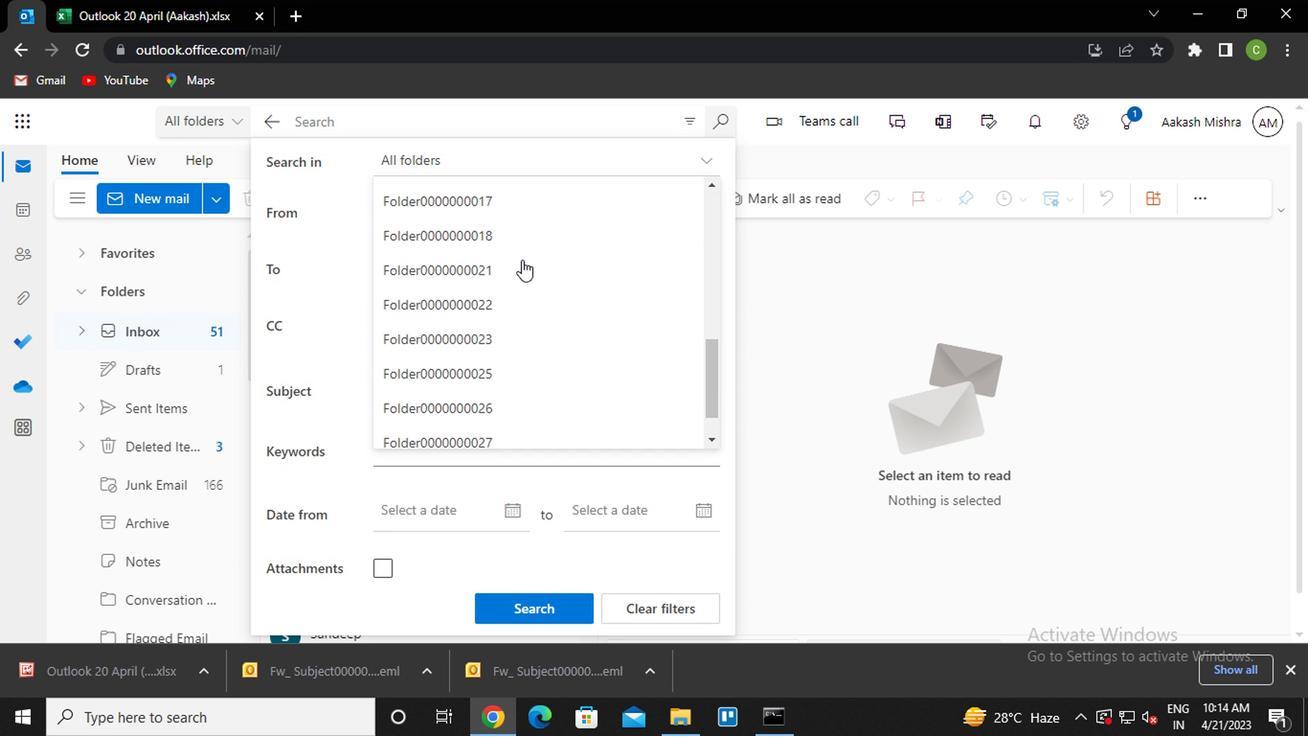 
Action: Mouse moved to (515, 271)
Screenshot: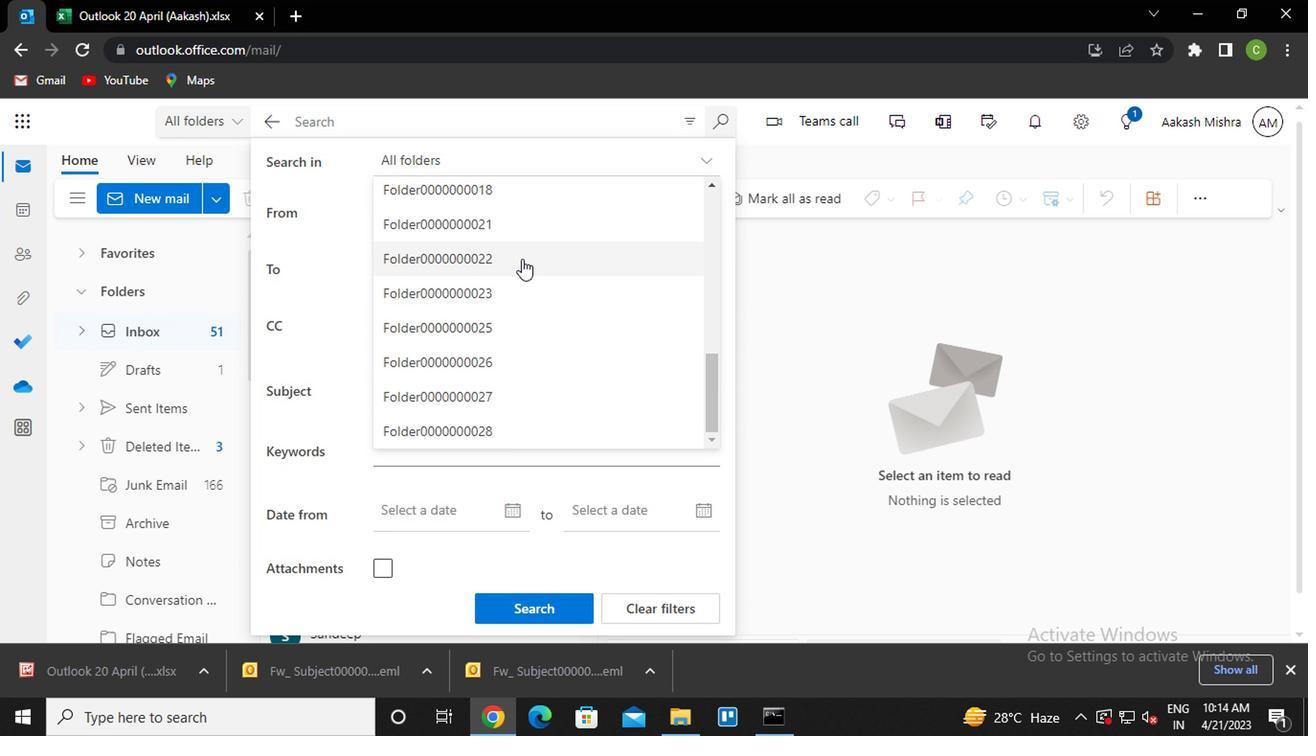 
Action: Mouse scrolled (515, 269) with delta (0, -1)
Screenshot: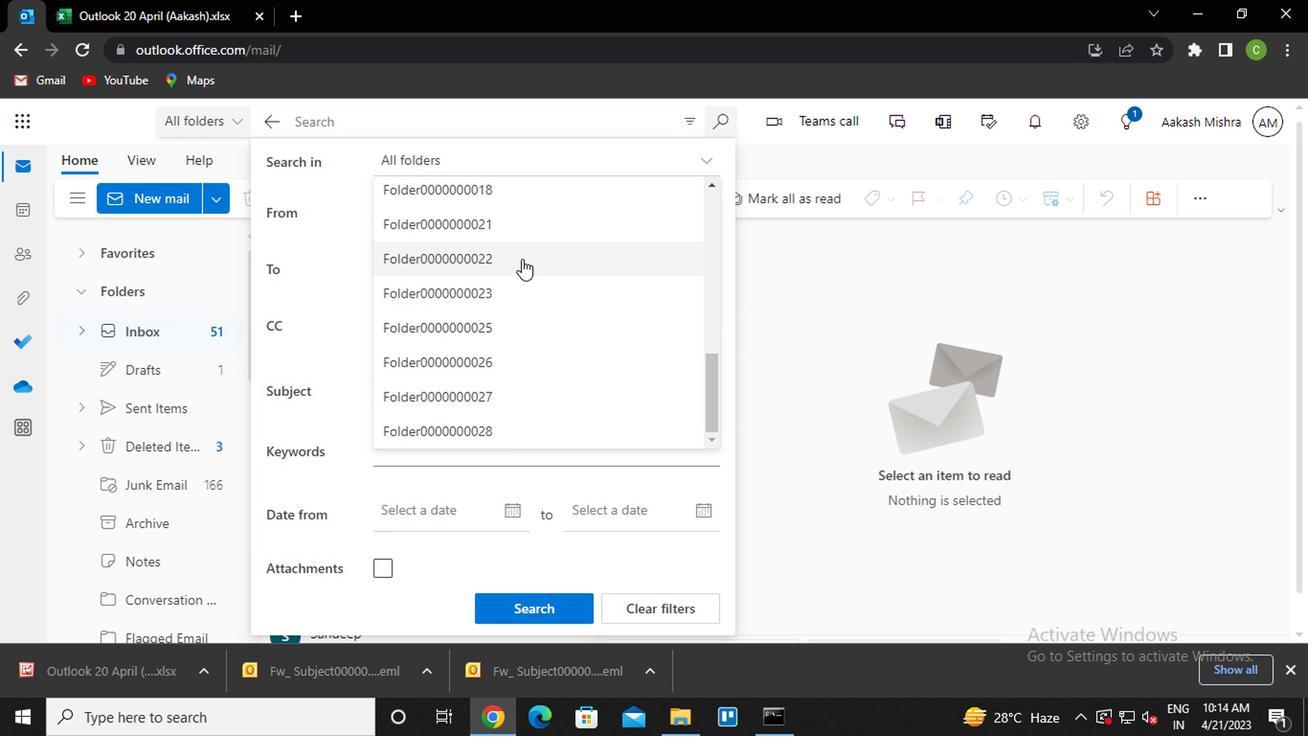 
Action: Mouse scrolled (515, 269) with delta (0, -1)
Screenshot: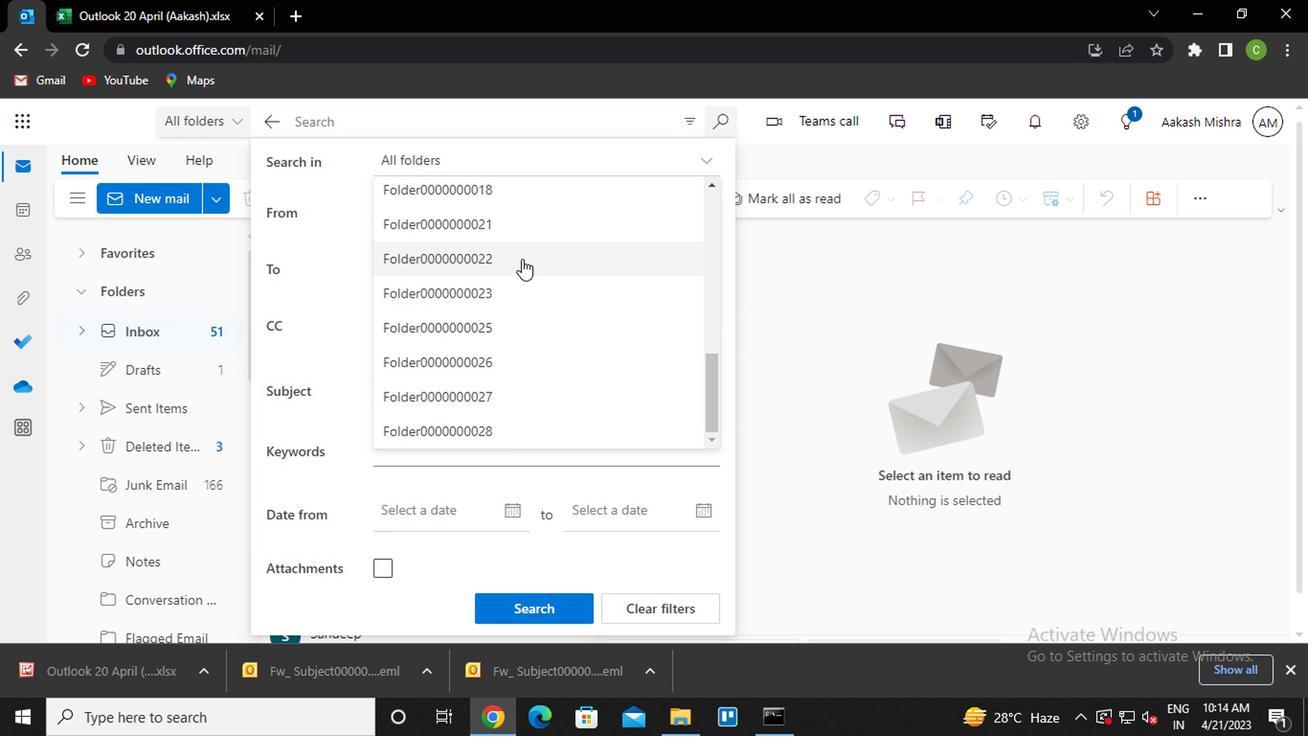 
Action: Mouse scrolled (515, 269) with delta (0, -1)
Screenshot: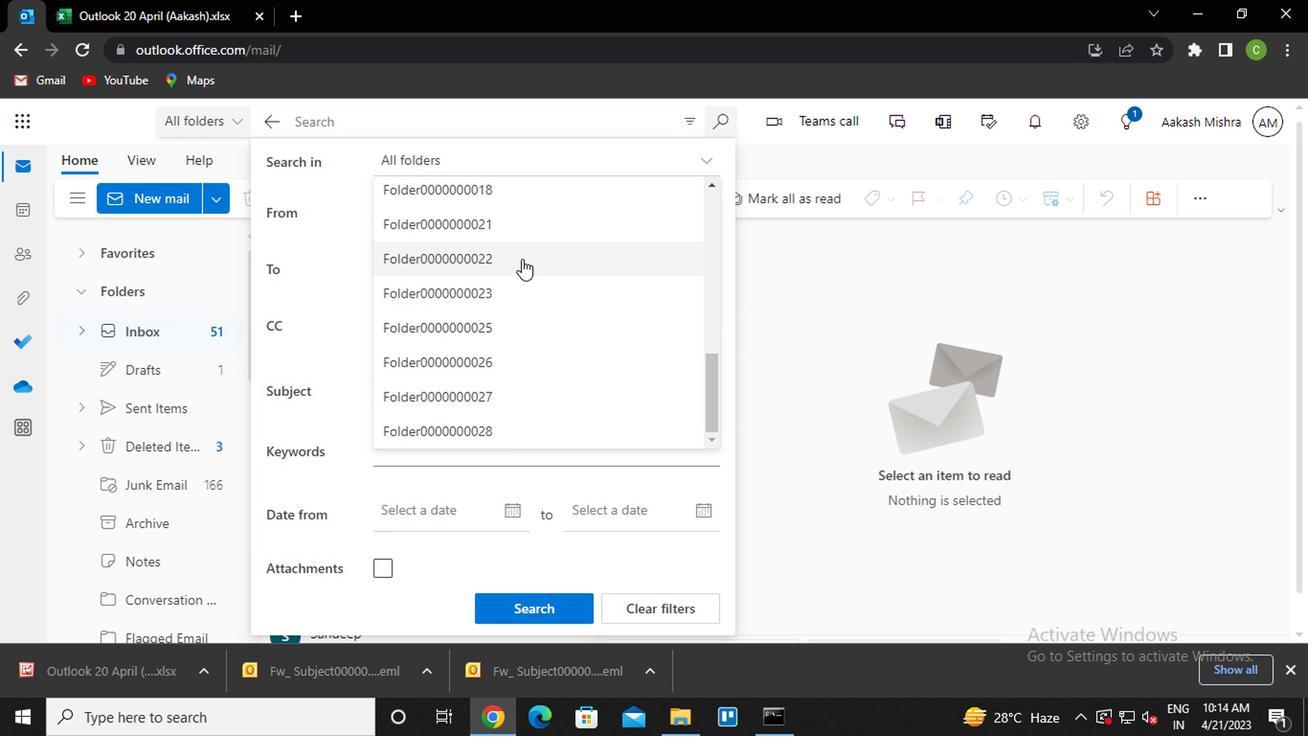 
Action: Mouse scrolled (515, 269) with delta (0, -1)
Screenshot: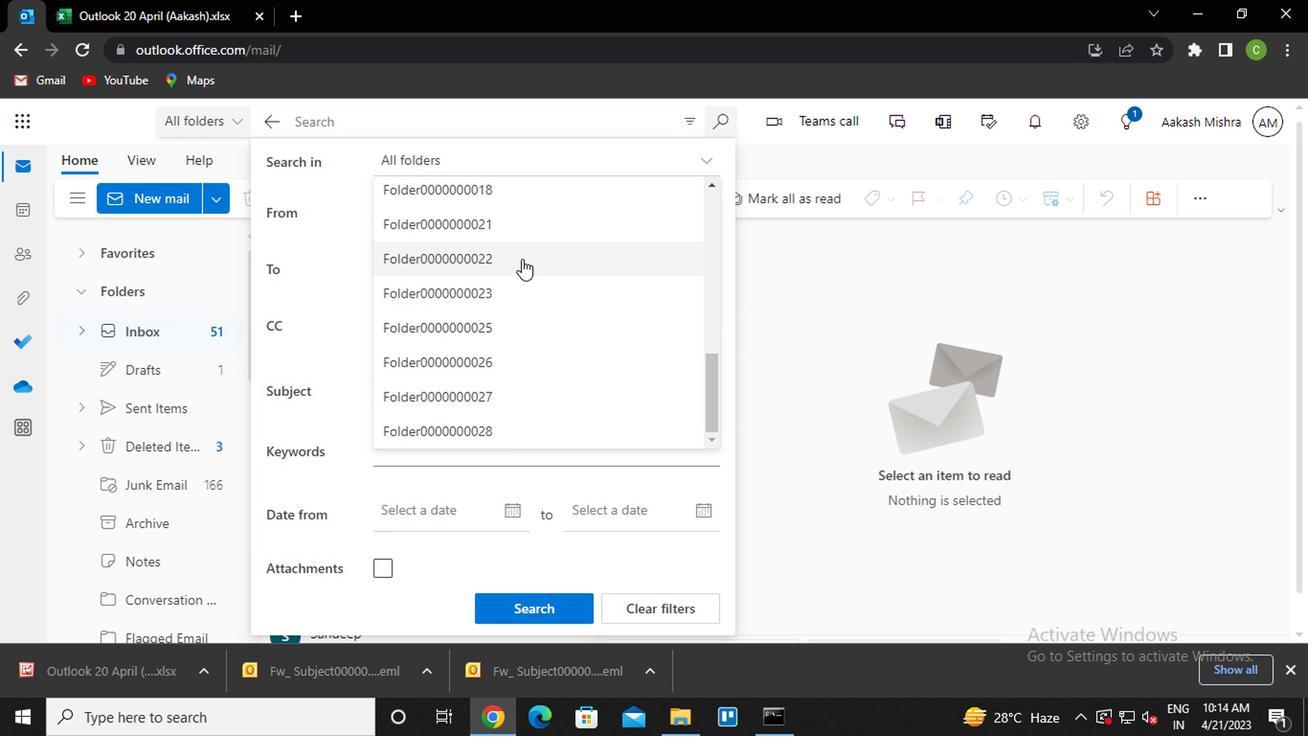 
Action: Mouse scrolled (515, 269) with delta (0, -1)
Screenshot: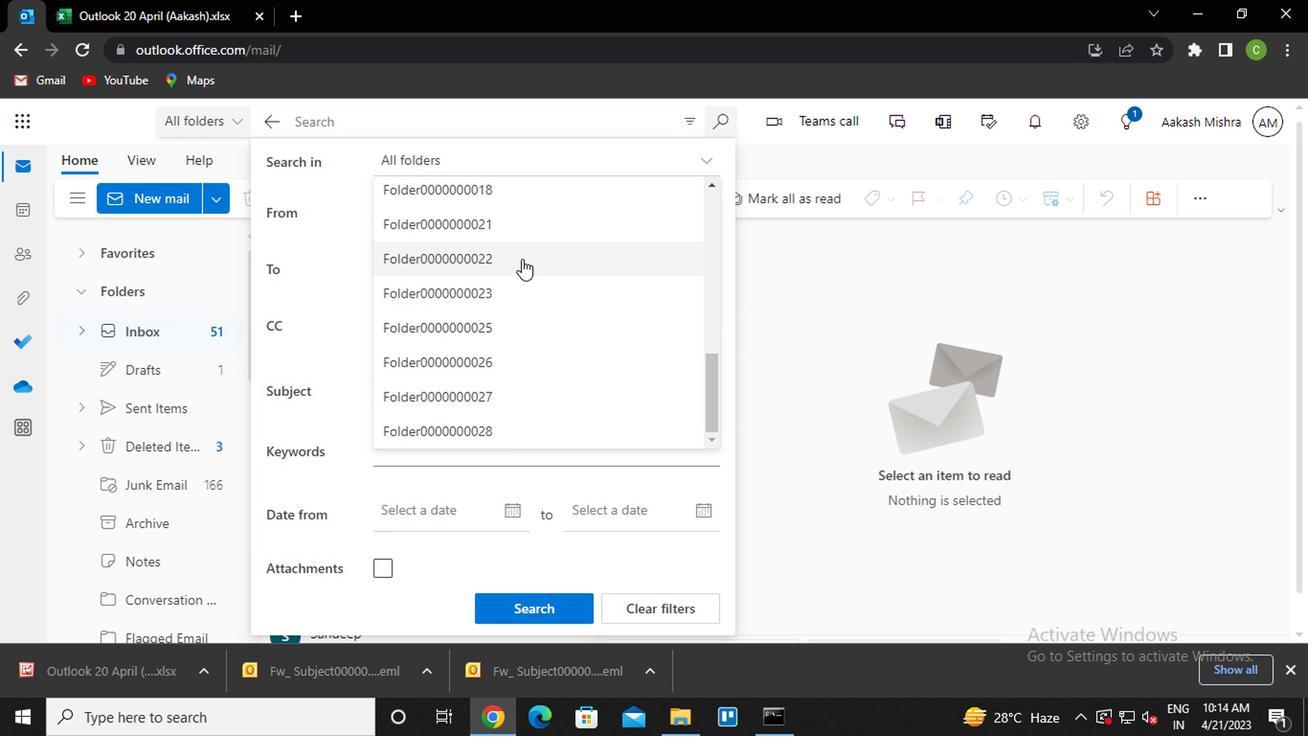 
Action: Mouse moved to (488, 402)
Screenshot: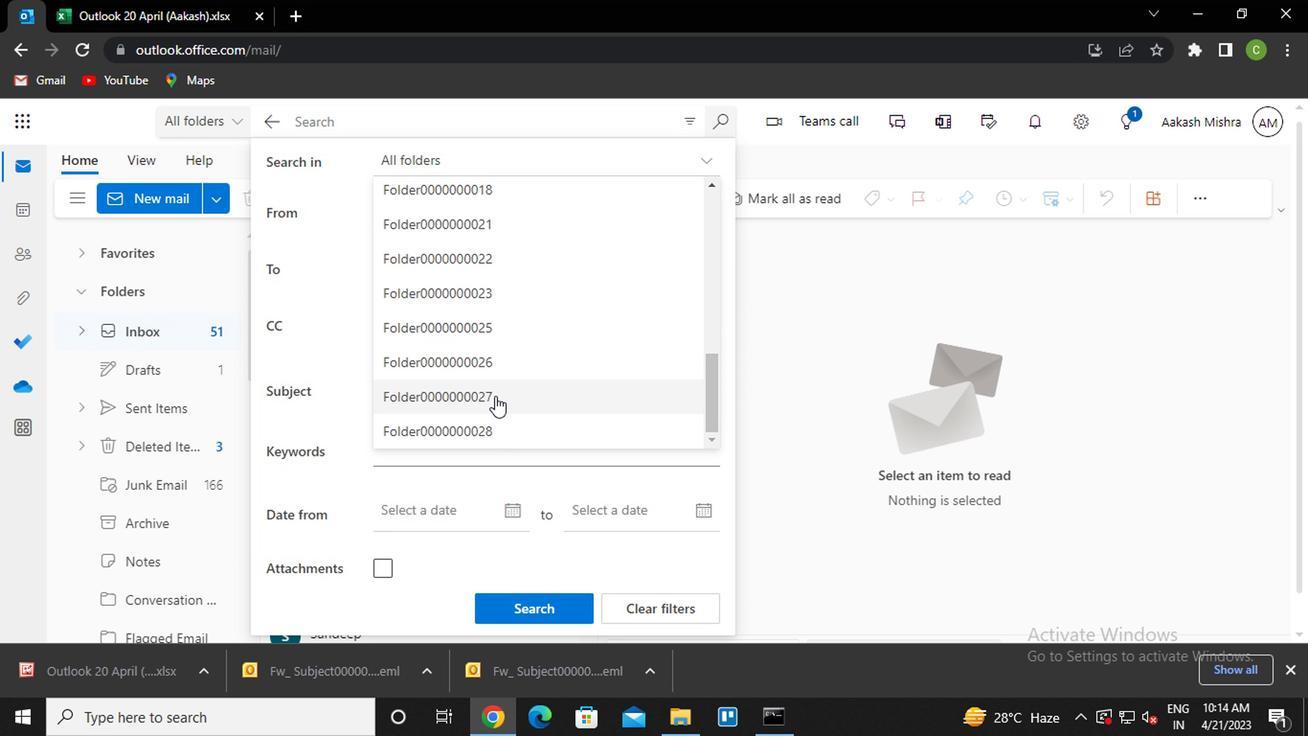 
Action: Mouse scrolled (488, 401) with delta (0, -1)
Screenshot: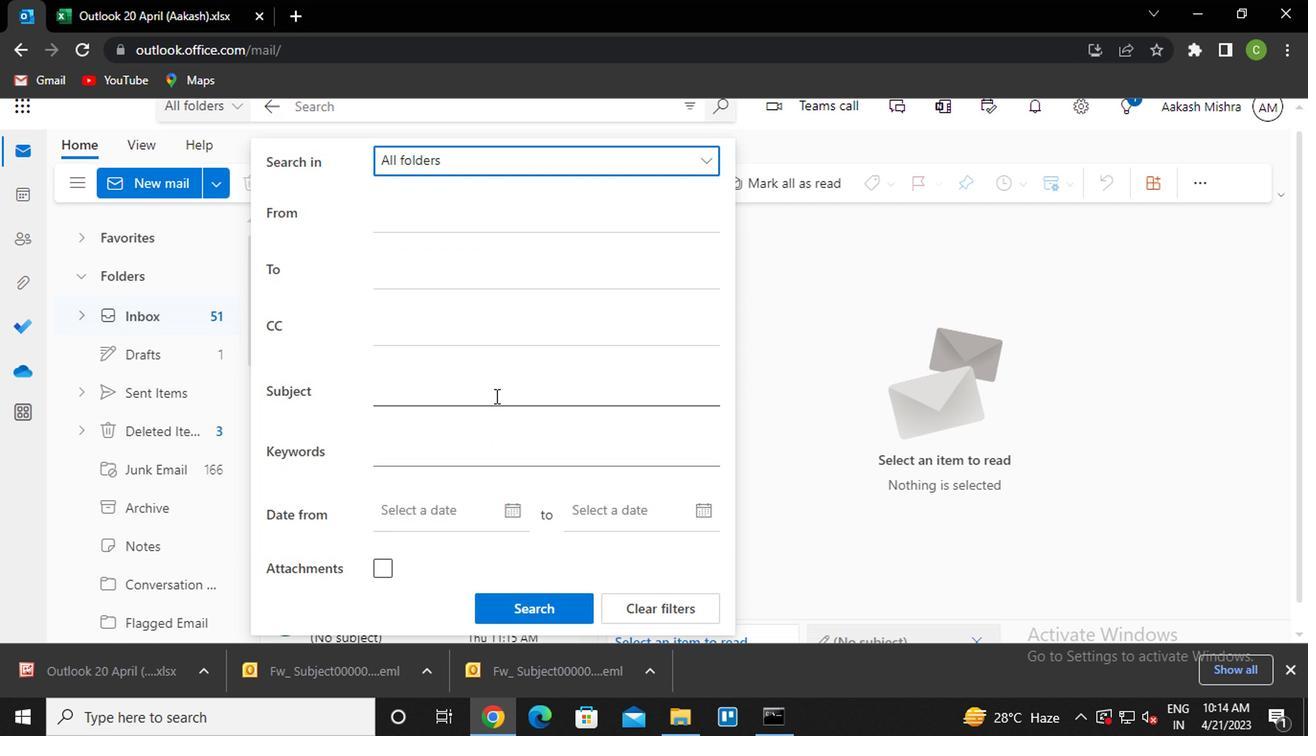 
Action: Mouse scrolled (488, 401) with delta (0, -1)
Screenshot: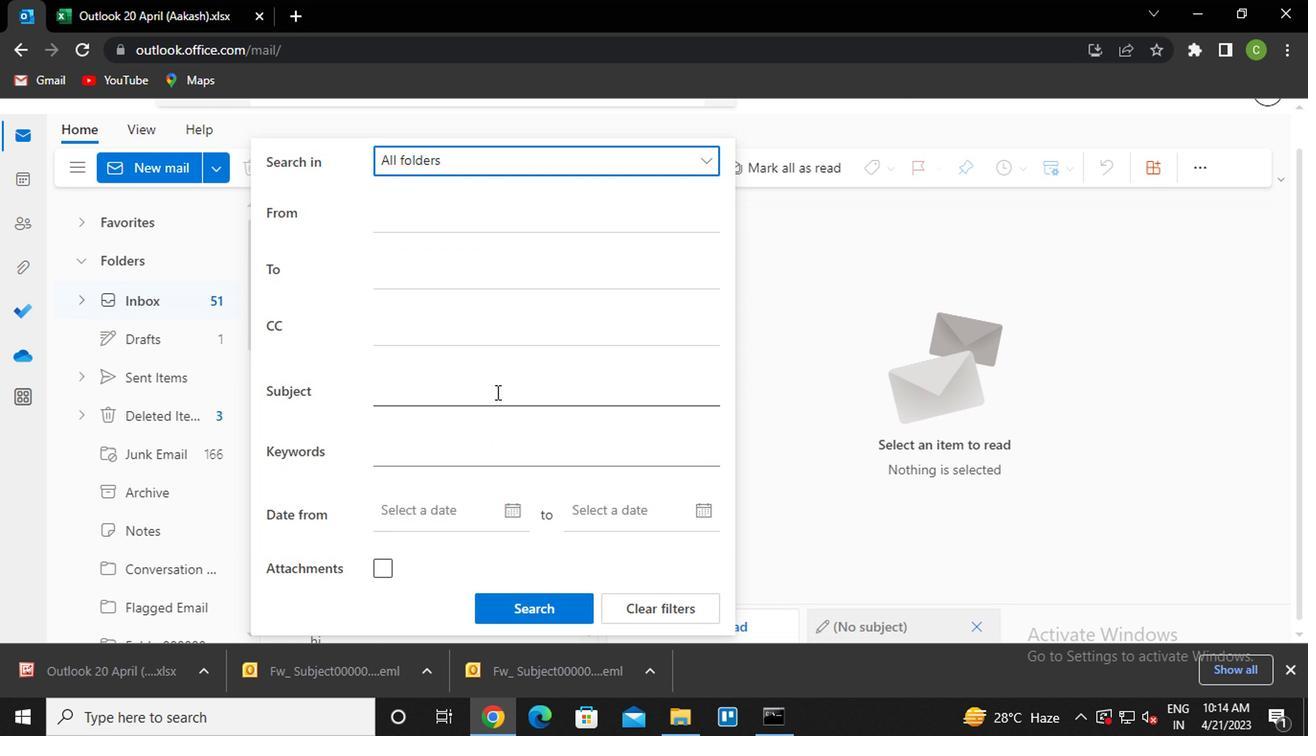 
Action: Mouse moved to (595, 170)
Screenshot: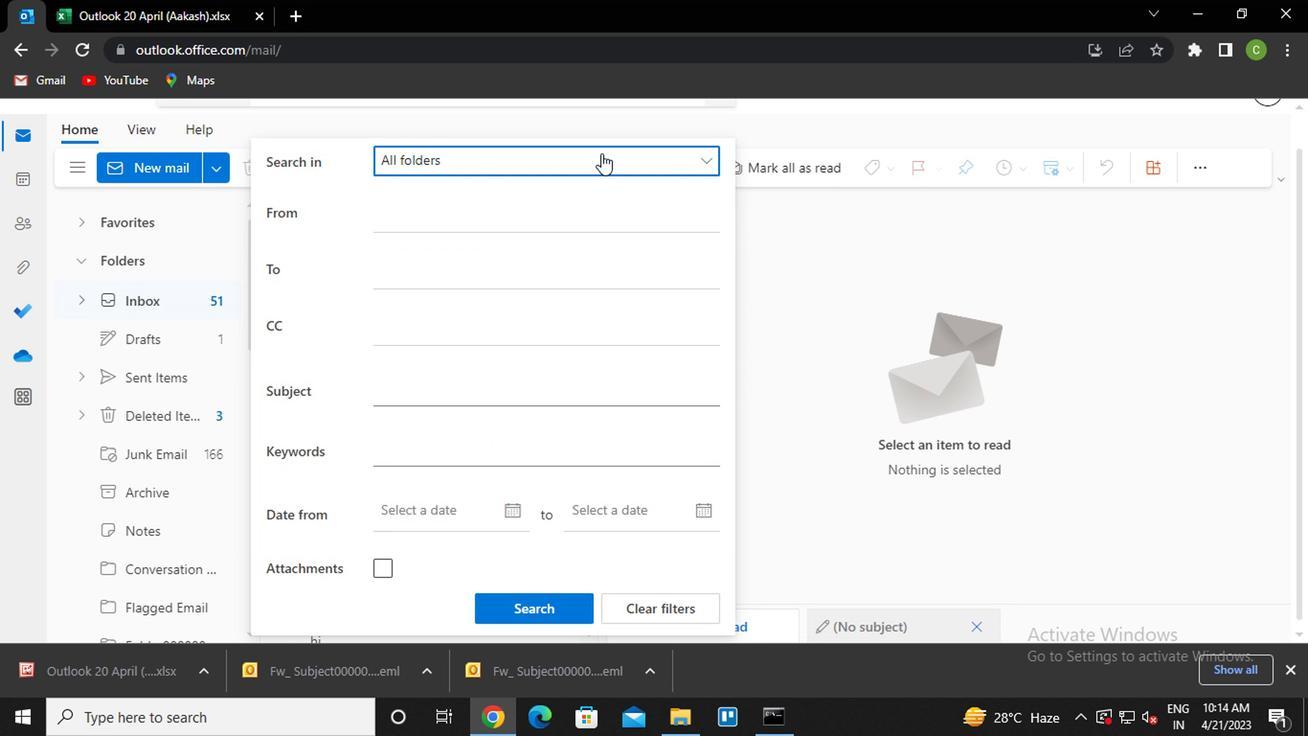 
Action: Mouse pressed left at (595, 170)
Screenshot: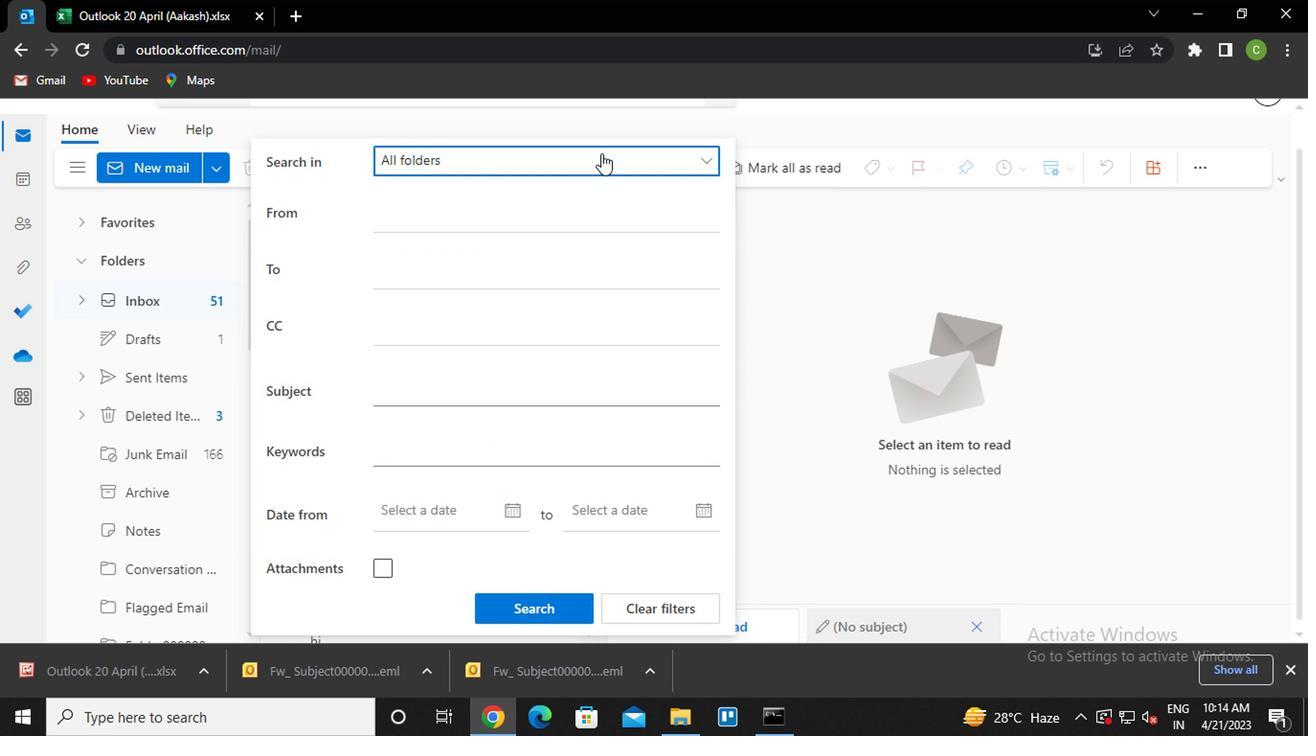
Action: Mouse moved to (465, 246)
Screenshot: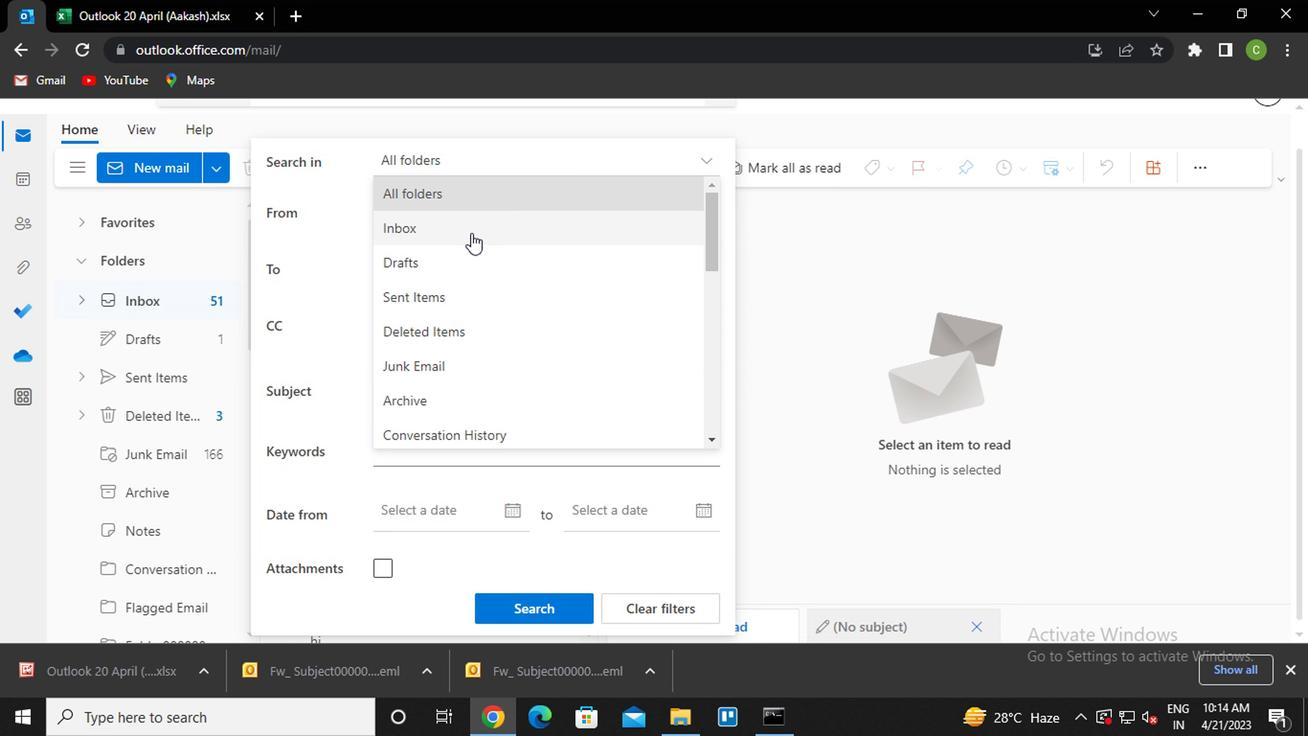 
Action: Mouse pressed left at (465, 246)
Screenshot: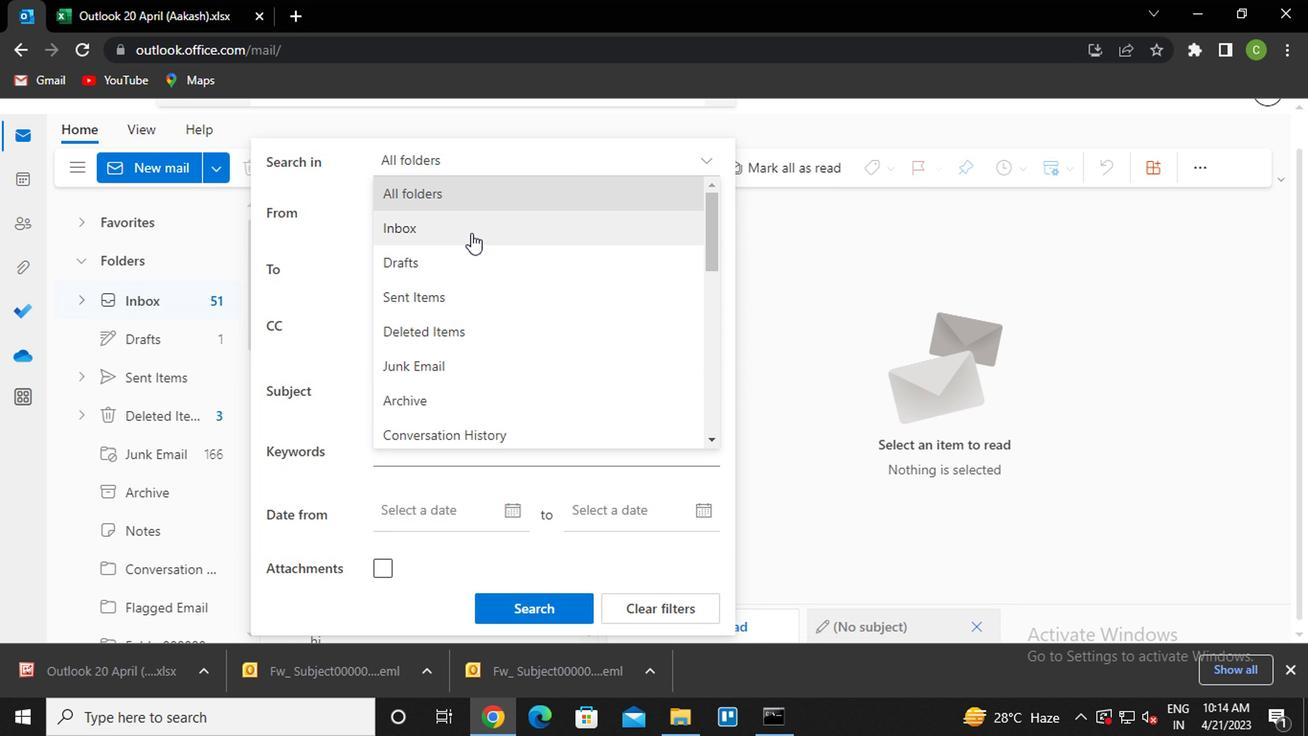 
Action: Mouse moved to (423, 396)
Screenshot: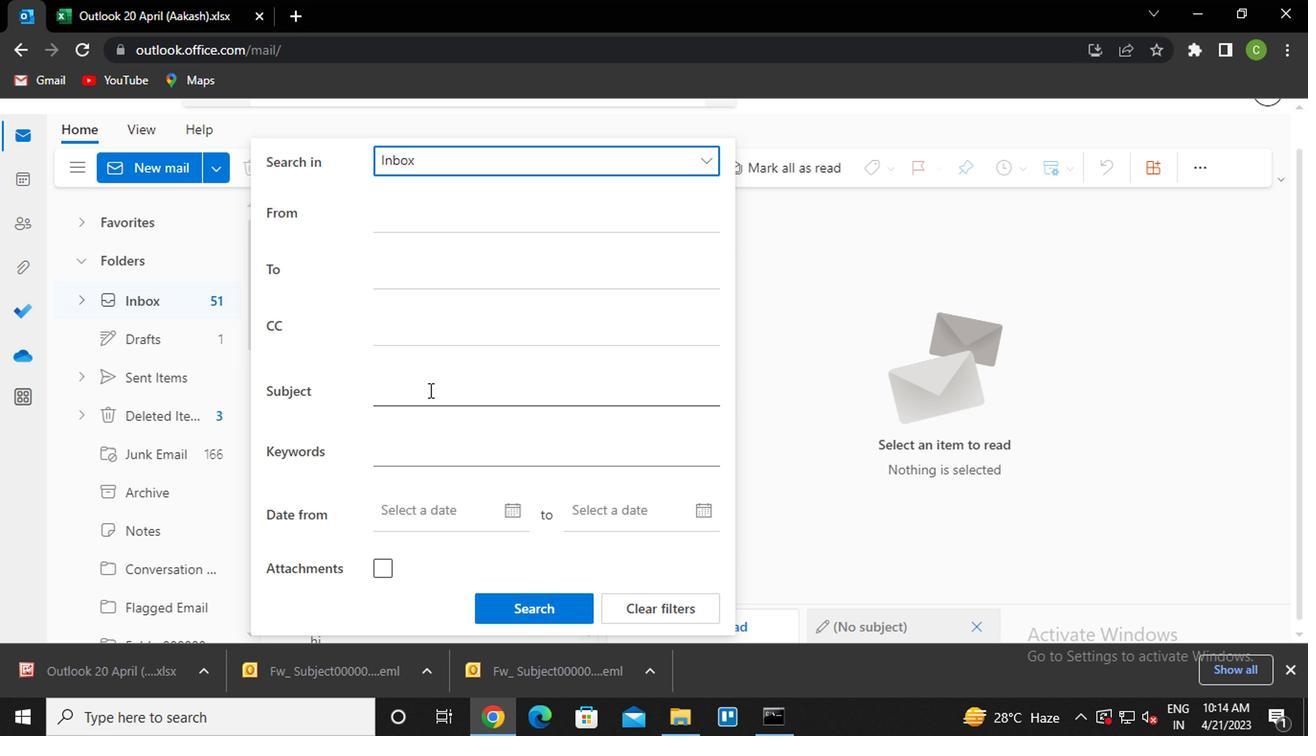 
Action: Mouse pressed left at (423, 396)
Screenshot: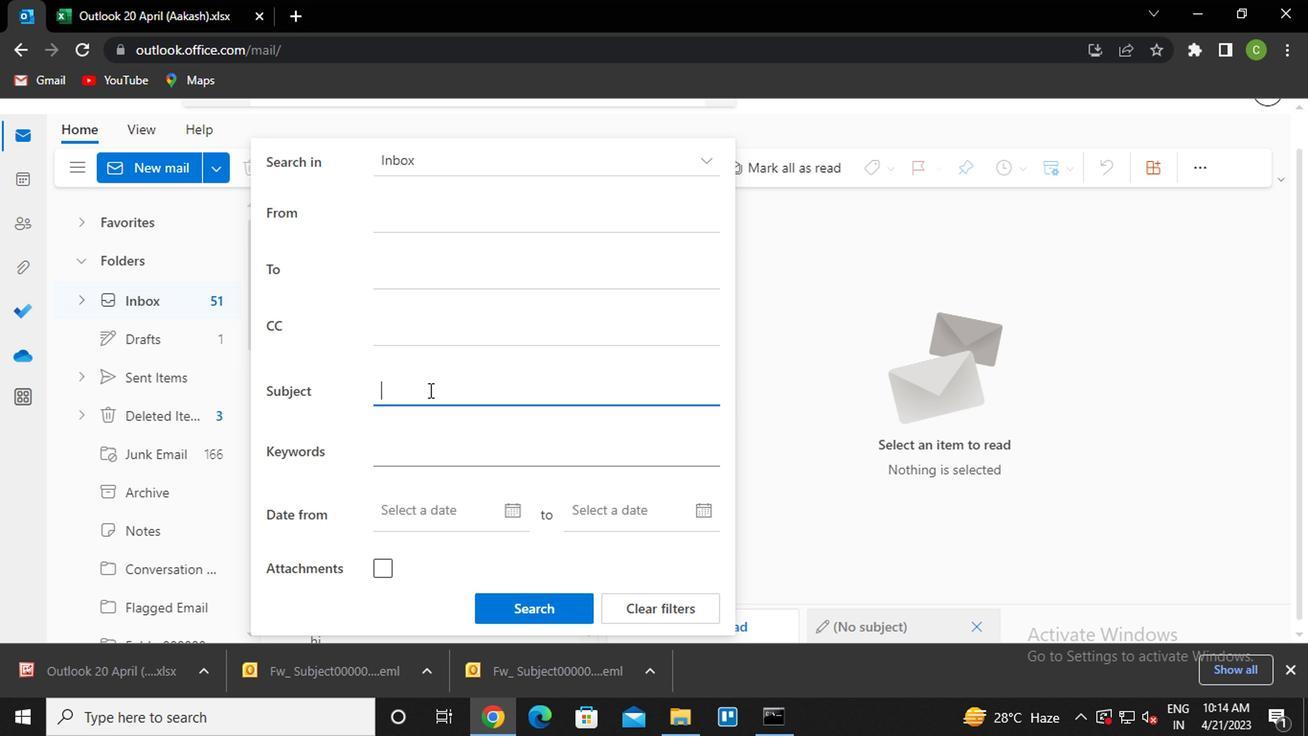 
Action: Key pressed <Key.caps_lock>s<Key.caps_lock>ubject0000000028
Screenshot: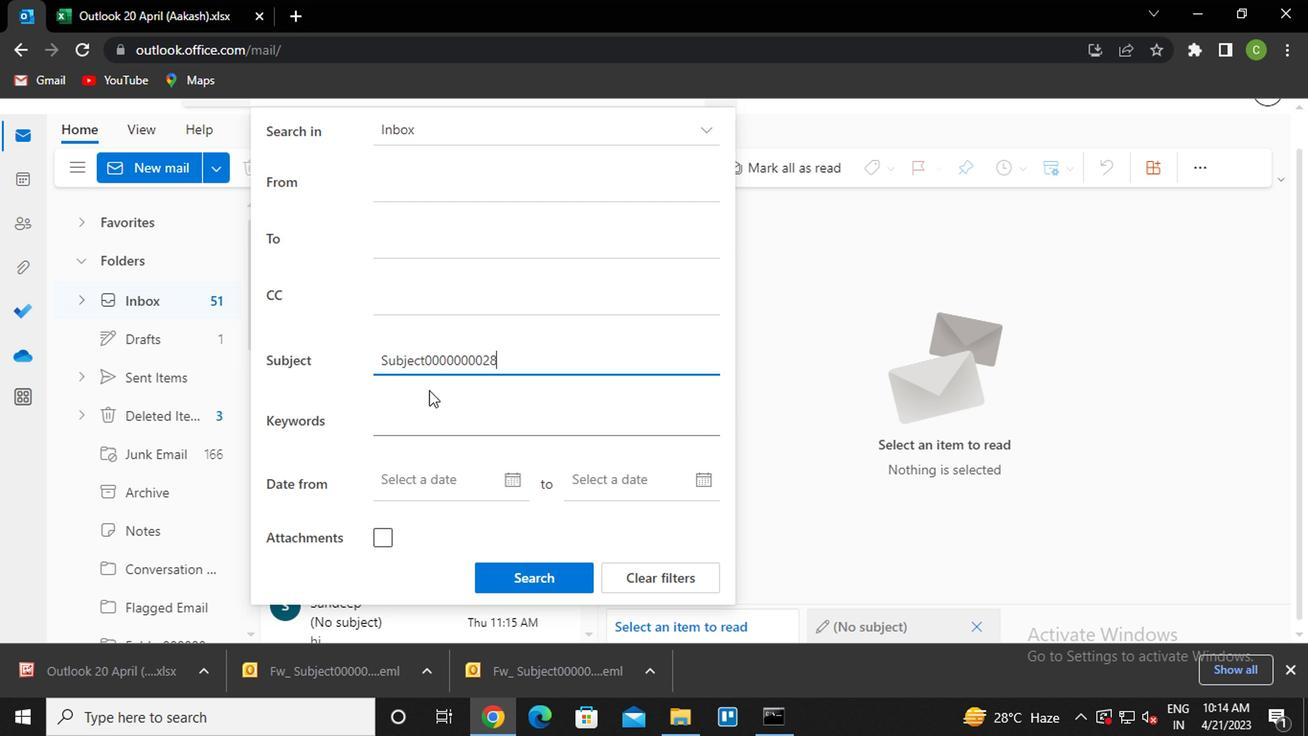 
Action: Mouse moved to (542, 575)
Screenshot: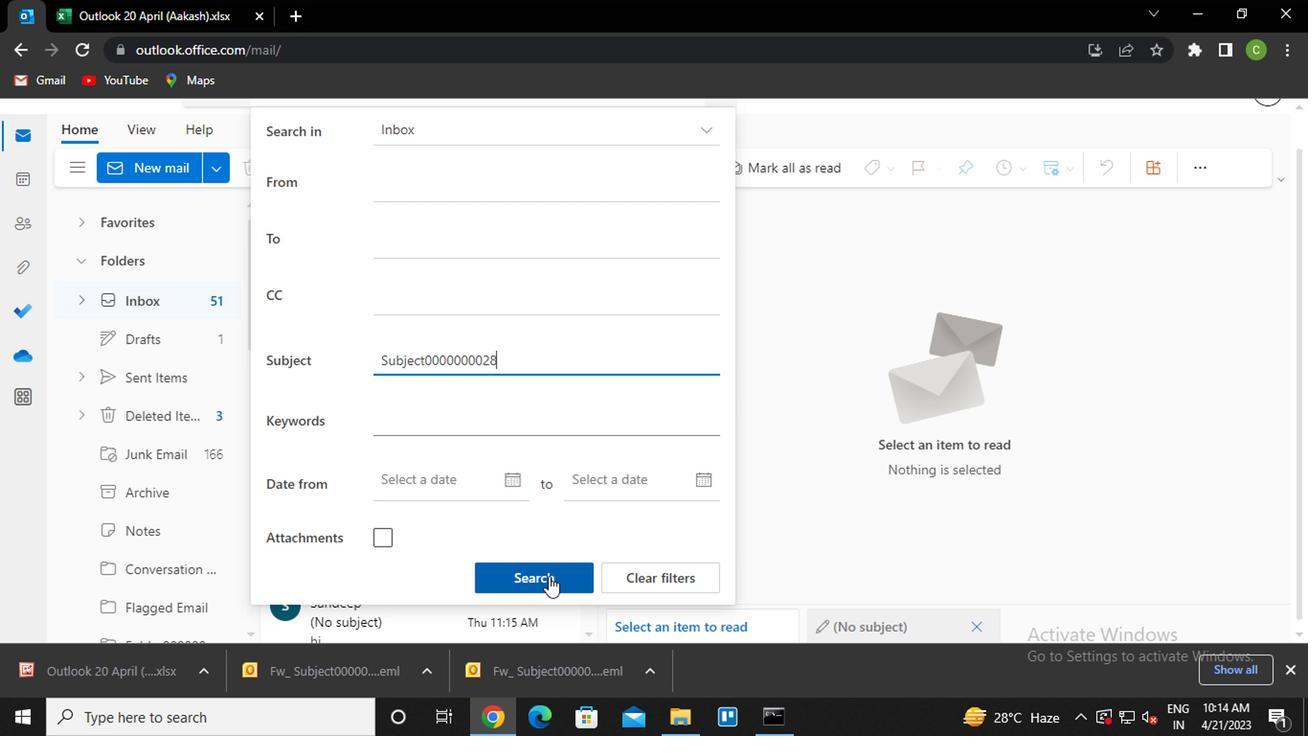 
Action: Mouse pressed left at (542, 575)
Screenshot: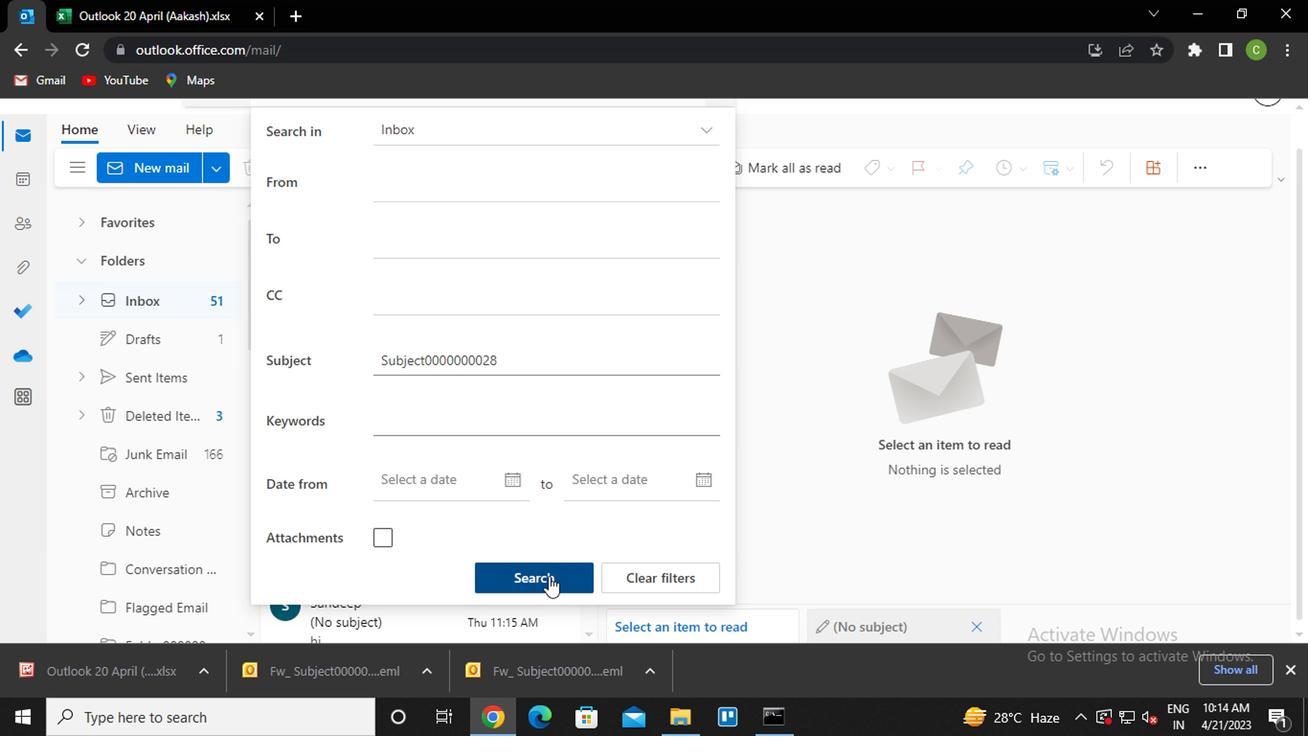 
Action: Mouse moved to (280, 379)
Screenshot: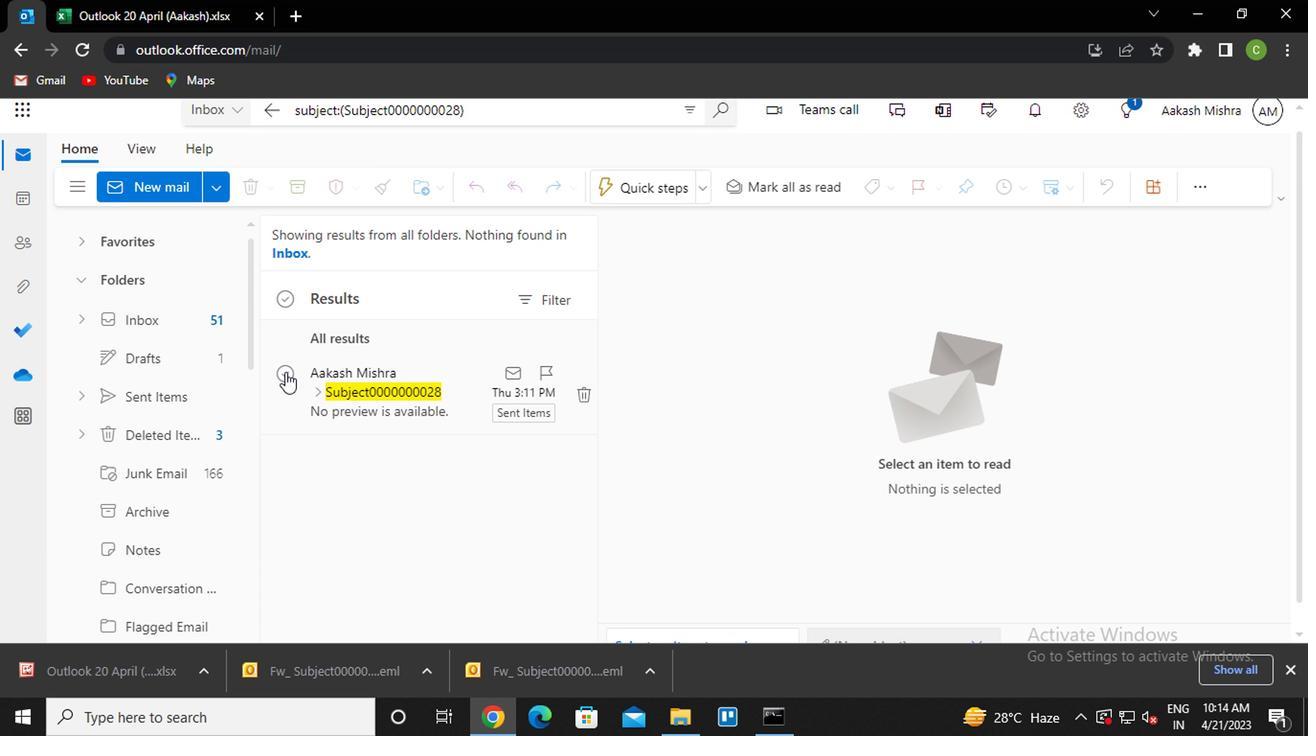 
Action: Mouse pressed left at (280, 379)
Screenshot: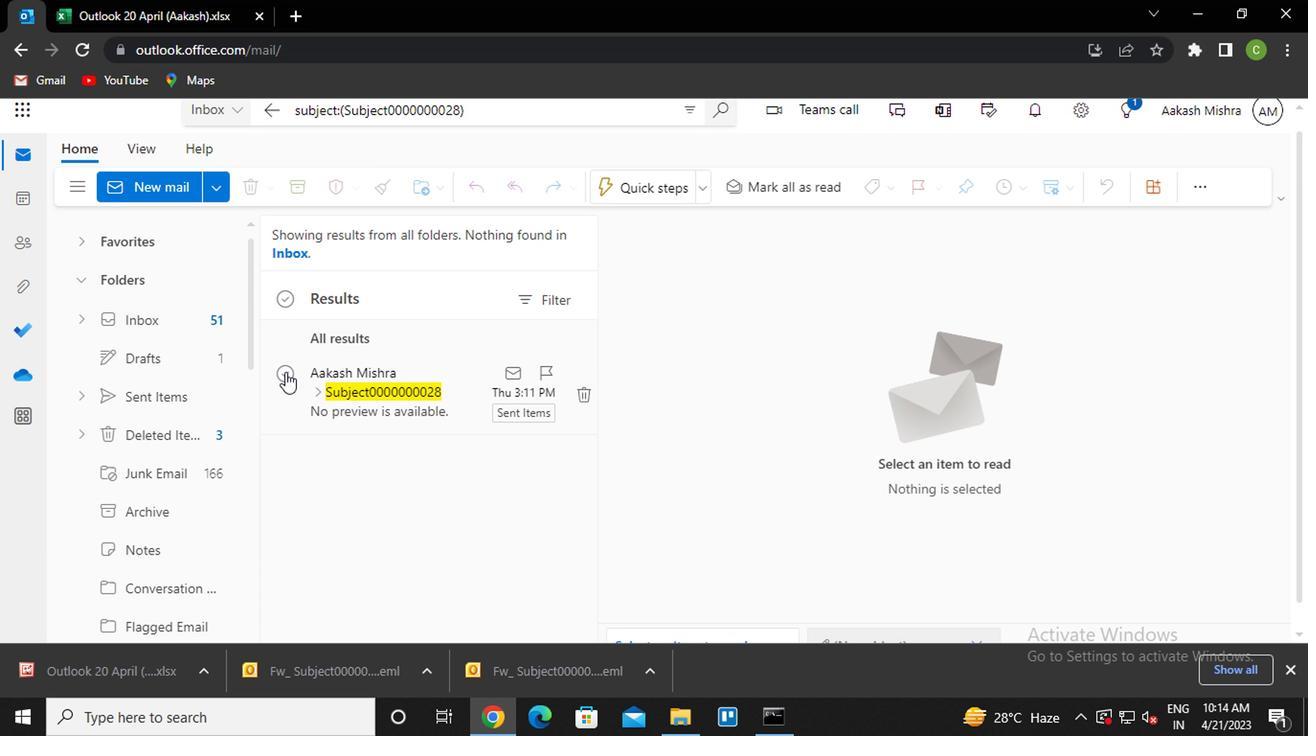 
Action: Mouse moved to (362, 371)
Screenshot: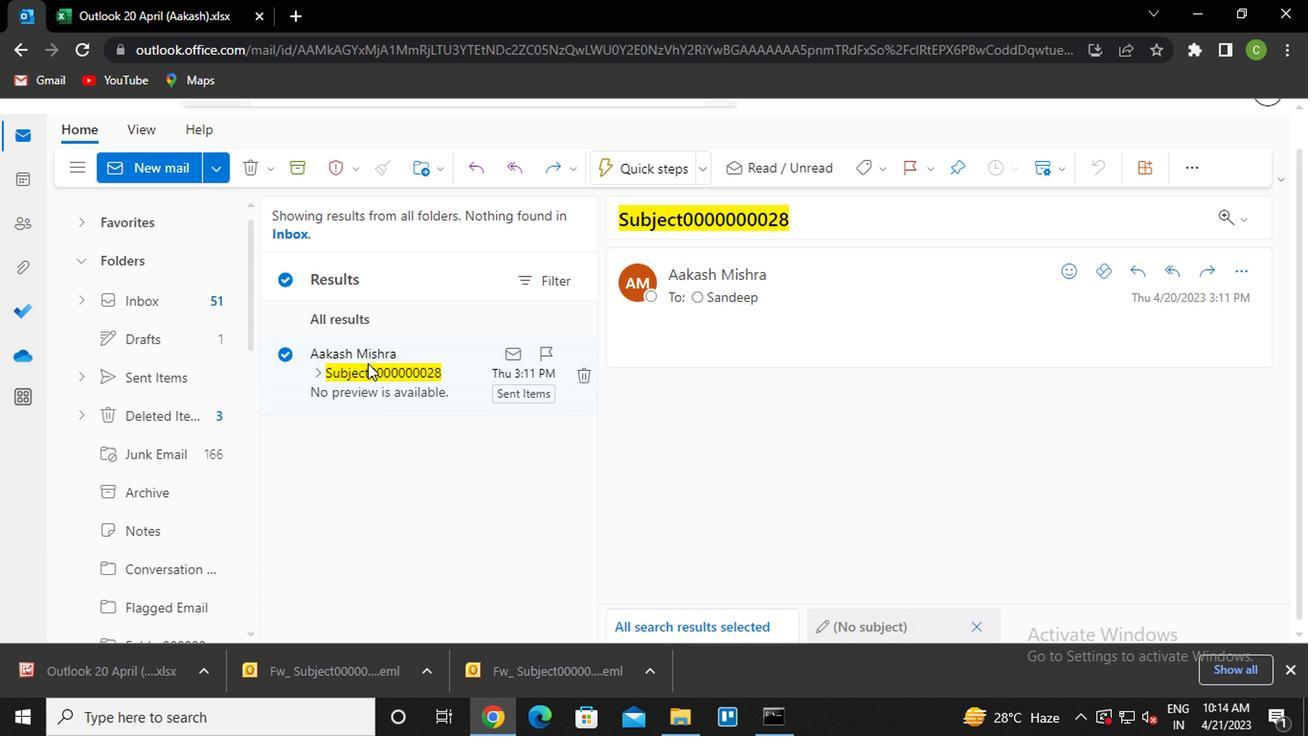 
Action: Mouse pressed right at (362, 371)
Screenshot: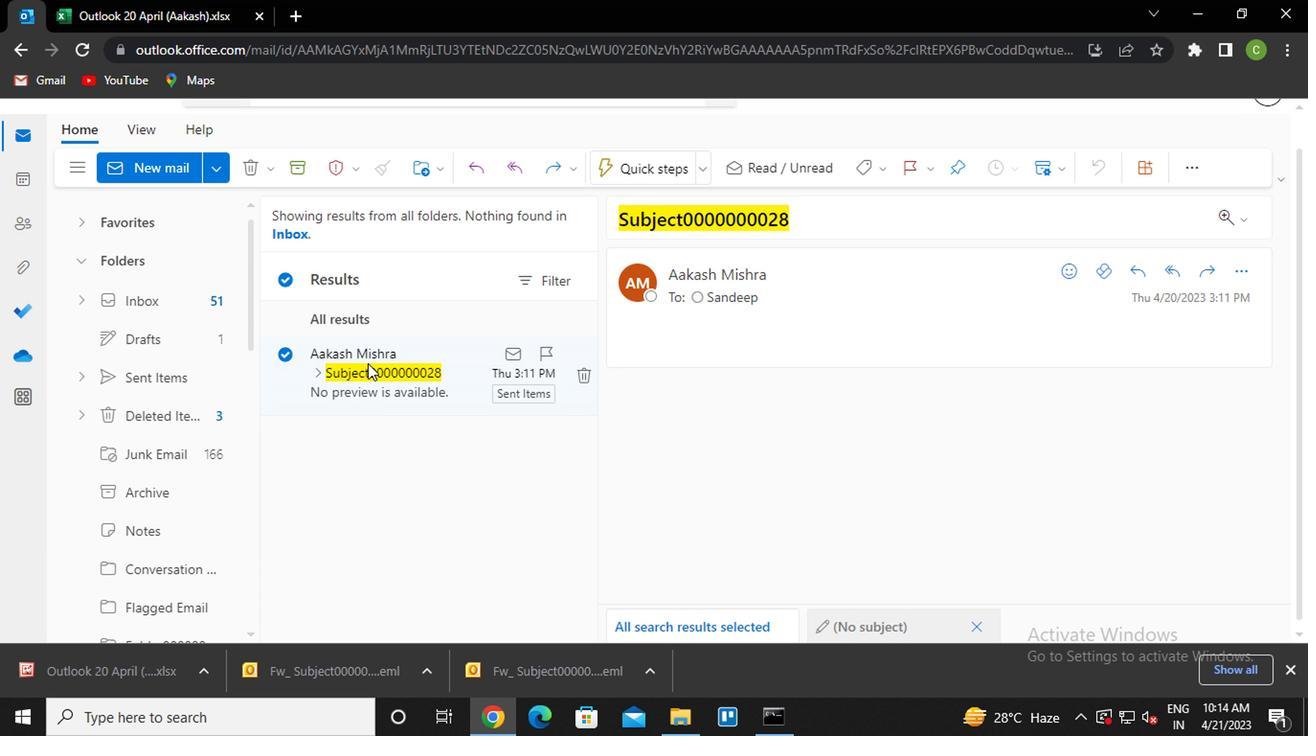 
Action: Mouse moved to (430, 250)
Screenshot: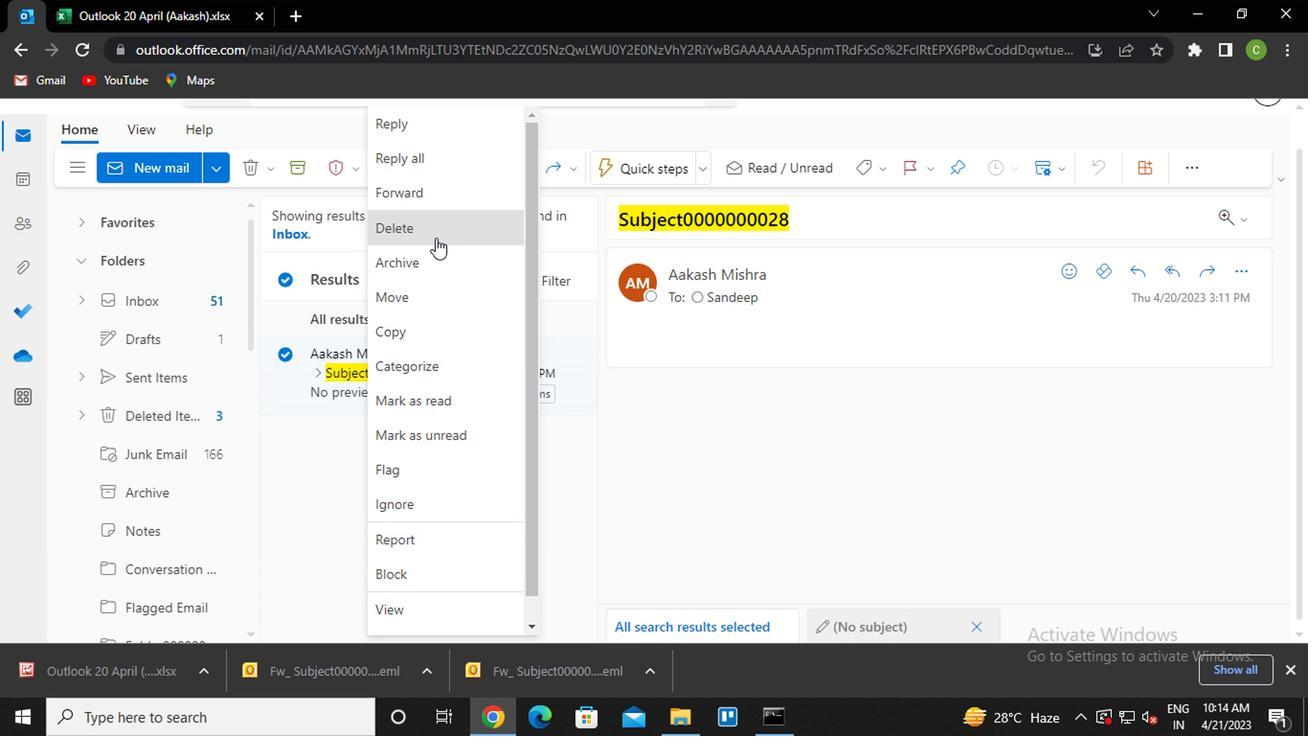 
Action: Mouse pressed left at (430, 250)
Screenshot: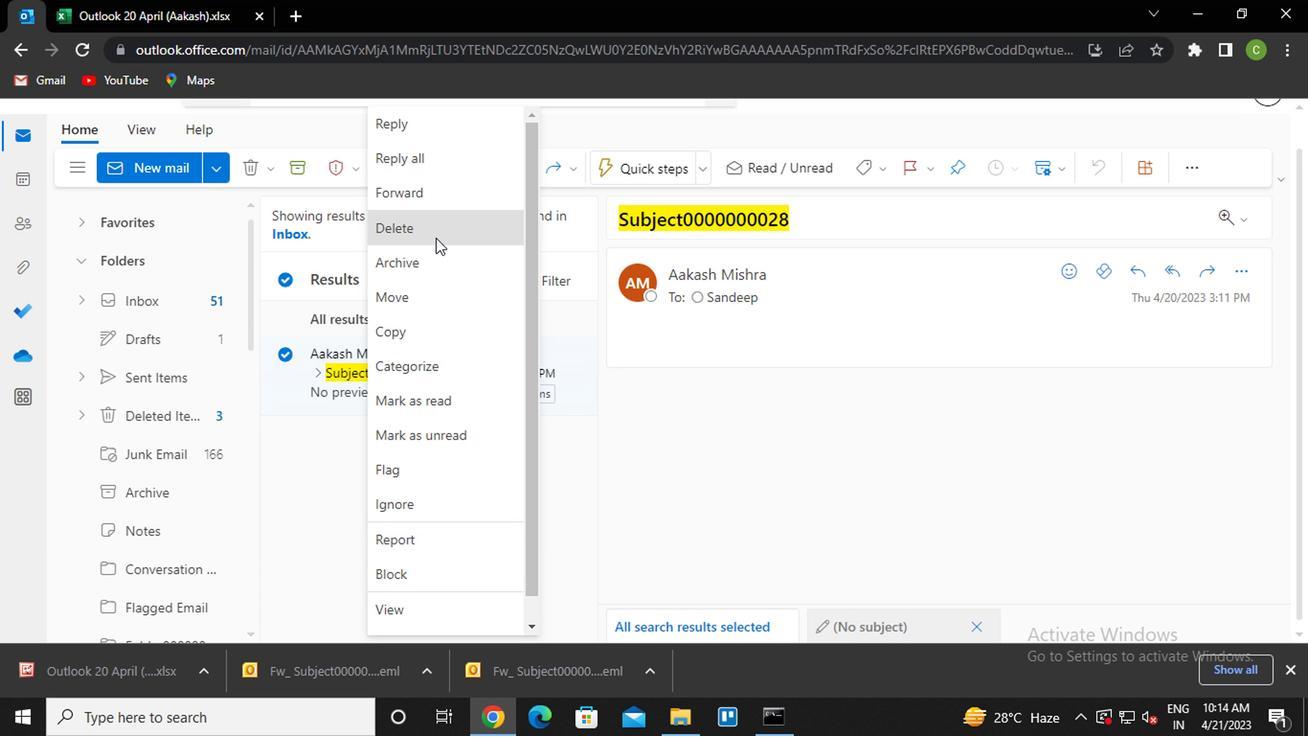 
Action: Mouse moved to (638, 422)
Screenshot: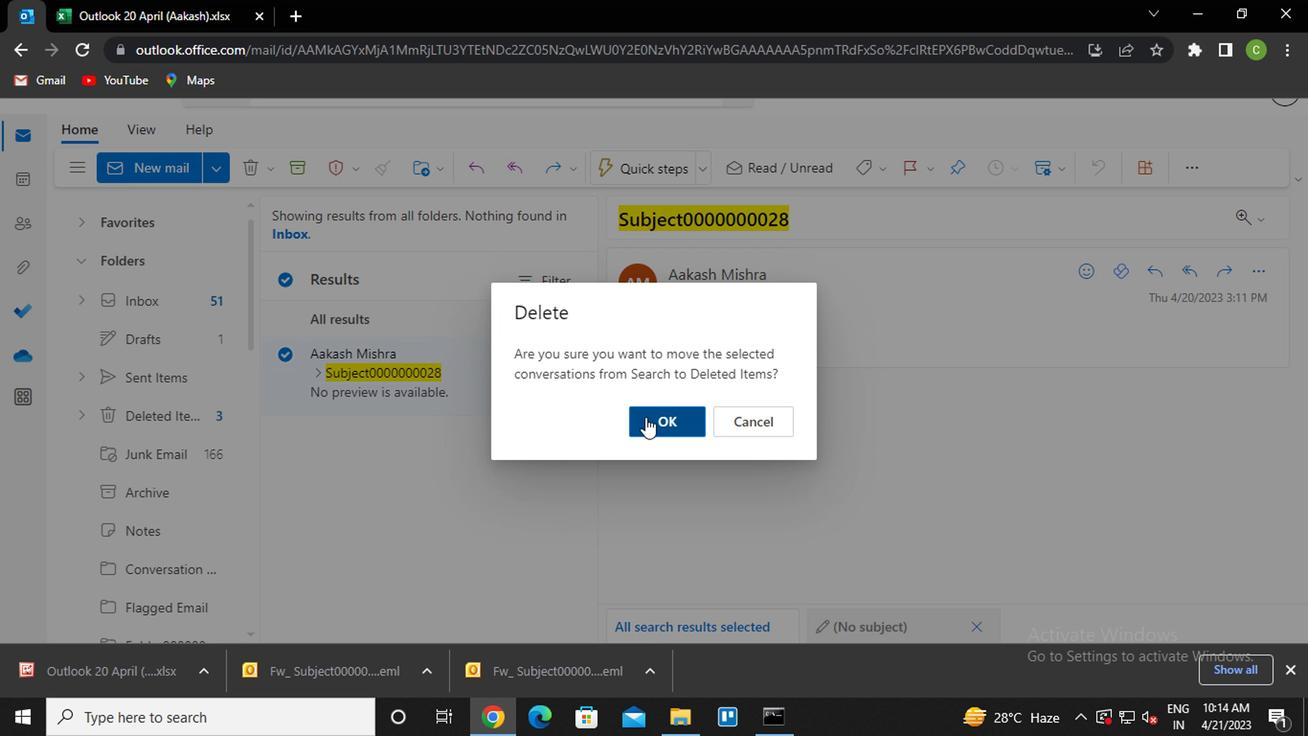 
Action: Mouse pressed left at (638, 422)
Screenshot: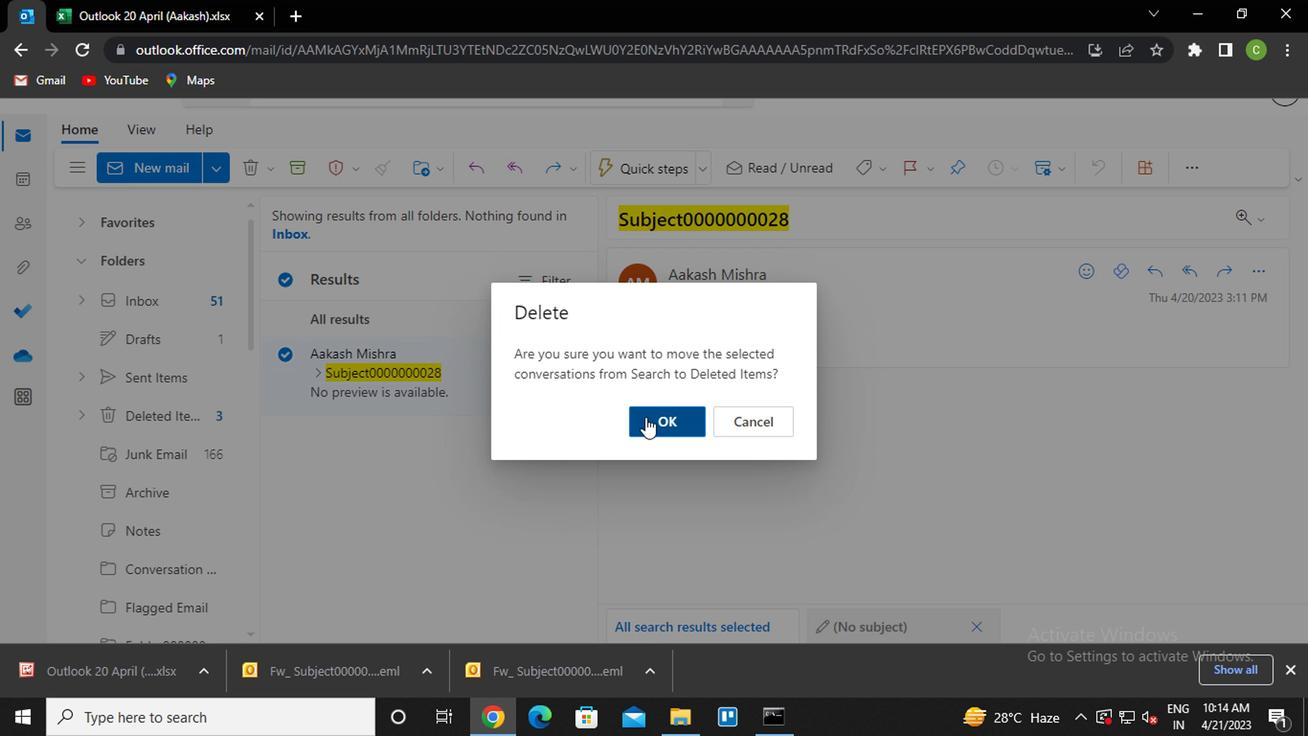 
Action: Mouse moved to (521, 520)
Screenshot: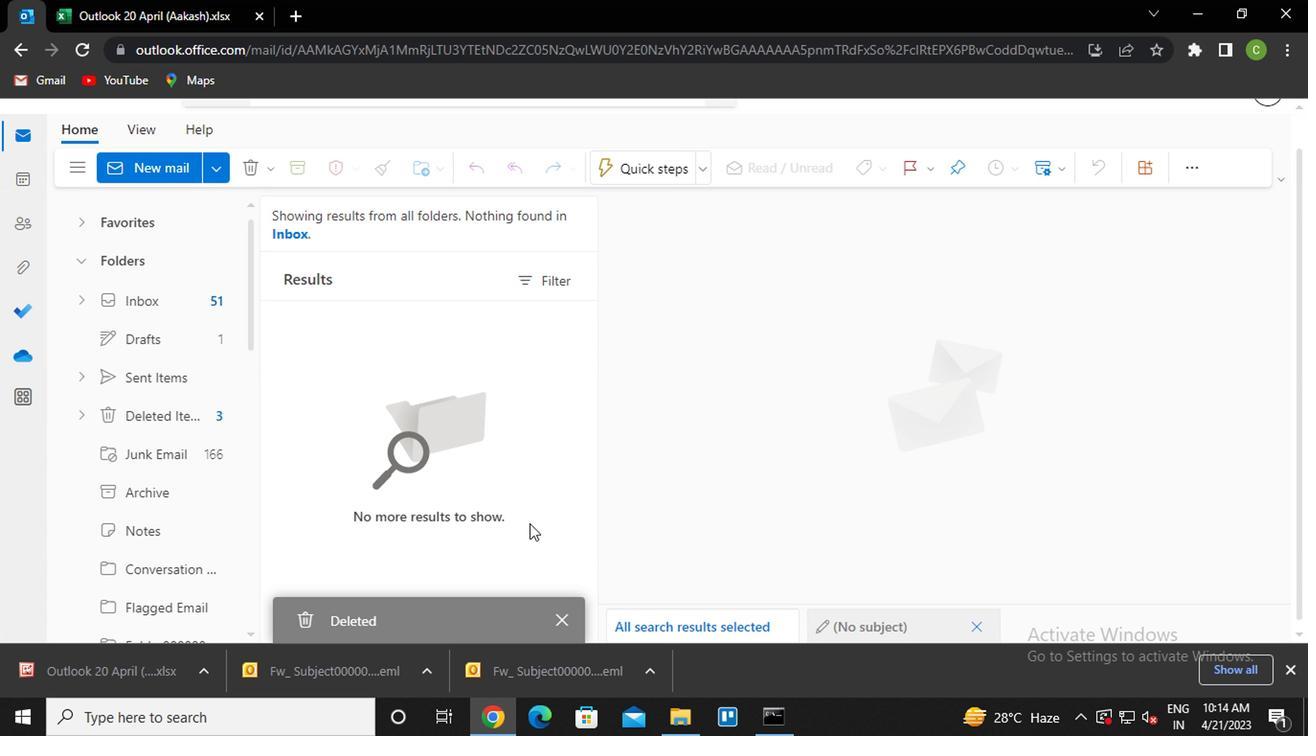 
